 Task: Find and compare smartwatches and fitness bands on Ajio.
Action: Mouse moved to (224, 31)
Screenshot: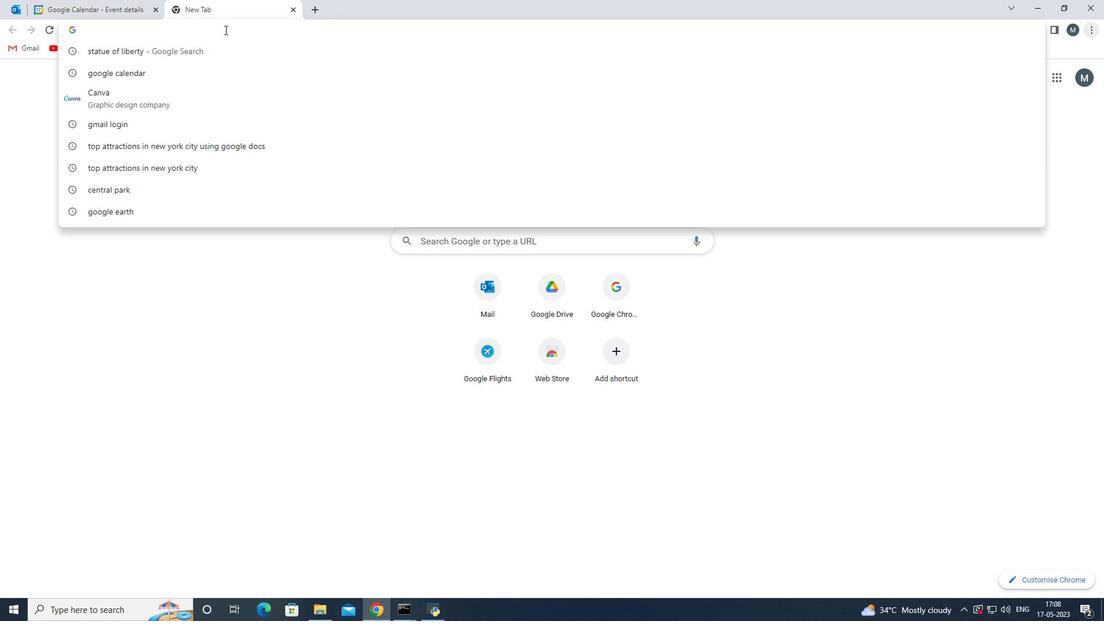 
Action: Key pressed a
Screenshot: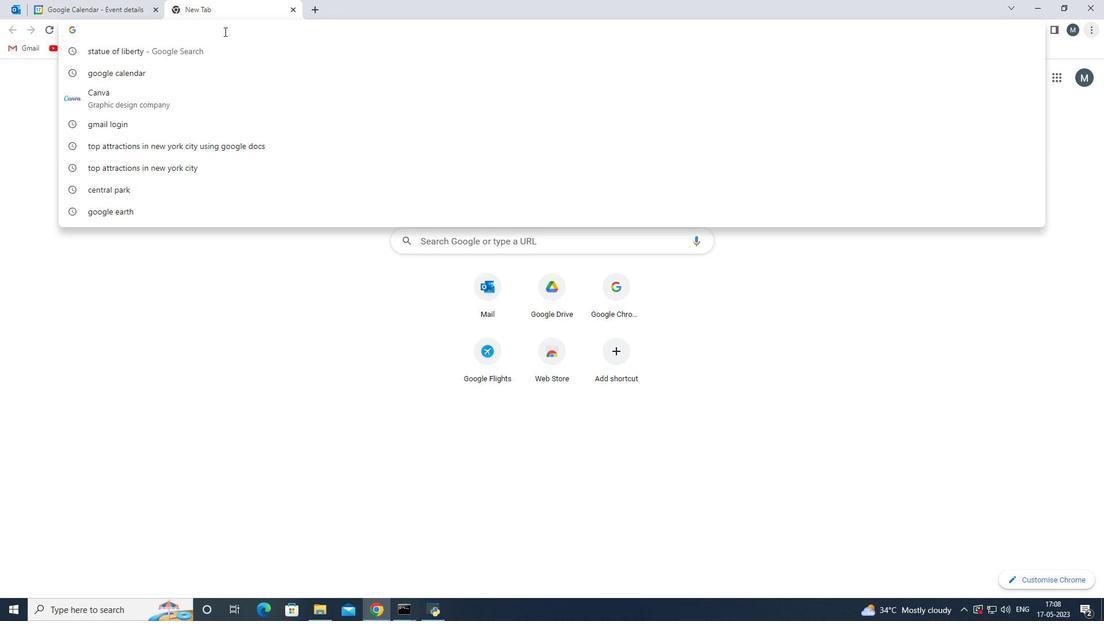 
Action: Mouse moved to (156, 134)
Screenshot: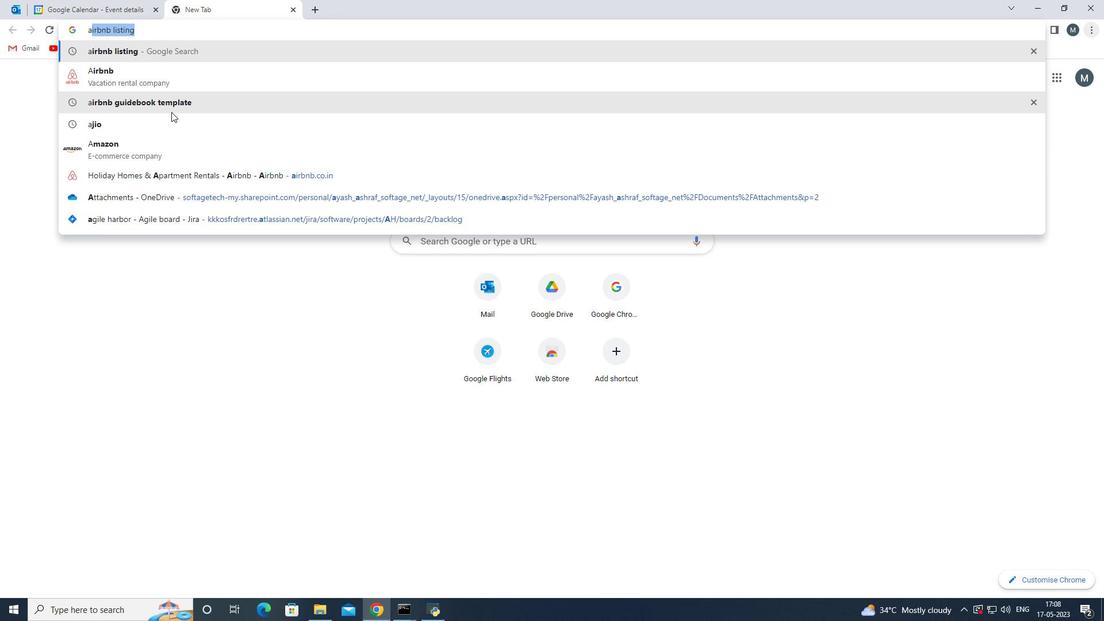 
Action: Mouse pressed left at (156, 134)
Screenshot: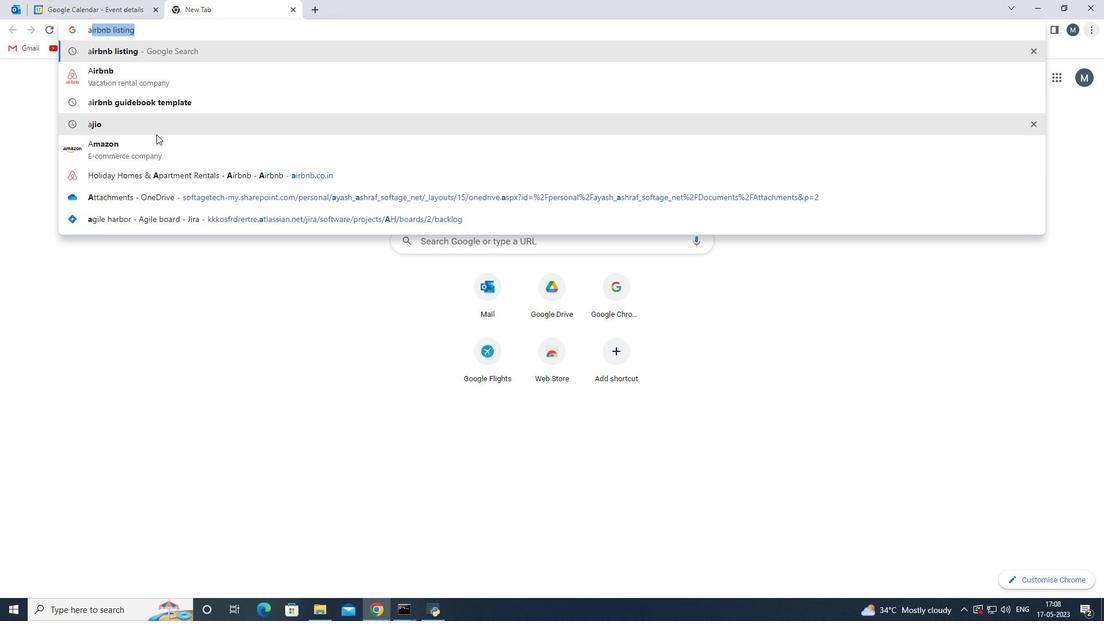 
Action: Mouse moved to (193, 217)
Screenshot: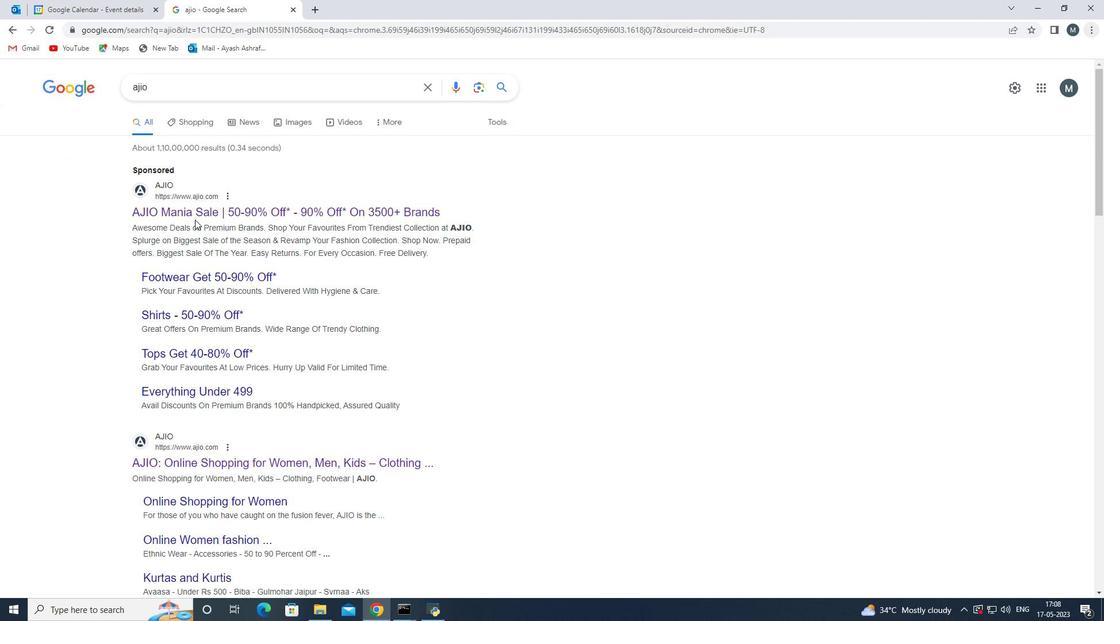 
Action: Mouse pressed left at (193, 217)
Screenshot: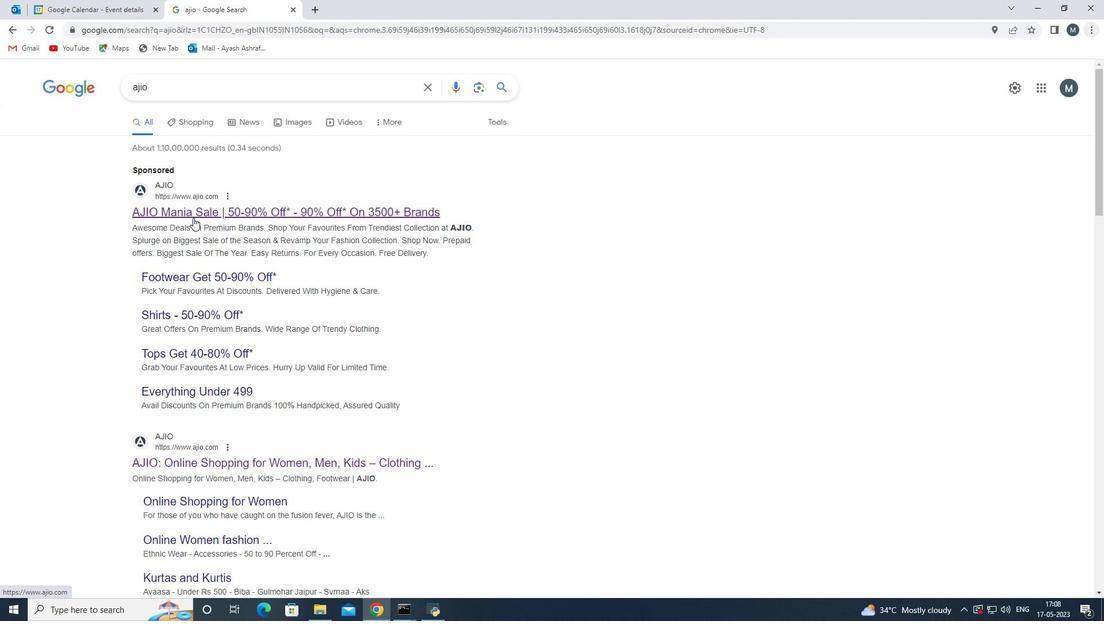 
Action: Mouse moved to (744, 97)
Screenshot: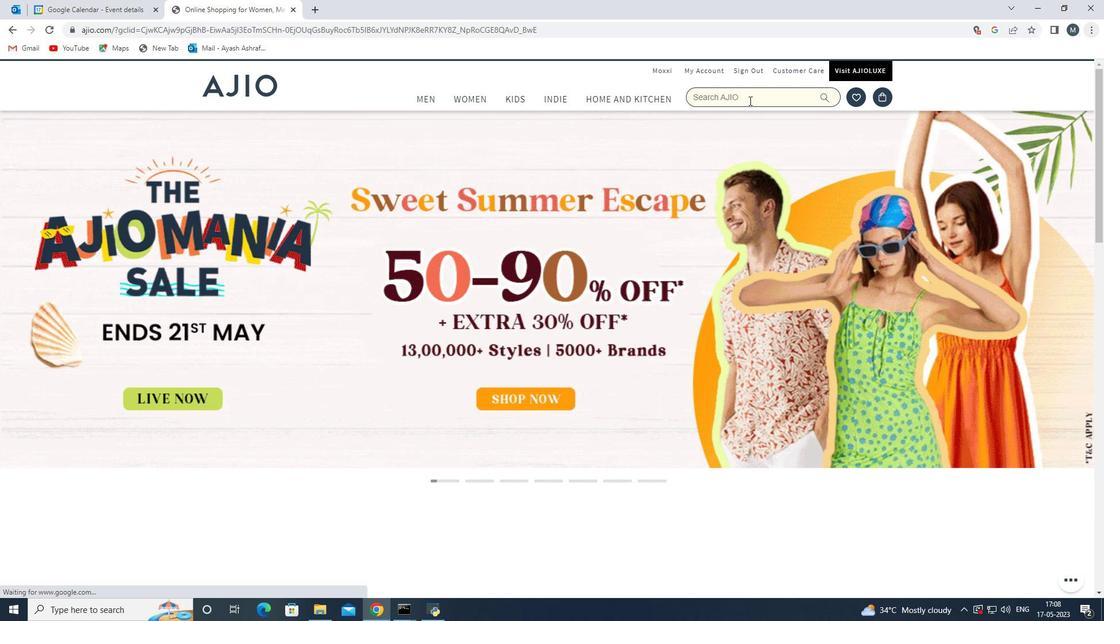 
Action: Mouse pressed left at (744, 97)
Screenshot: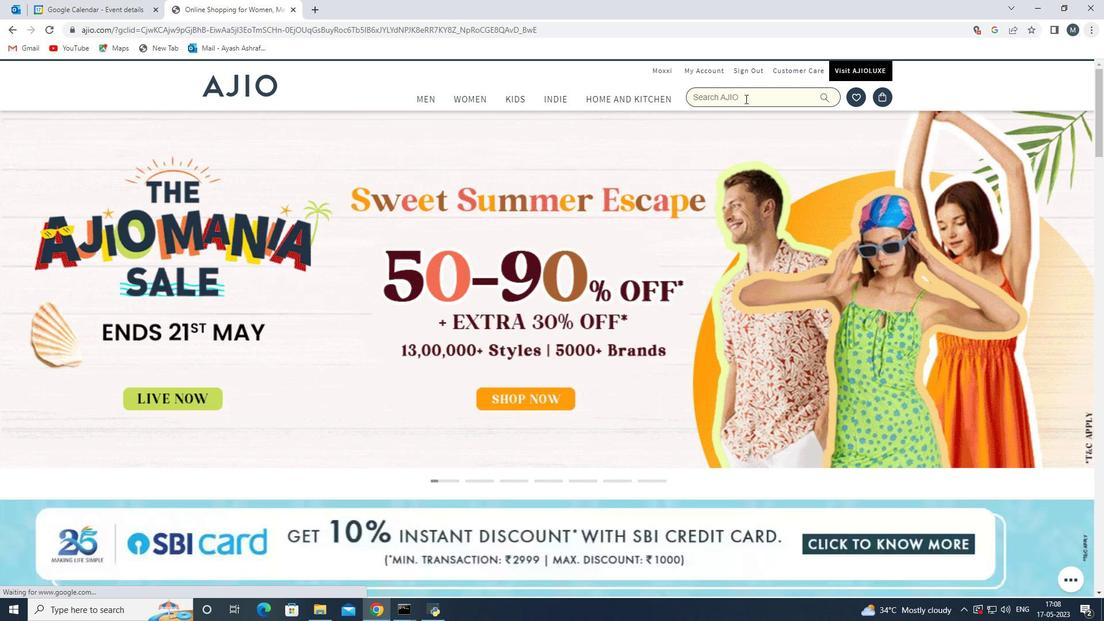 
Action: Mouse moved to (438, 188)
Screenshot: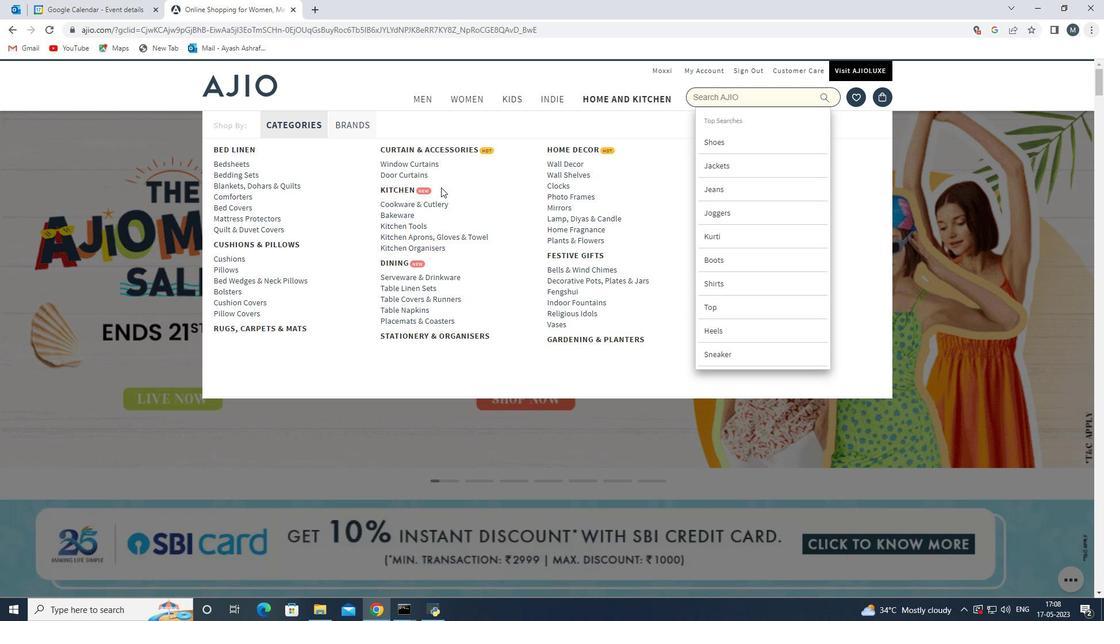 
Action: Key pressed elec
Screenshot: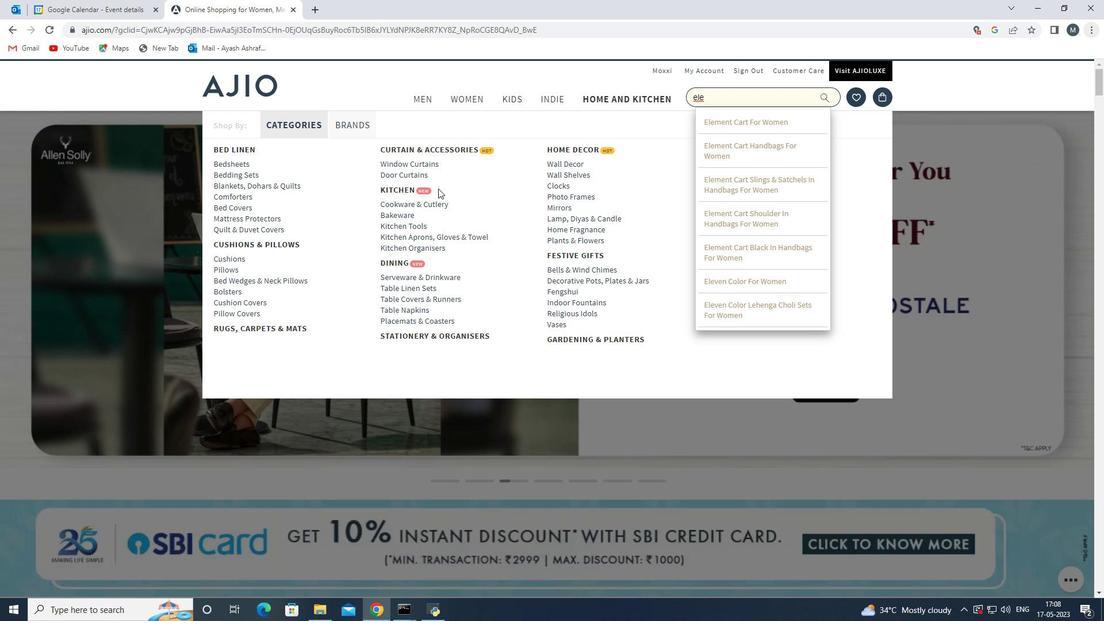 
Action: Mouse moved to (499, 187)
Screenshot: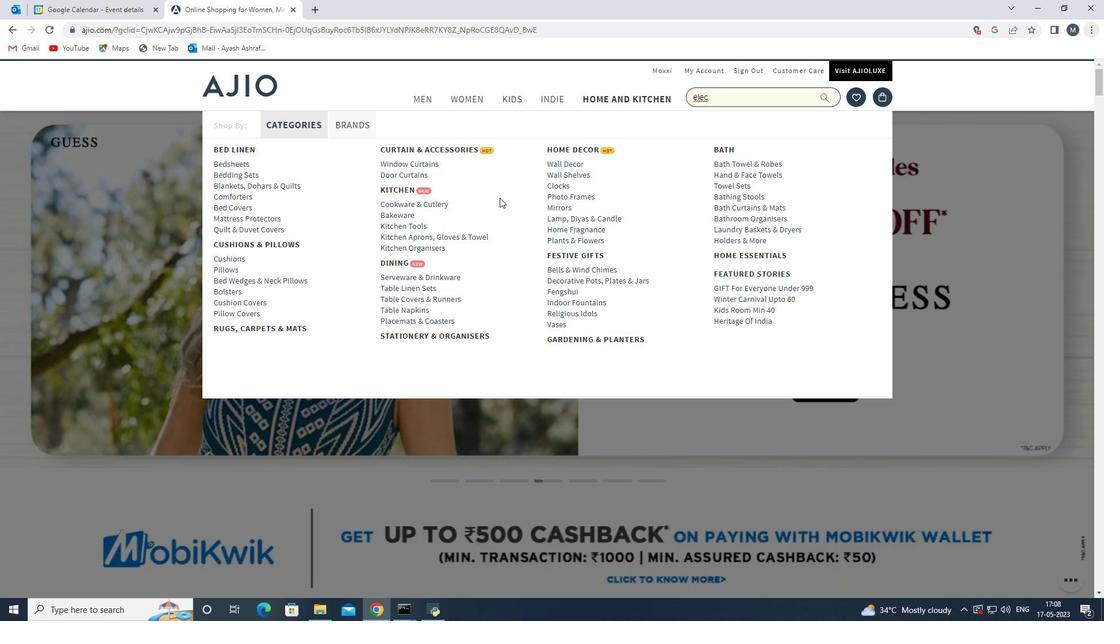 
Action: Key pressed t
Screenshot: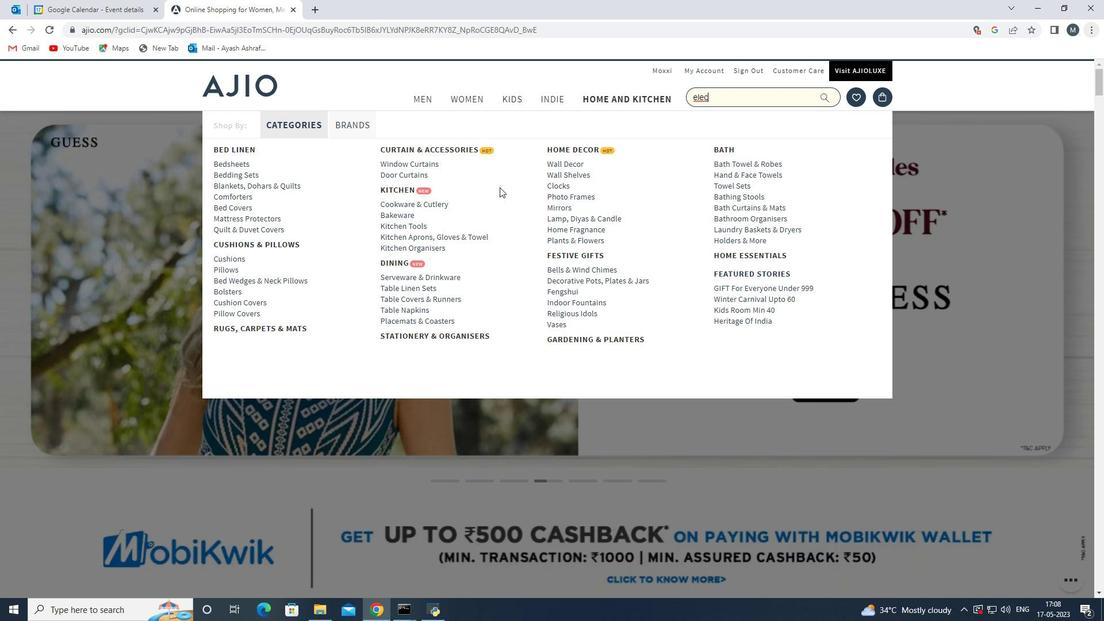 
Action: Mouse moved to (493, 189)
Screenshot: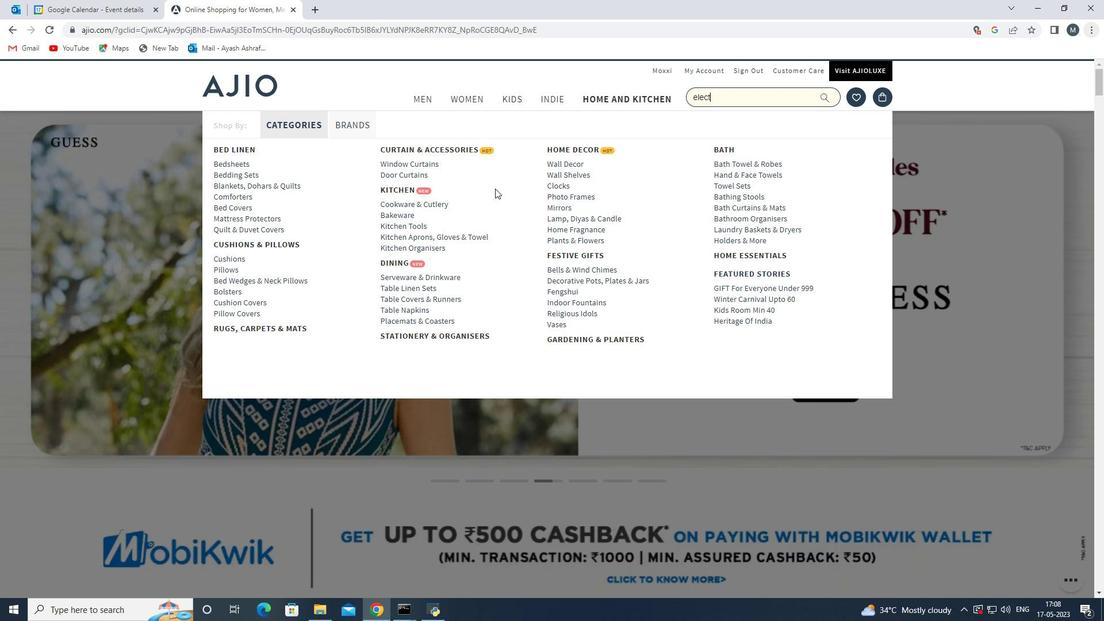 
Action: Key pressed r
Screenshot: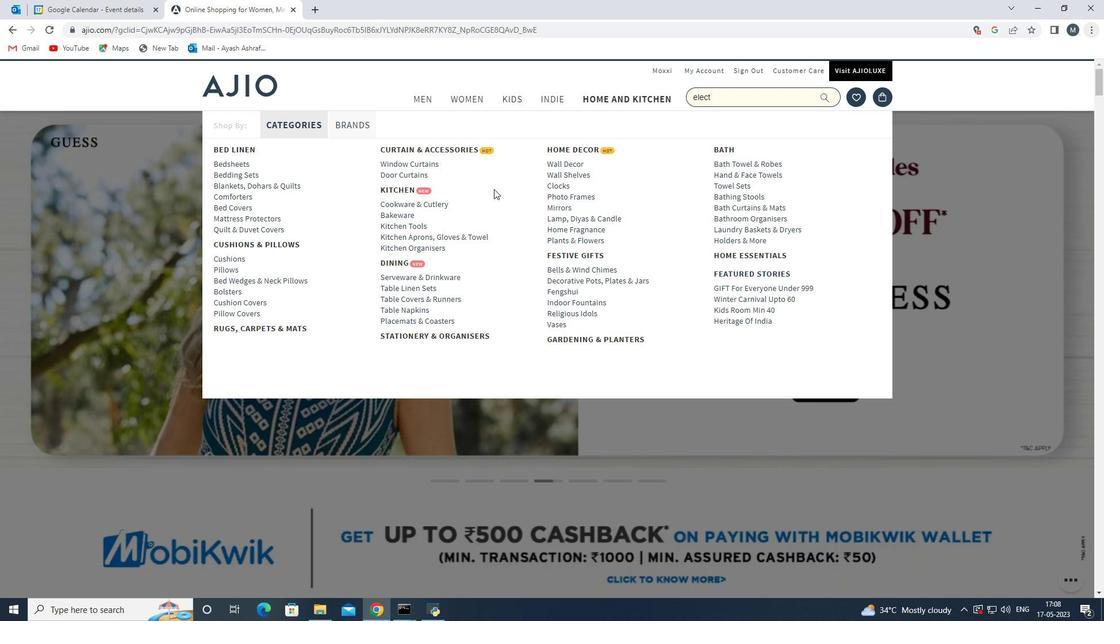 
Action: Mouse moved to (527, 205)
Screenshot: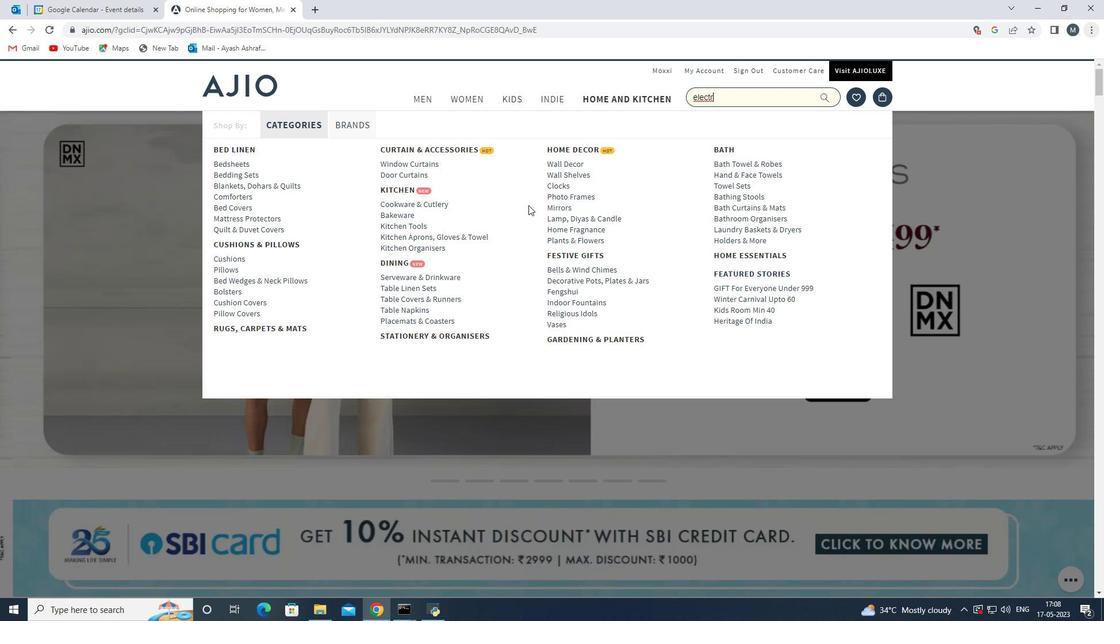 
Action: Key pressed oni
Screenshot: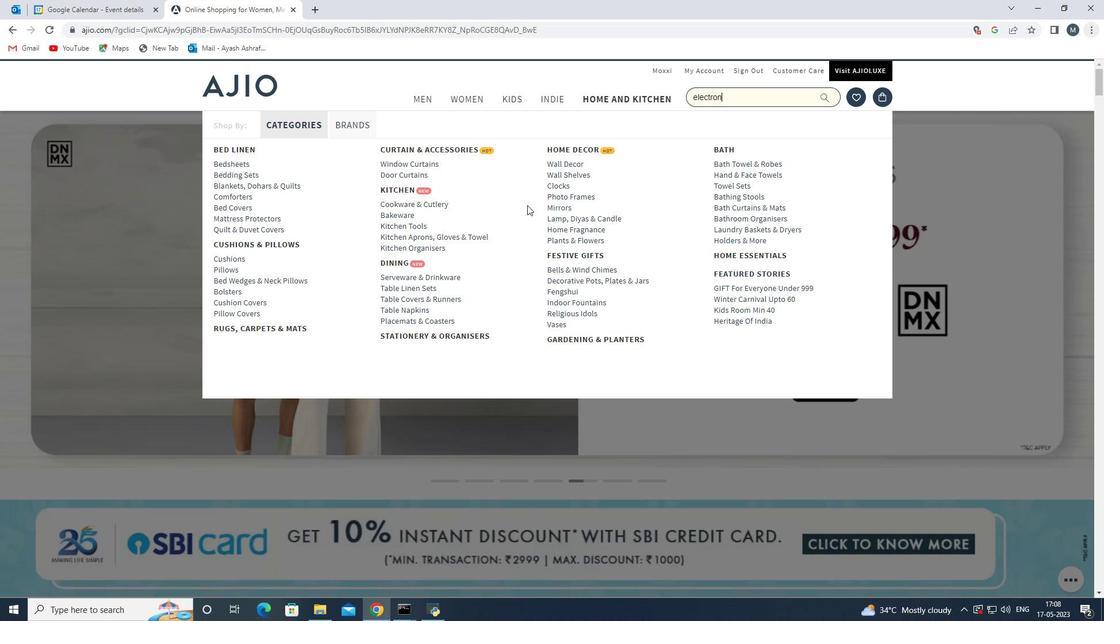 
Action: Mouse moved to (526, 205)
Screenshot: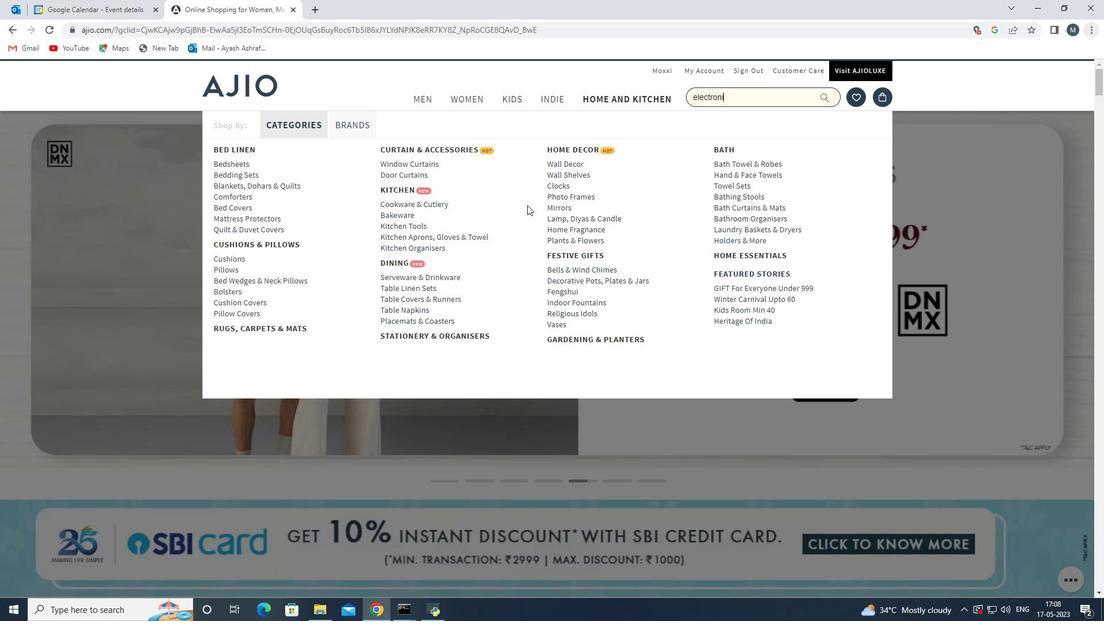 
Action: Key pressed cs<Key.enter>
Screenshot: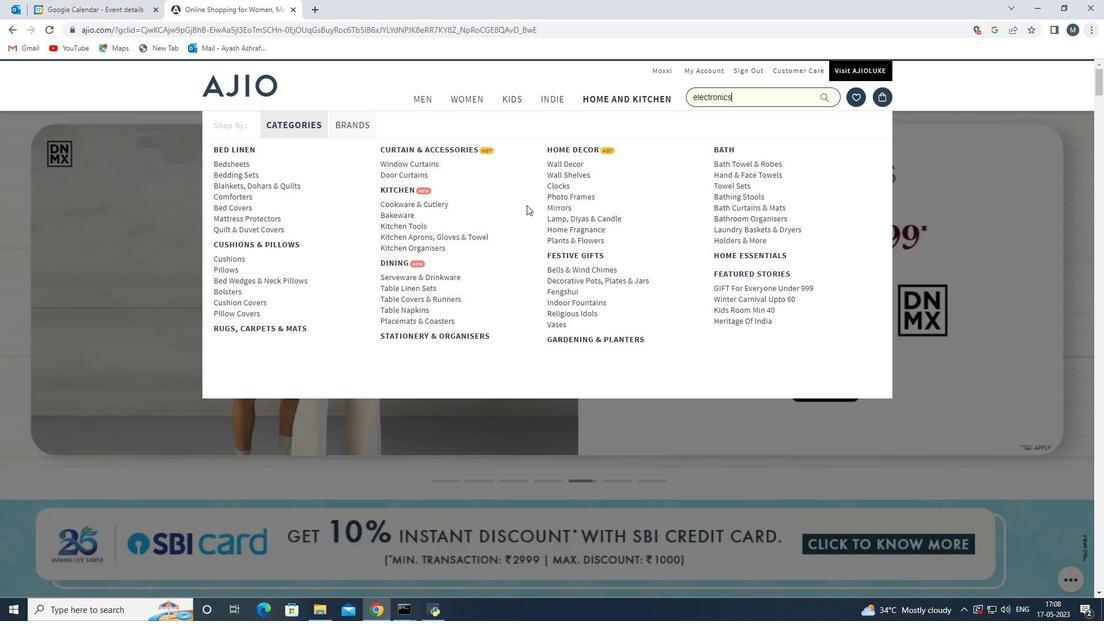 
Action: Mouse moved to (614, 352)
Screenshot: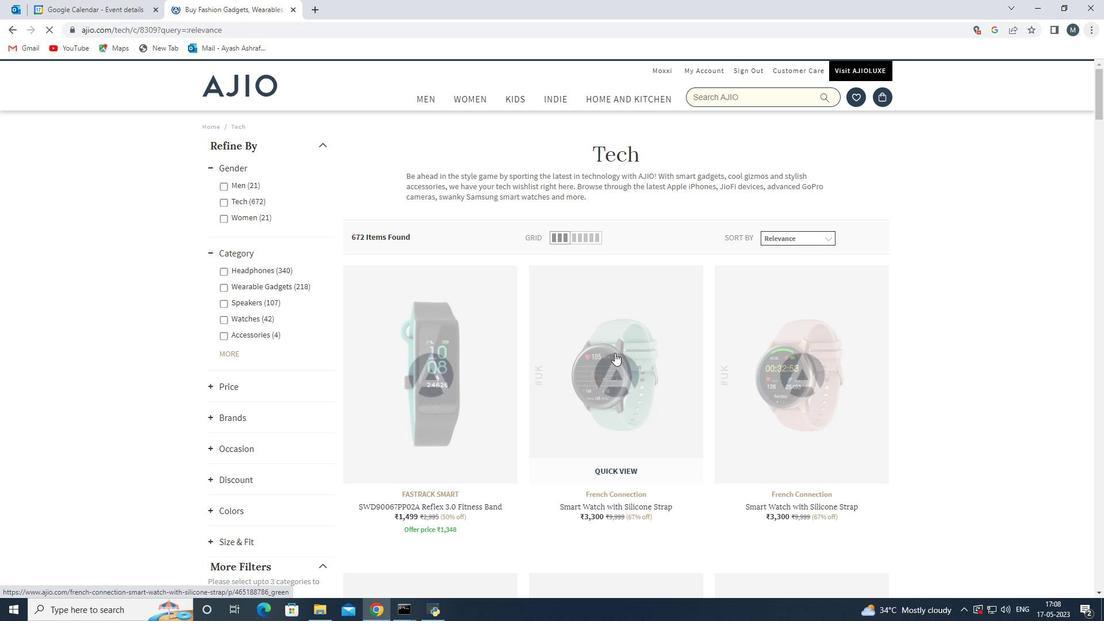 
Action: Mouse scrolled (614, 351) with delta (0, 0)
Screenshot: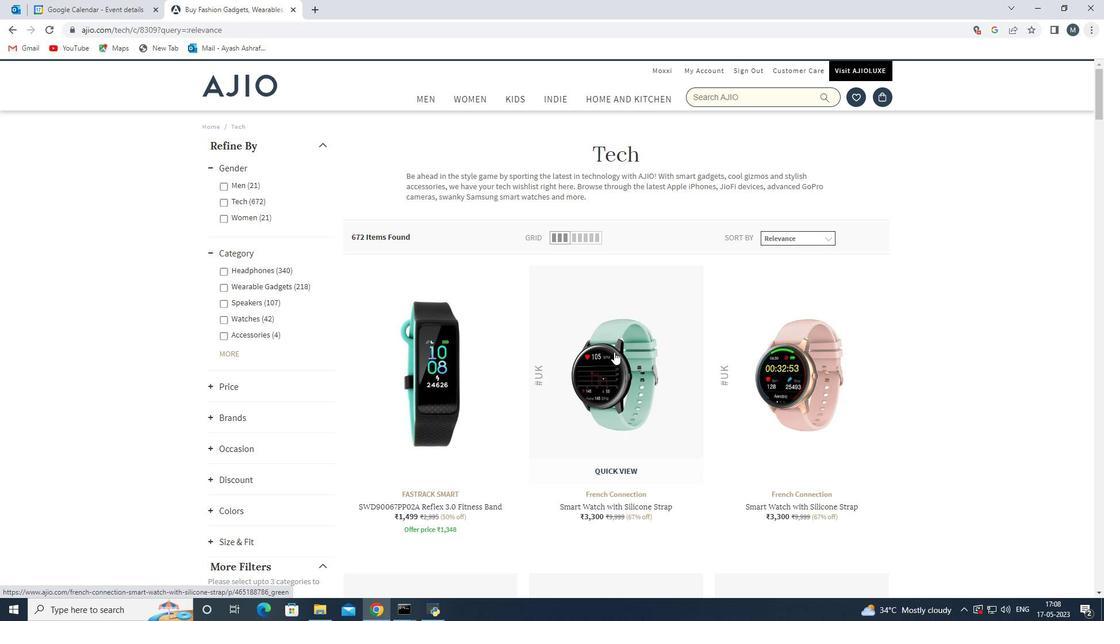 
Action: Mouse moved to (613, 352)
Screenshot: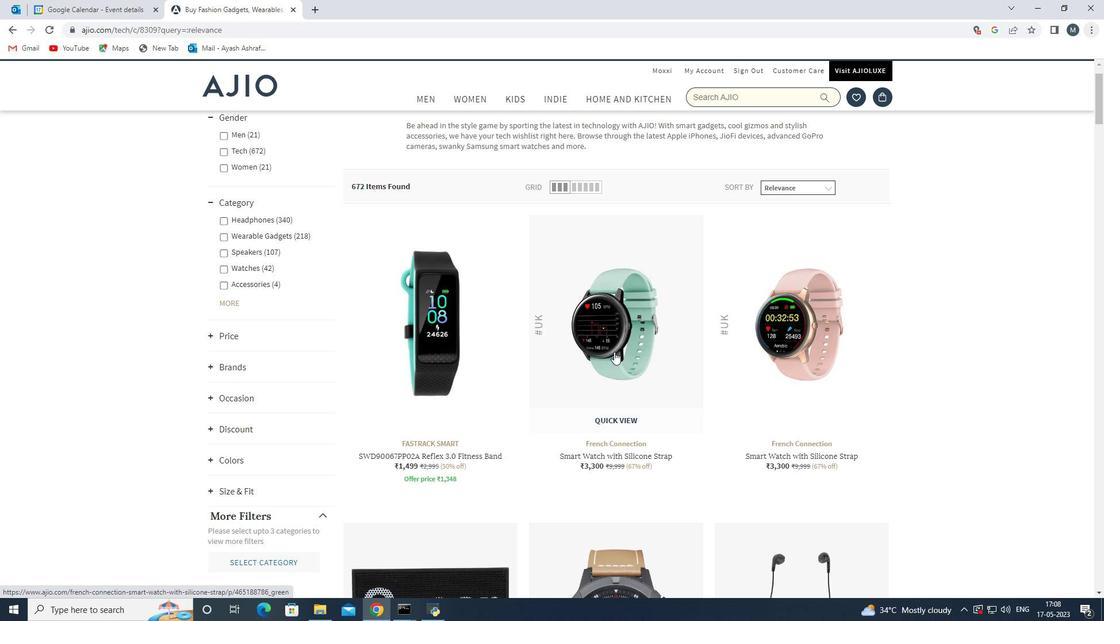 
Action: Mouse scrolled (613, 351) with delta (0, 0)
Screenshot: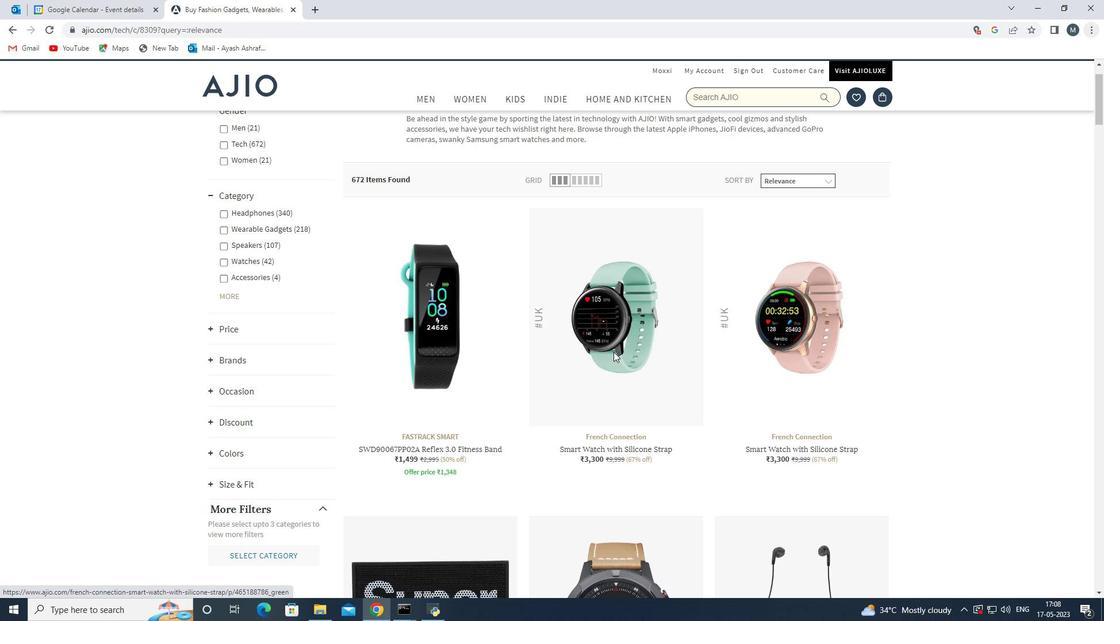
Action: Mouse moved to (613, 354)
Screenshot: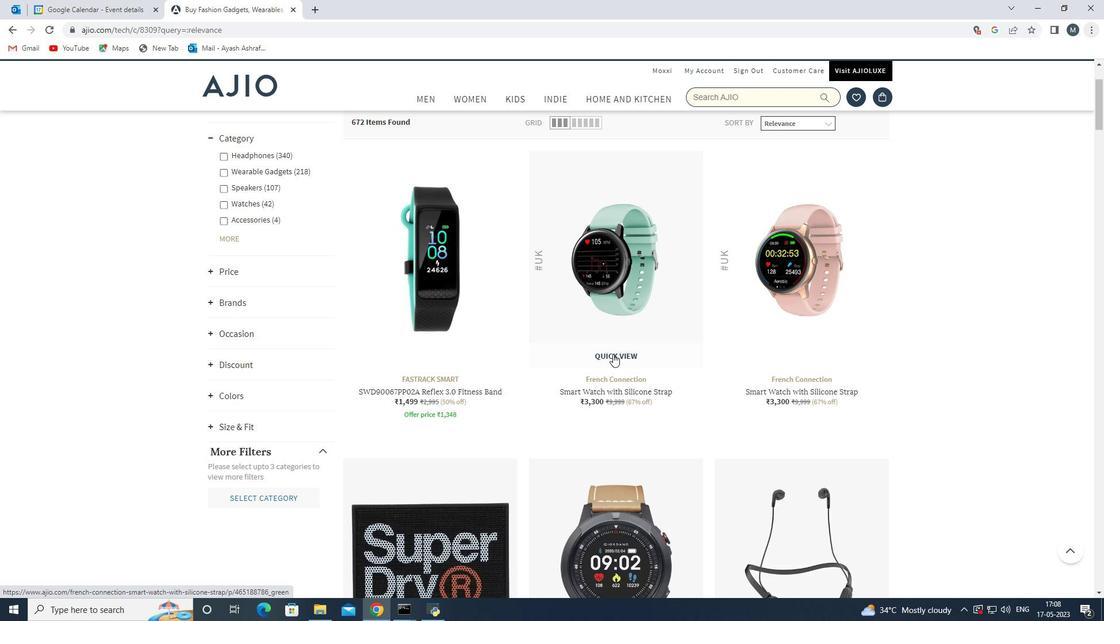 
Action: Mouse scrolled (613, 353) with delta (0, 0)
Screenshot: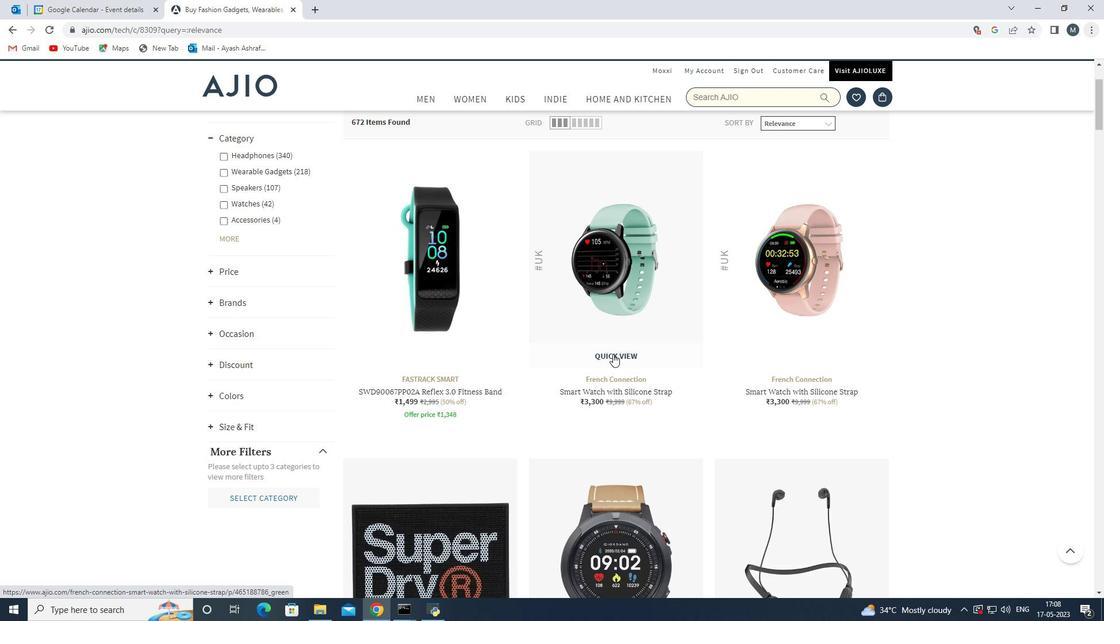 
Action: Mouse moved to (613, 357)
Screenshot: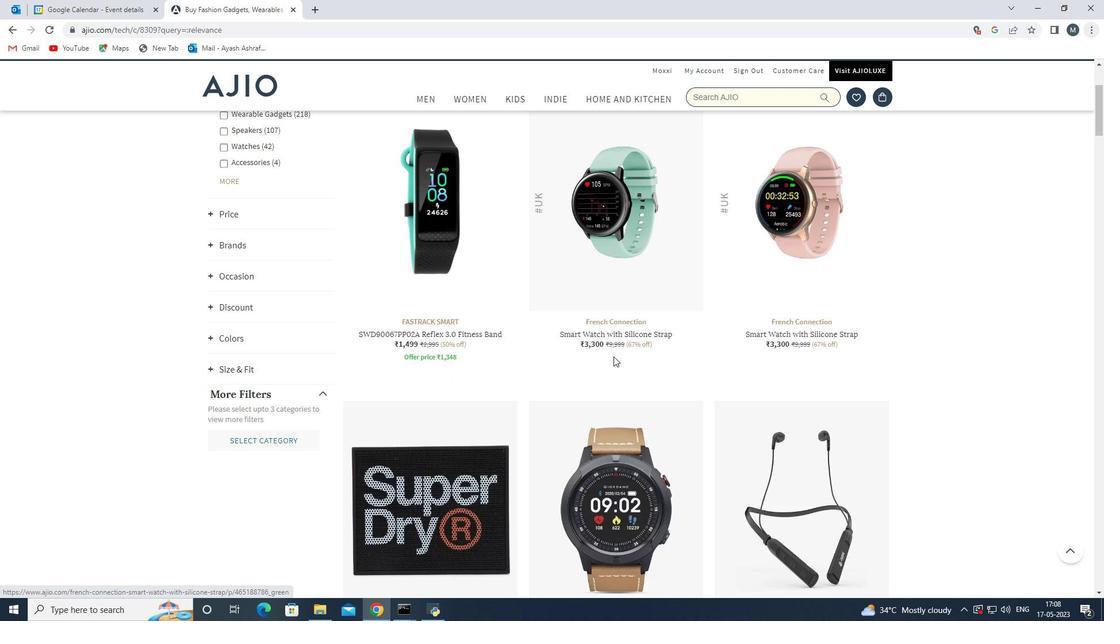 
Action: Mouse scrolled (613, 357) with delta (0, 0)
Screenshot: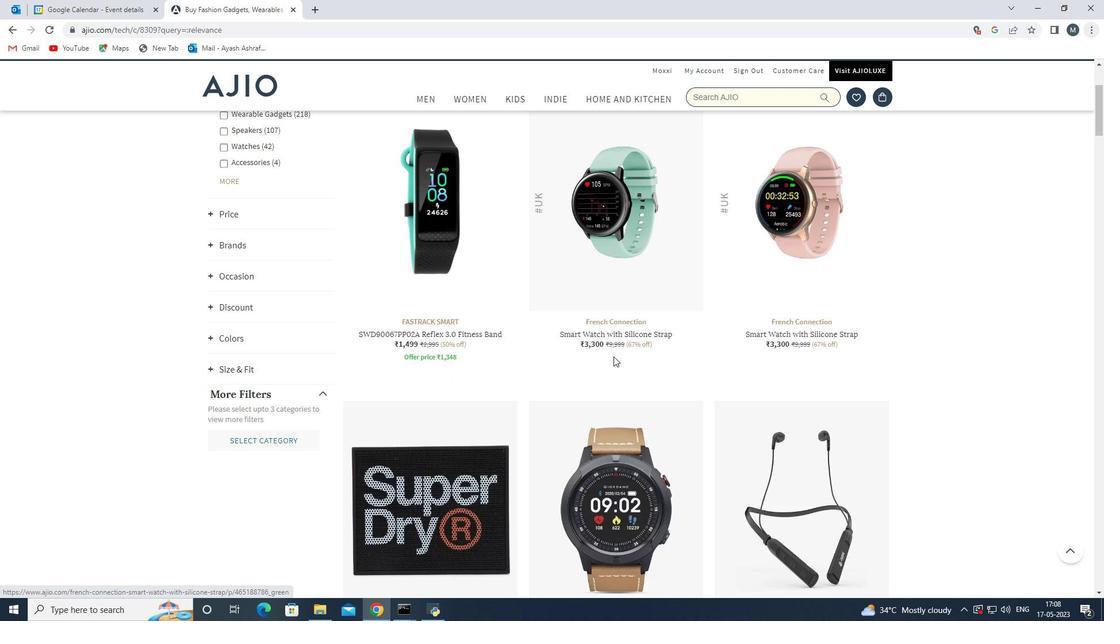 
Action: Mouse moved to (662, 354)
Screenshot: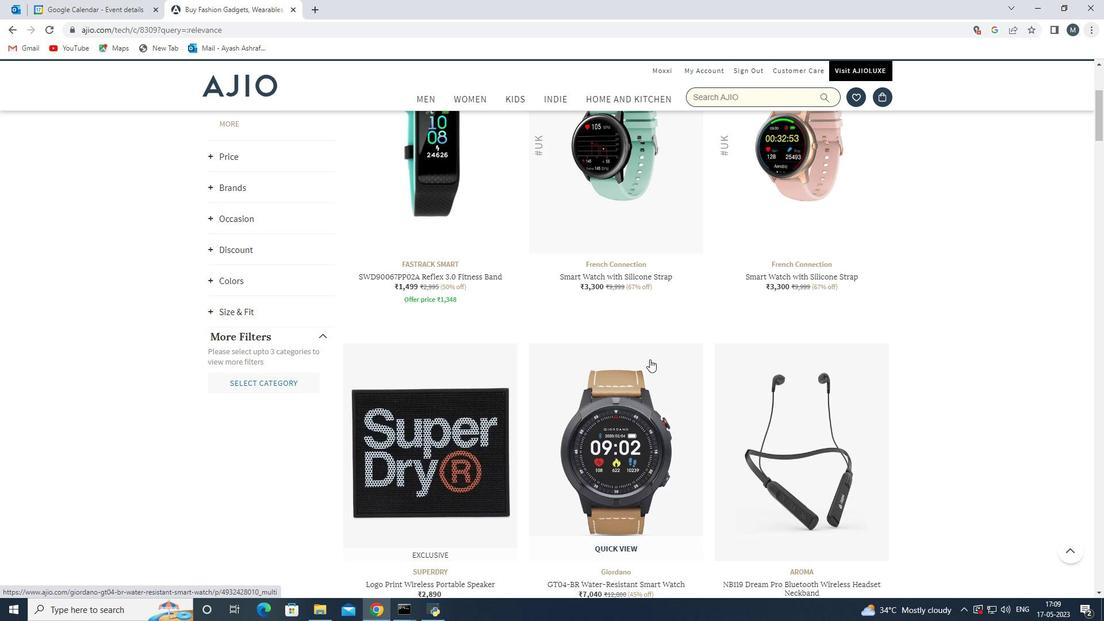 
Action: Mouse scrolled (662, 353) with delta (0, 0)
Screenshot: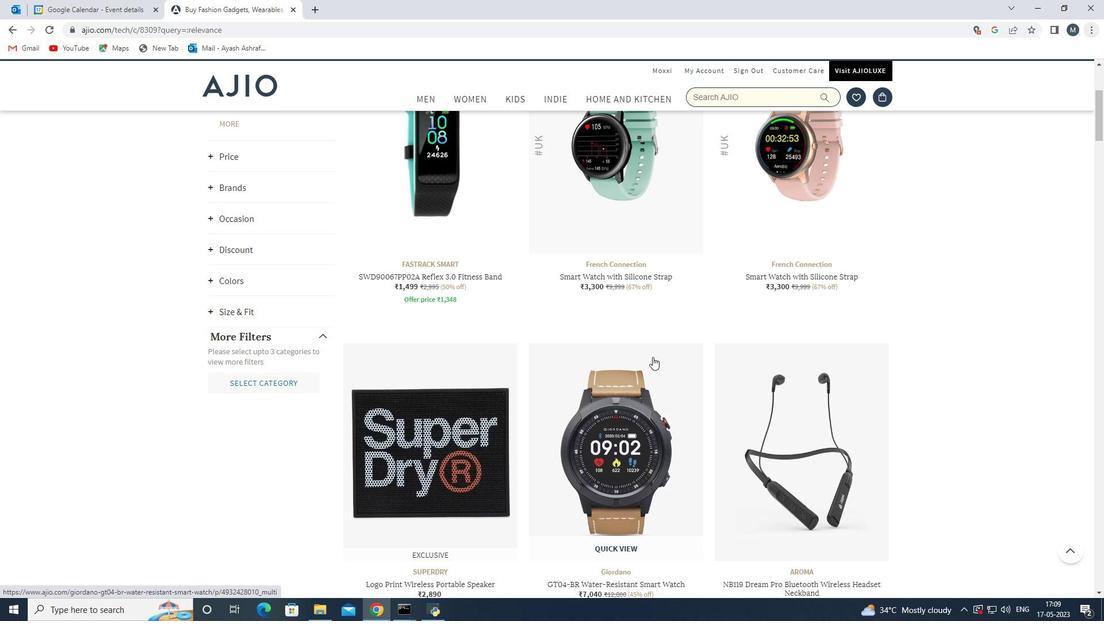 
Action: Mouse moved to (586, 403)
Screenshot: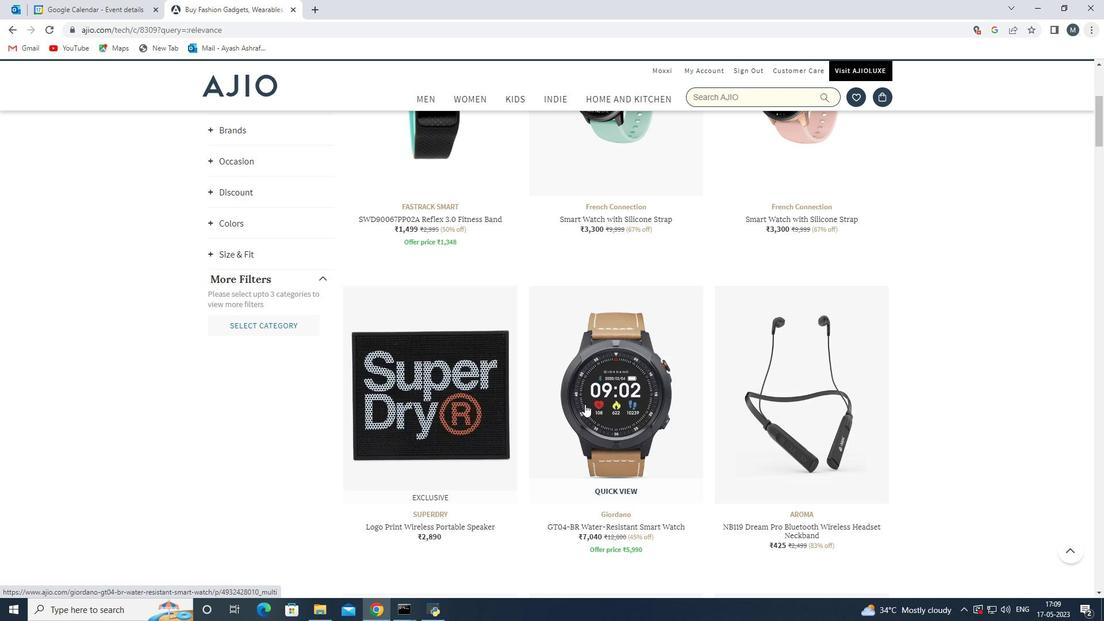 
Action: Mouse scrolled (586, 403) with delta (0, 0)
Screenshot: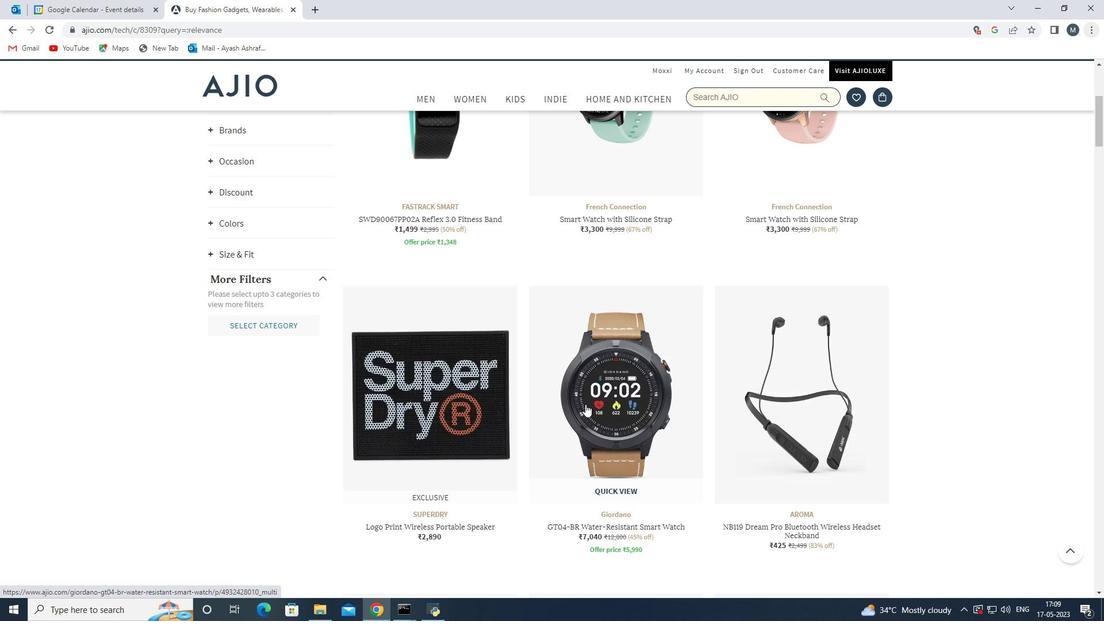 
Action: Mouse moved to (620, 407)
Screenshot: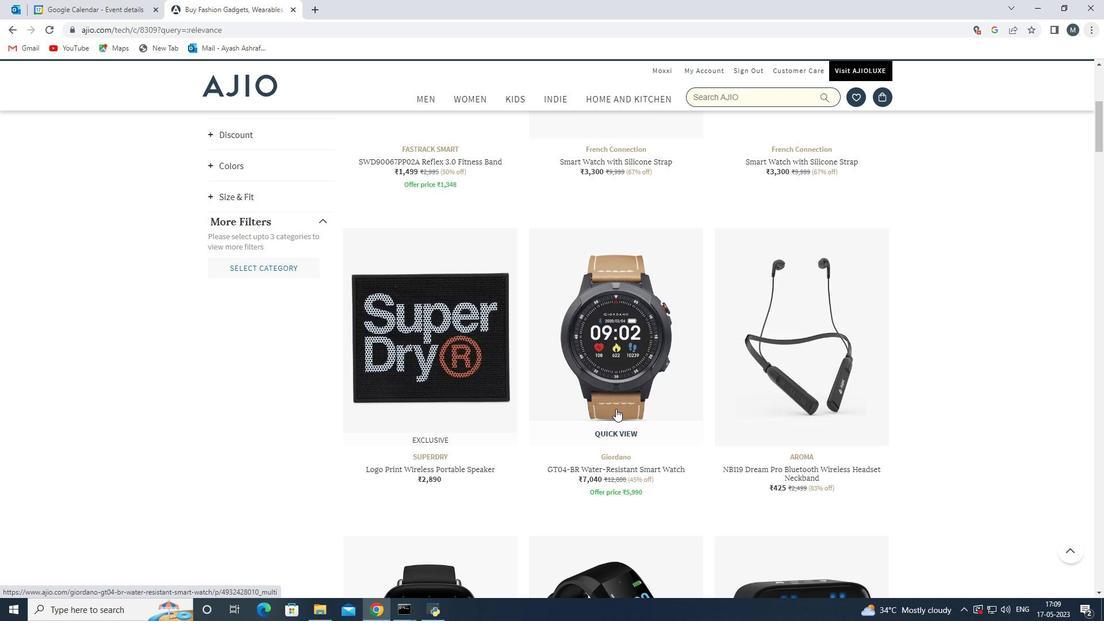 
Action: Mouse scrolled (620, 406) with delta (0, 0)
Screenshot: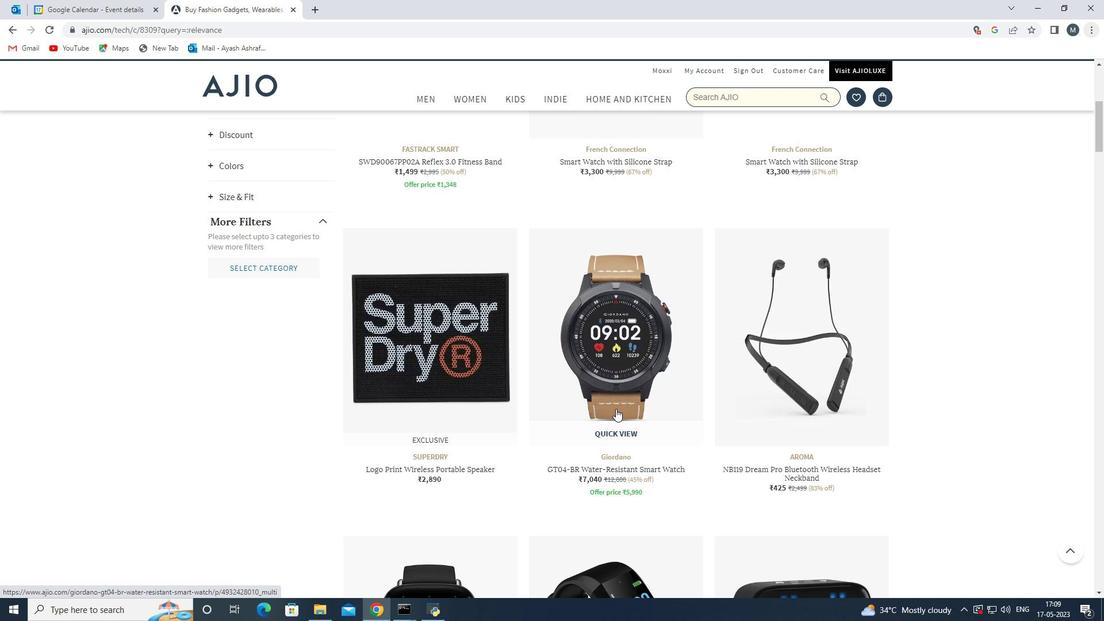 
Action: Mouse scrolled (620, 406) with delta (0, 0)
Screenshot: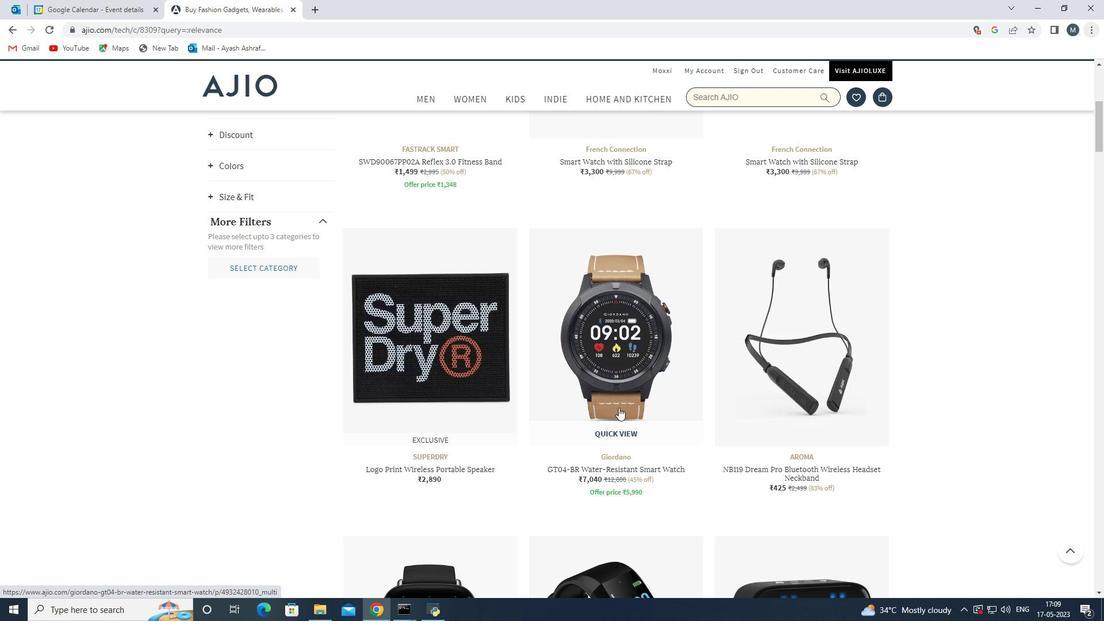 
Action: Mouse moved to (614, 257)
Screenshot: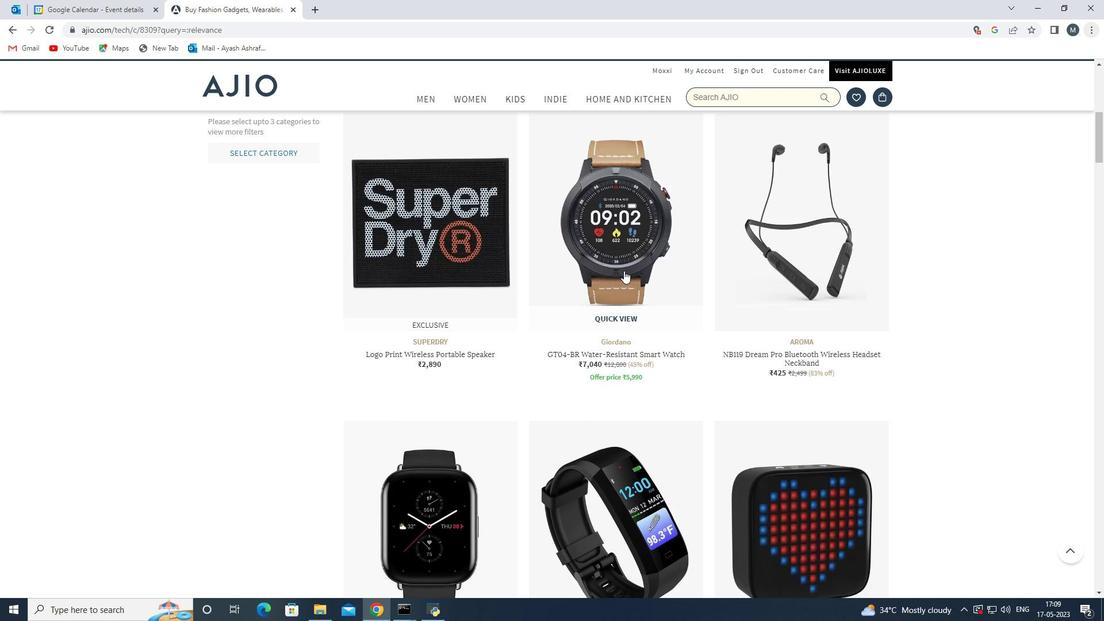 
Action: Mouse pressed left at (614, 257)
Screenshot: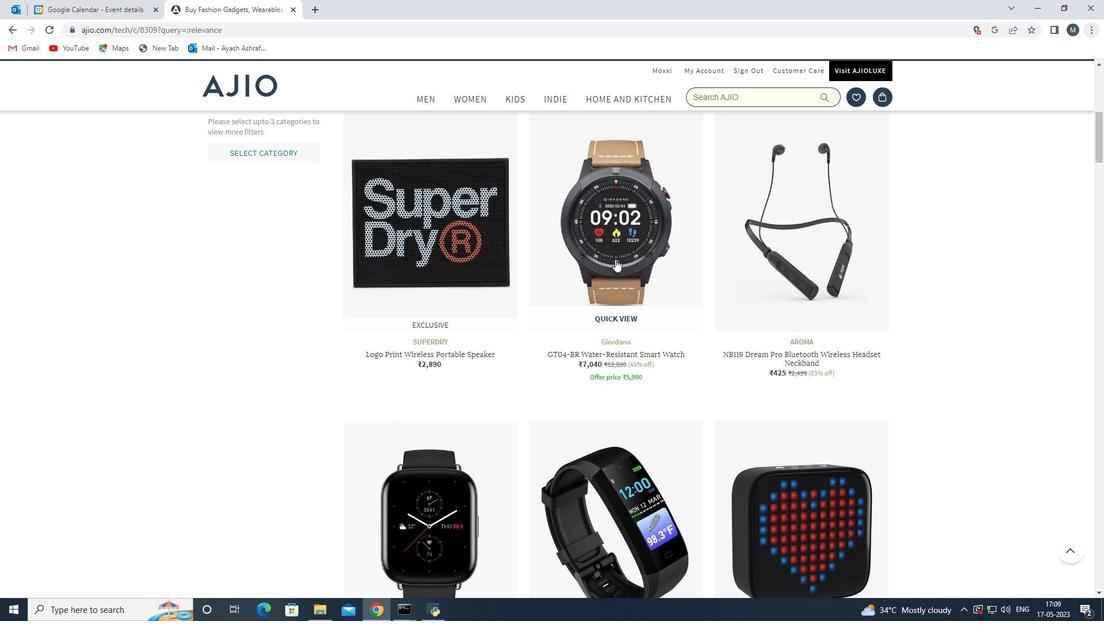 
Action: Mouse moved to (612, 300)
Screenshot: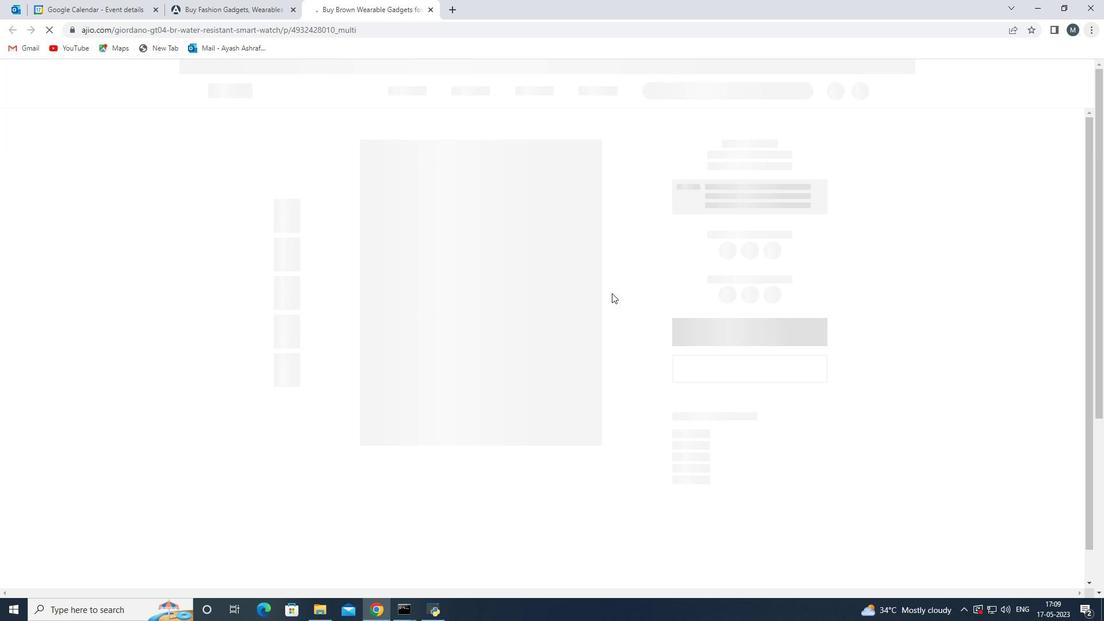 
Action: Mouse scrolled (612, 300) with delta (0, 0)
Screenshot: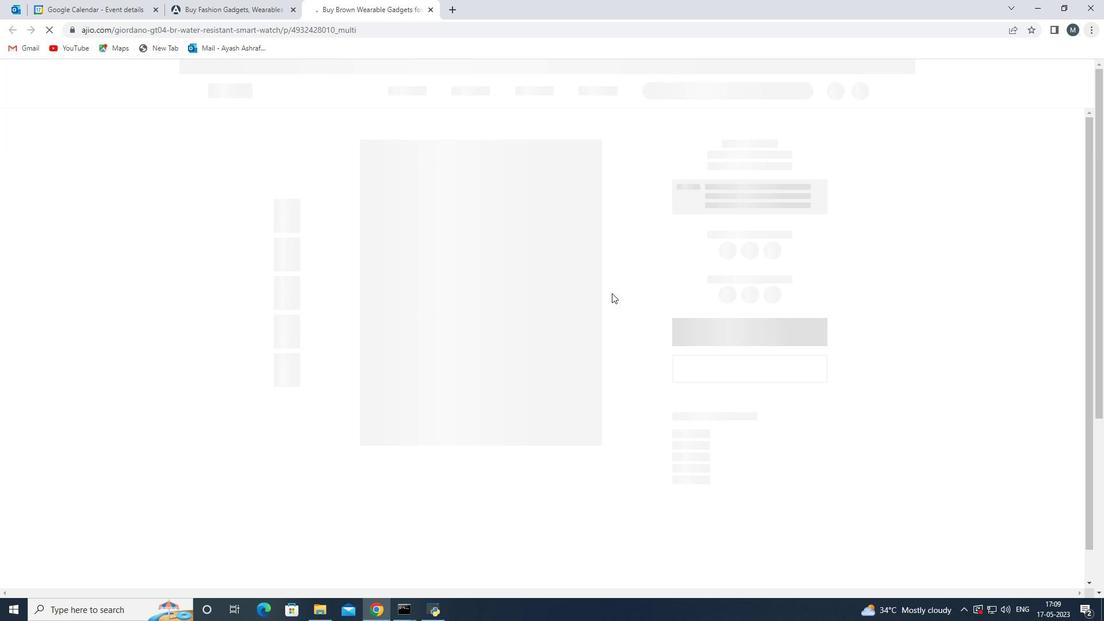 
Action: Mouse moved to (725, 319)
Screenshot: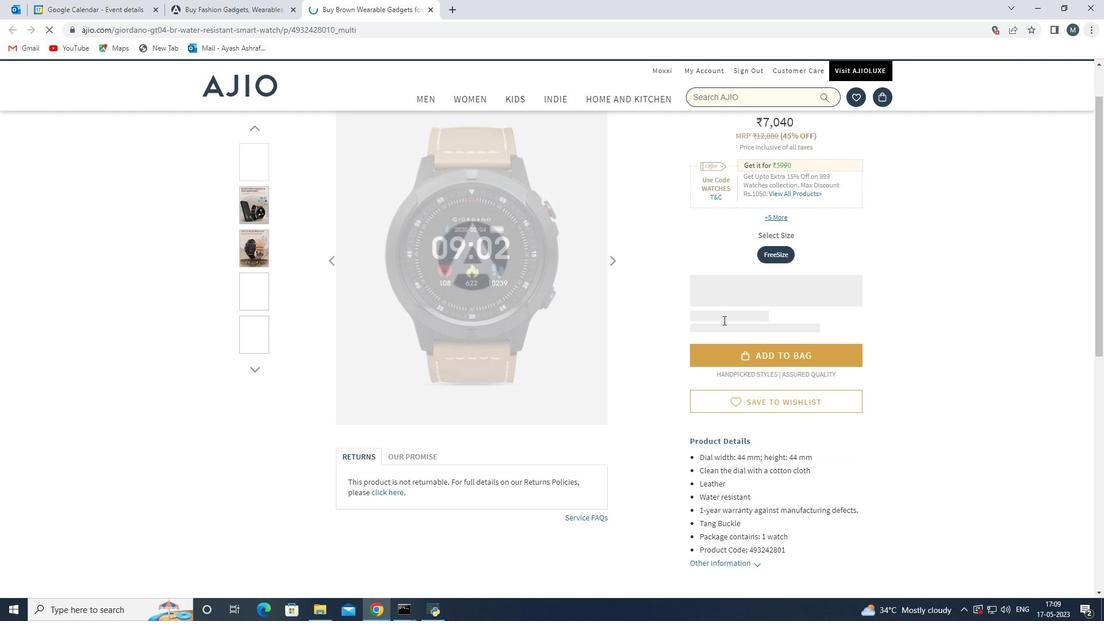 
Action: Mouse scrolled (725, 318) with delta (0, 0)
Screenshot: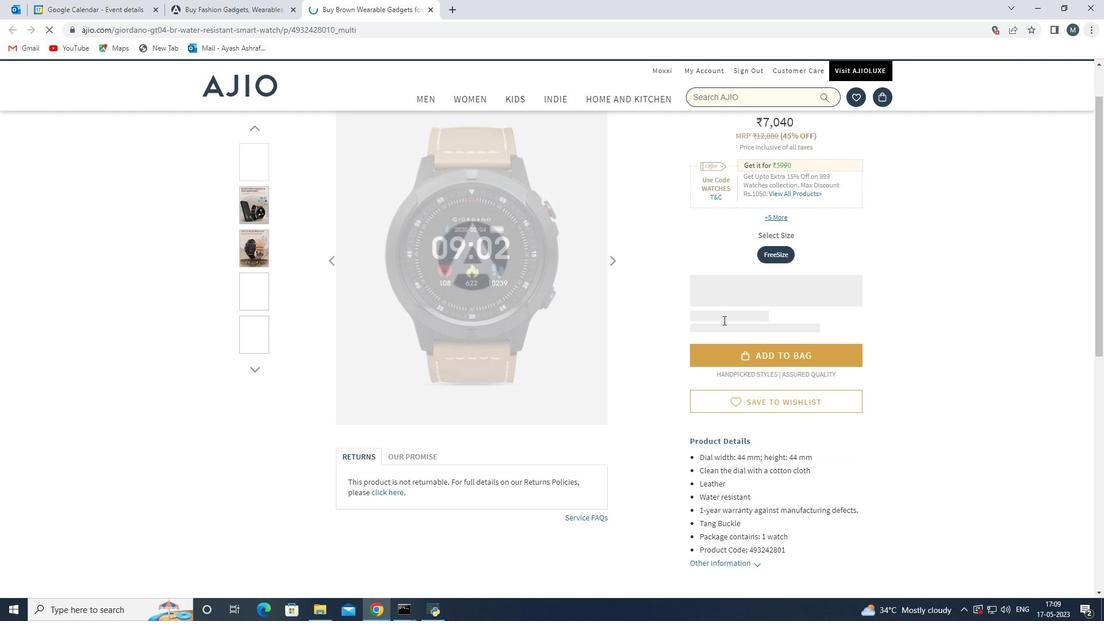 
Action: Mouse moved to (705, 407)
Screenshot: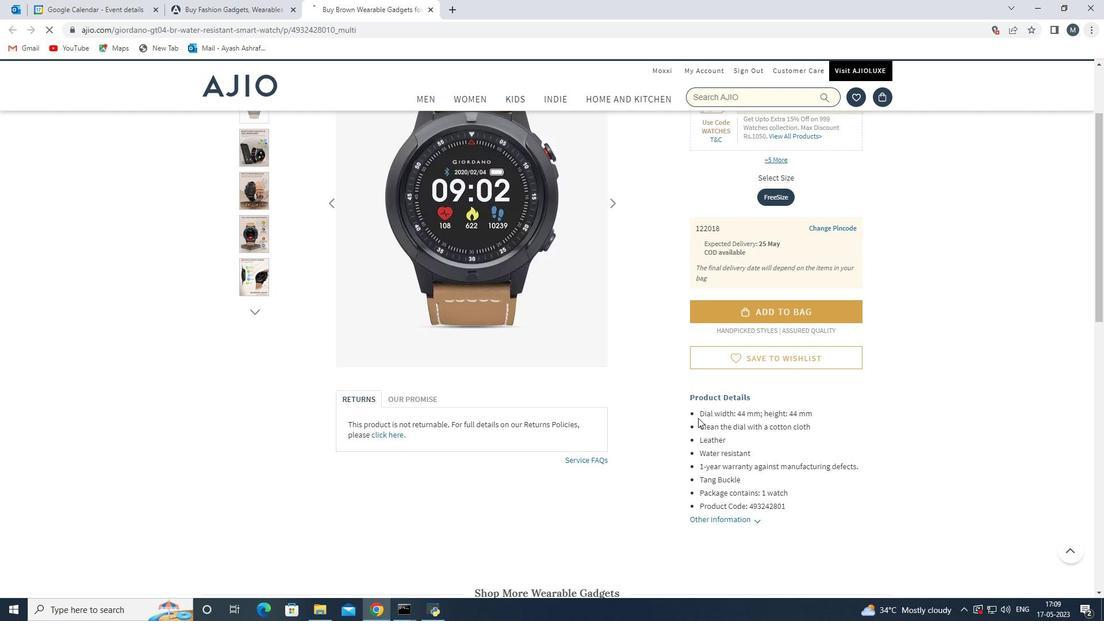 
Action: Mouse scrolled (705, 406) with delta (0, 0)
Screenshot: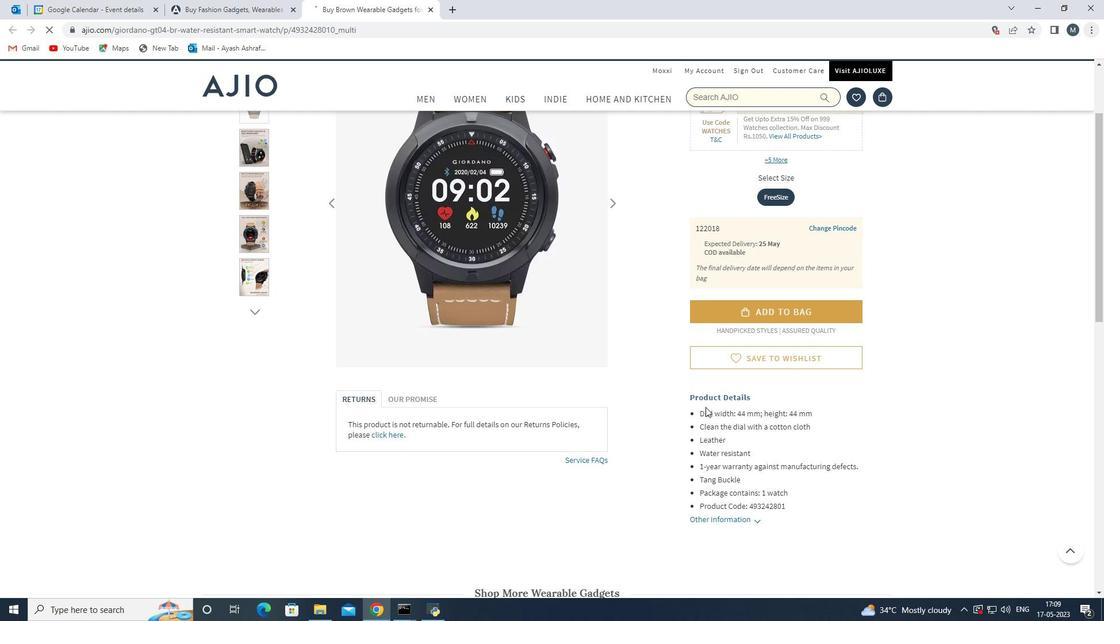 
Action: Mouse moved to (745, 410)
Screenshot: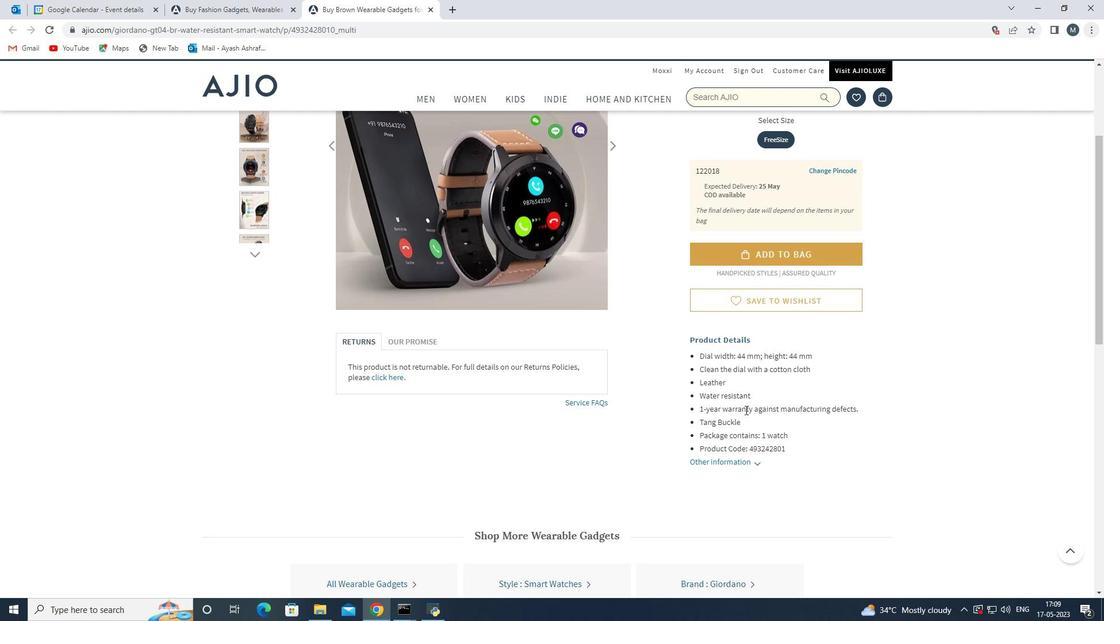 
Action: Mouse scrolled (745, 409) with delta (0, 0)
Screenshot: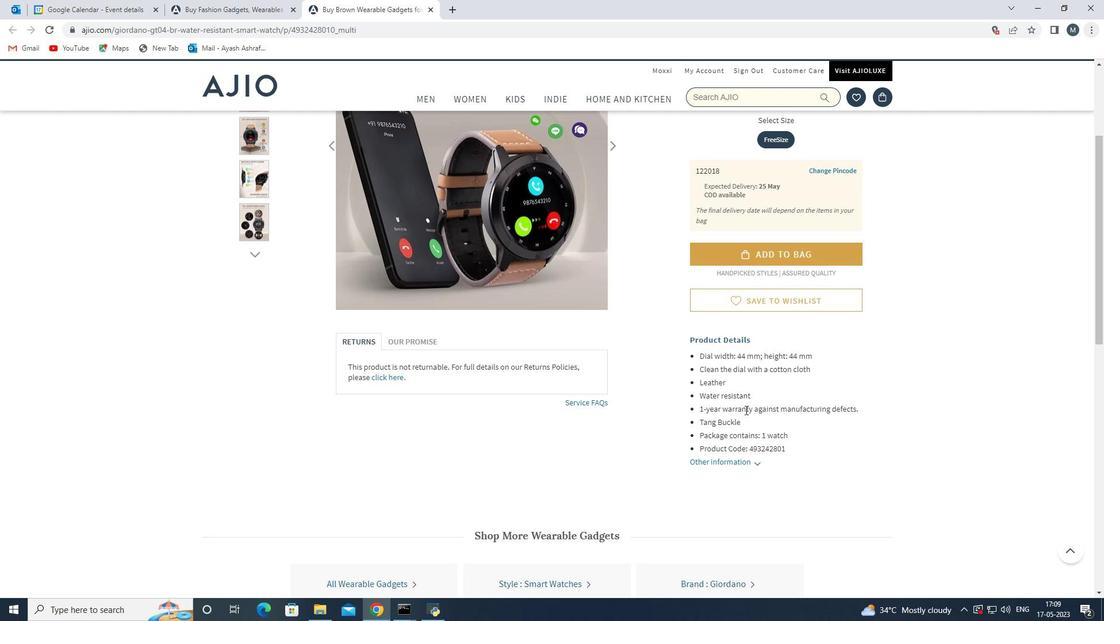 
Action: Mouse moved to (734, 407)
Screenshot: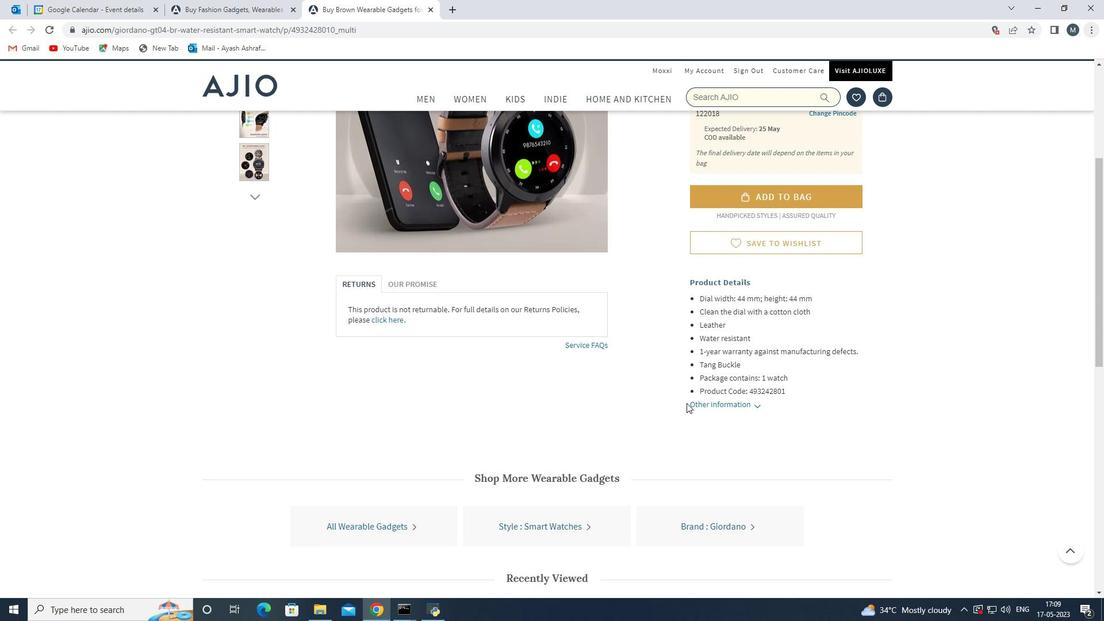 
Action: Mouse pressed left at (734, 407)
Screenshot: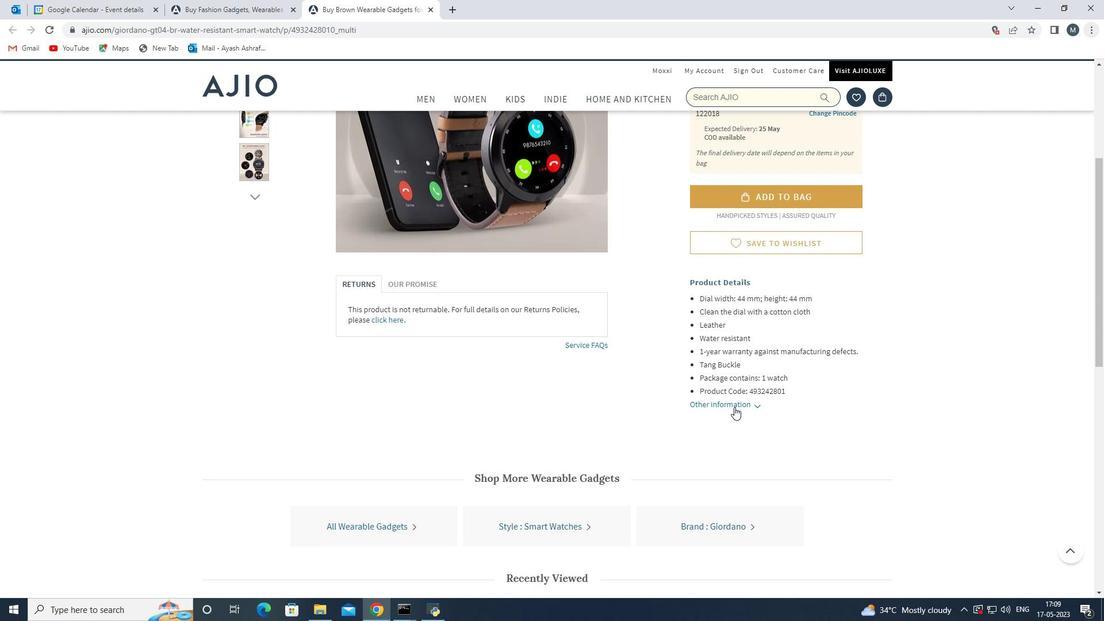 
Action: Mouse moved to (751, 399)
Screenshot: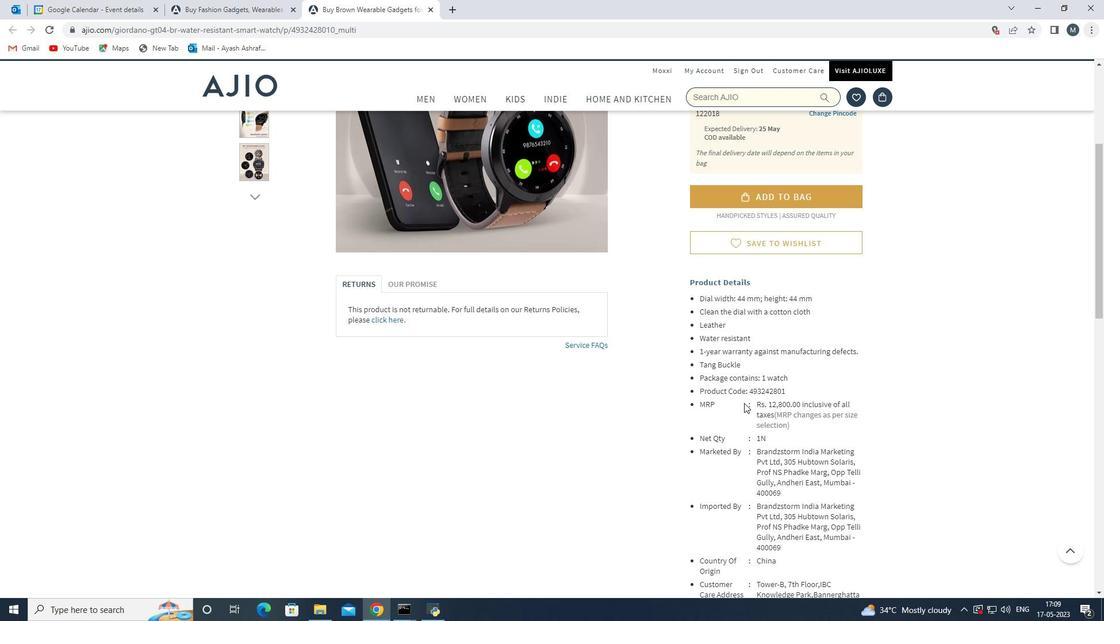 
Action: Mouse scrolled (751, 398) with delta (0, 0)
Screenshot: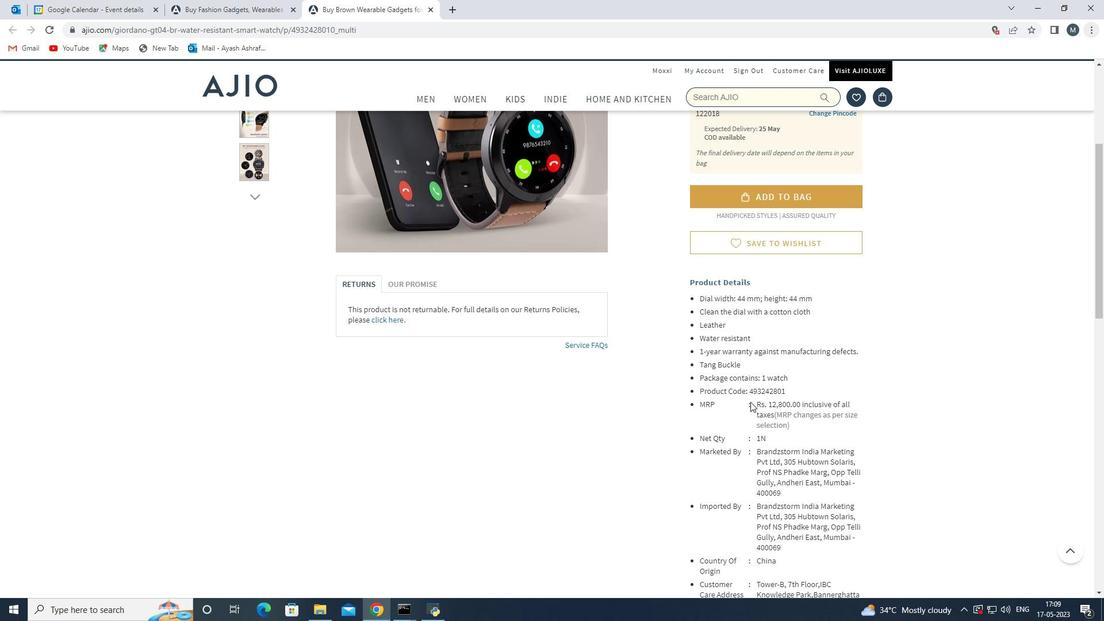 
Action: Mouse moved to (744, 385)
Screenshot: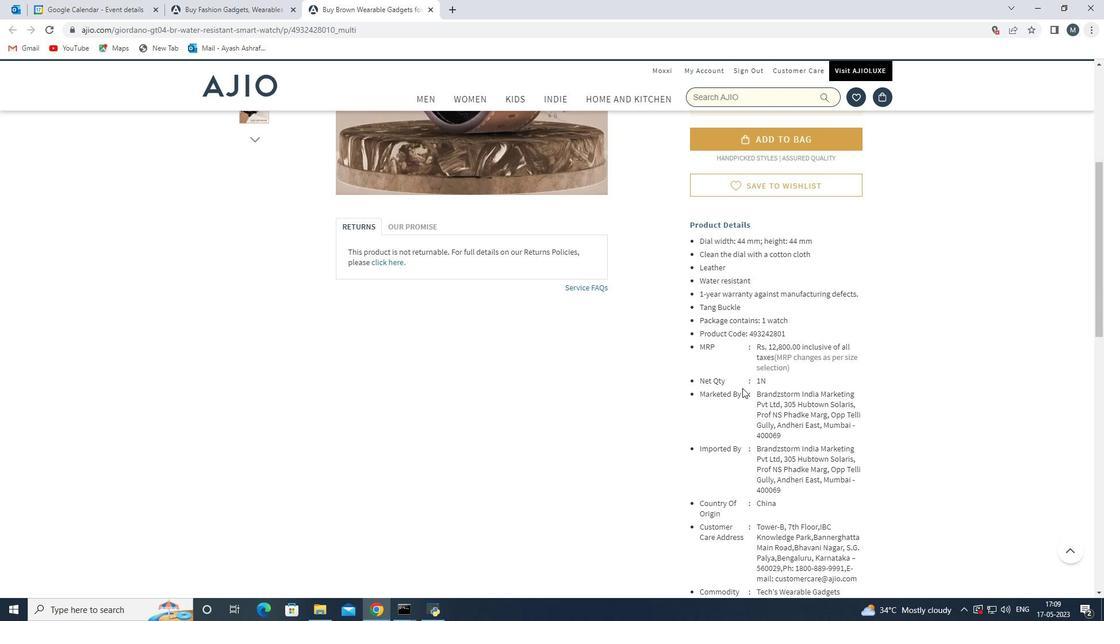 
Action: Mouse scrolled (744, 384) with delta (0, 0)
Screenshot: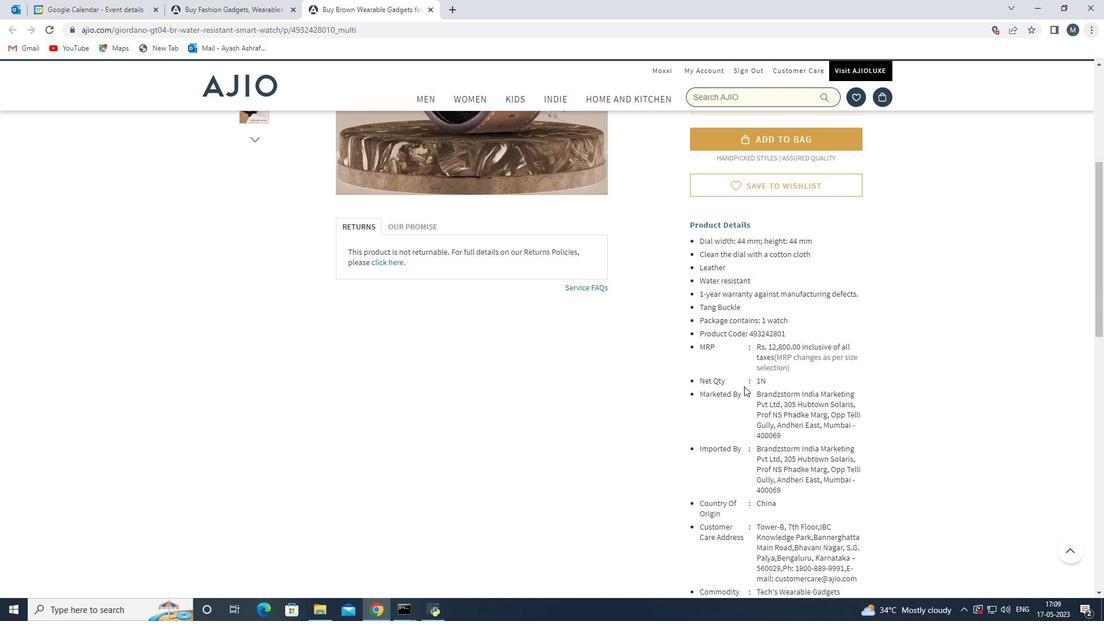 
Action: Mouse moved to (745, 383)
Screenshot: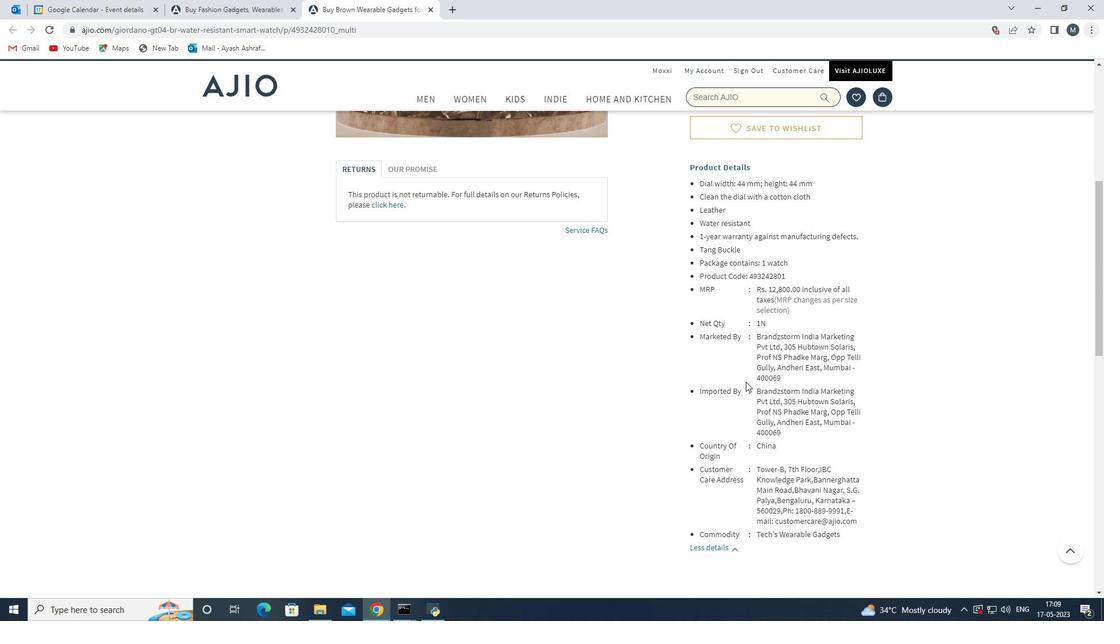 
Action: Mouse scrolled (745, 382) with delta (0, 0)
Screenshot: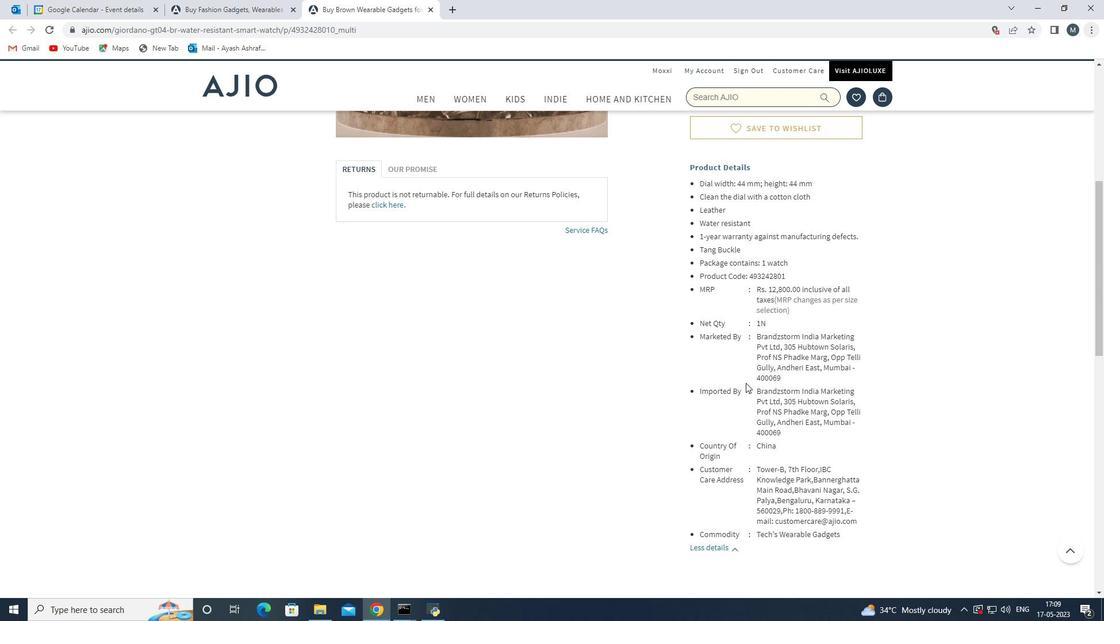 
Action: Mouse moved to (750, 398)
Screenshot: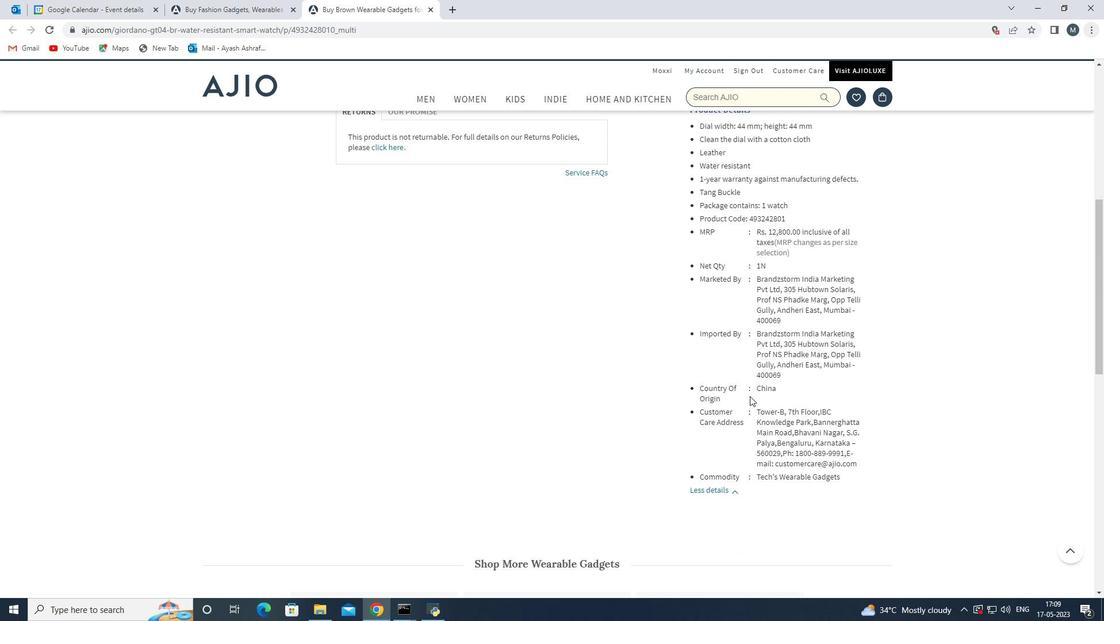 
Action: Mouse scrolled (750, 397) with delta (0, 0)
Screenshot: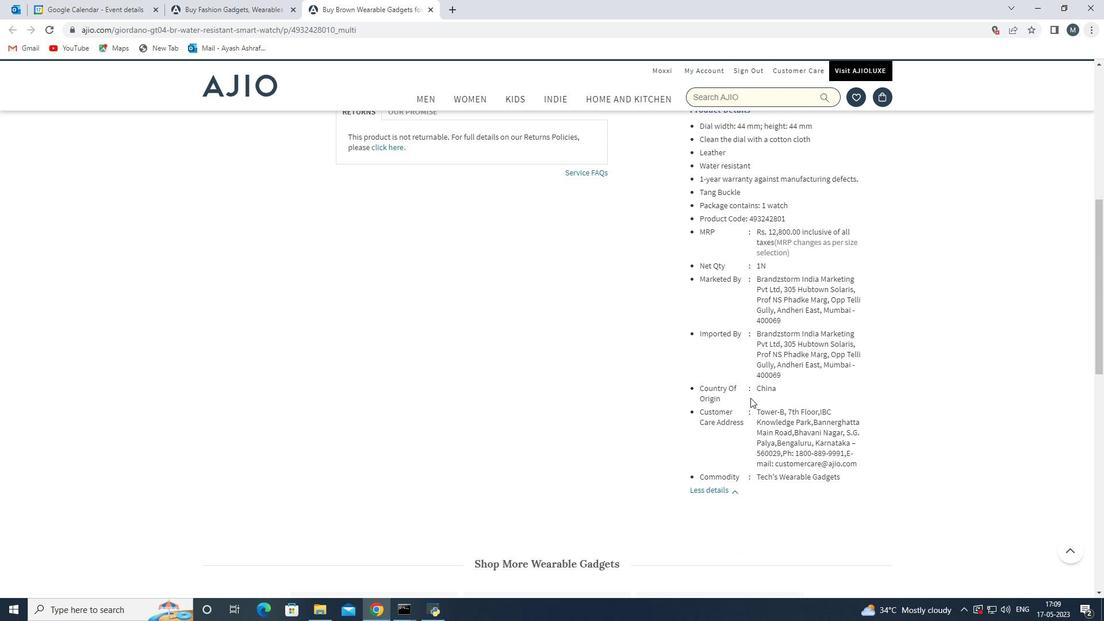 
Action: Mouse scrolled (750, 397) with delta (0, 0)
Screenshot: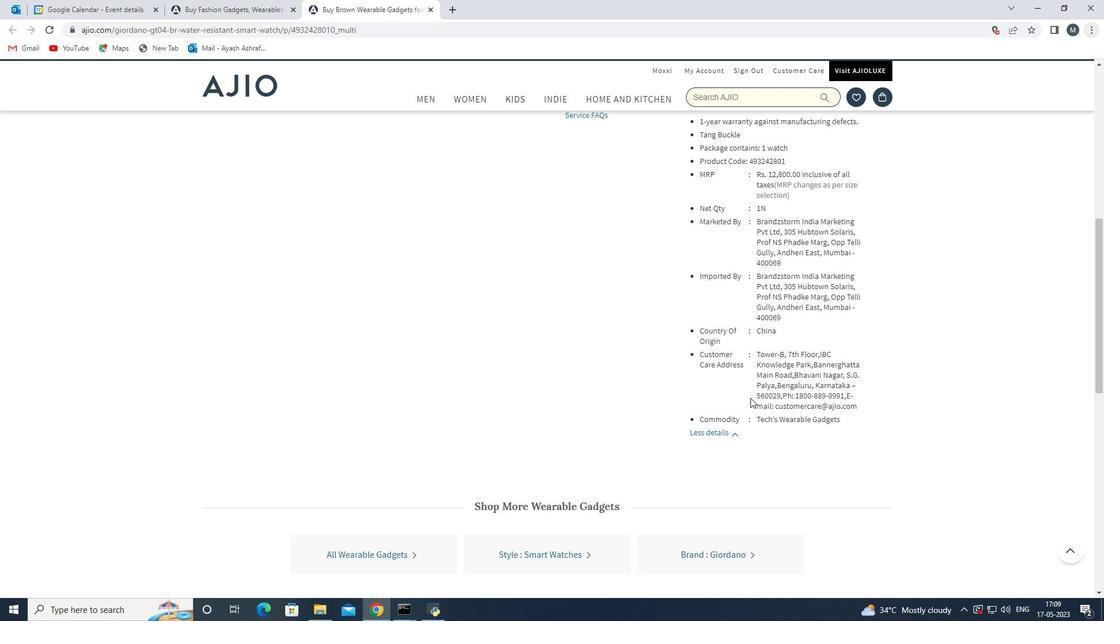 
Action: Mouse scrolled (750, 397) with delta (0, 0)
Screenshot: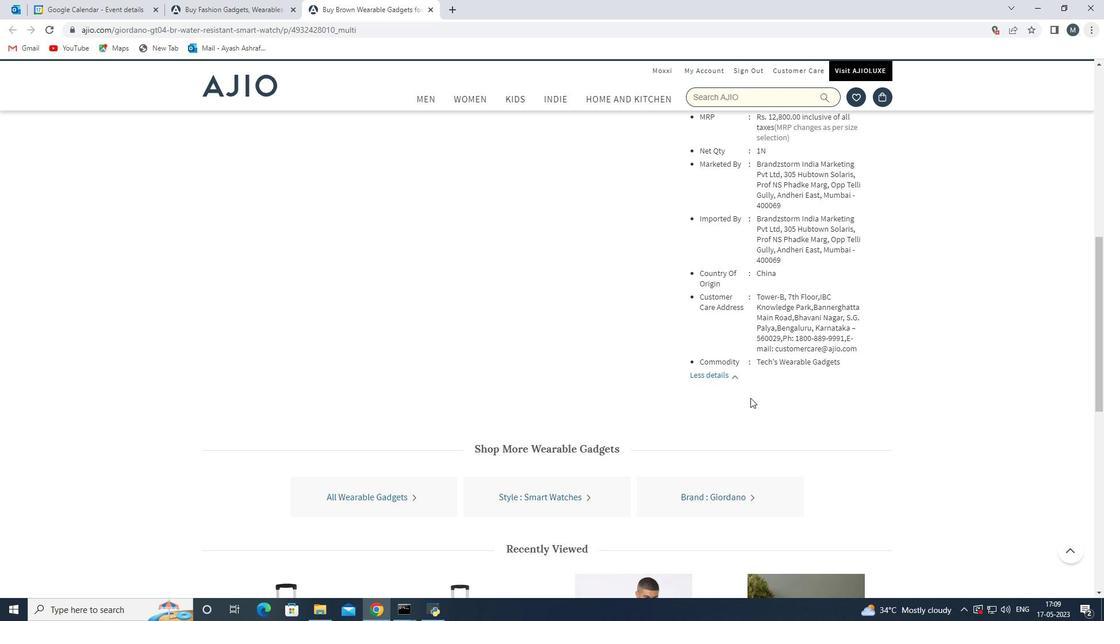 
Action: Mouse moved to (750, 398)
Screenshot: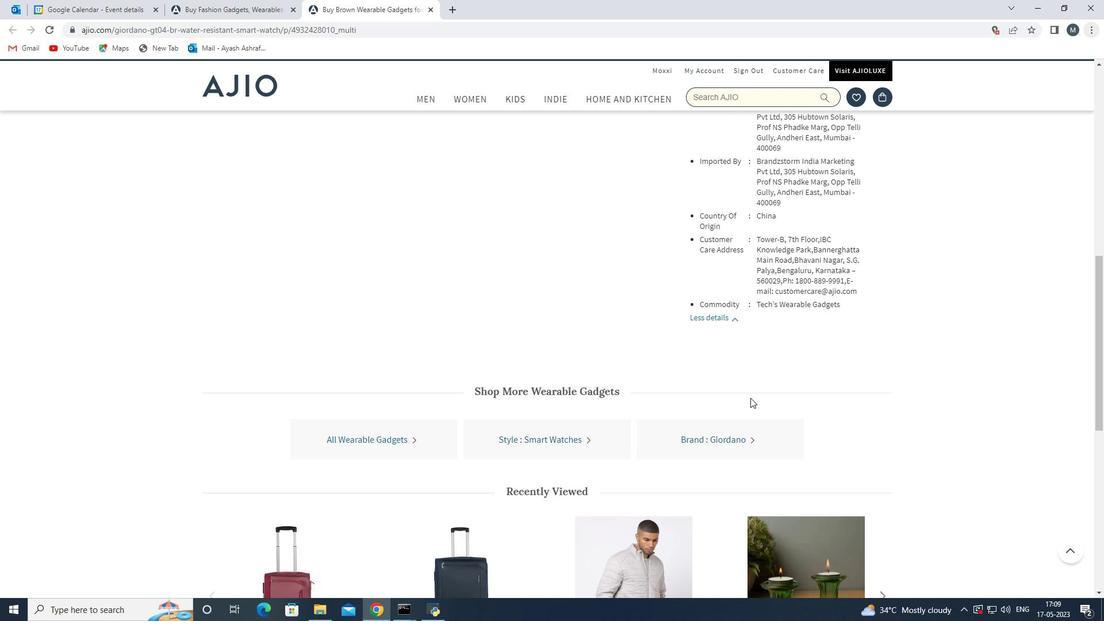
Action: Mouse scrolled (750, 398) with delta (0, 0)
Screenshot: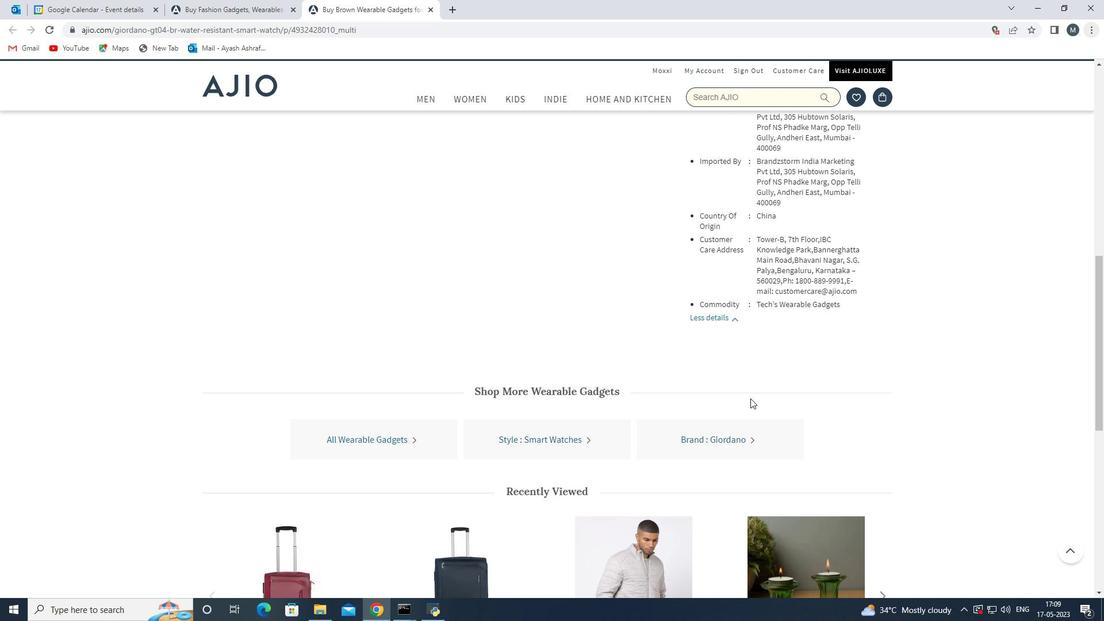 
Action: Mouse moved to (750, 399)
Screenshot: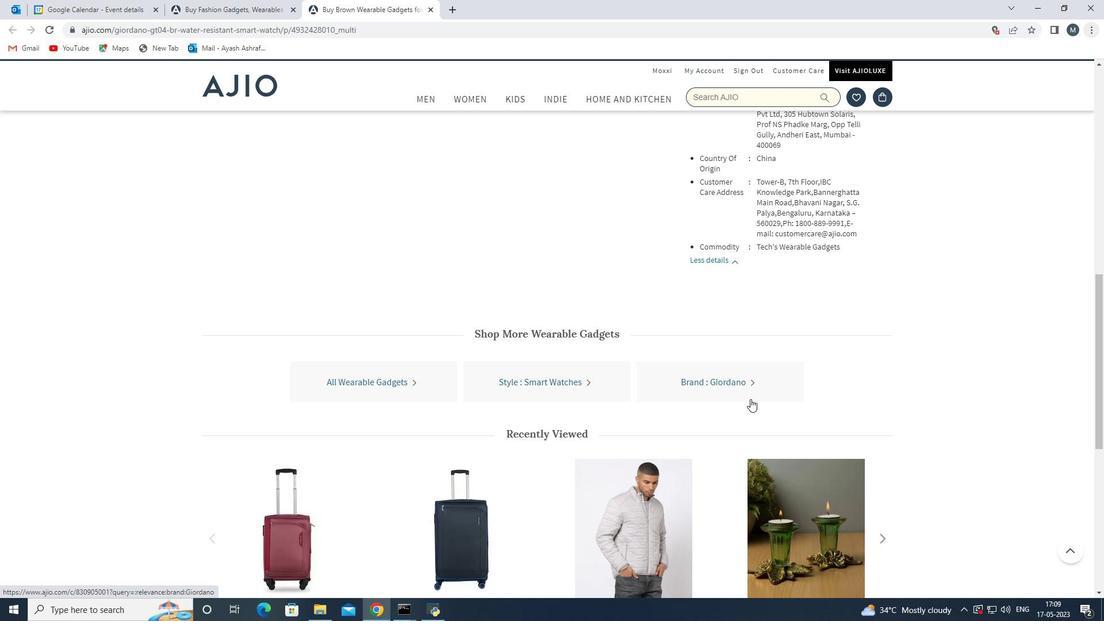 
Action: Mouse scrolled (750, 398) with delta (0, 0)
Screenshot: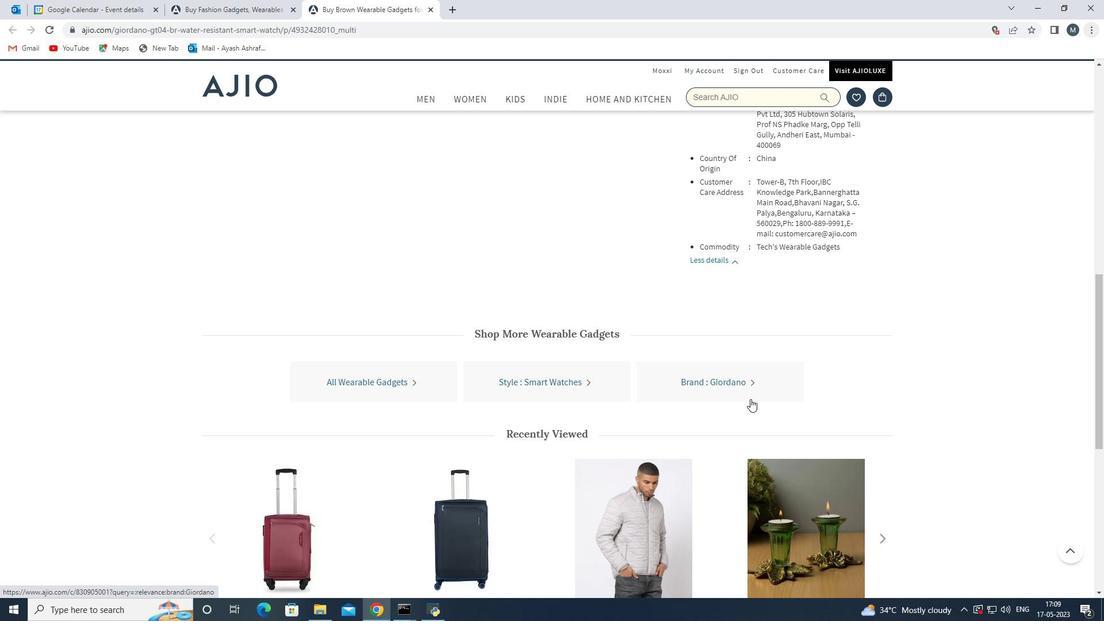 
Action: Mouse moved to (748, 389)
Screenshot: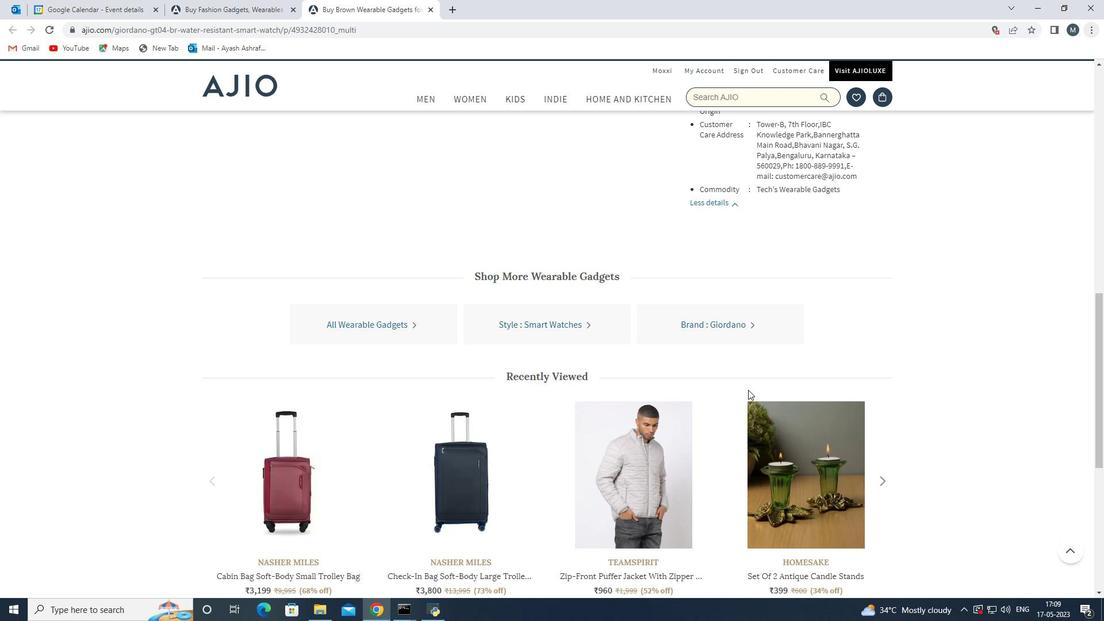 
Action: Mouse scrolled (748, 389) with delta (0, 0)
Screenshot: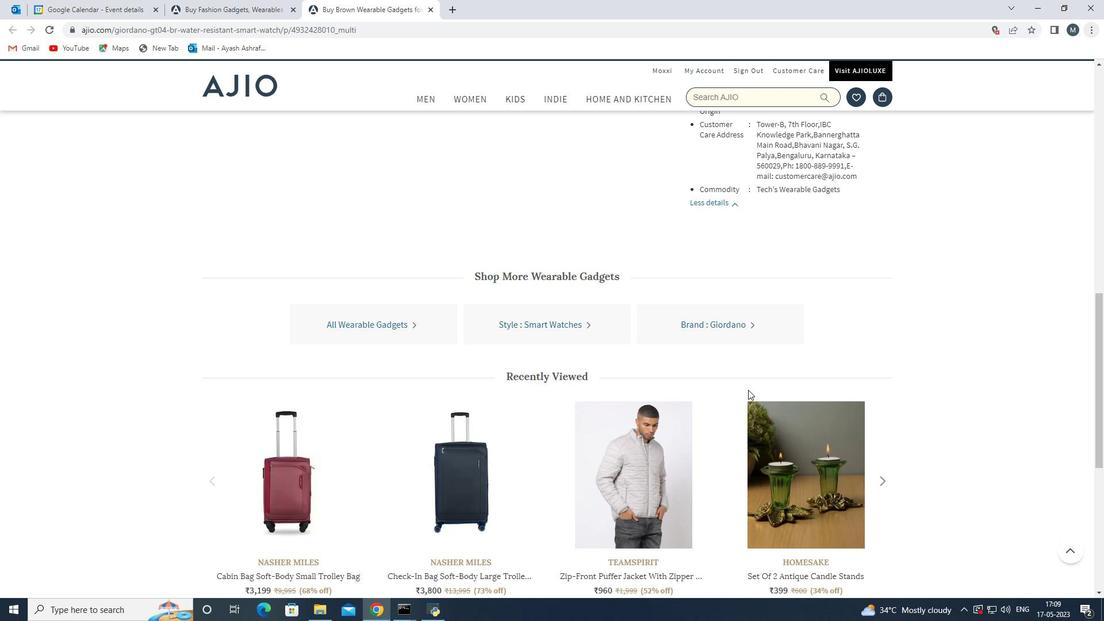 
Action: Mouse moved to (511, 330)
Screenshot: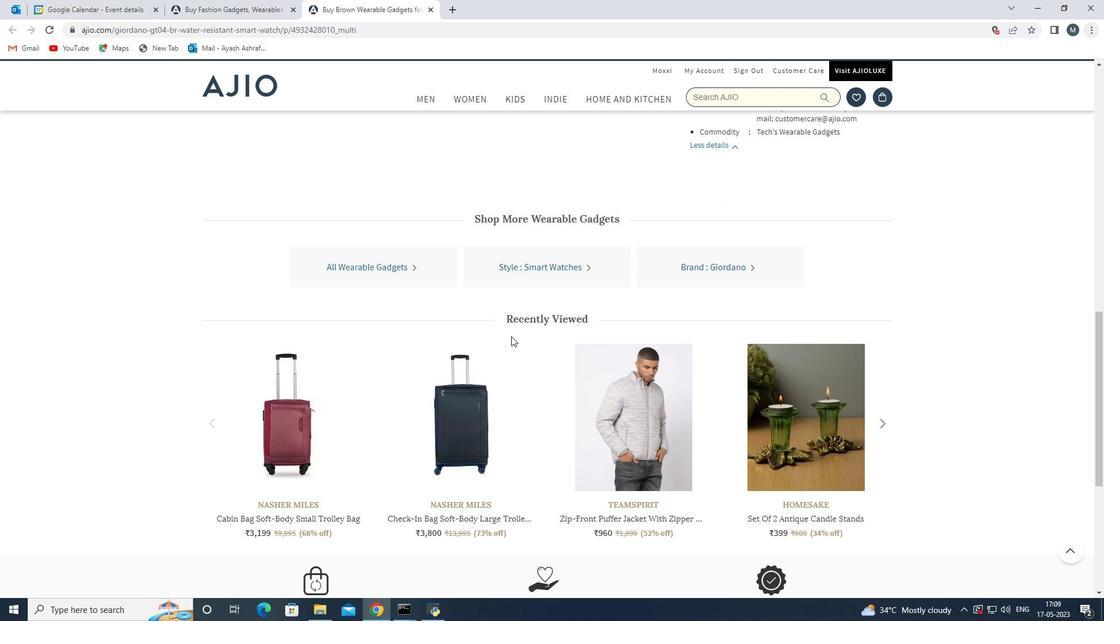 
Action: Mouse scrolled (511, 331) with delta (0, 0)
Screenshot: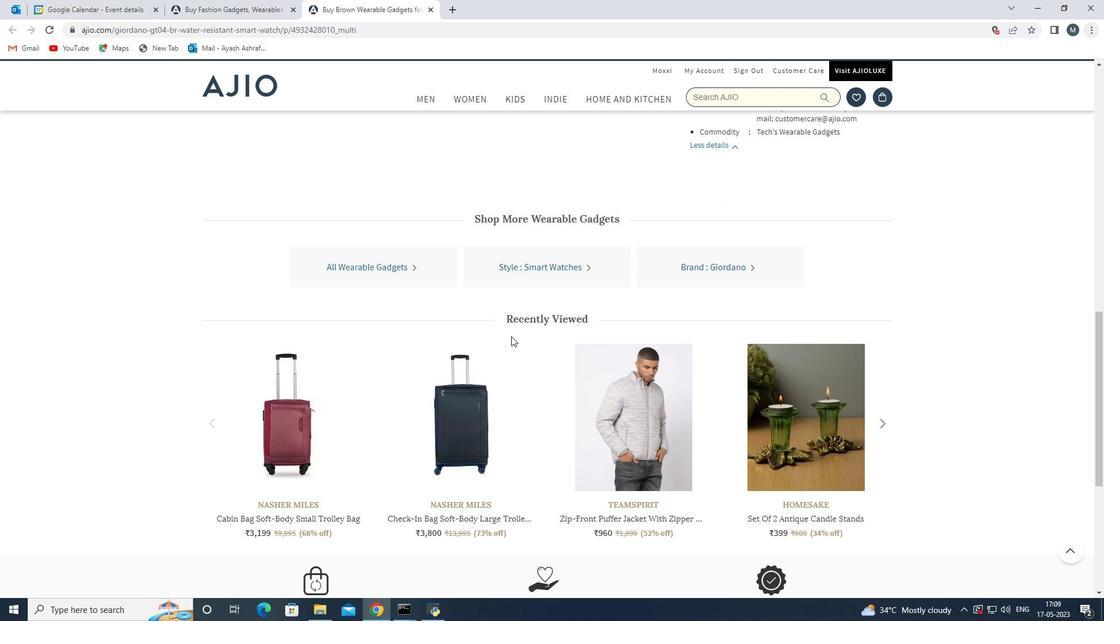 
Action: Mouse moved to (512, 328)
Screenshot: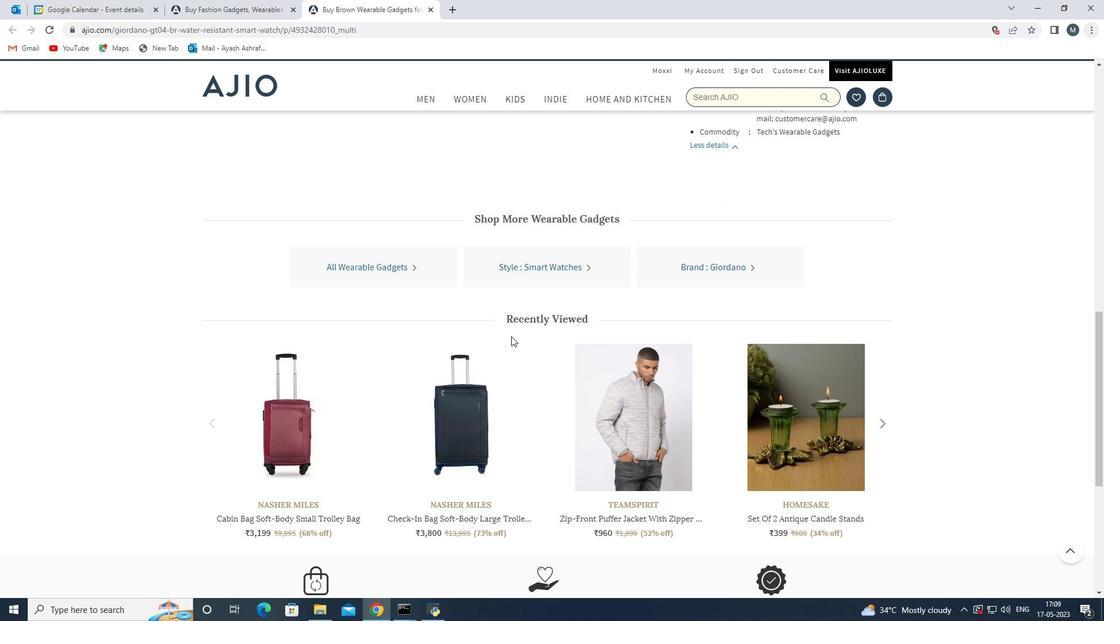 
Action: Mouse scrolled (512, 329) with delta (0, 0)
Screenshot: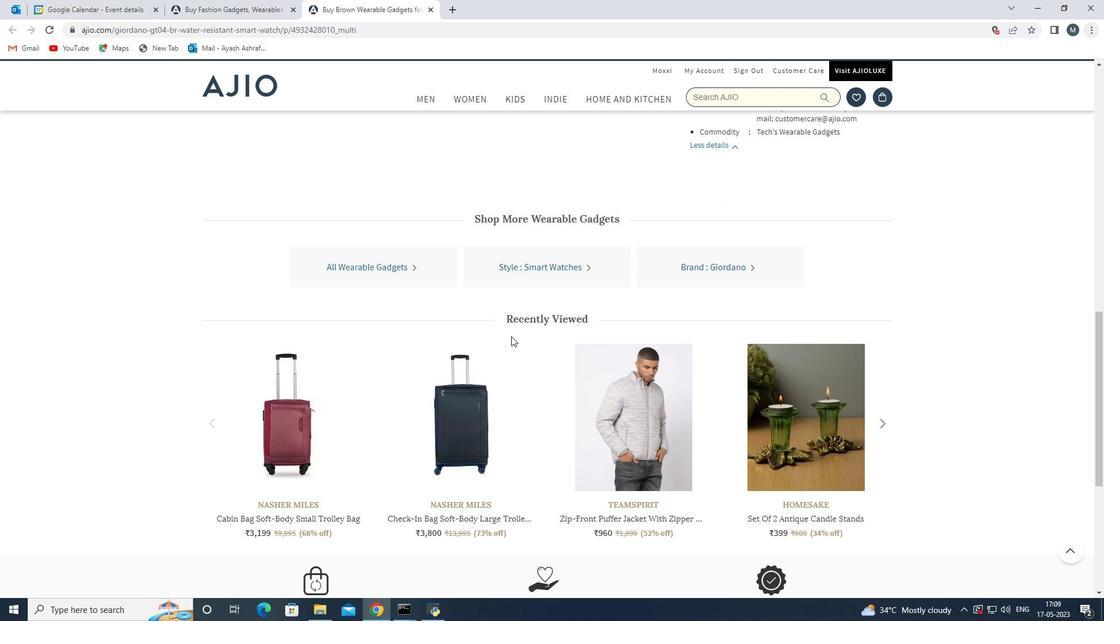 
Action: Mouse moved to (527, 330)
Screenshot: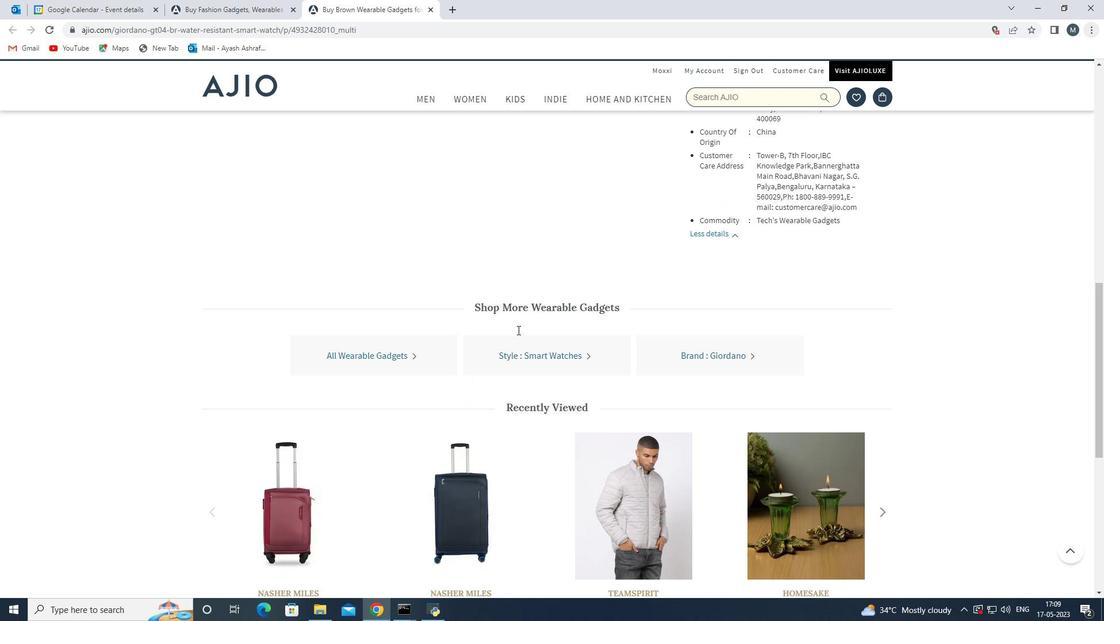 
Action: Mouse scrolled (527, 330) with delta (0, 0)
Screenshot: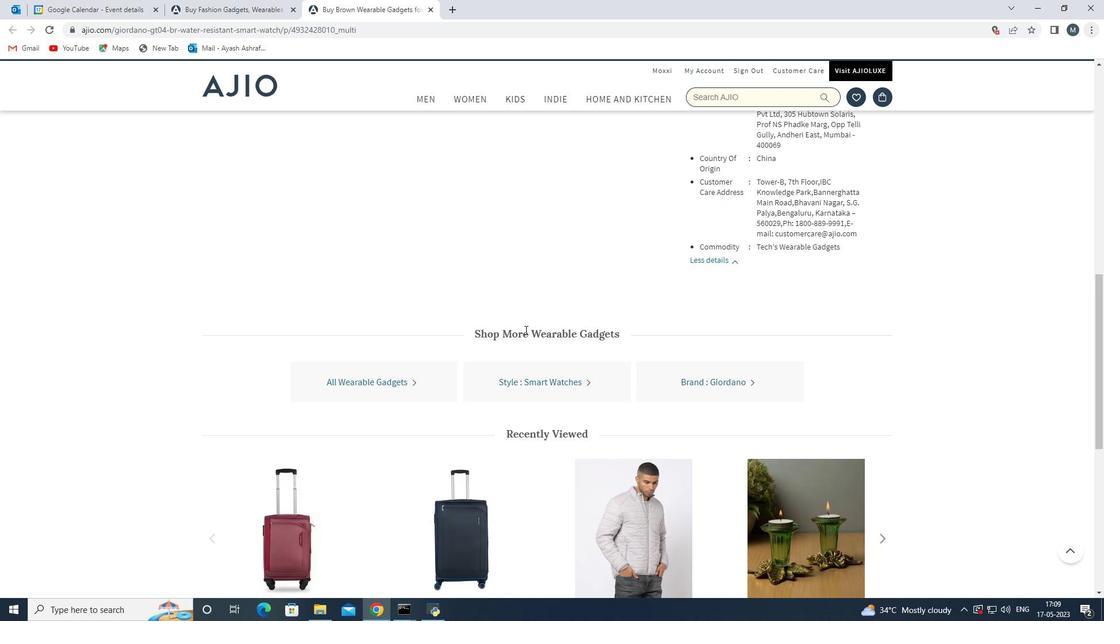 
Action: Mouse scrolled (527, 330) with delta (0, 0)
Screenshot: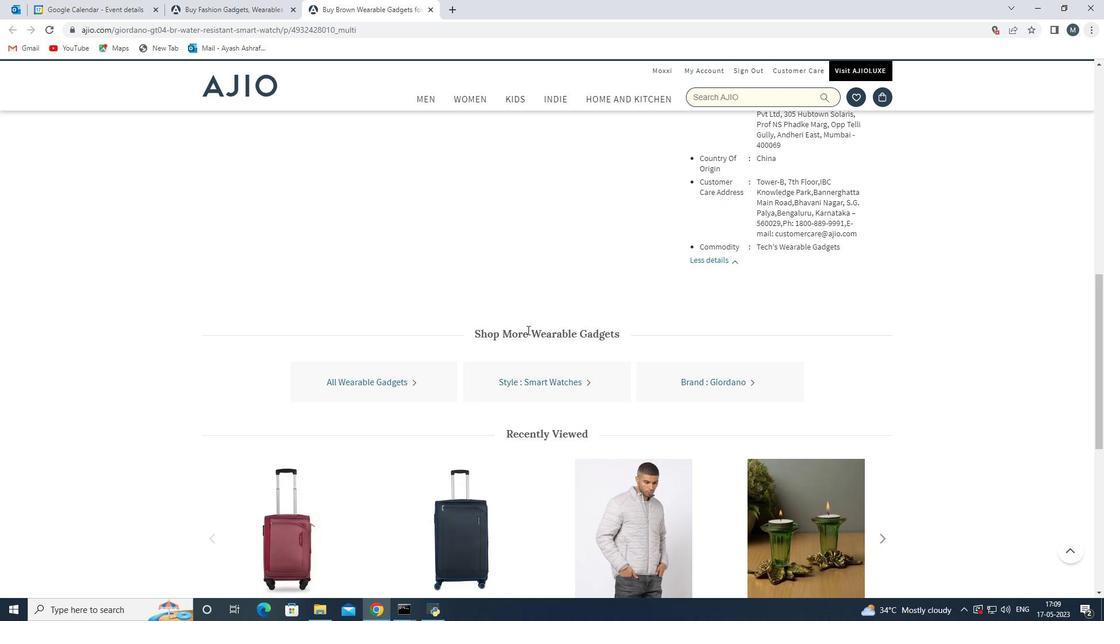 
Action: Mouse moved to (528, 330)
Screenshot: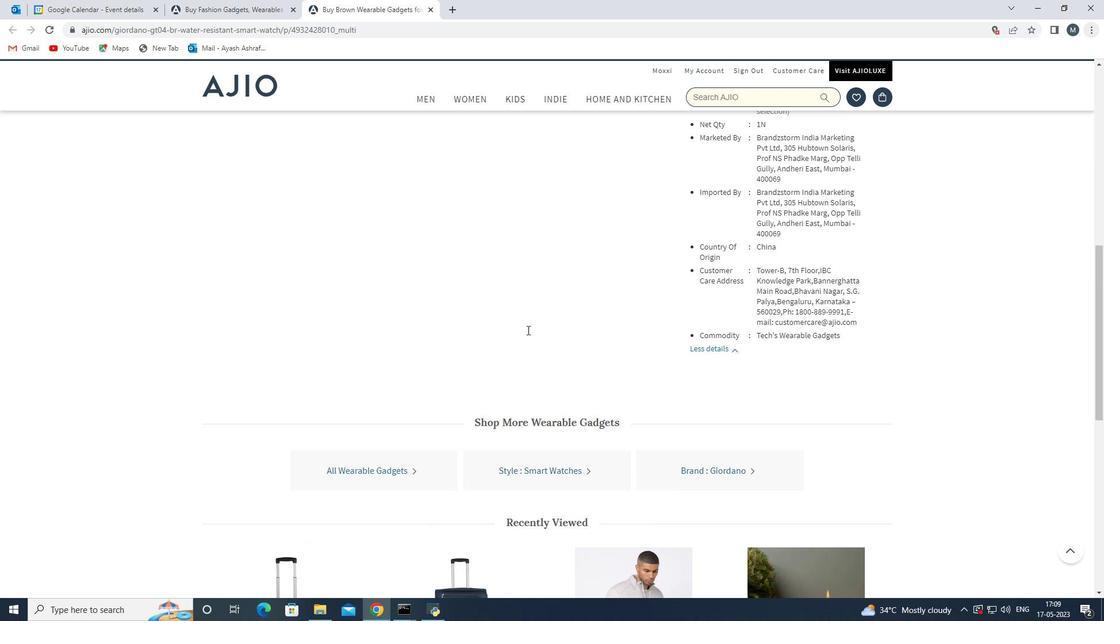 
Action: Mouse scrolled (528, 331) with delta (0, 0)
Screenshot: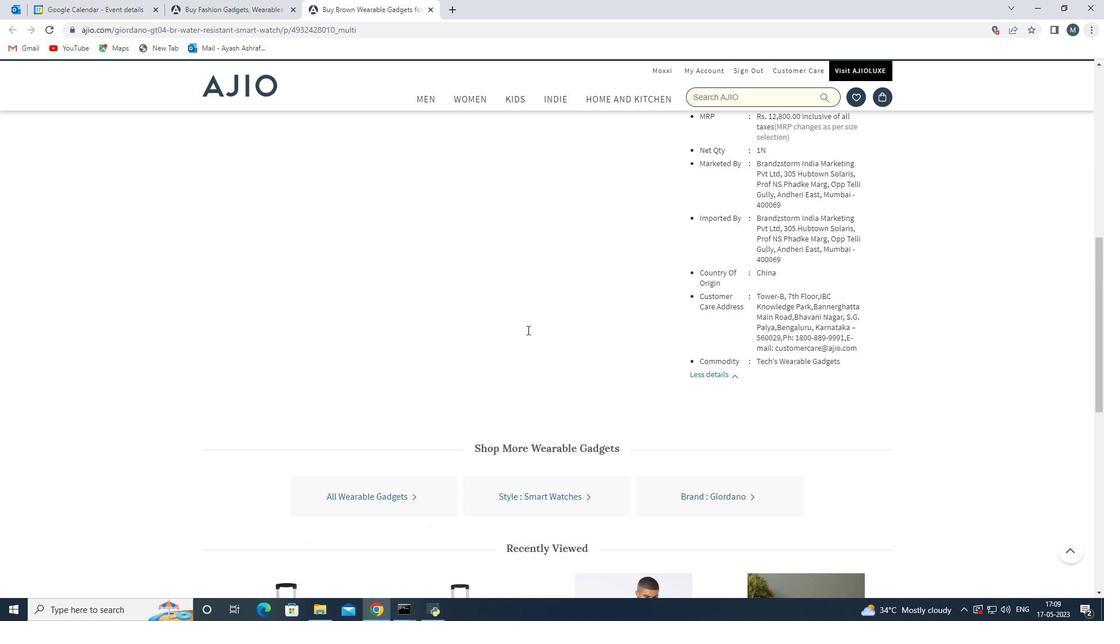 
Action: Mouse scrolled (528, 331) with delta (0, 0)
Screenshot: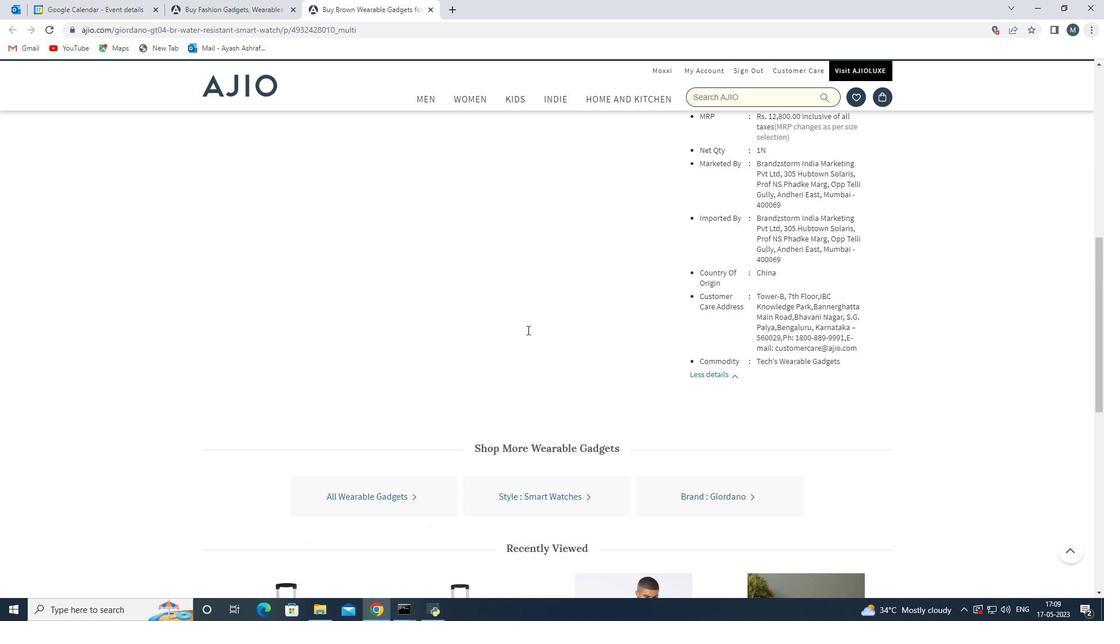 
Action: Mouse scrolled (528, 331) with delta (0, 0)
Screenshot: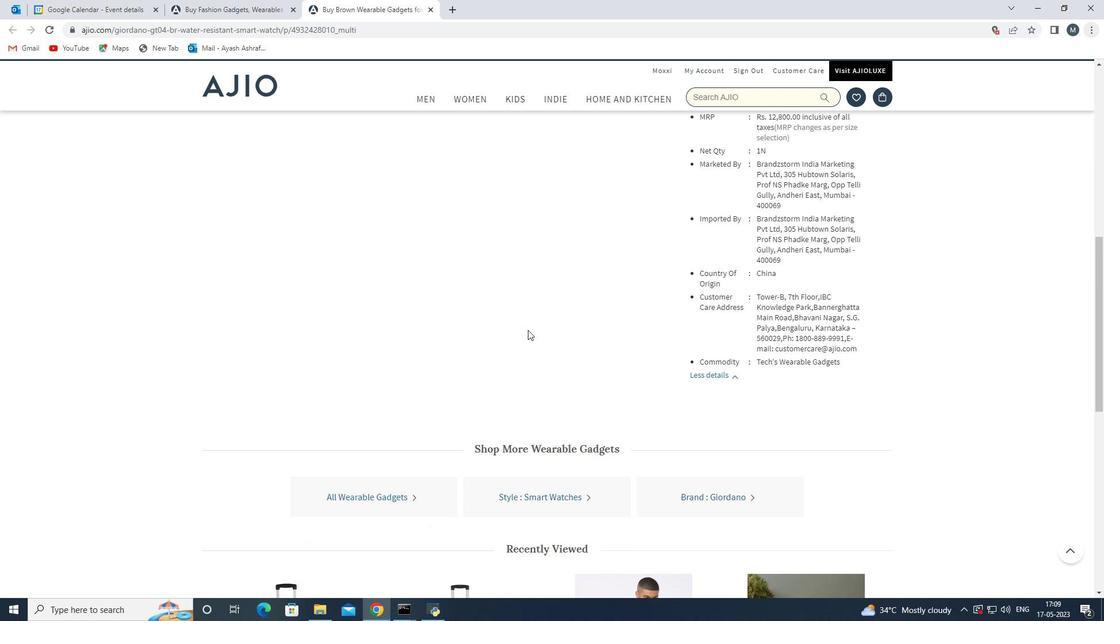 
Action: Mouse moved to (402, 345)
Screenshot: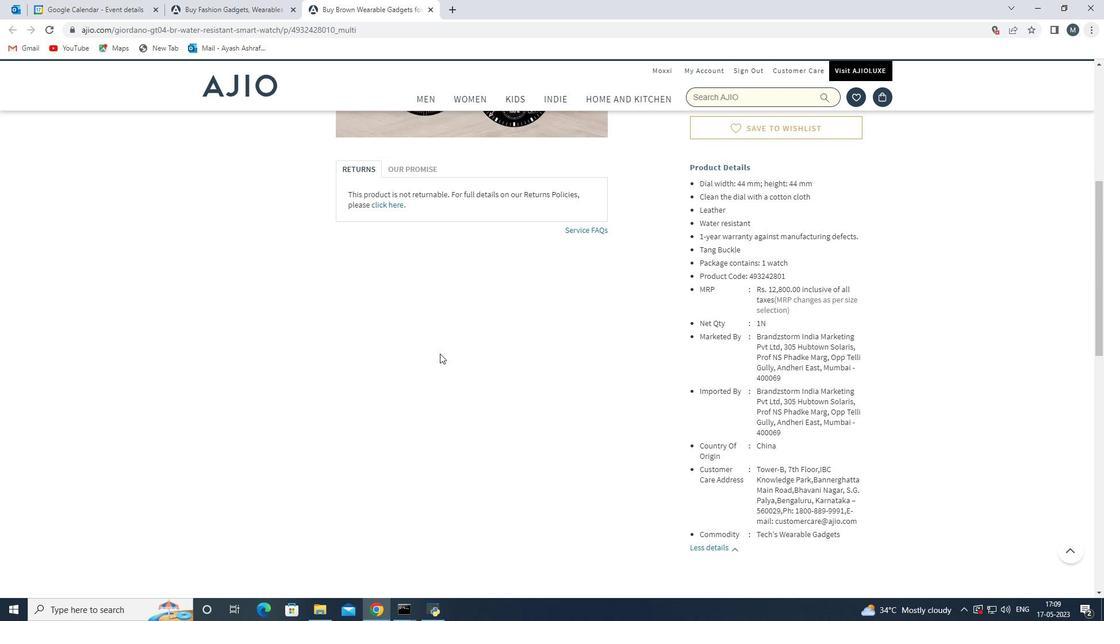 
Action: Mouse scrolled (402, 346) with delta (0, 0)
Screenshot: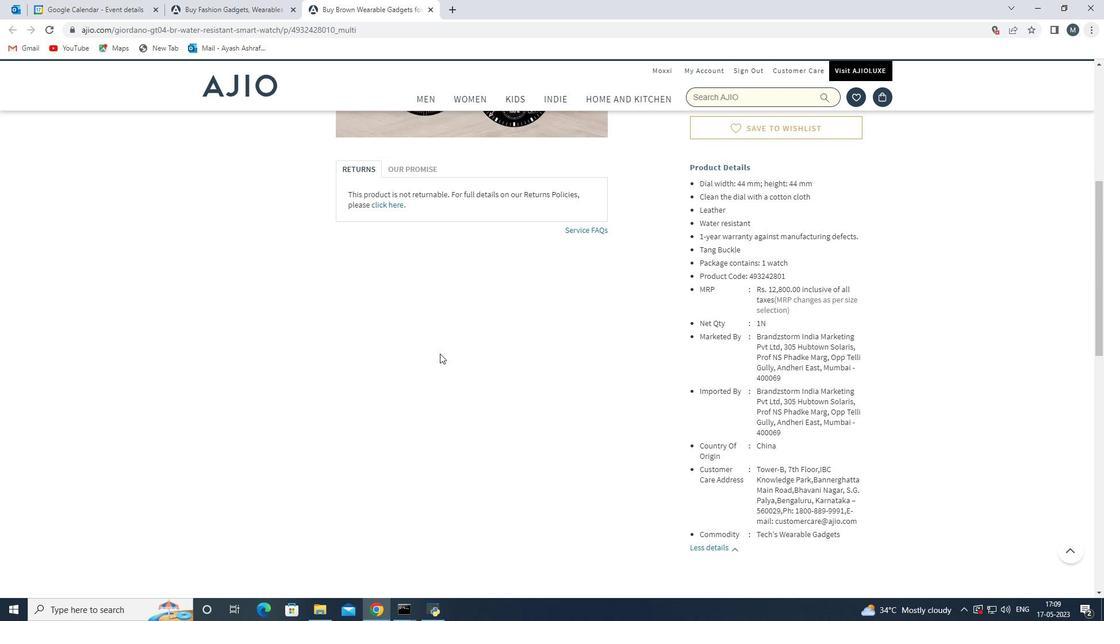
Action: Mouse scrolled (402, 346) with delta (0, 0)
Screenshot: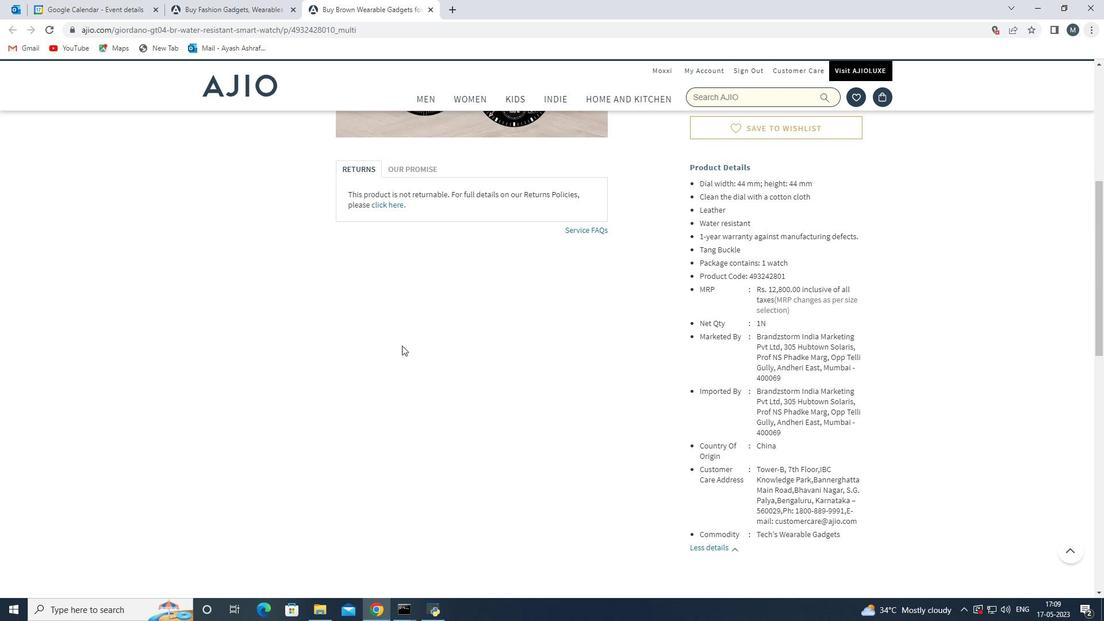 
Action: Mouse moved to (405, 352)
Screenshot: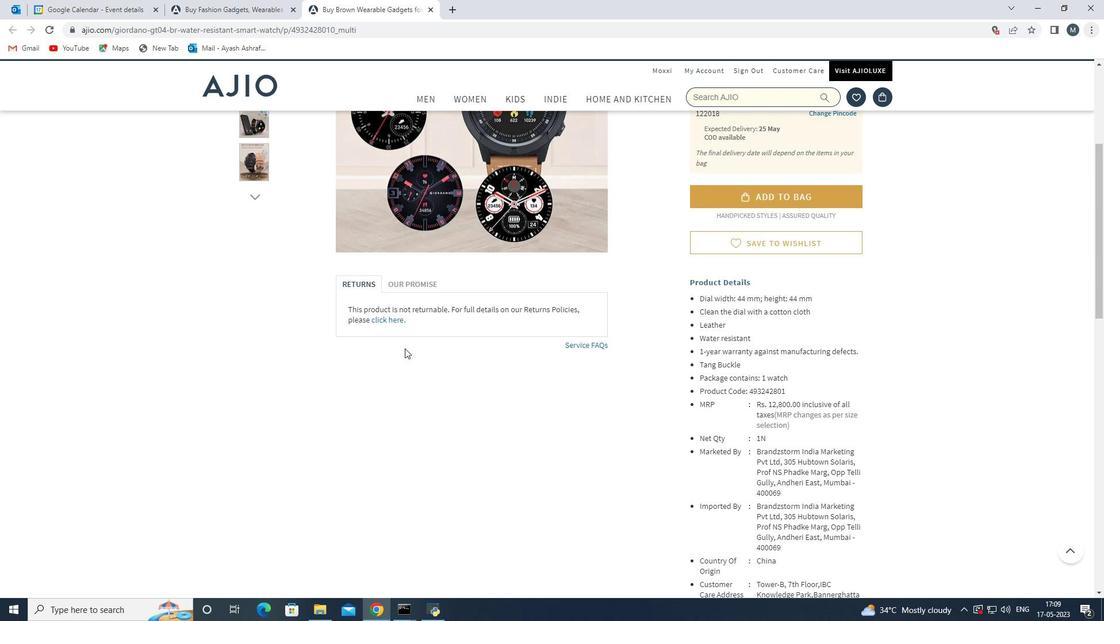 
Action: Mouse scrolled (405, 352) with delta (0, 0)
Screenshot: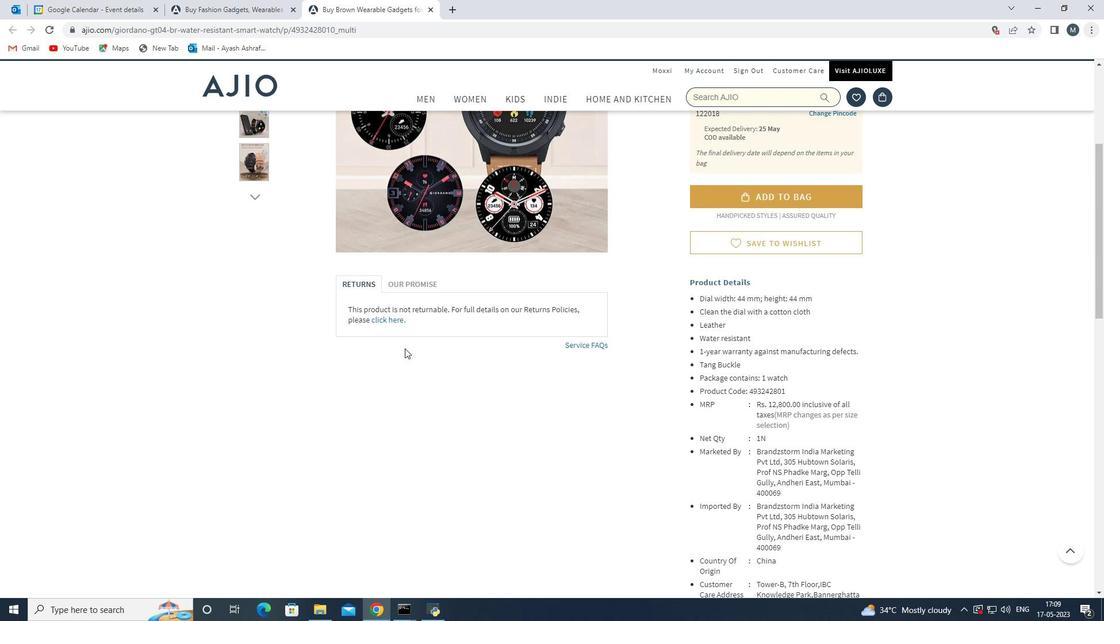 
Action: Mouse moved to (411, 354)
Screenshot: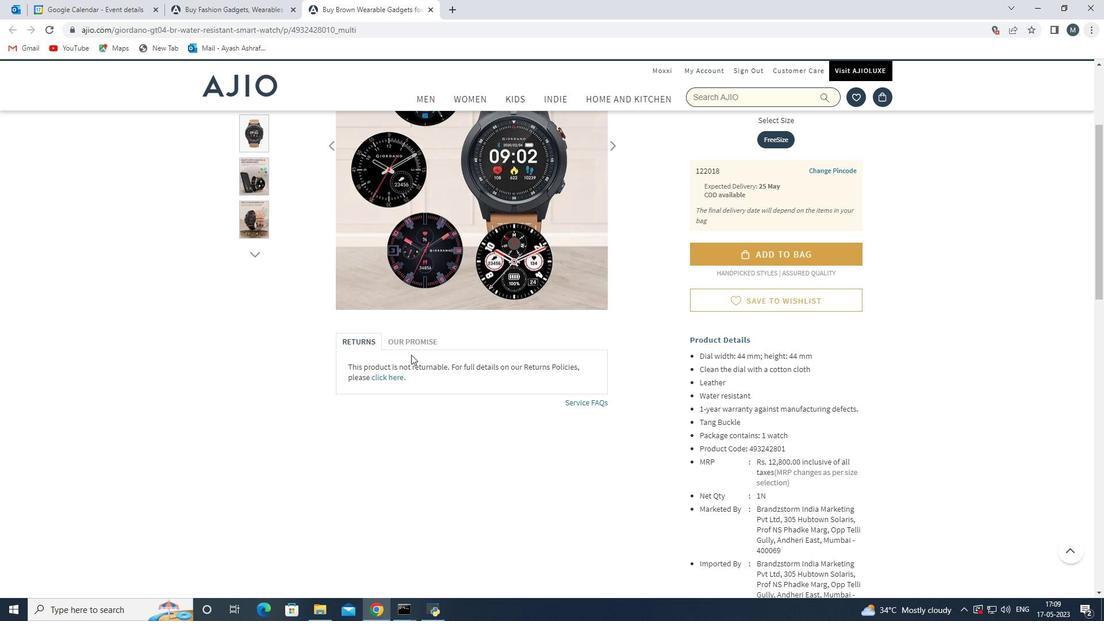 
Action: Mouse scrolled (411, 355) with delta (0, 0)
Screenshot: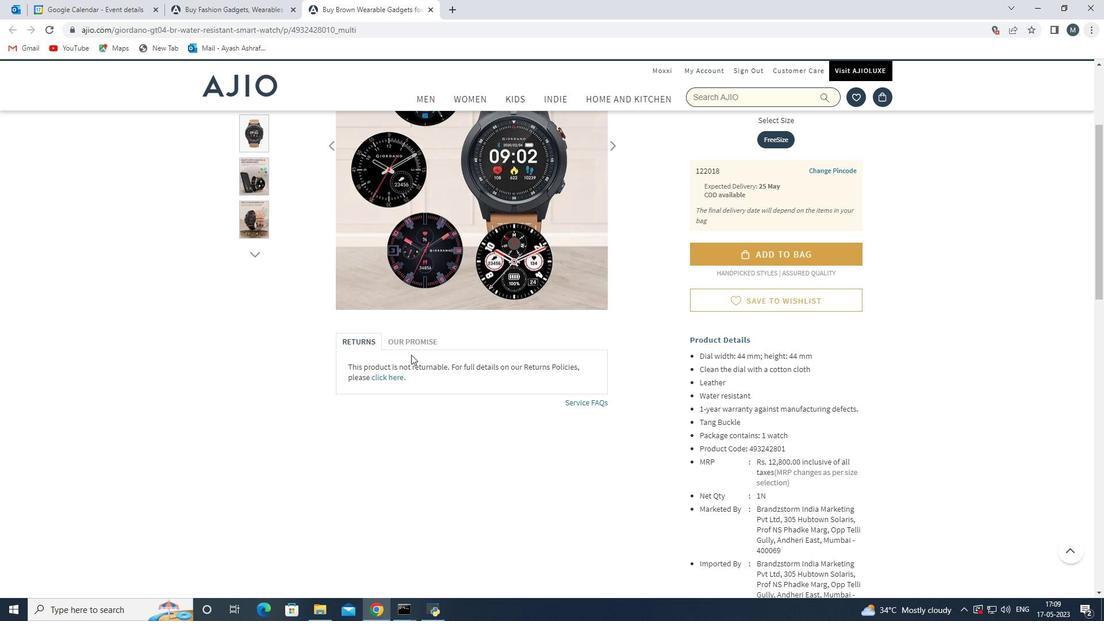 
Action: Mouse moved to (411, 354)
Screenshot: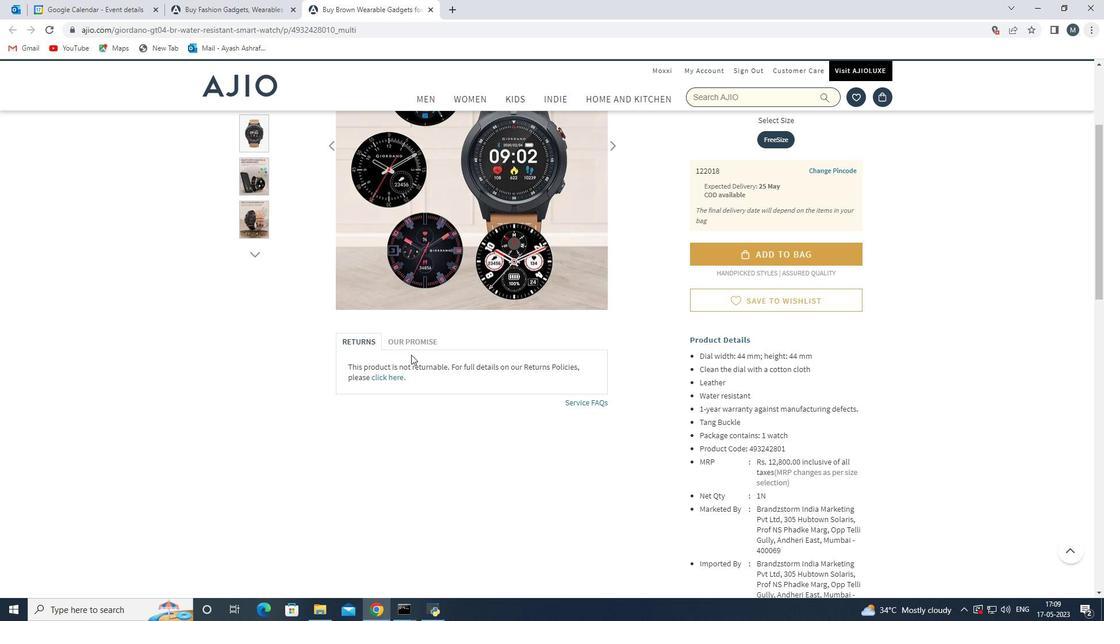
Action: Mouse scrolled (411, 355) with delta (0, 0)
Screenshot: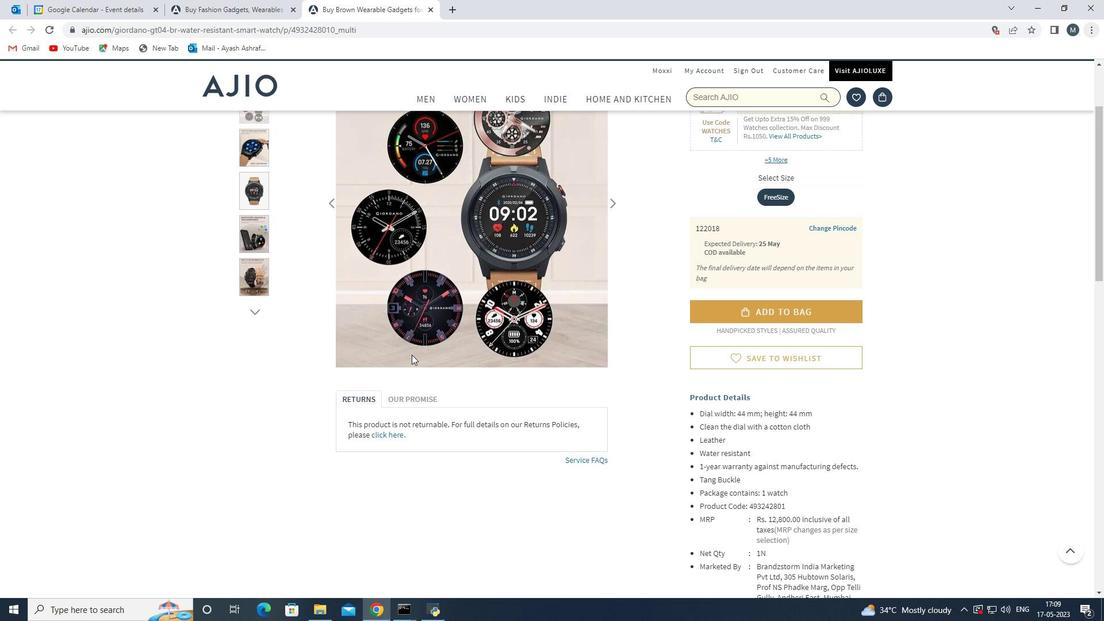 
Action: Mouse scrolled (411, 355) with delta (0, 0)
Screenshot: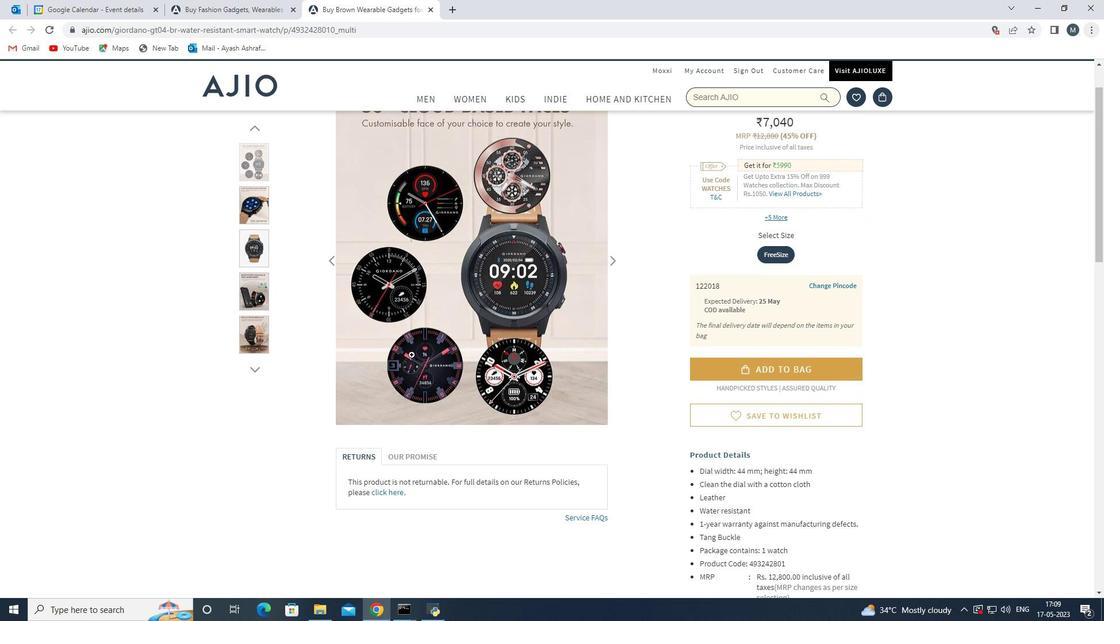 
Action: Mouse moved to (358, 341)
Screenshot: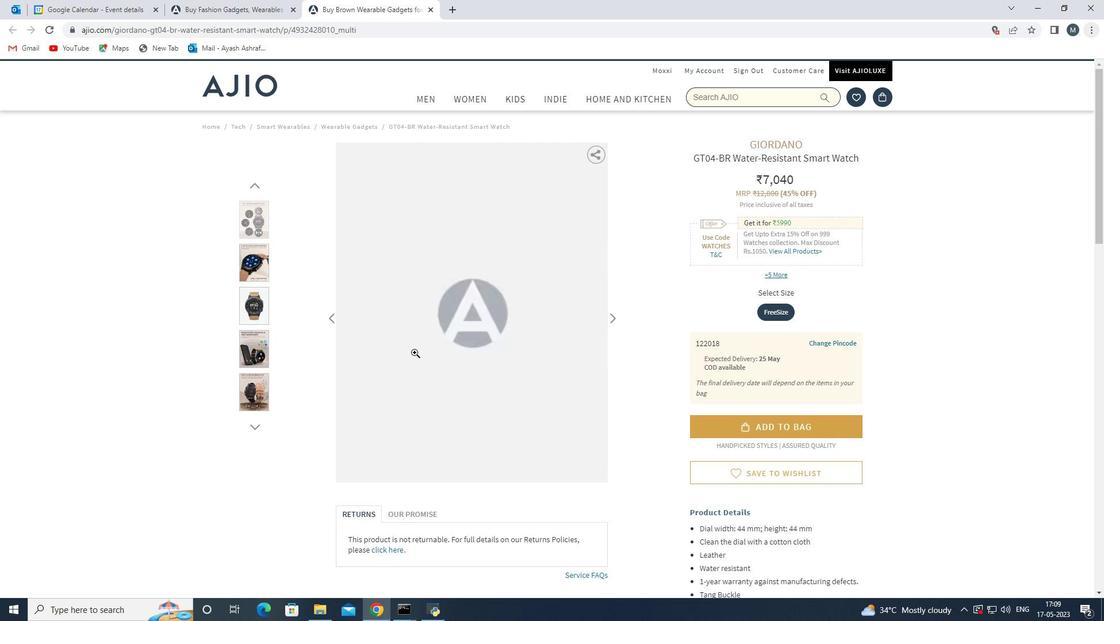 
Action: Mouse scrolled (358, 341) with delta (0, 0)
Screenshot: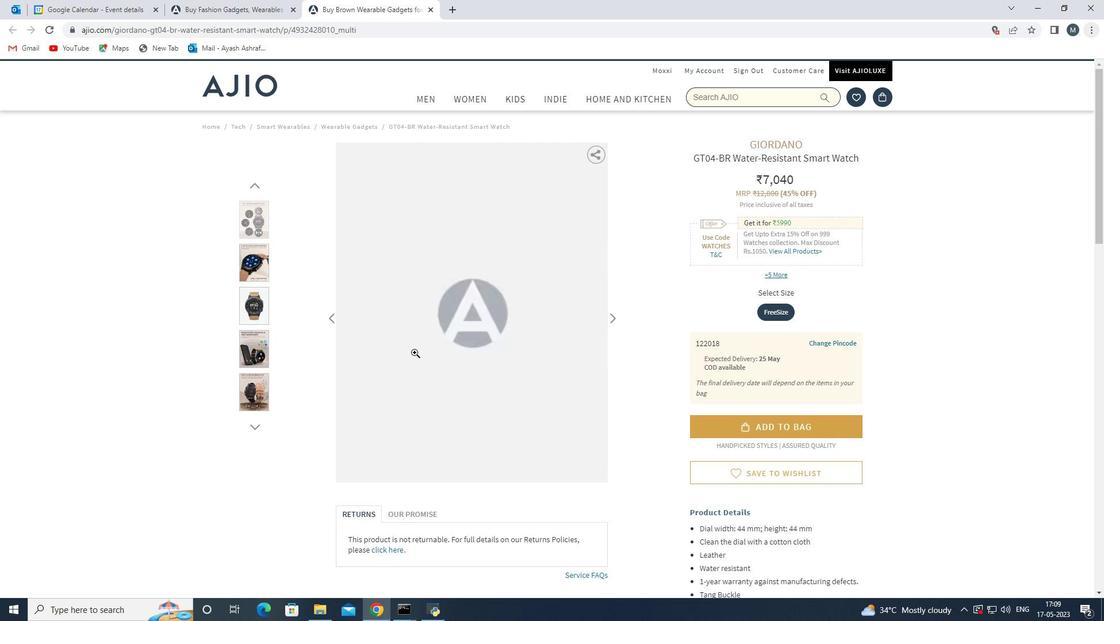
Action: Mouse scrolled (358, 341) with delta (0, 0)
Screenshot: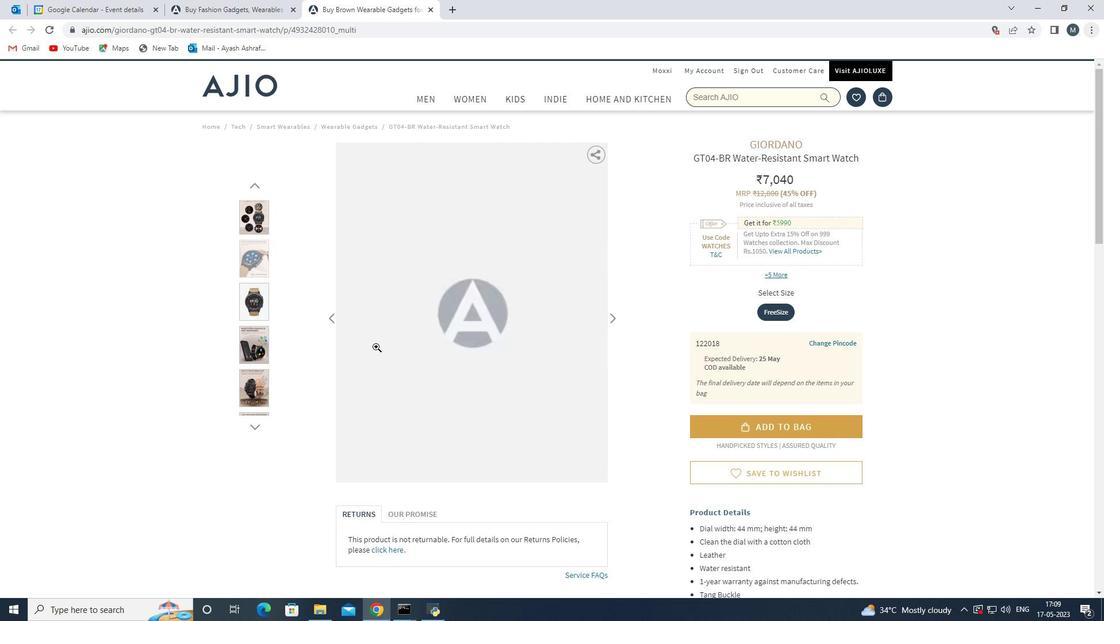 
Action: Mouse scrolled (358, 341) with delta (0, 0)
Screenshot: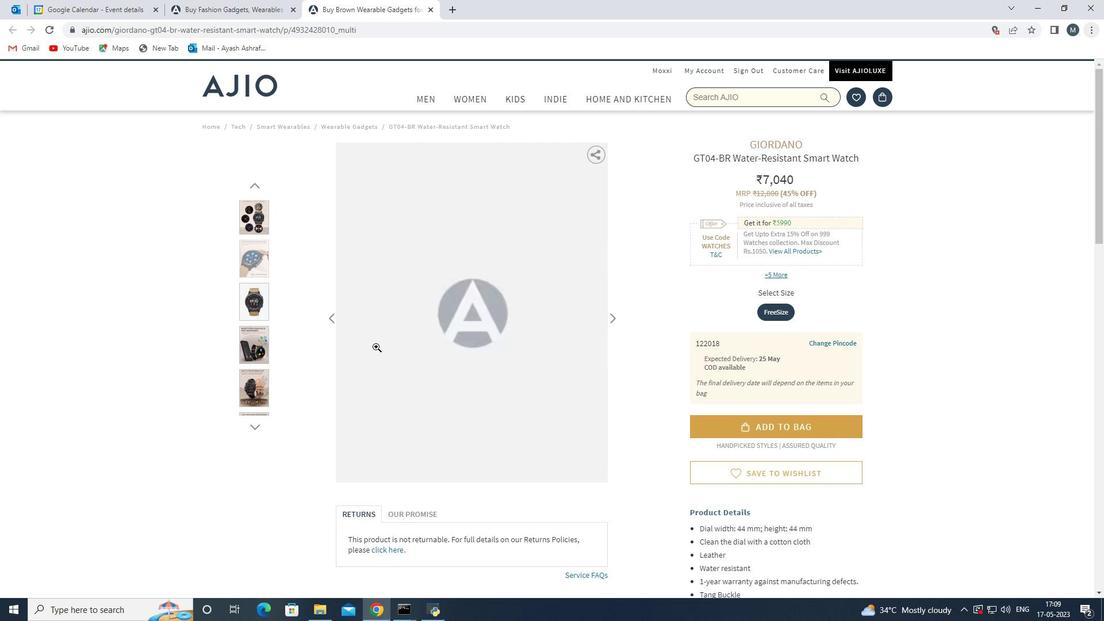 
Action: Mouse scrolled (358, 341) with delta (0, 0)
Screenshot: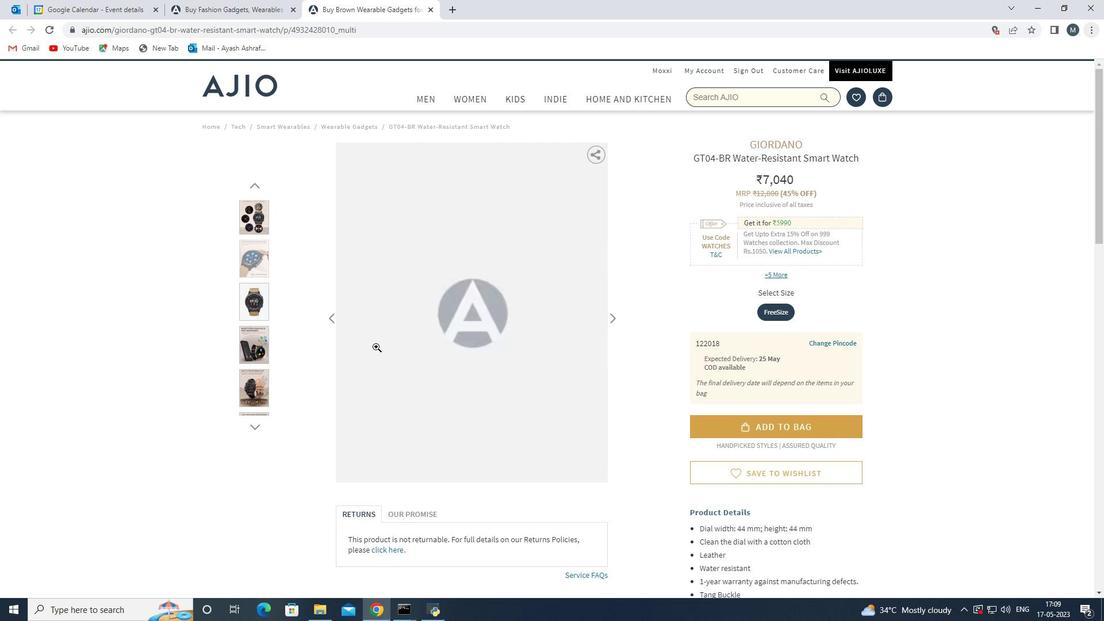 
Action: Mouse moved to (352, 332)
Screenshot: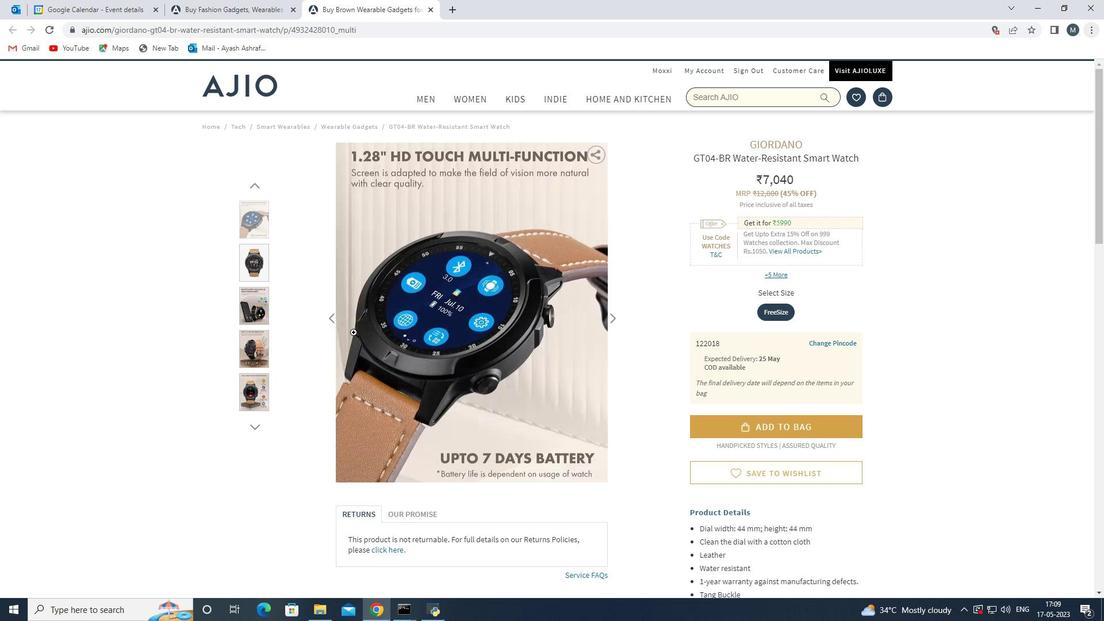 
Action: Mouse scrolled (352, 333) with delta (0, 0)
Screenshot: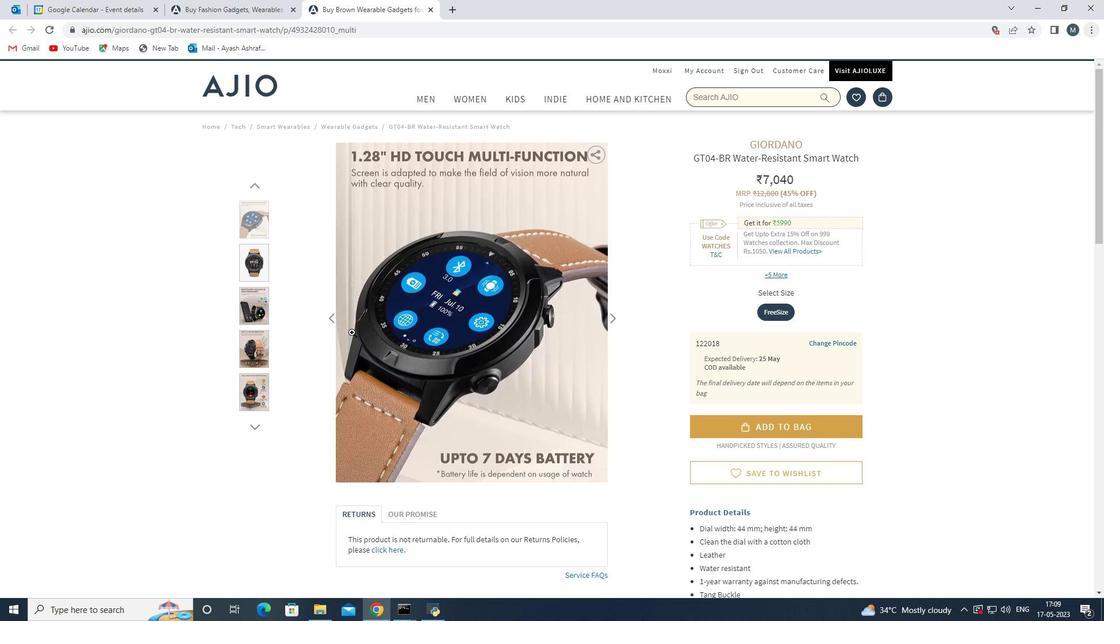 
Action: Mouse moved to (4, 142)
Screenshot: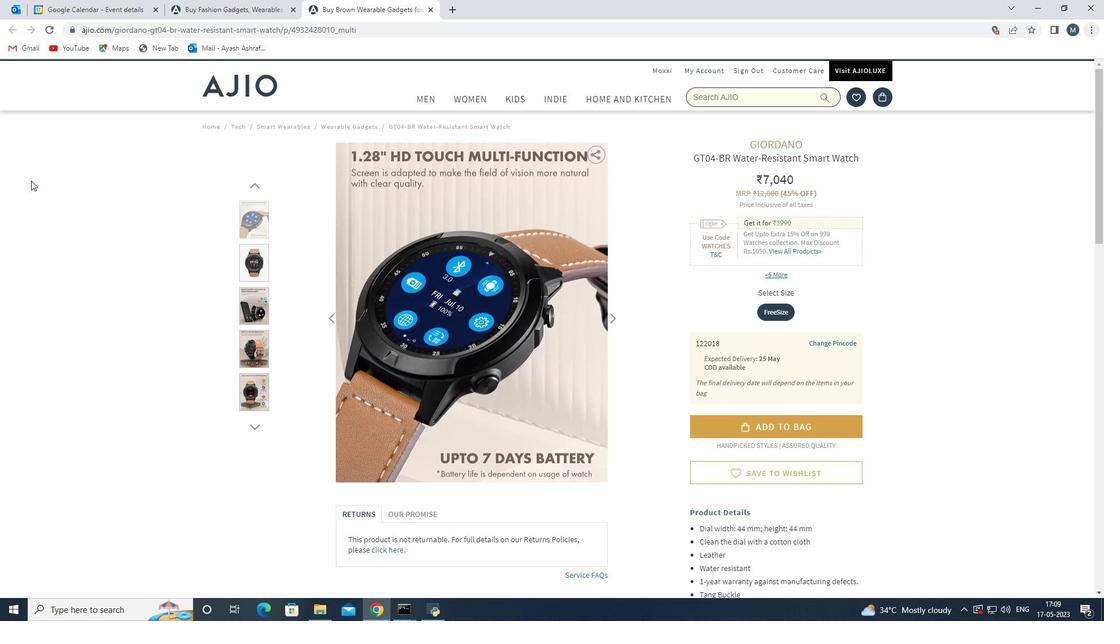 
Action: Mouse scrolled (5, 144) with delta (0, 0)
Screenshot: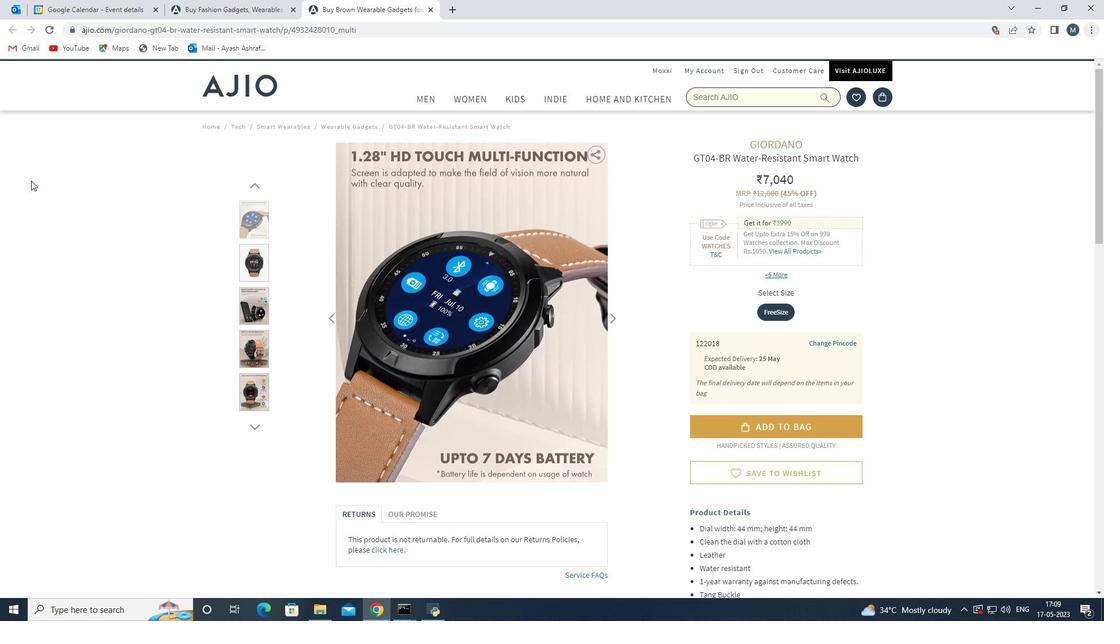 
Action: Mouse moved to (4, 141)
Screenshot: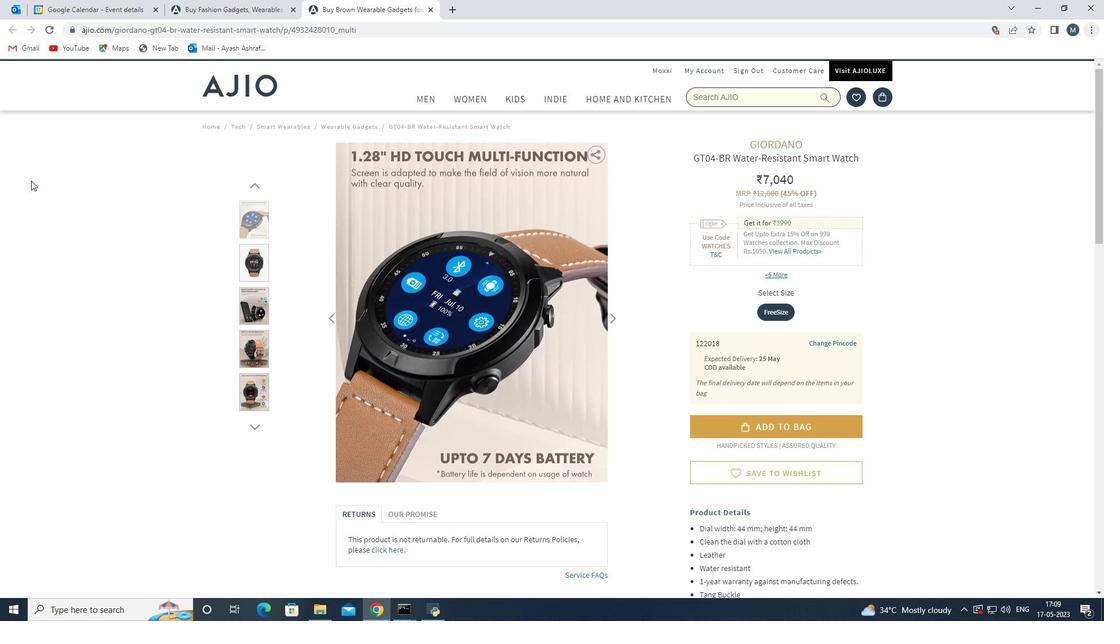 
Action: Mouse scrolled (4, 142) with delta (0, 0)
Screenshot: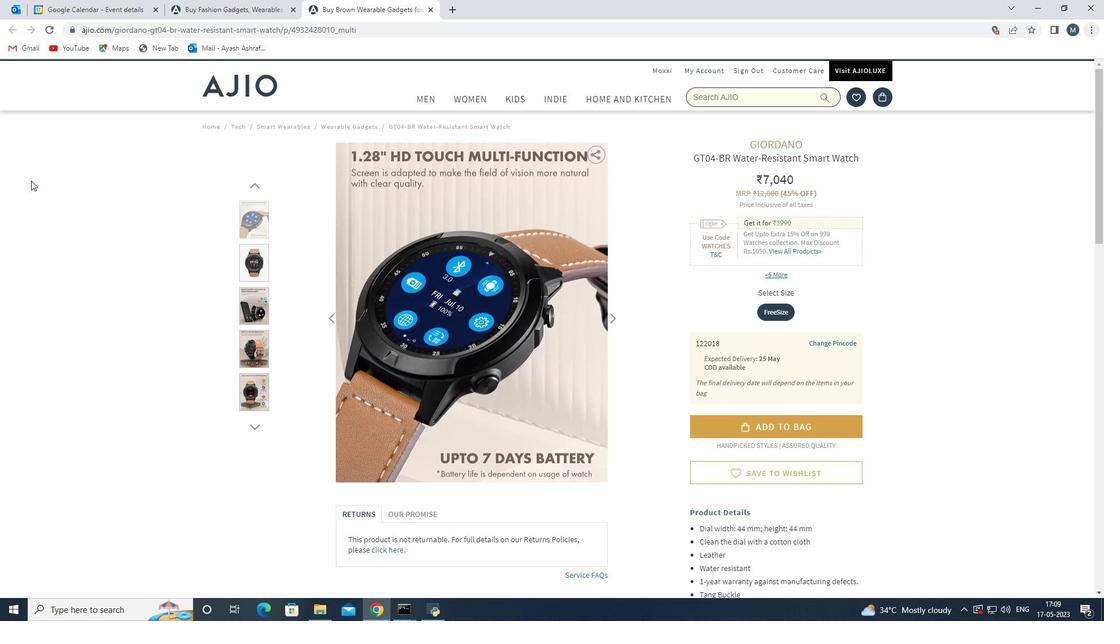 
Action: Mouse moved to (483, 297)
Screenshot: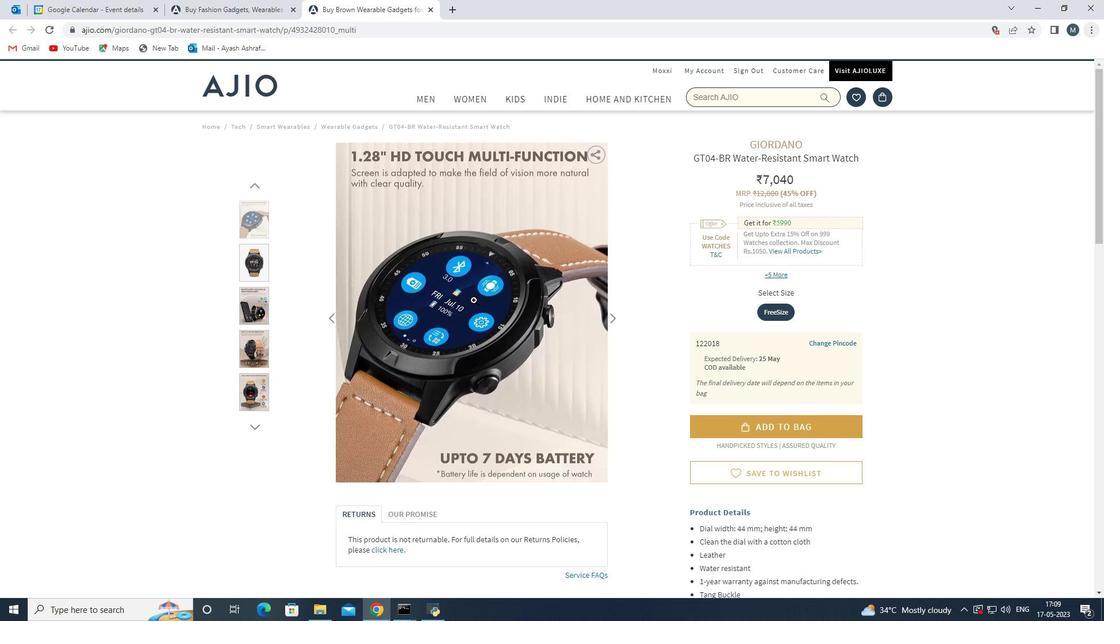 
Action: Mouse scrolled (483, 297) with delta (0, 0)
Screenshot: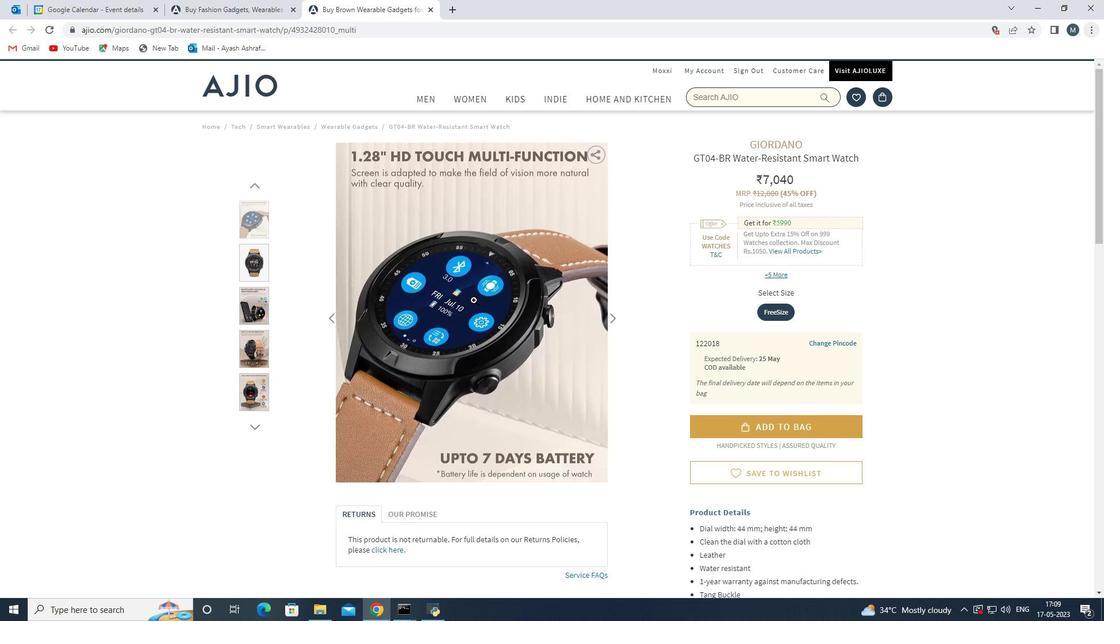 
Action: Mouse moved to (483, 297)
Screenshot: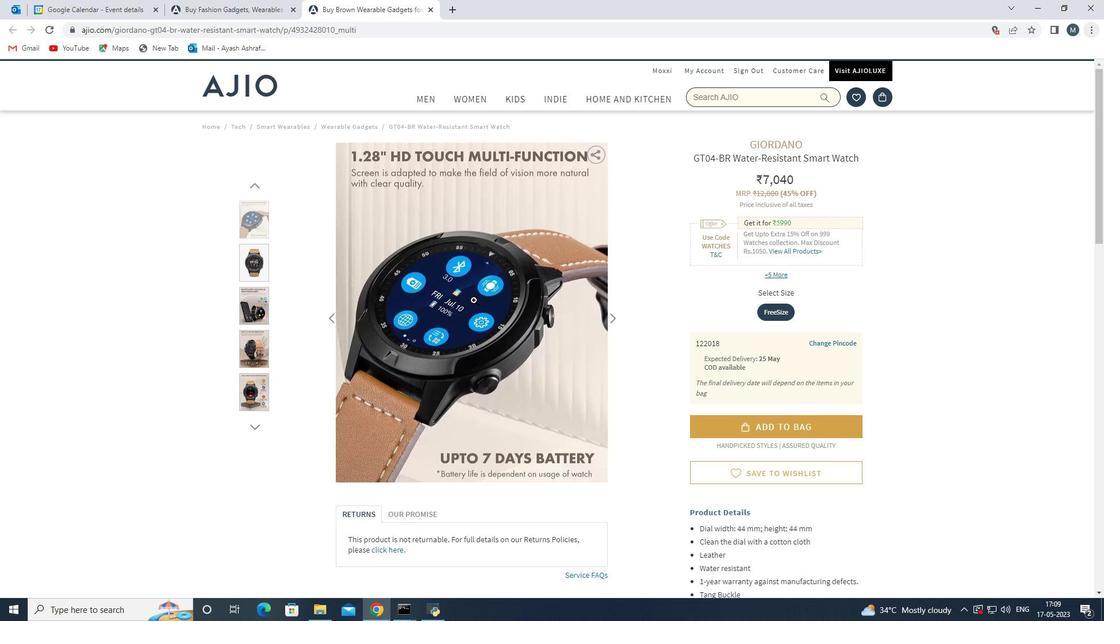 
Action: Mouse scrolled (483, 297) with delta (0, 0)
Screenshot: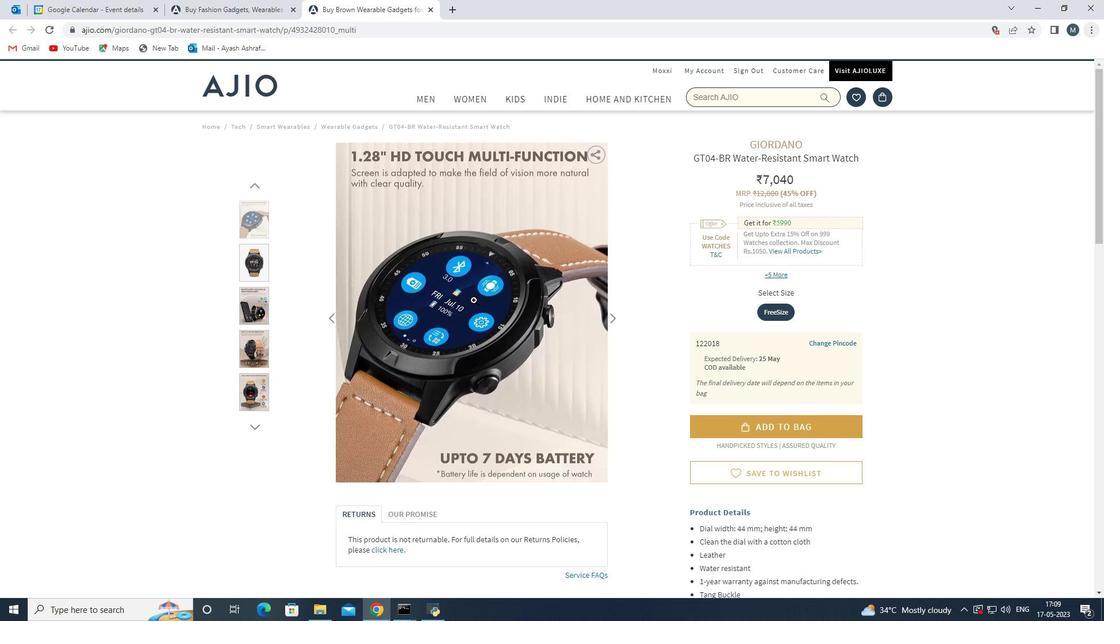 
Action: Mouse moved to (484, 296)
Screenshot: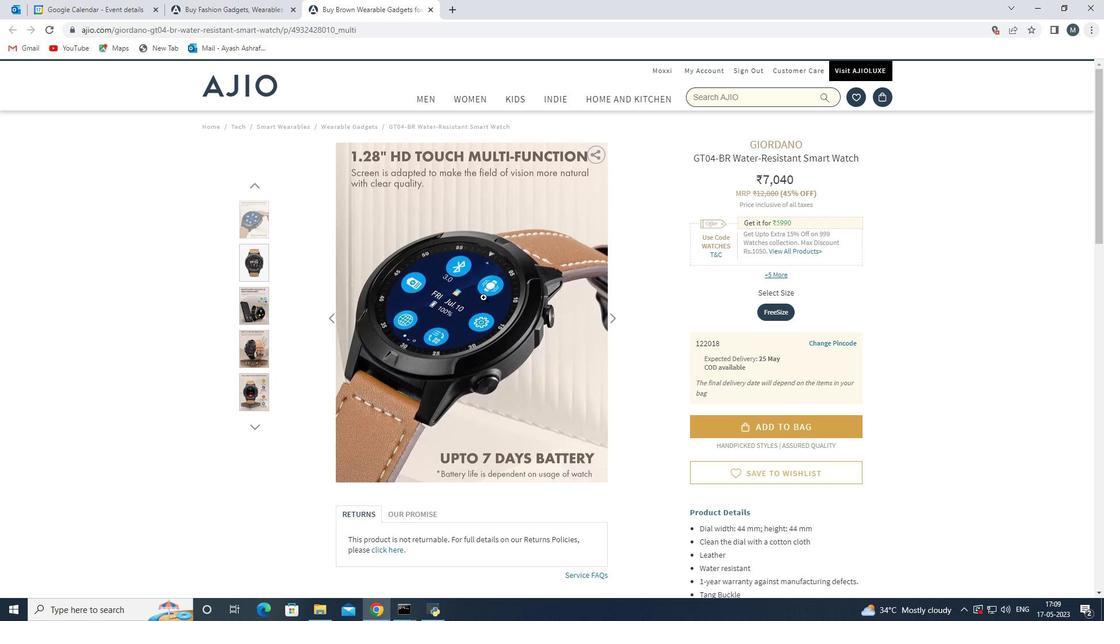 
Action: Mouse scrolled (484, 296) with delta (0, 0)
Screenshot: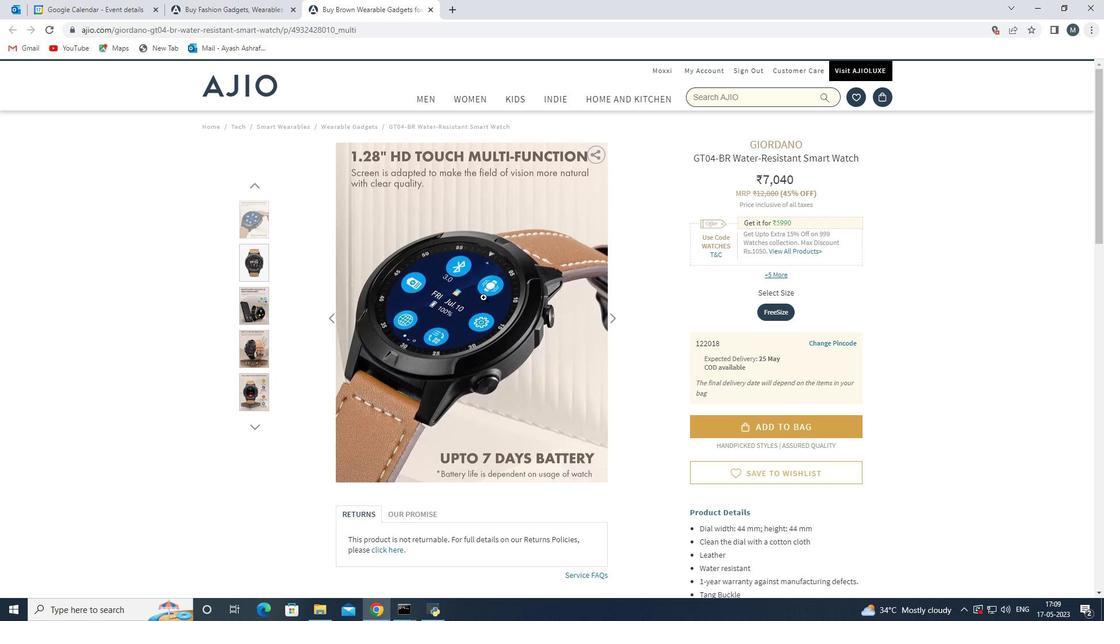 
Action: Mouse moved to (513, 169)
Screenshot: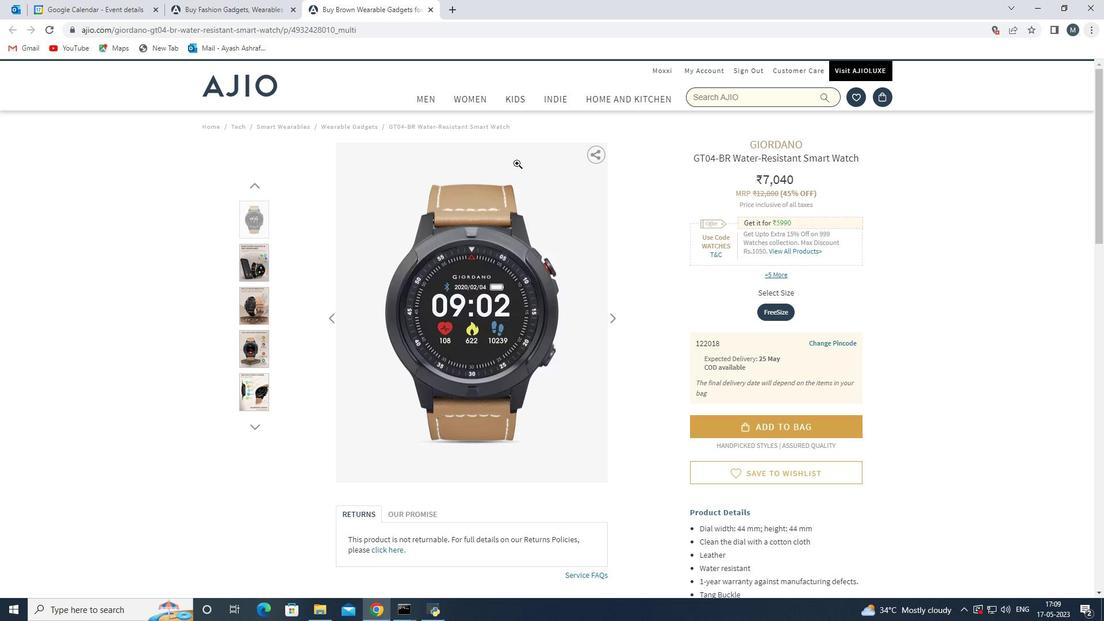 
Action: Mouse scrolled (513, 169) with delta (0, 0)
Screenshot: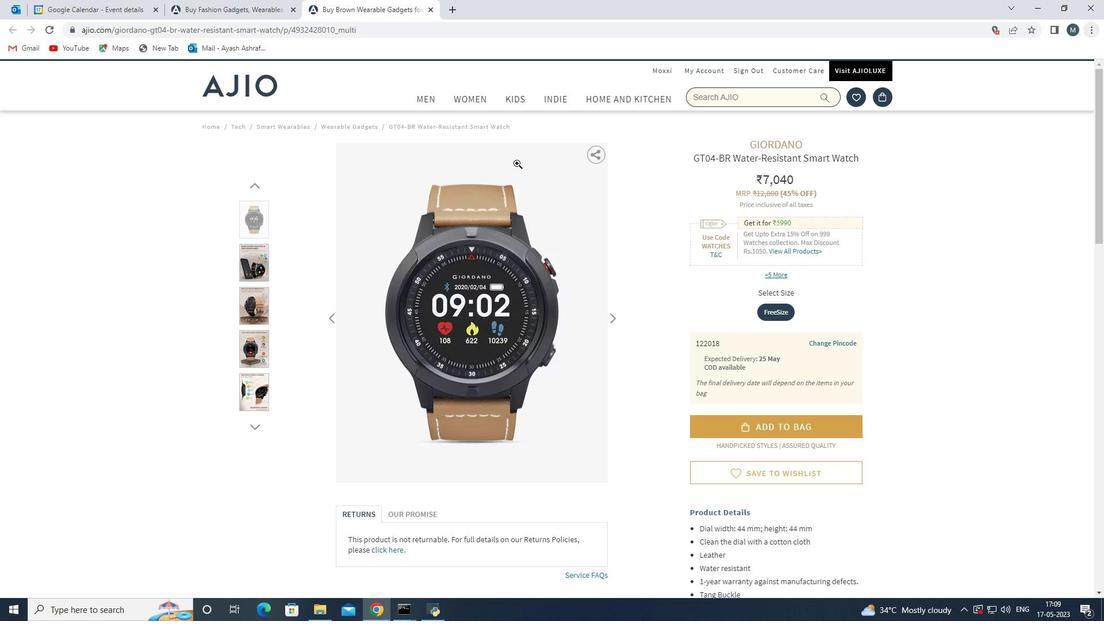 
Action: Mouse moved to (513, 169)
Screenshot: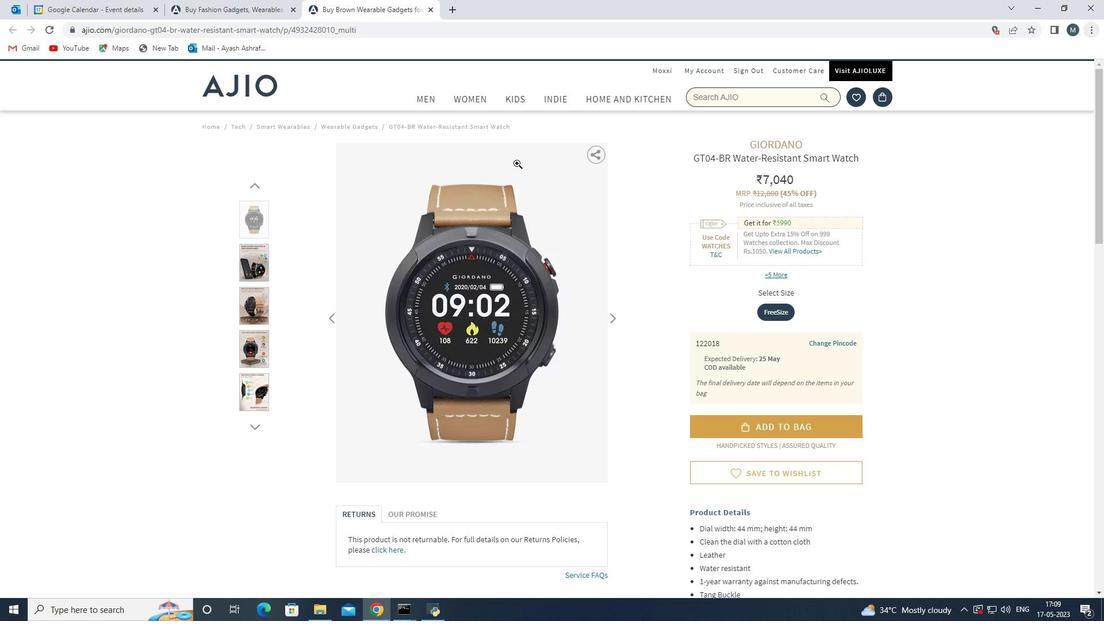 
Action: Mouse scrolled (513, 169) with delta (0, 0)
Screenshot: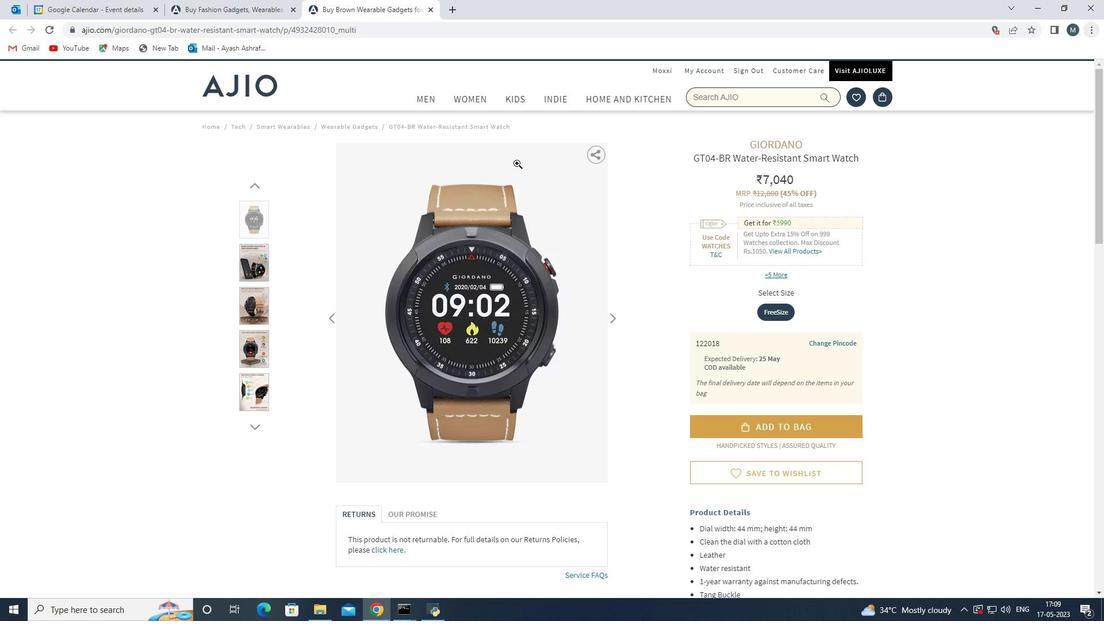 
Action: Mouse scrolled (513, 169) with delta (0, 0)
Screenshot: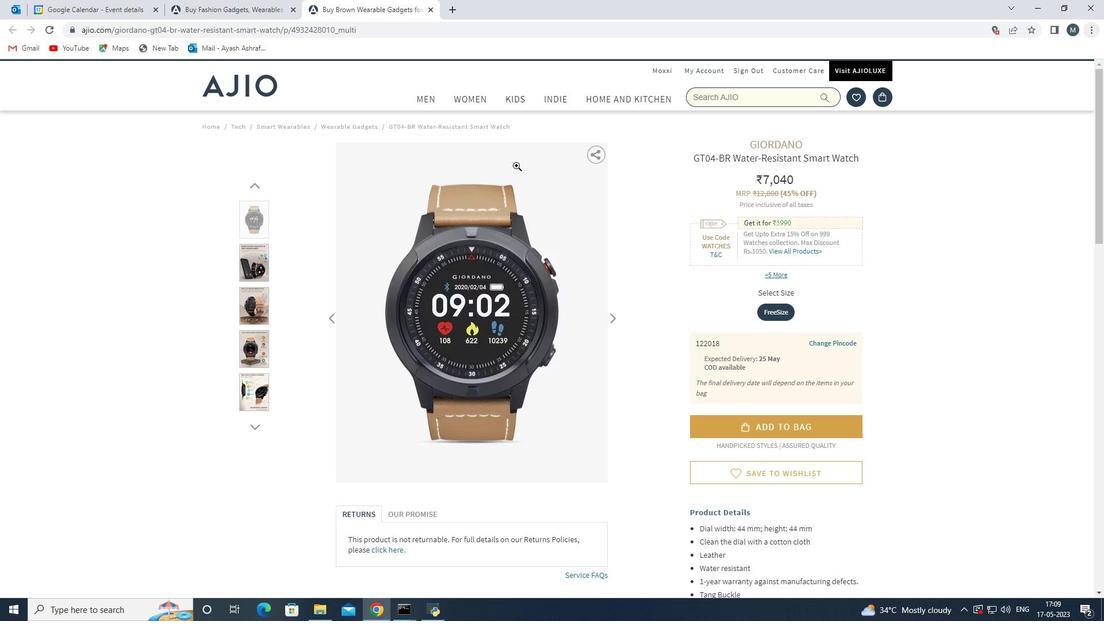 
Action: Mouse scrolled (513, 169) with delta (0, 0)
Screenshot: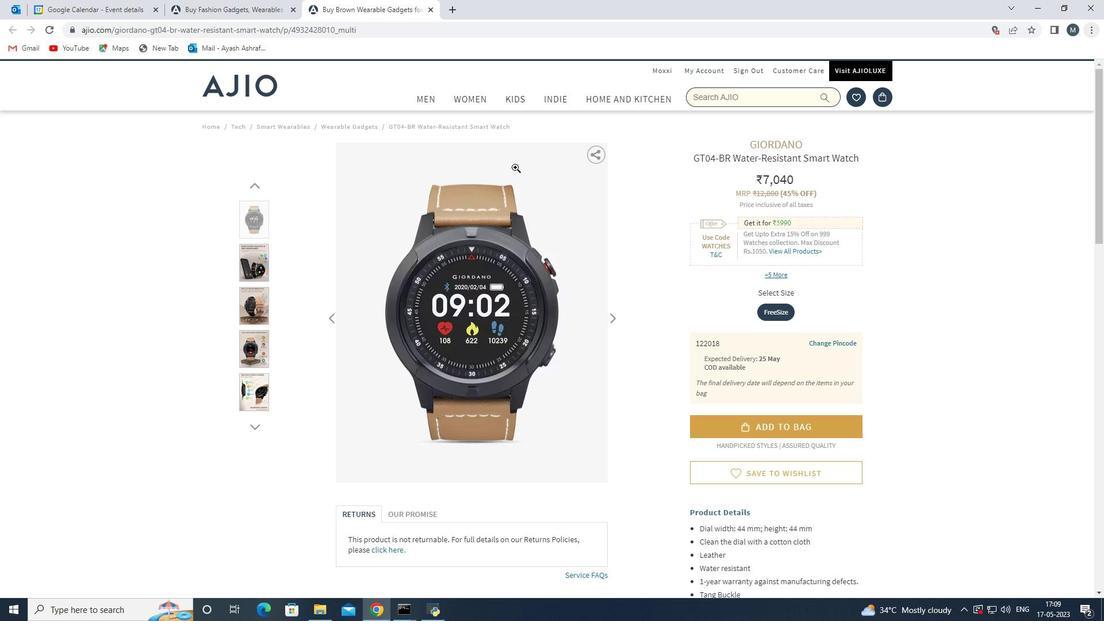 
Action: Mouse moved to (501, 201)
Screenshot: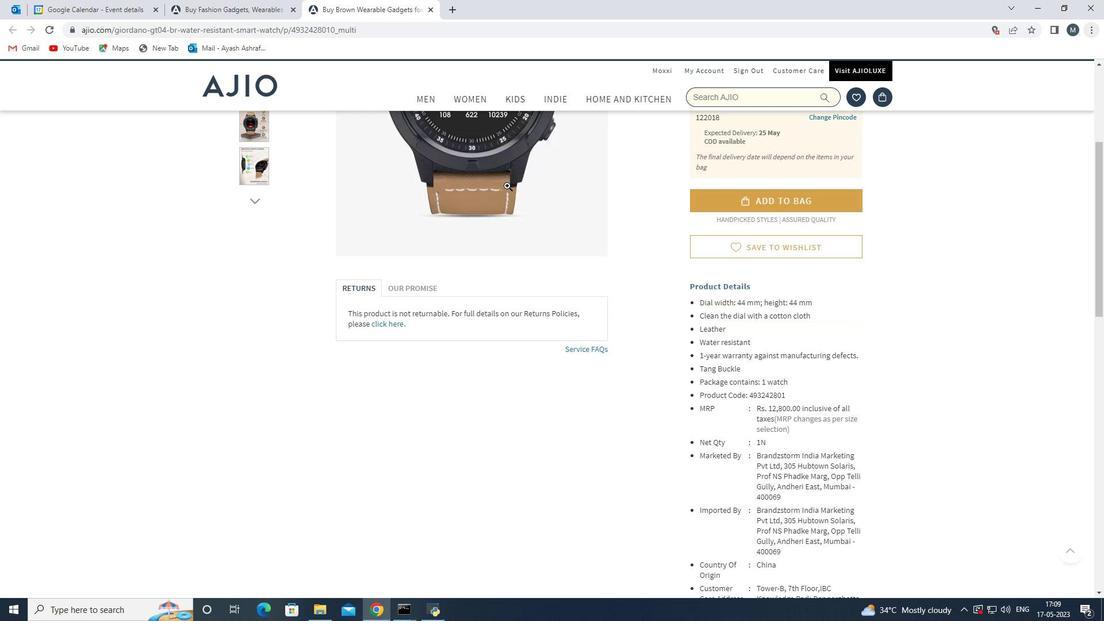 
Action: Mouse scrolled (501, 201) with delta (0, 0)
Screenshot: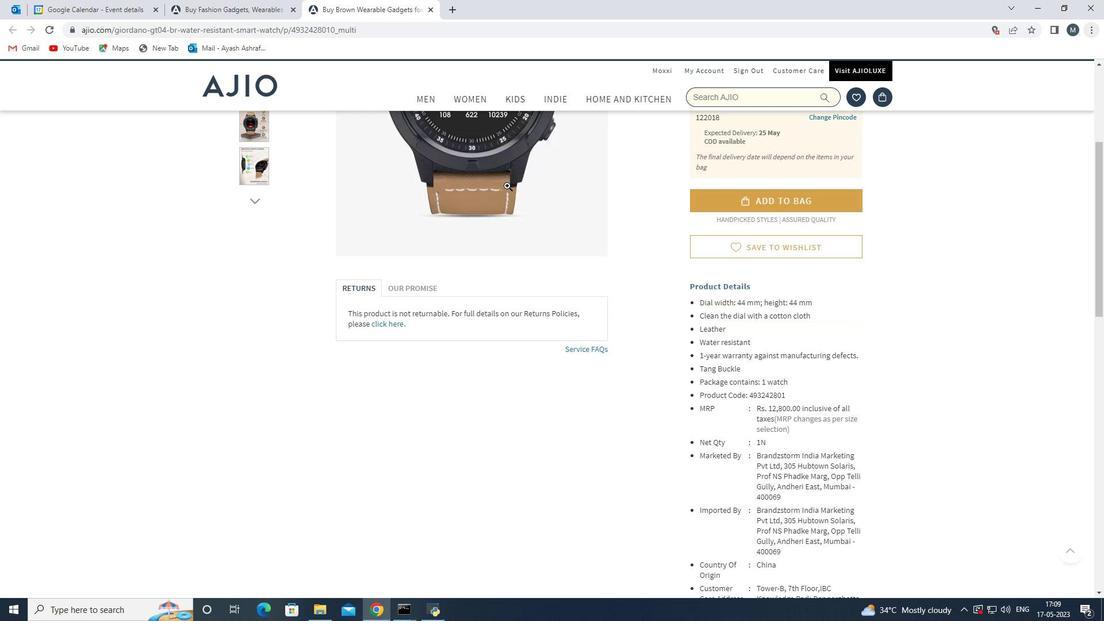
Action: Mouse moved to (499, 205)
Screenshot: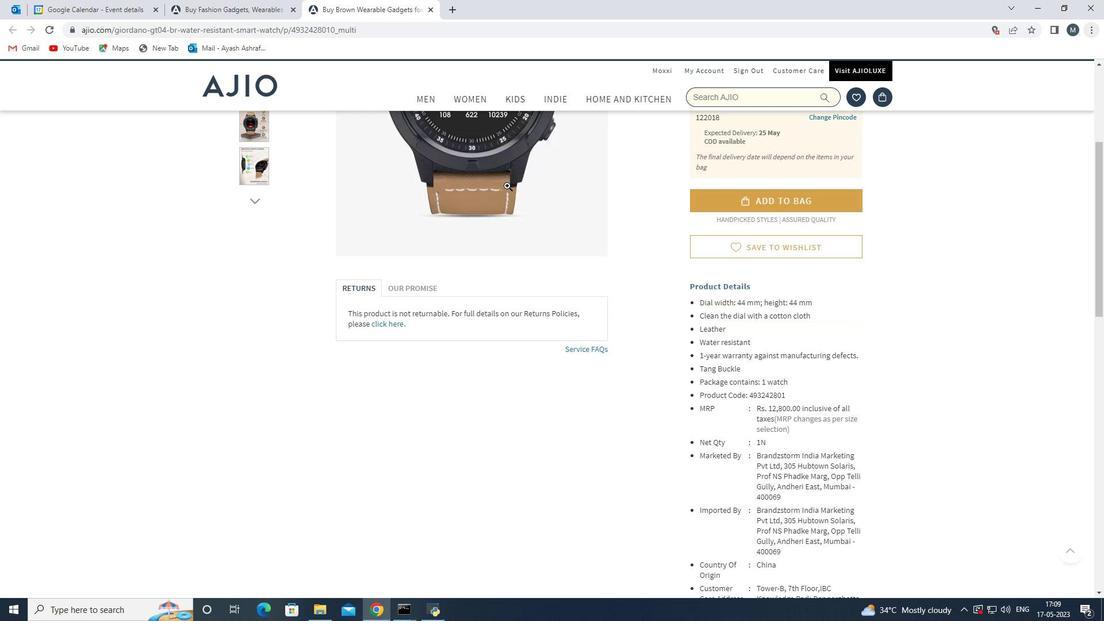 
Action: Mouse scrolled (499, 205) with delta (0, 0)
Screenshot: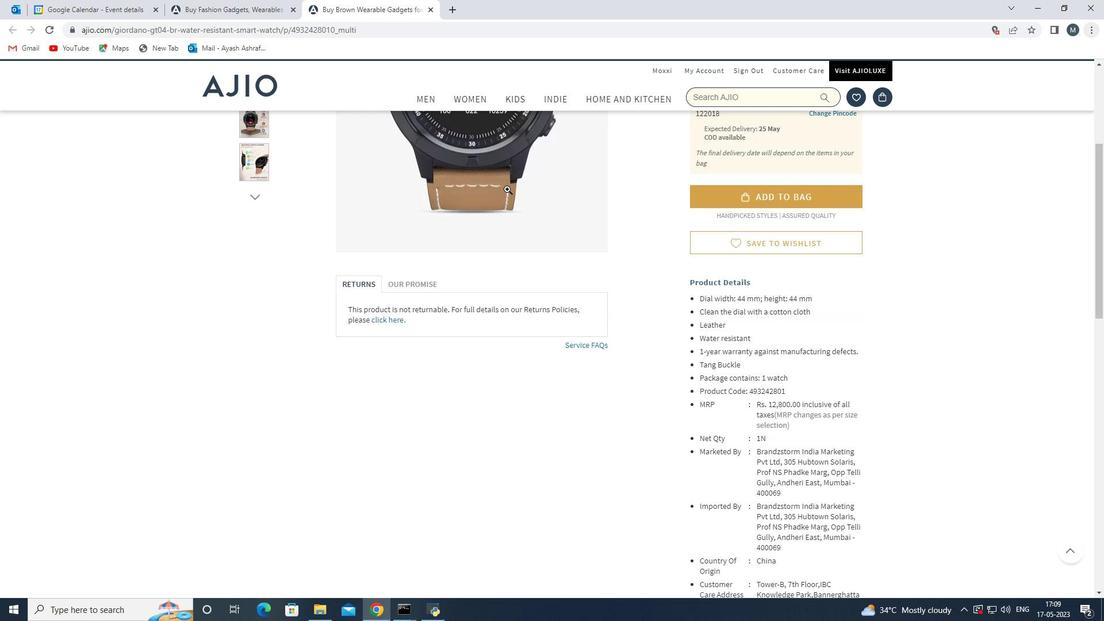 
Action: Mouse moved to (499, 210)
Screenshot: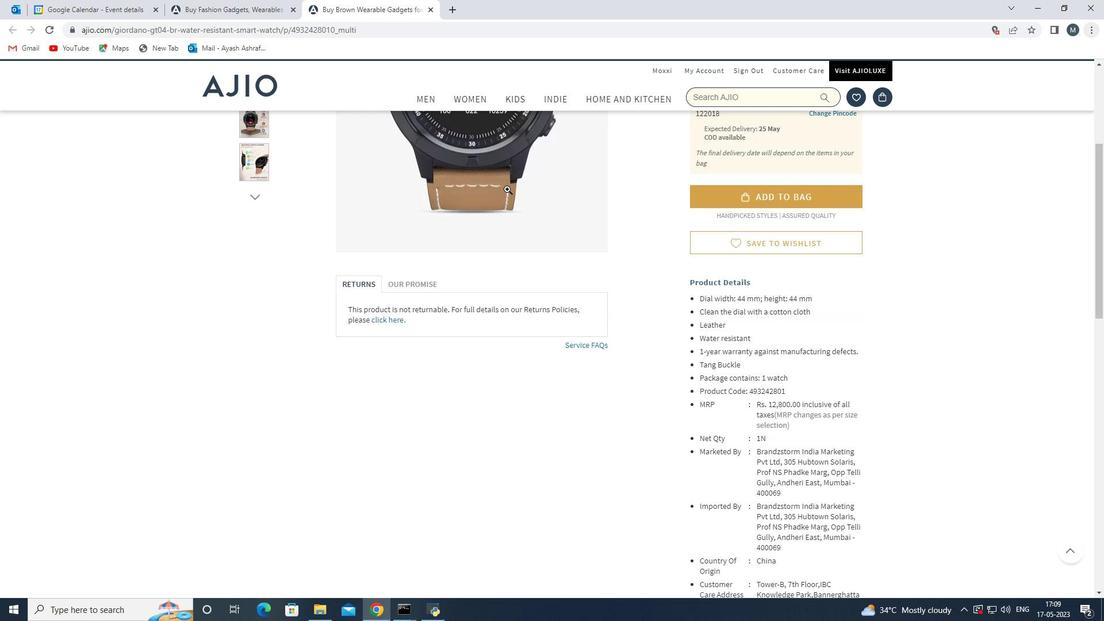
Action: Mouse scrolled (499, 209) with delta (0, 0)
Screenshot: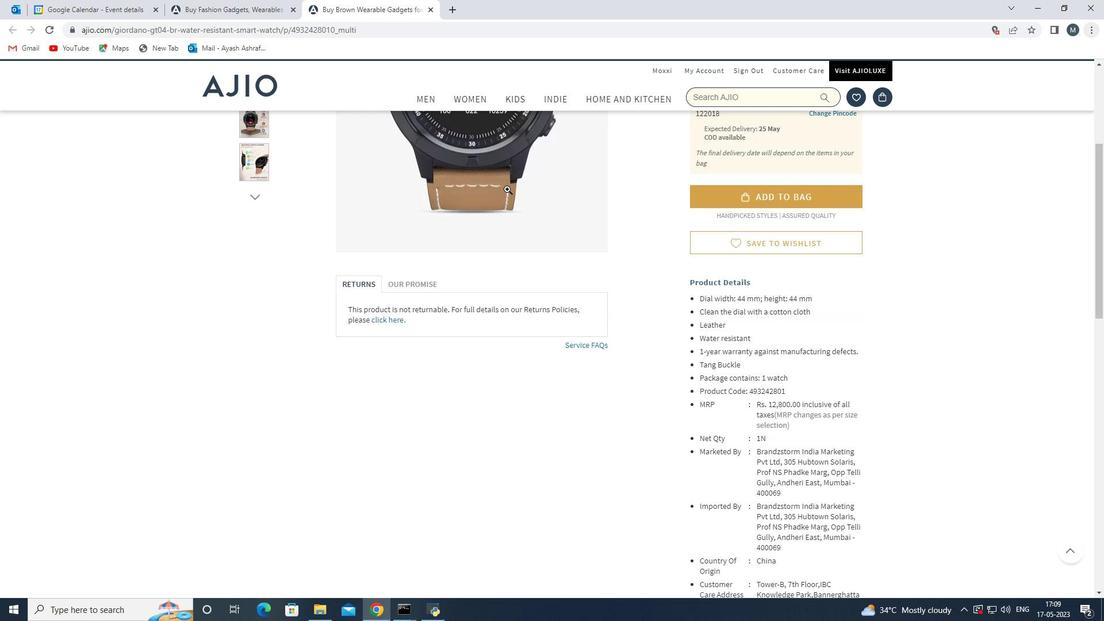 
Action: Mouse moved to (499, 216)
Screenshot: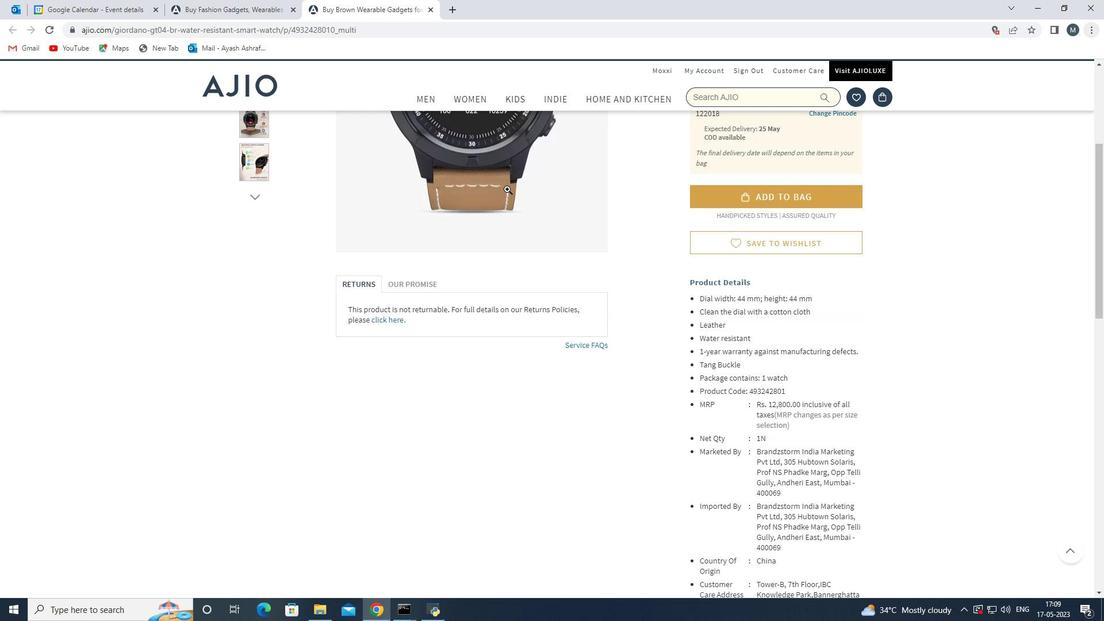 
Action: Mouse scrolled (499, 215) with delta (0, 0)
Screenshot: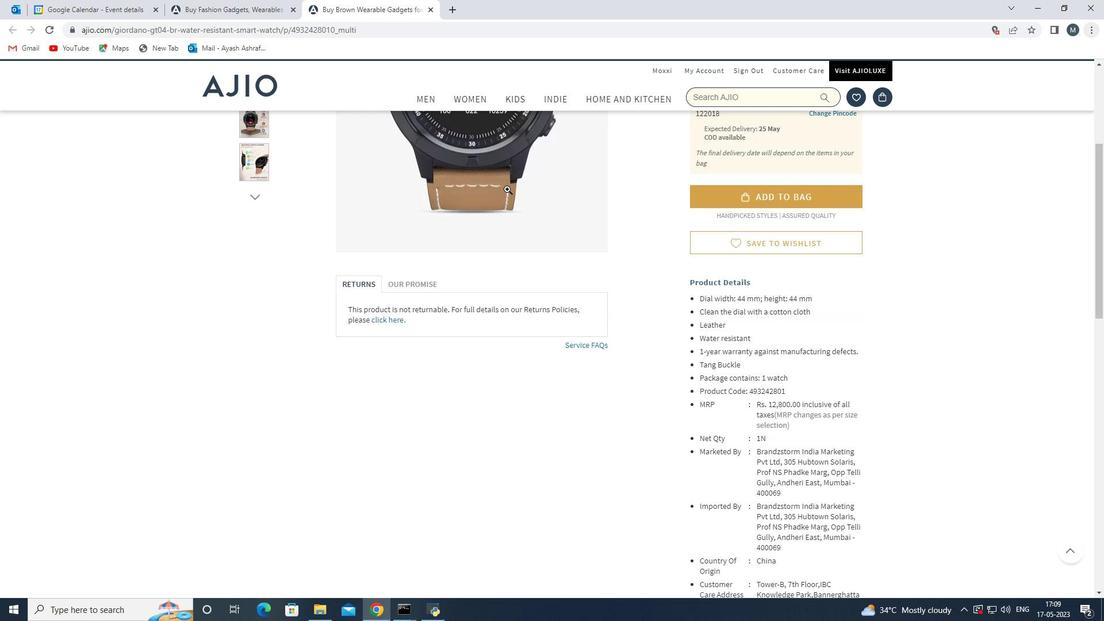 
Action: Mouse moved to (482, 248)
Screenshot: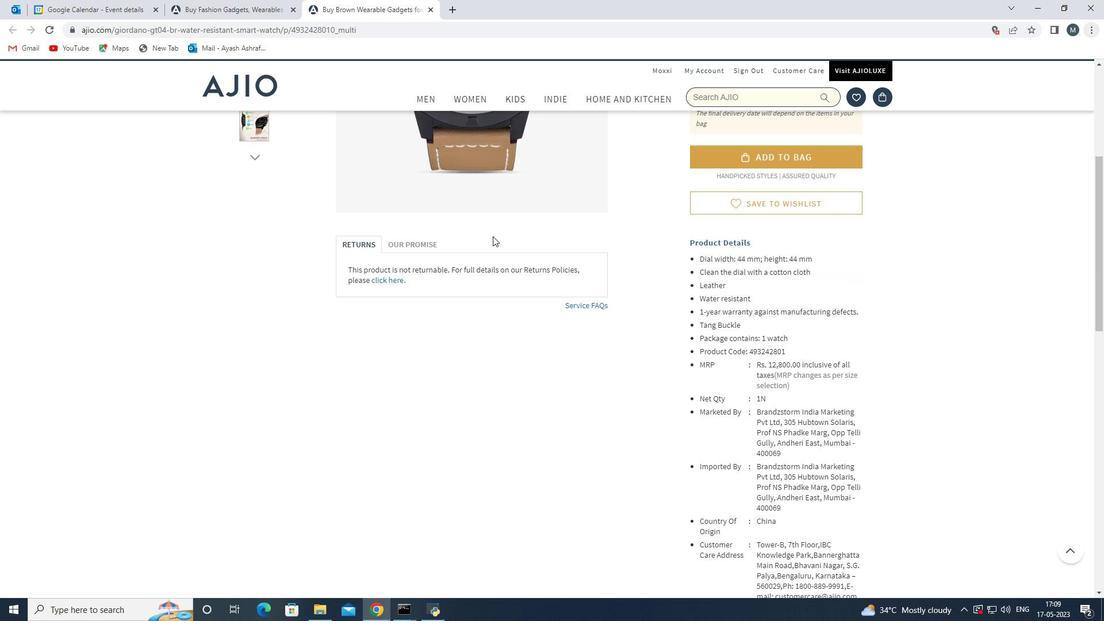 
Action: Mouse scrolled (482, 247) with delta (0, 0)
Screenshot: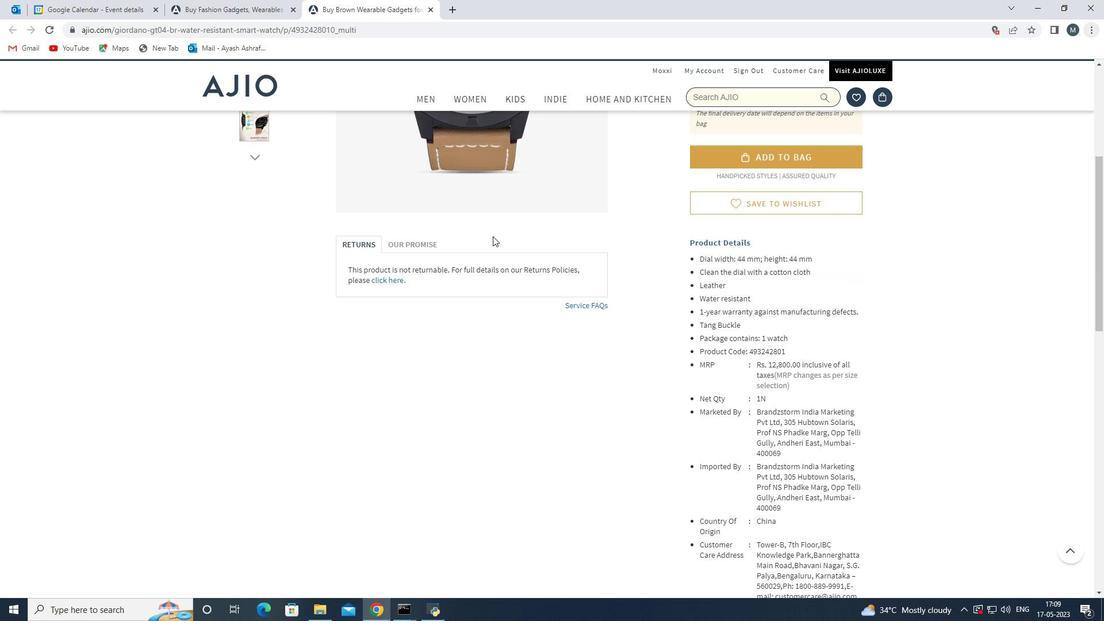 
Action: Mouse moved to (482, 249)
Screenshot: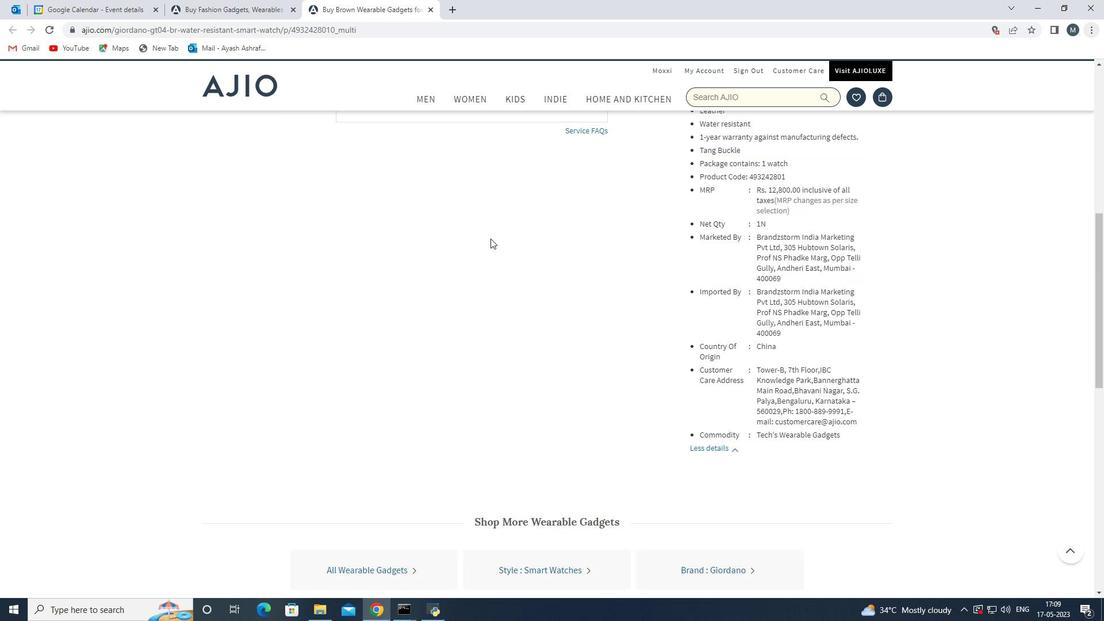 
Action: Mouse scrolled (482, 248) with delta (0, 0)
Screenshot: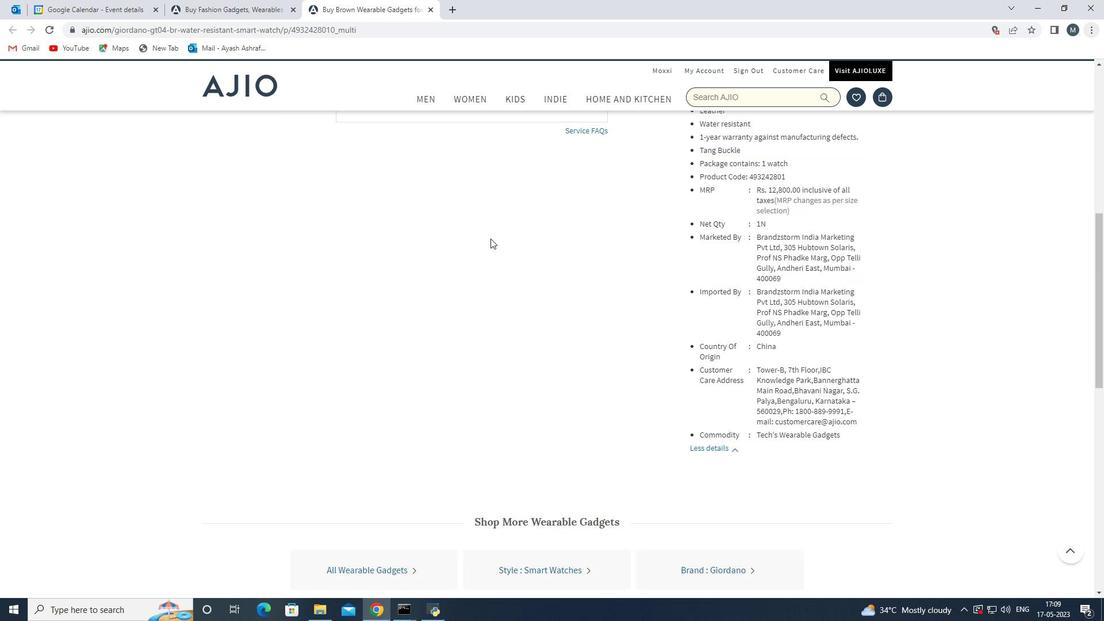 
Action: Mouse moved to (482, 250)
Screenshot: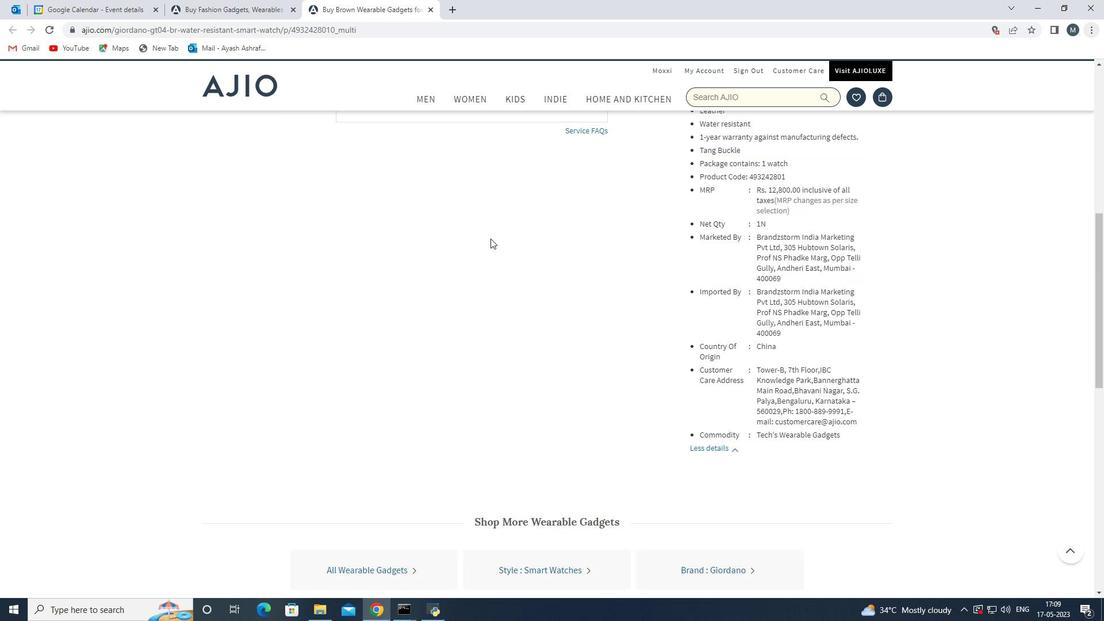 
Action: Mouse scrolled (482, 250) with delta (0, 0)
Screenshot: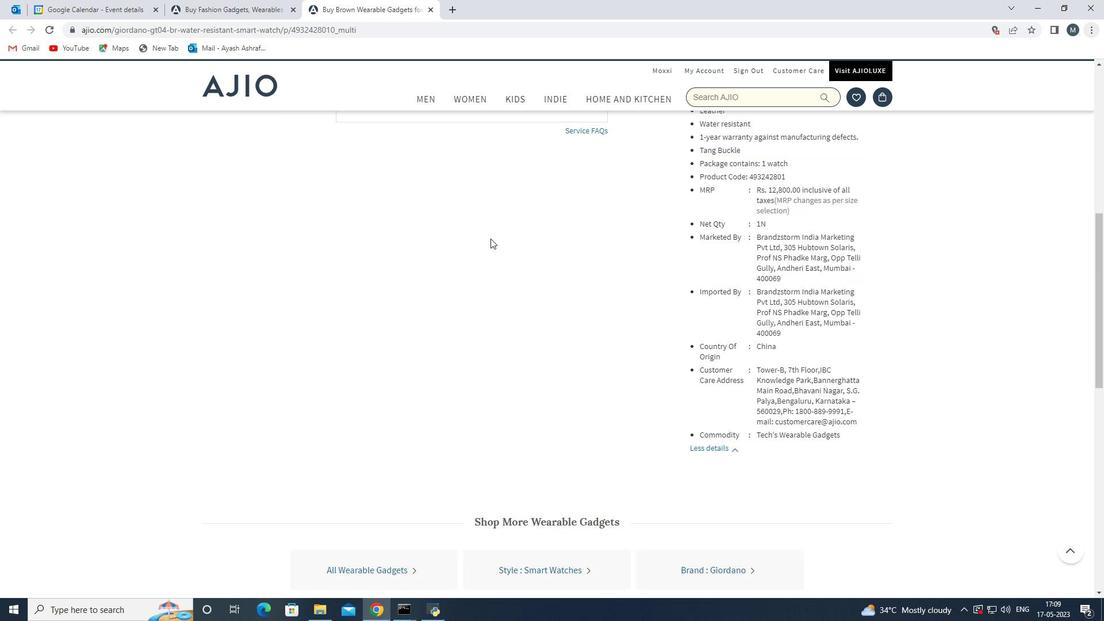 
Action: Mouse moved to (482, 252)
Screenshot: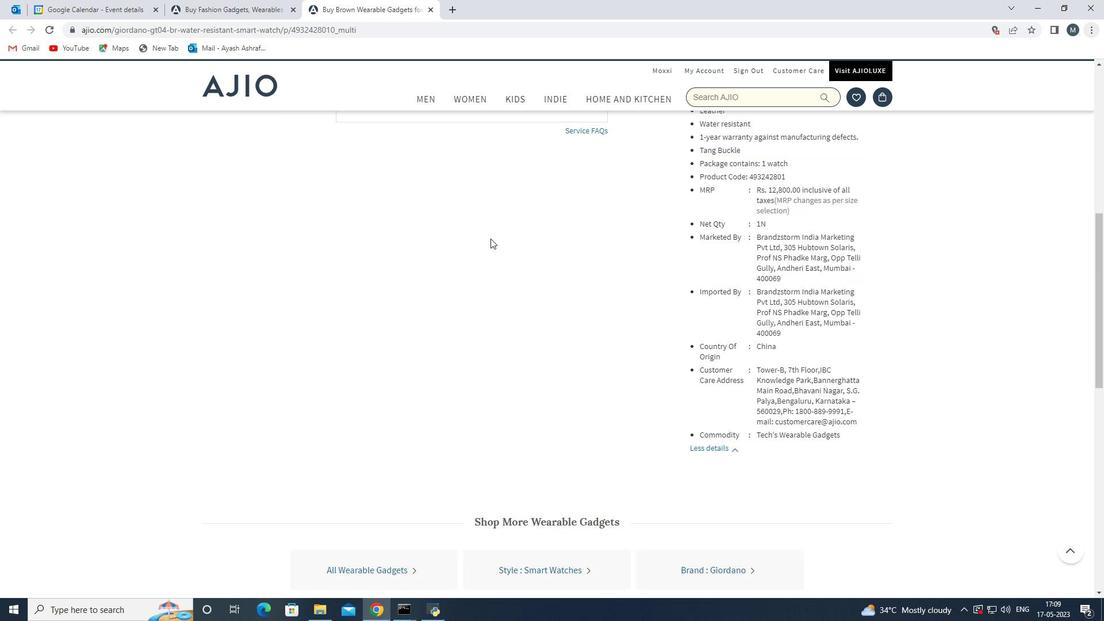 
Action: Mouse scrolled (482, 251) with delta (0, 0)
Screenshot: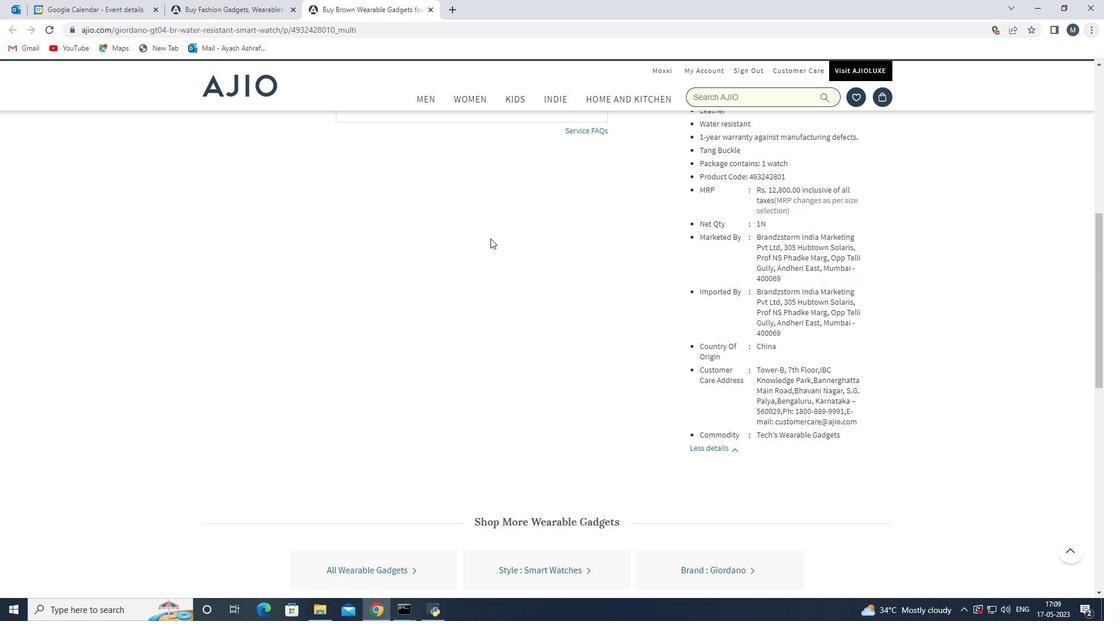 
Action: Mouse moved to (472, 259)
Screenshot: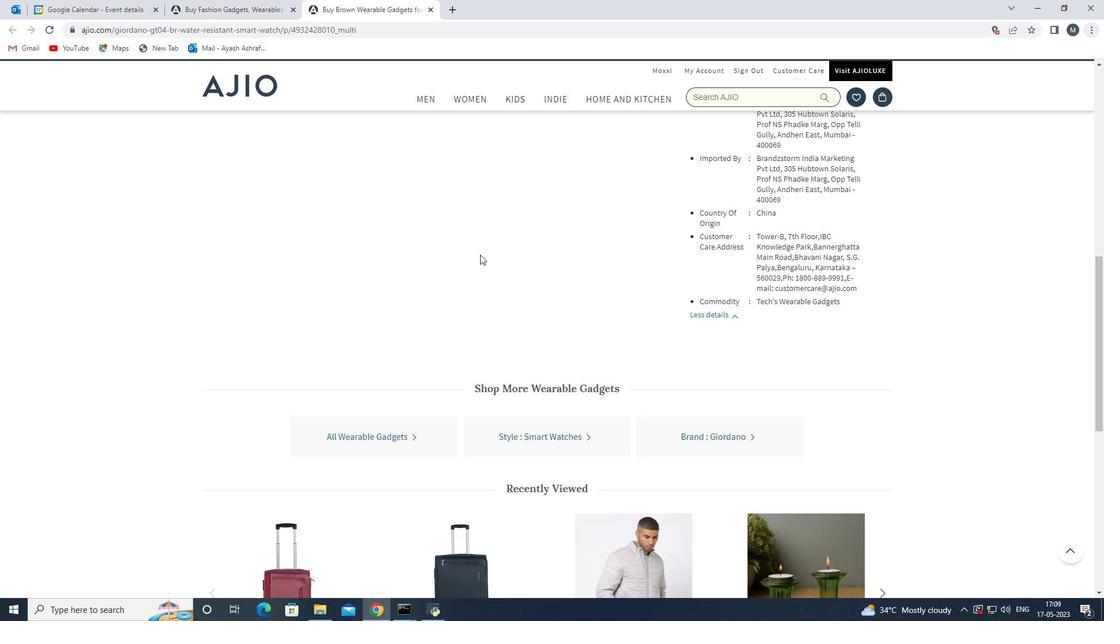 
Action: Mouse scrolled (472, 259) with delta (0, 0)
Screenshot: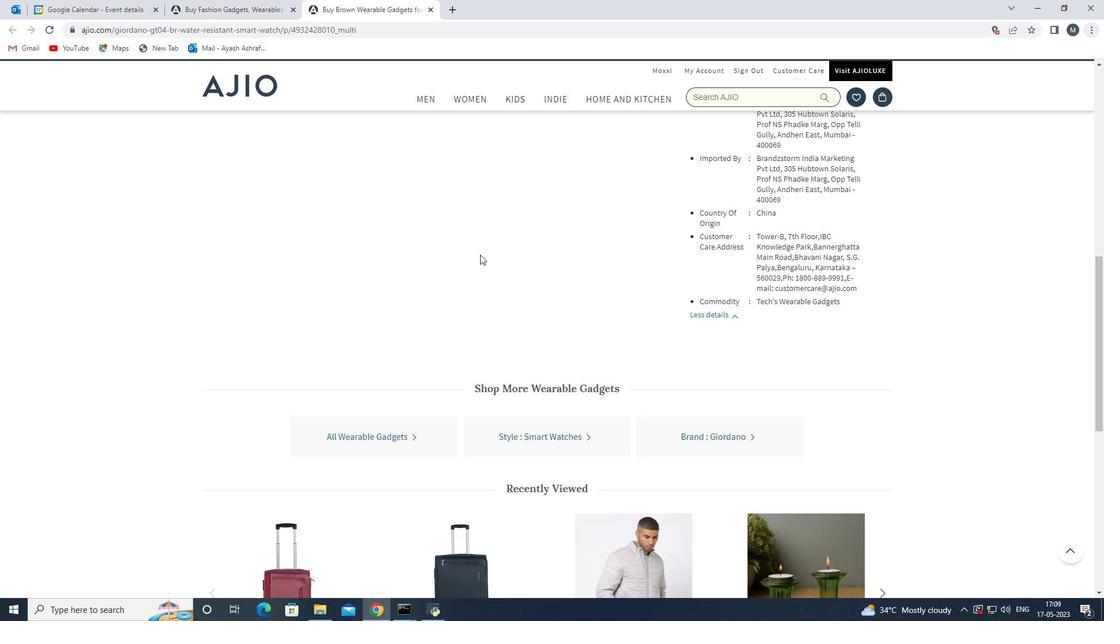 
Action: Mouse moved to (469, 264)
Screenshot: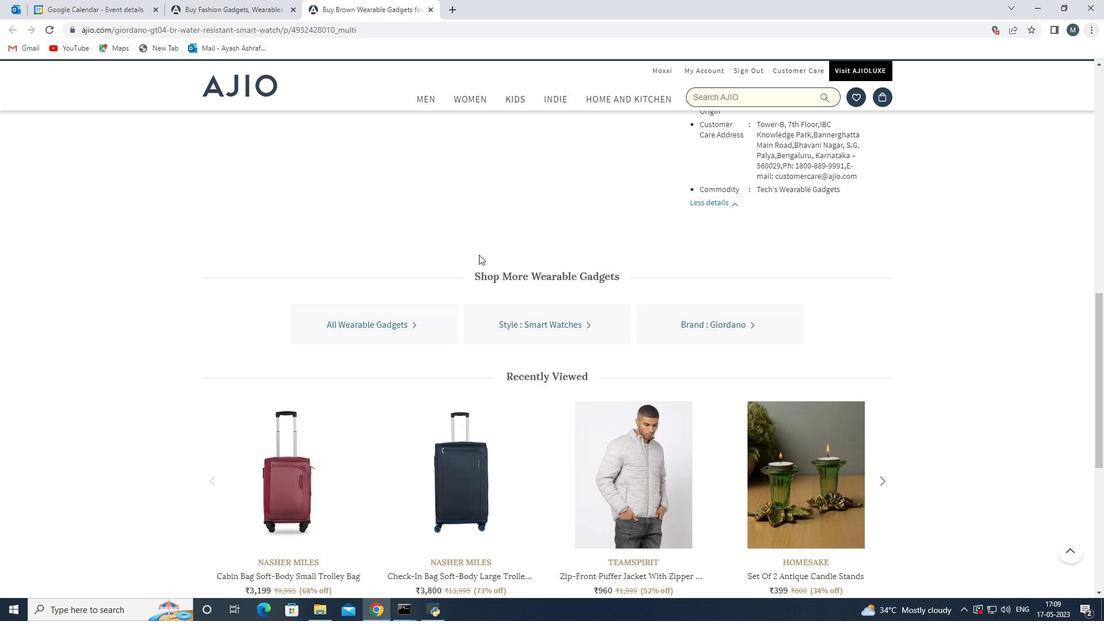 
Action: Mouse scrolled (469, 264) with delta (0, 0)
Screenshot: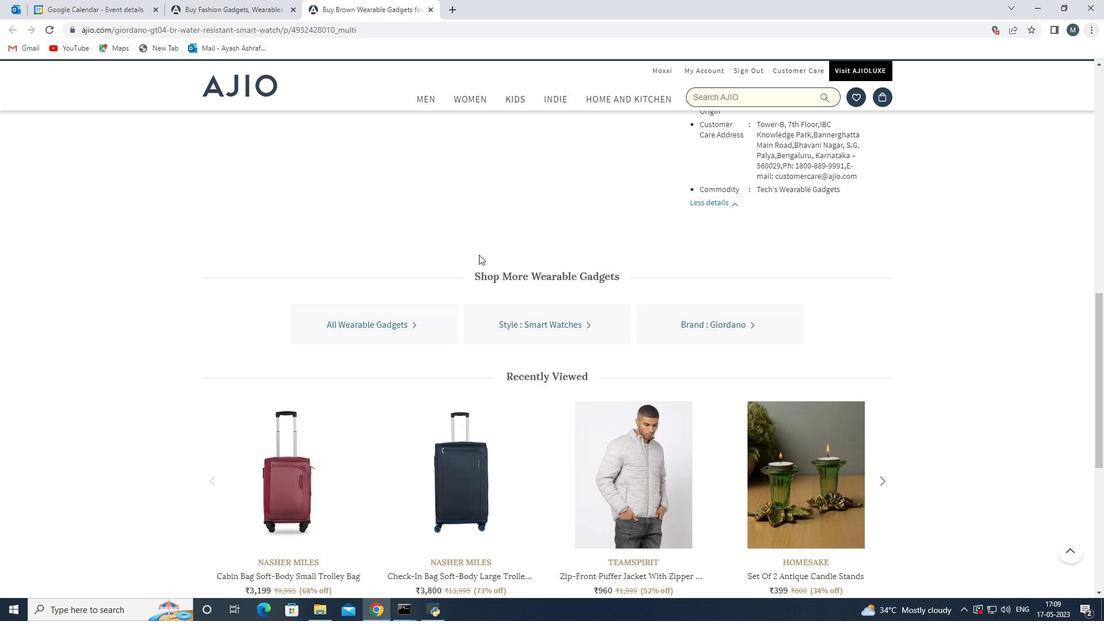 
Action: Mouse scrolled (469, 264) with delta (0, 0)
Screenshot: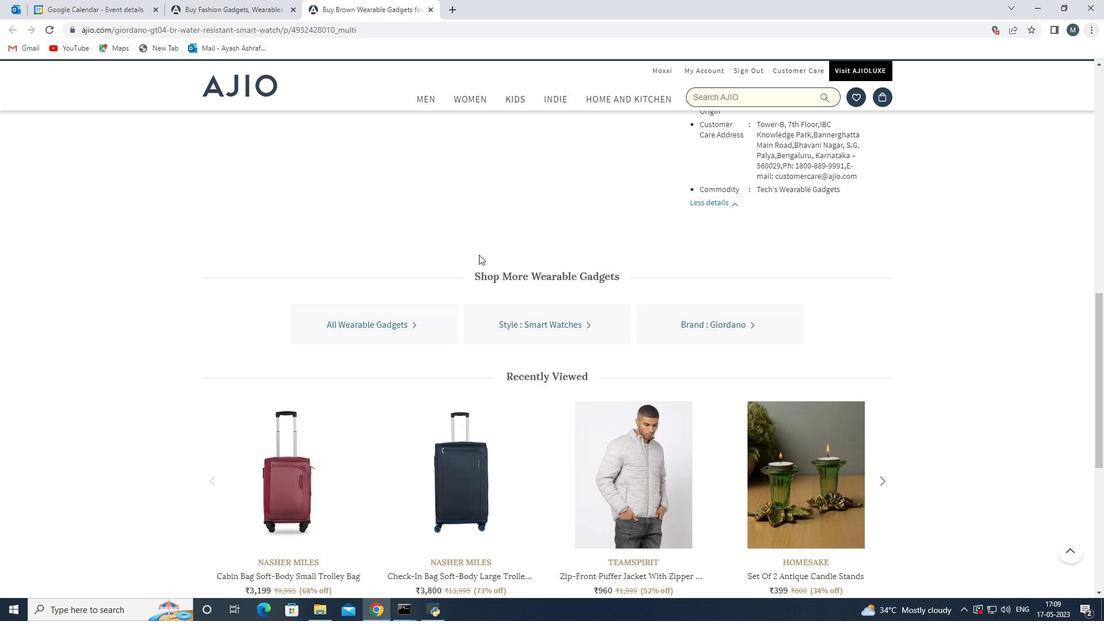 
Action: Mouse moved to (469, 265)
Screenshot: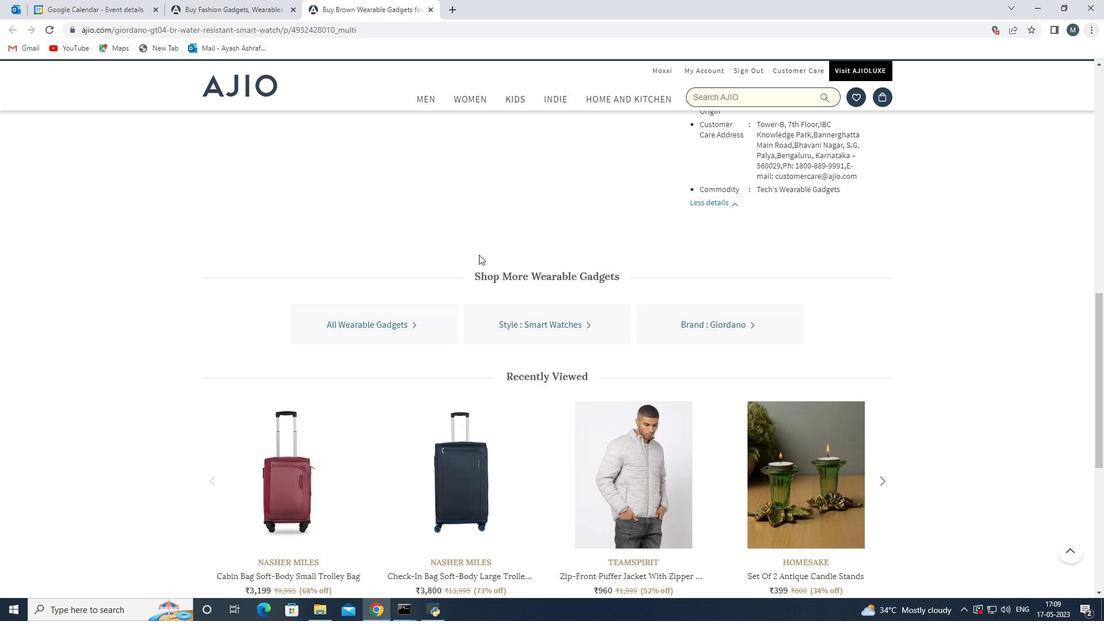 
Action: Mouse scrolled (469, 264) with delta (0, 0)
Screenshot: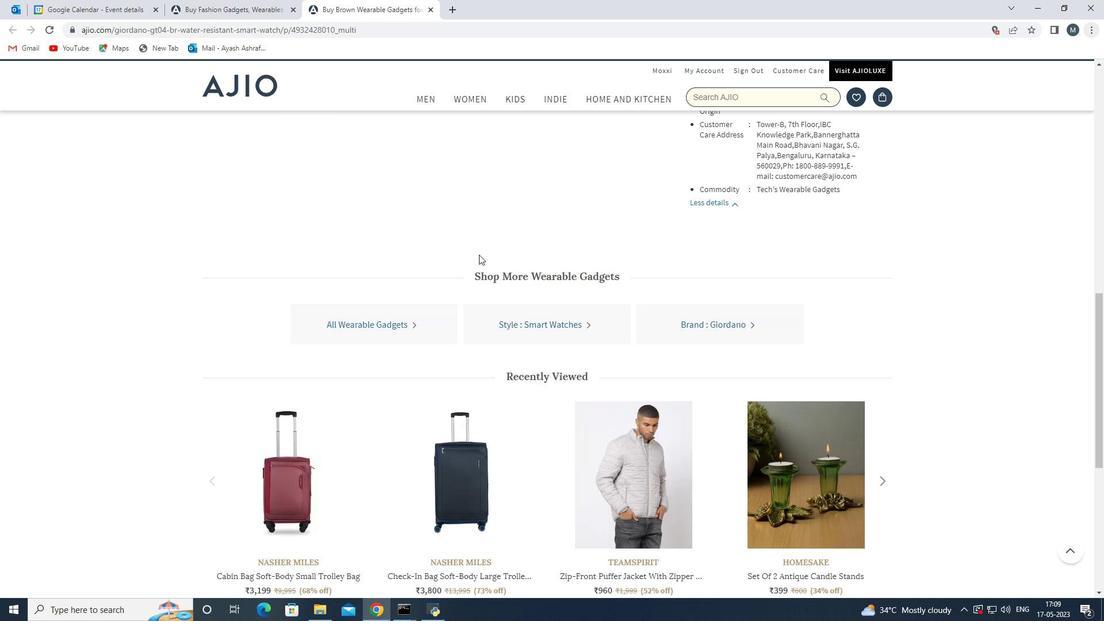 
Action: Mouse moved to (602, 298)
Screenshot: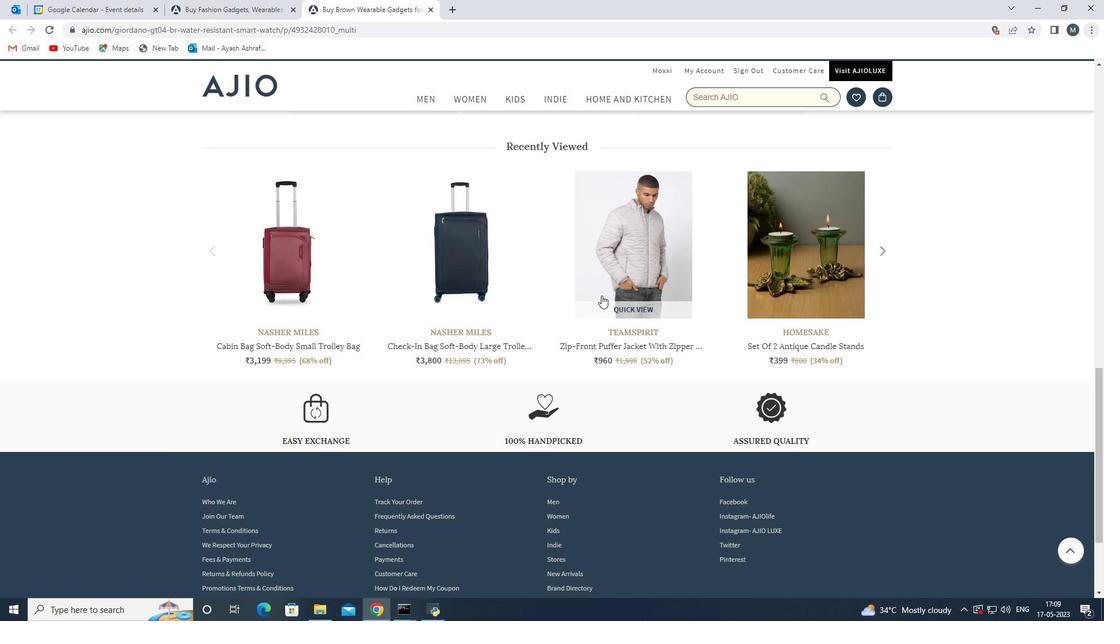 
Action: Mouse scrolled (602, 299) with delta (0, 0)
Screenshot: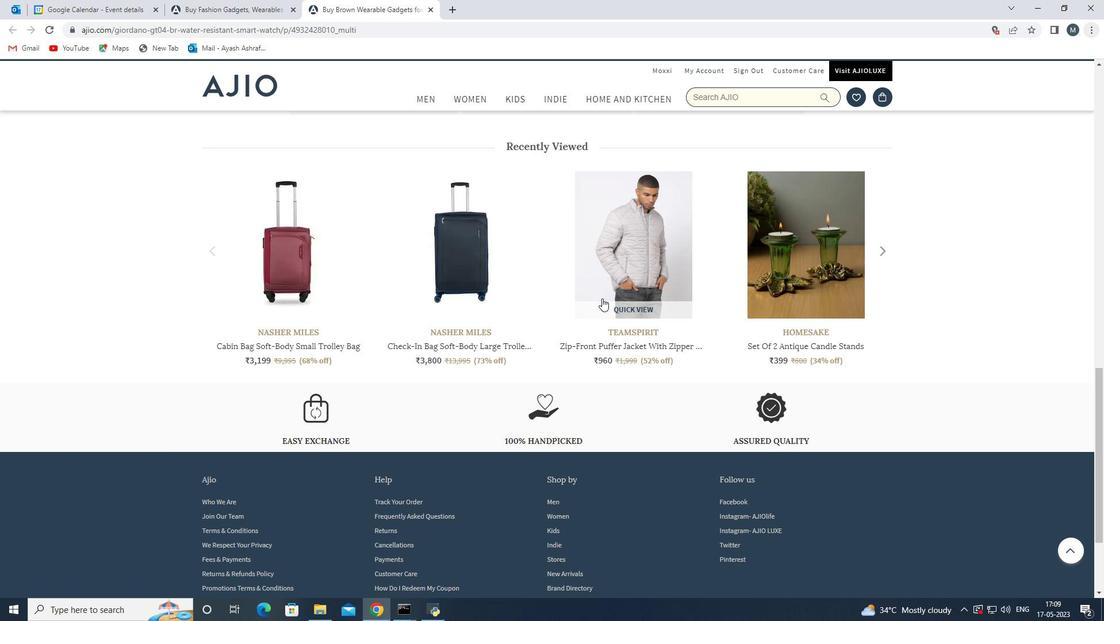 
Action: Mouse scrolled (602, 299) with delta (0, 0)
Screenshot: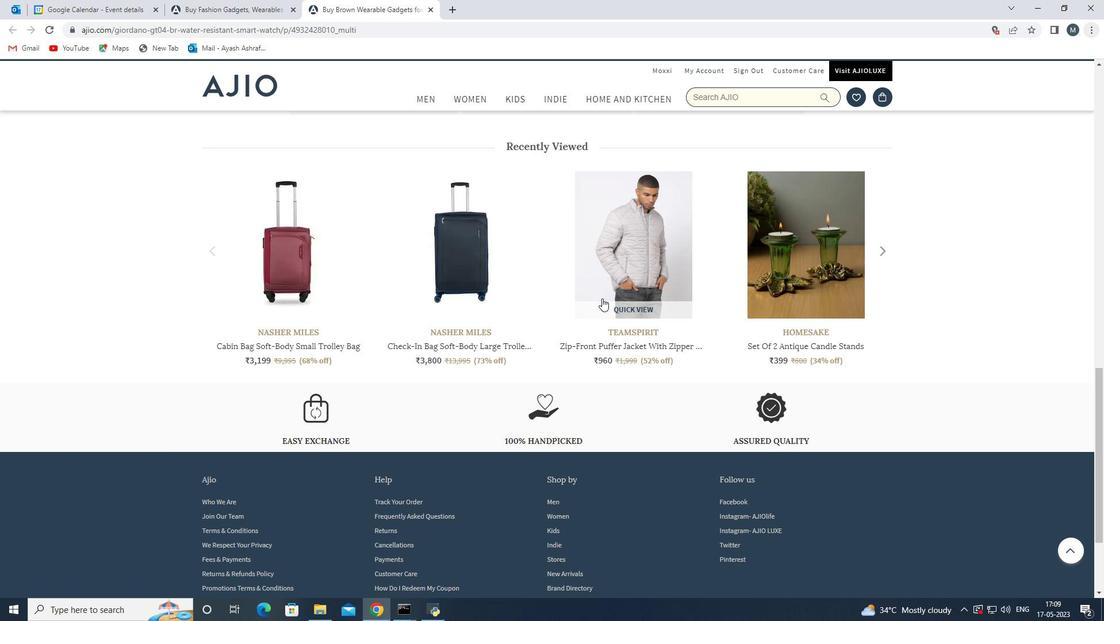 
Action: Mouse scrolled (602, 299) with delta (0, 0)
Screenshot: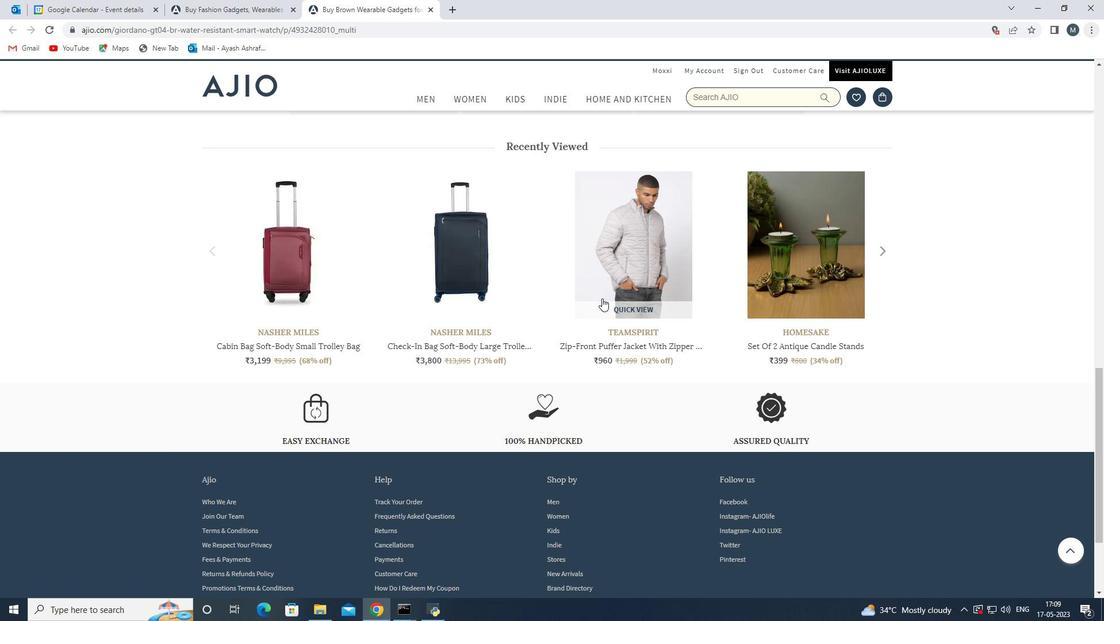 
Action: Mouse moved to (602, 296)
Screenshot: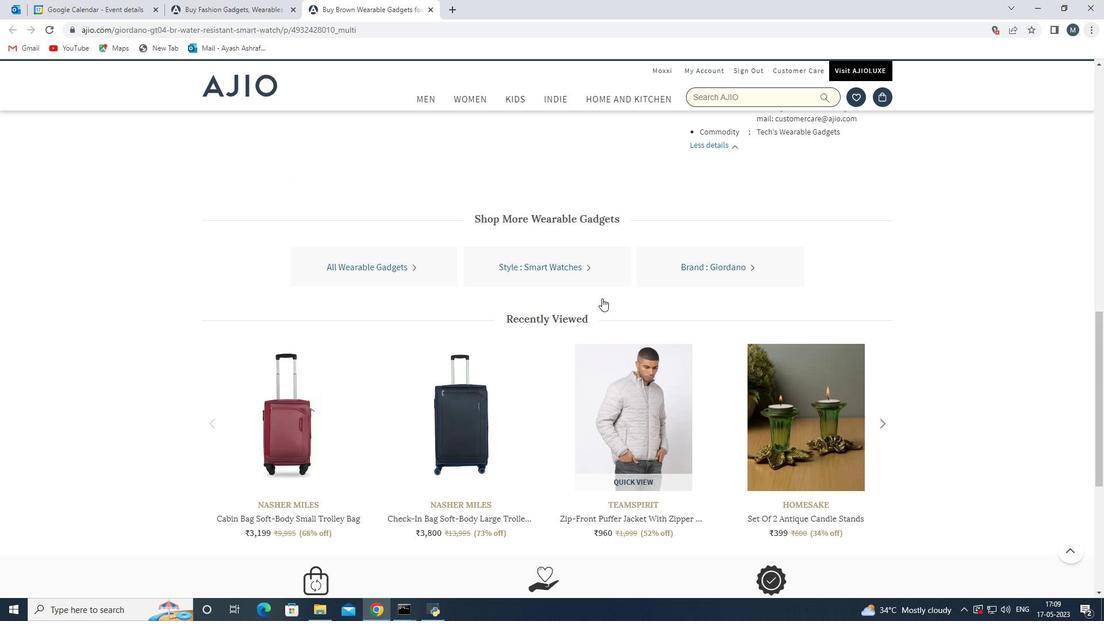 
Action: Mouse scrolled (602, 297) with delta (0, 0)
Screenshot: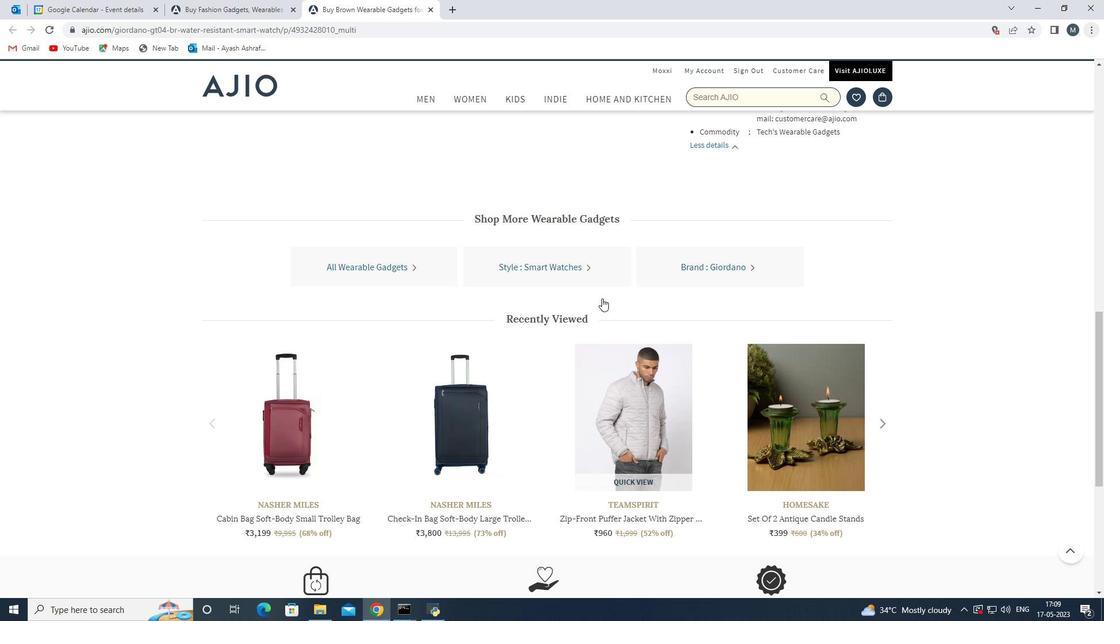 
Action: Mouse moved to (602, 296)
Screenshot: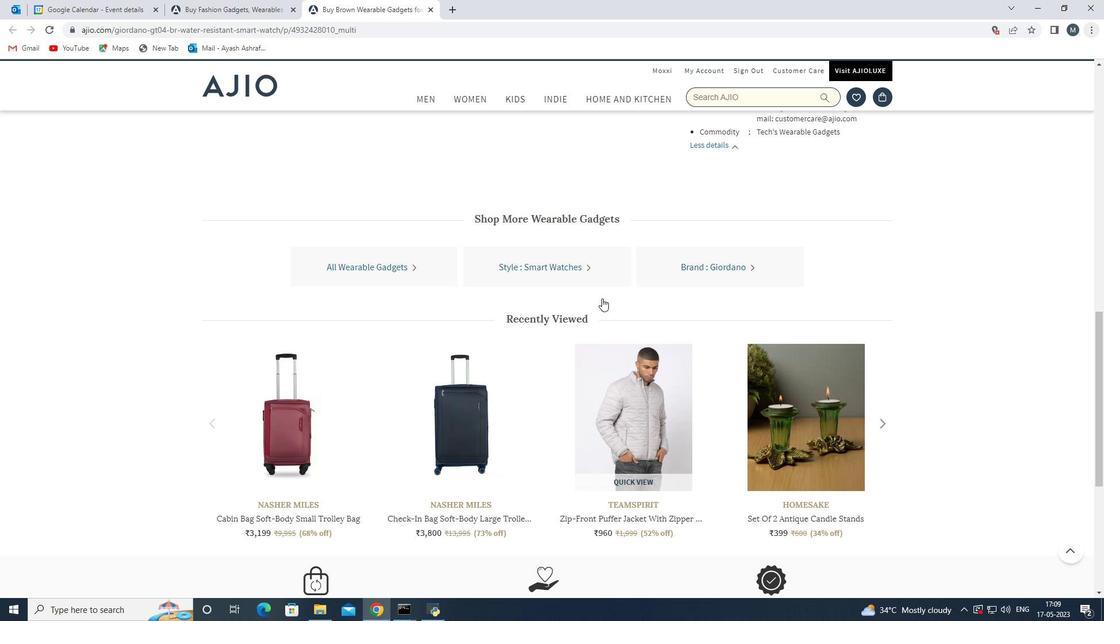 
Action: Mouse scrolled (602, 296) with delta (0, 0)
Screenshot: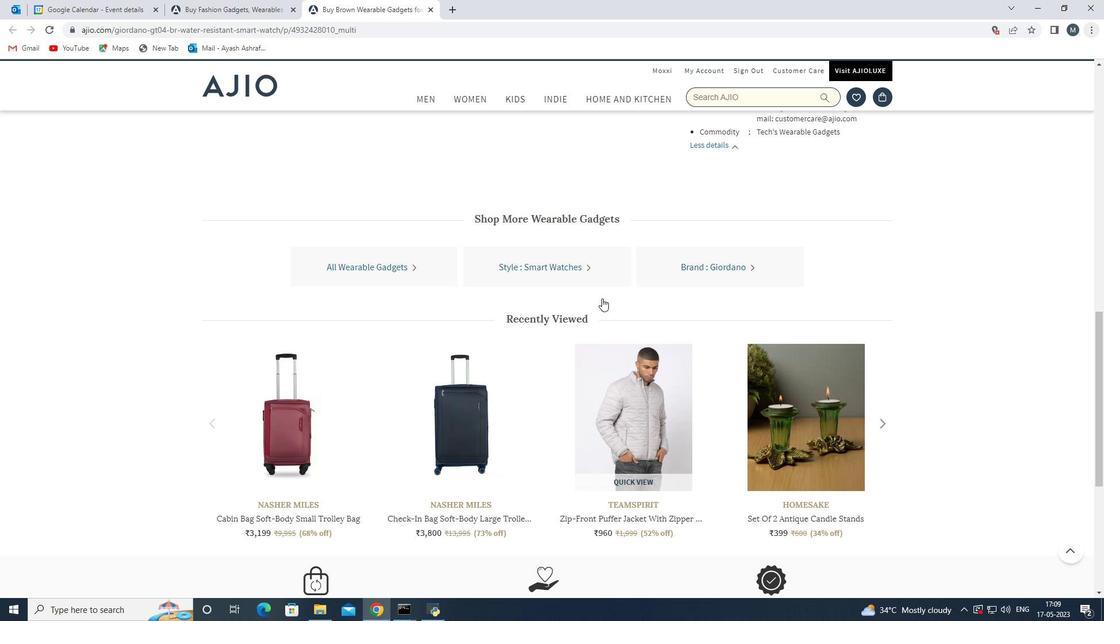 
Action: Mouse scrolled (602, 296) with delta (0, 0)
Screenshot: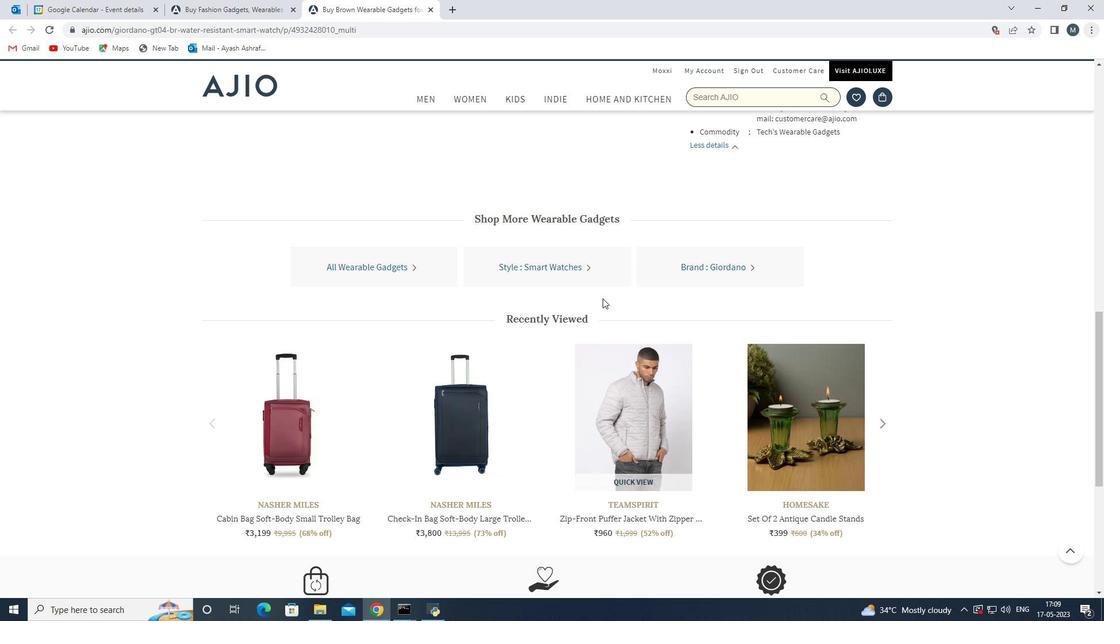 
Action: Mouse moved to (602, 296)
Screenshot: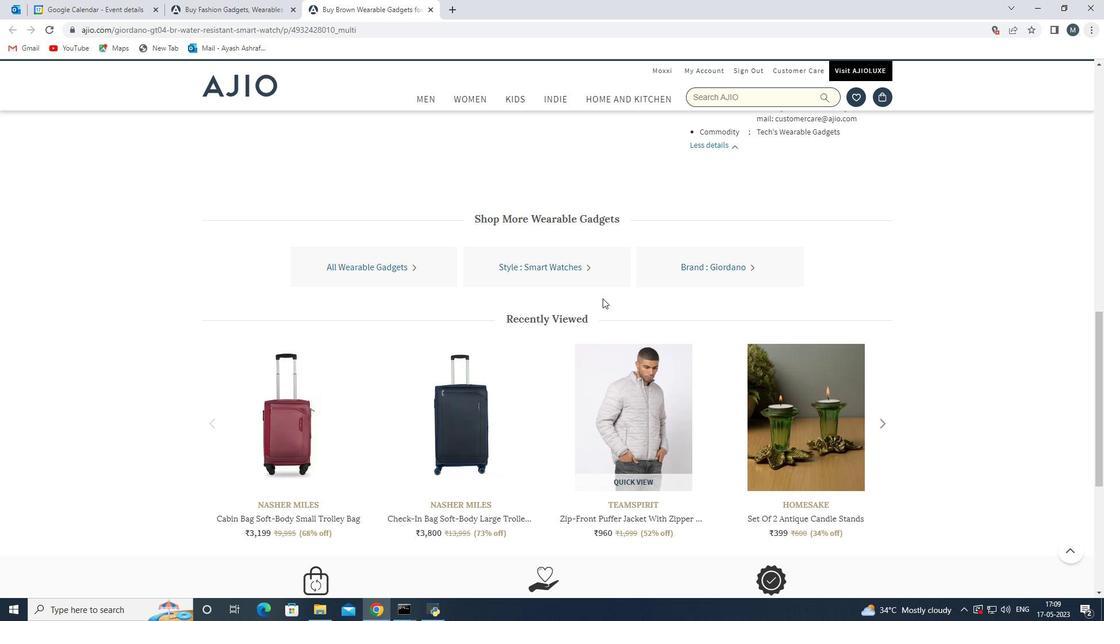 
Action: Mouse scrolled (602, 296) with delta (0, 0)
Screenshot: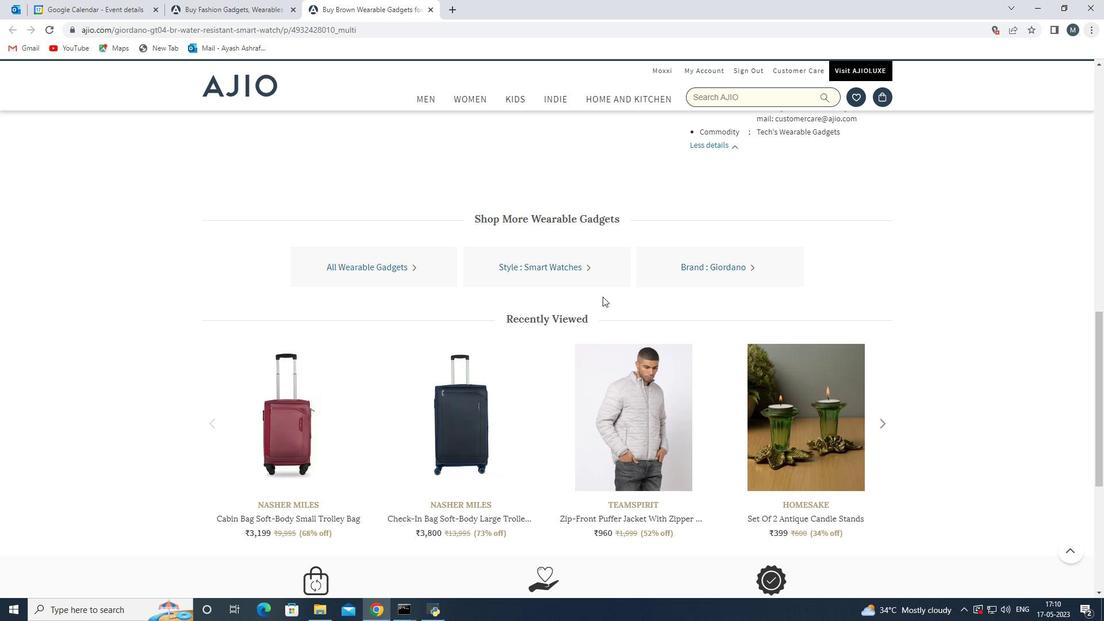 
Action: Mouse moved to (720, 96)
Screenshot: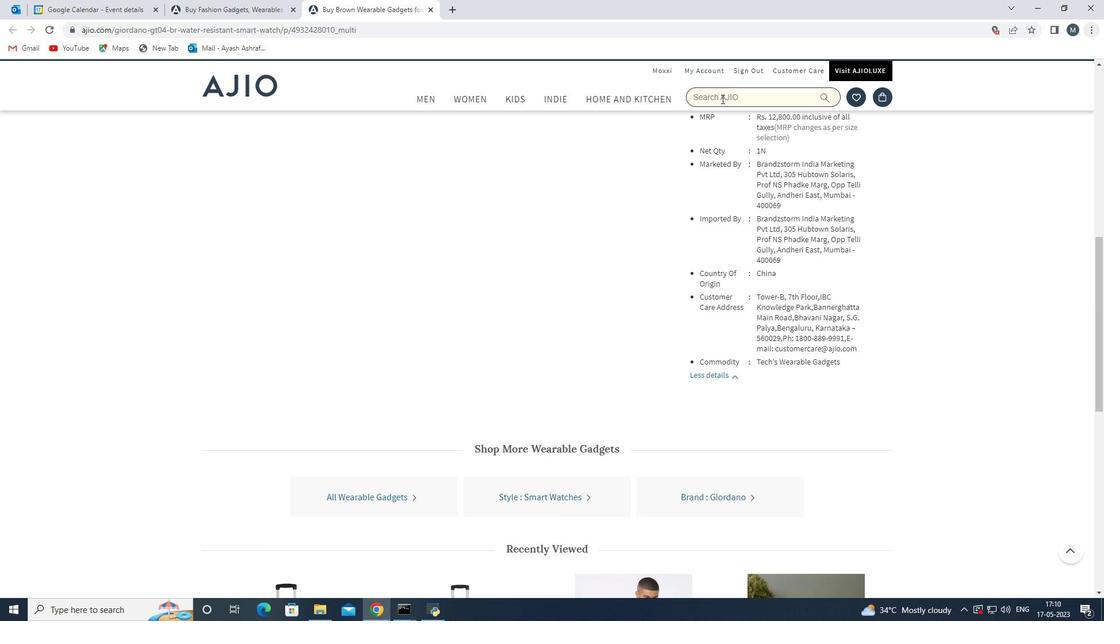 
Action: Mouse pressed left at (720, 96)
Screenshot: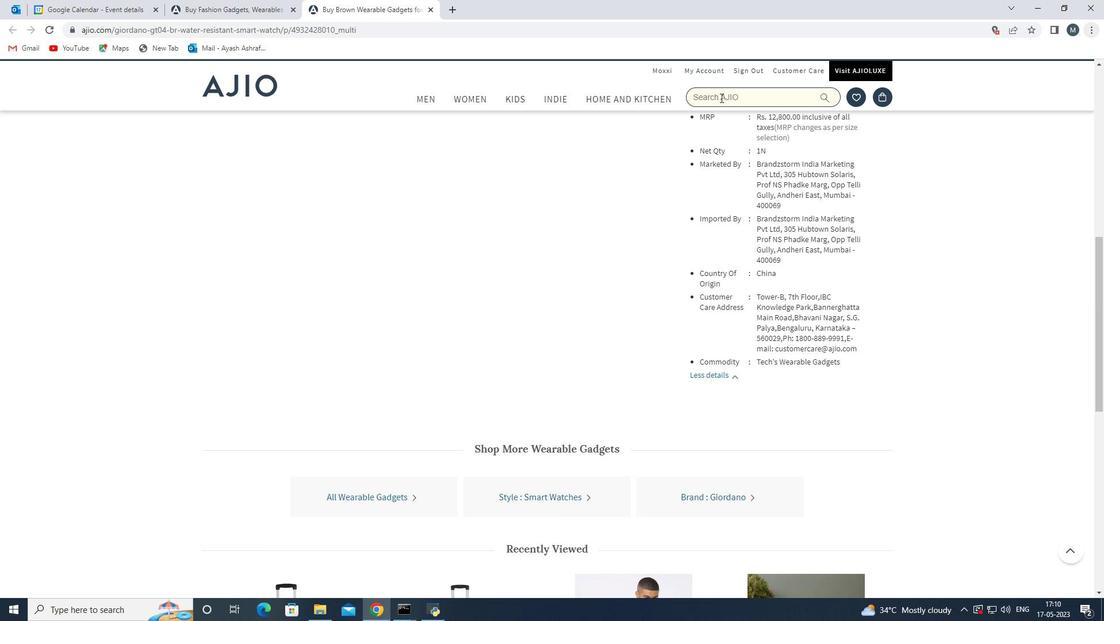 
Action: Mouse moved to (713, 103)
Screenshot: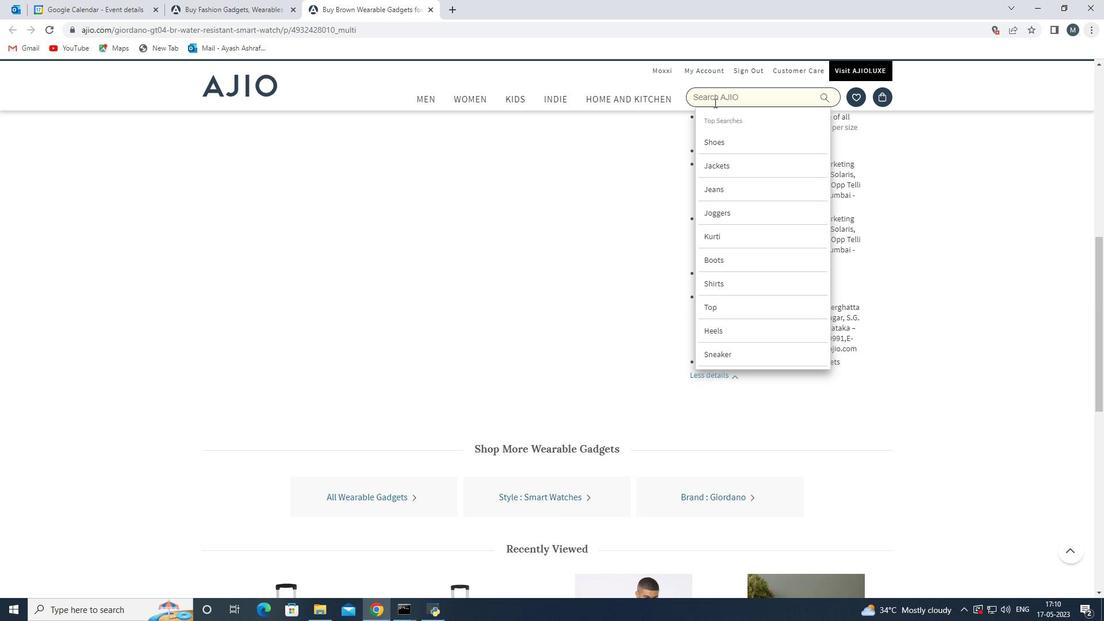
Action: Key pressed e
Screenshot: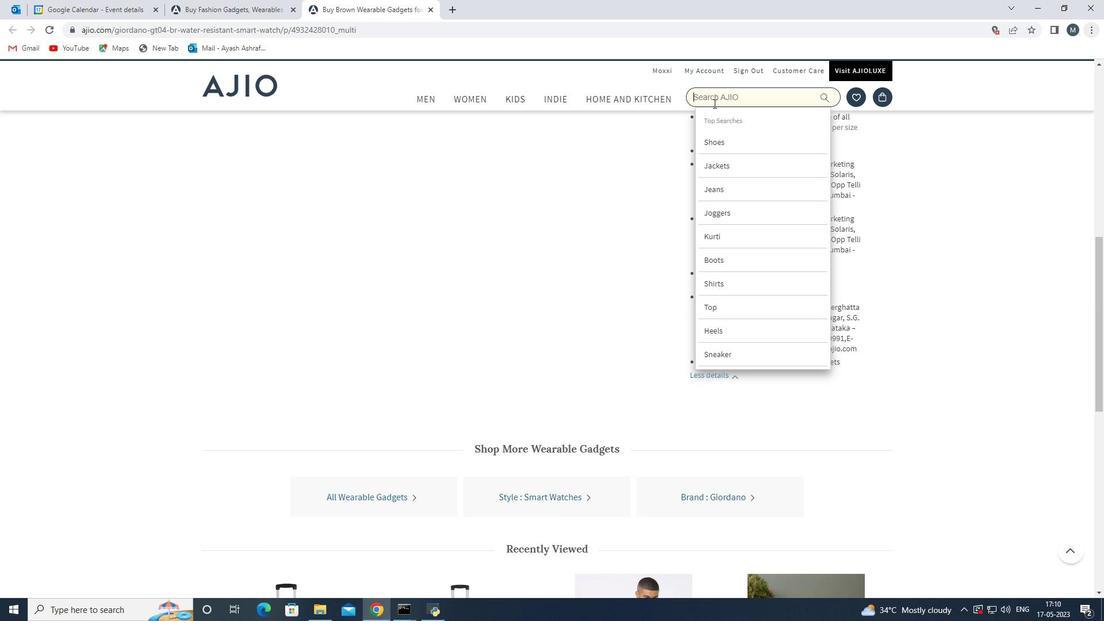 
Action: Mouse moved to (712, 104)
Screenshot: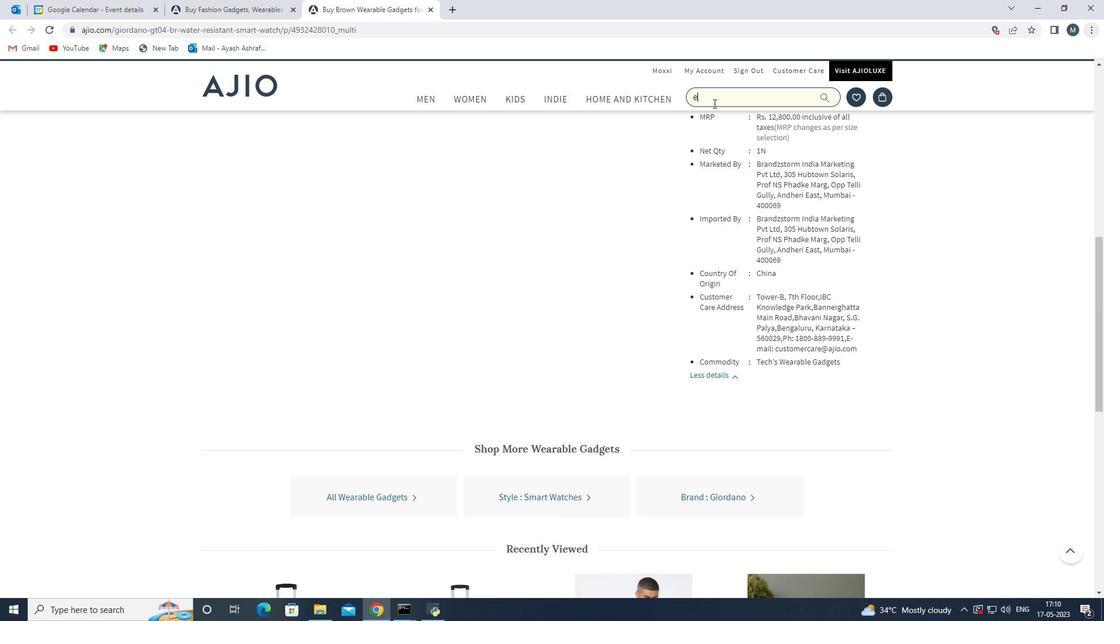 
Action: Key pressed l
Screenshot: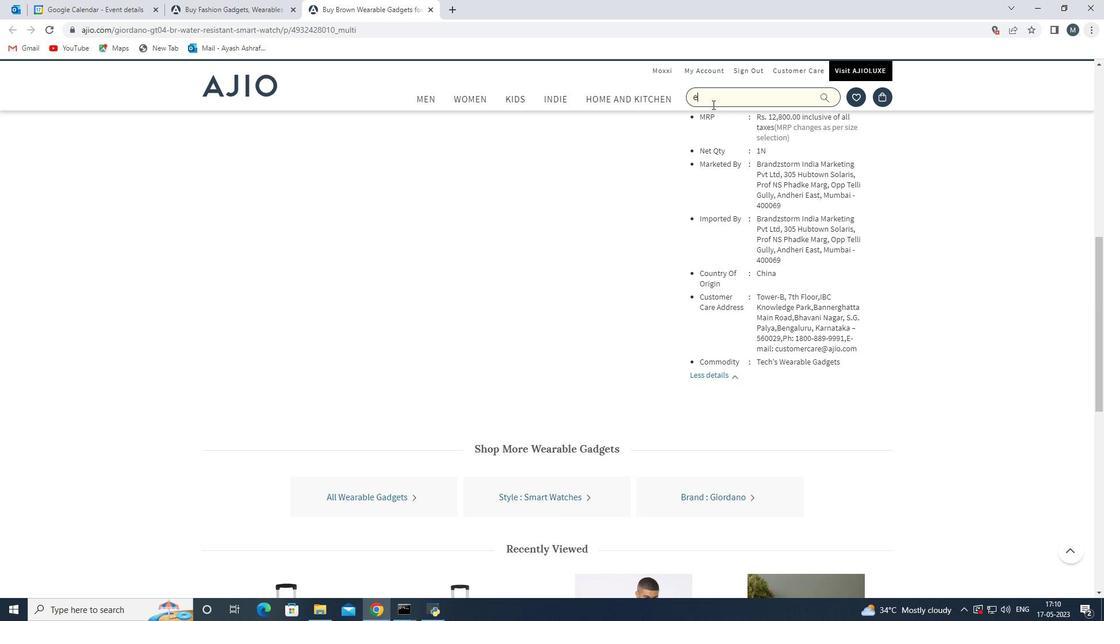 
Action: Mouse moved to (707, 106)
Screenshot: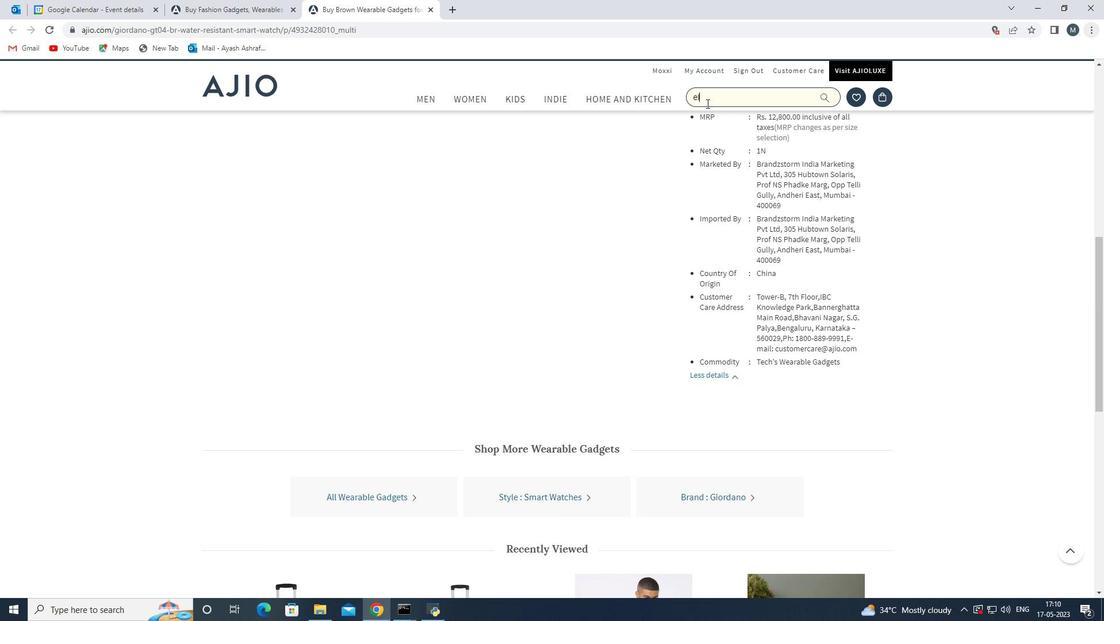 
Action: Key pressed e
Screenshot: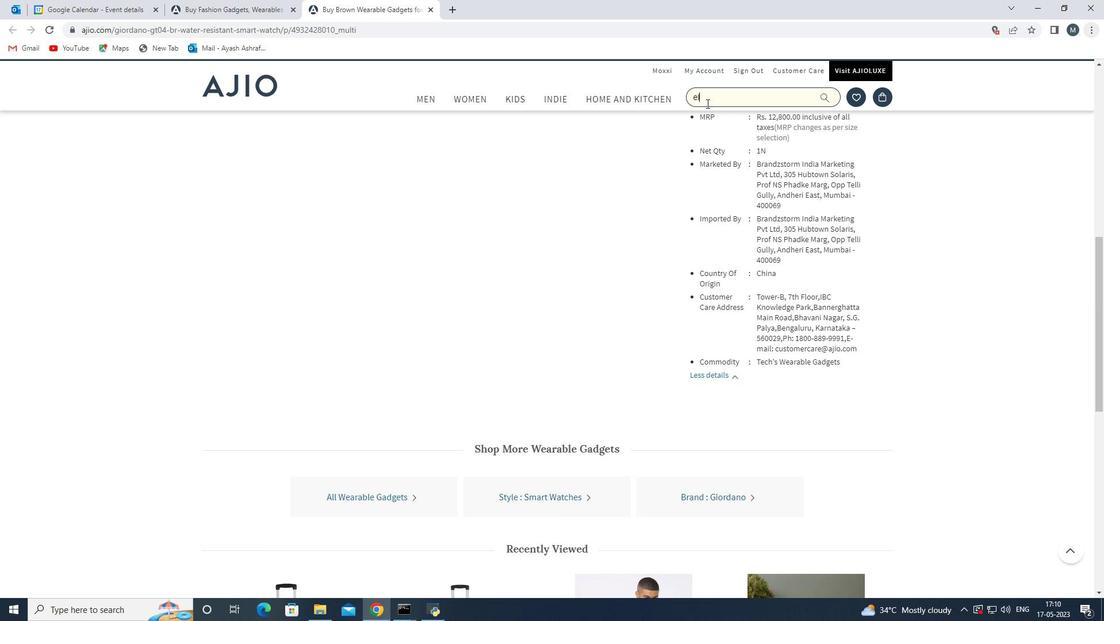 
Action: Mouse moved to (702, 126)
Screenshot: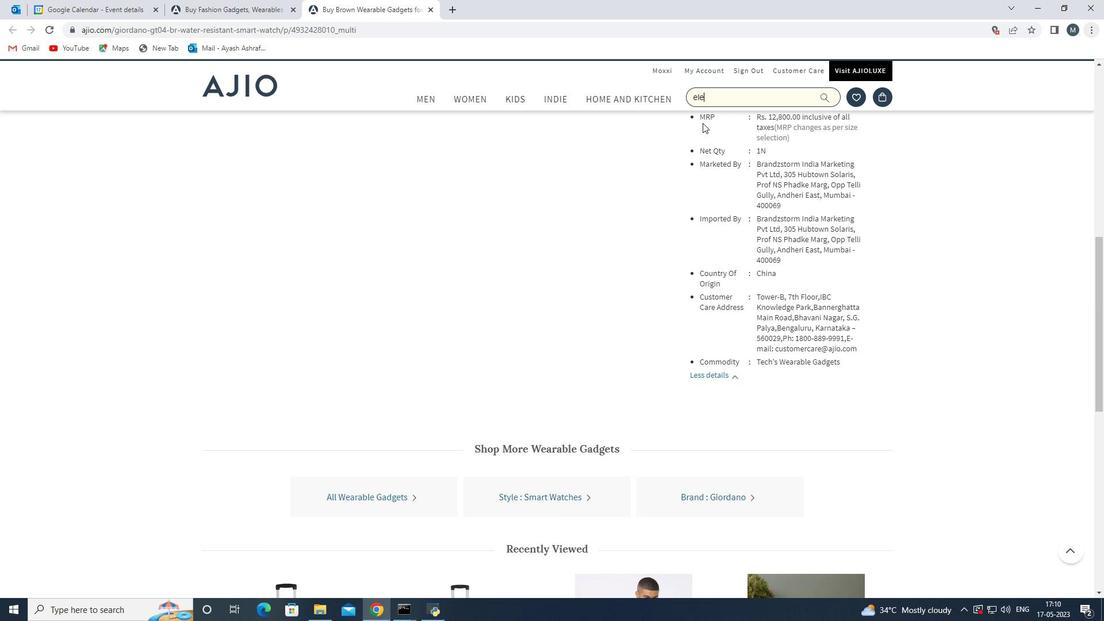 
Action: Key pressed c
Screenshot: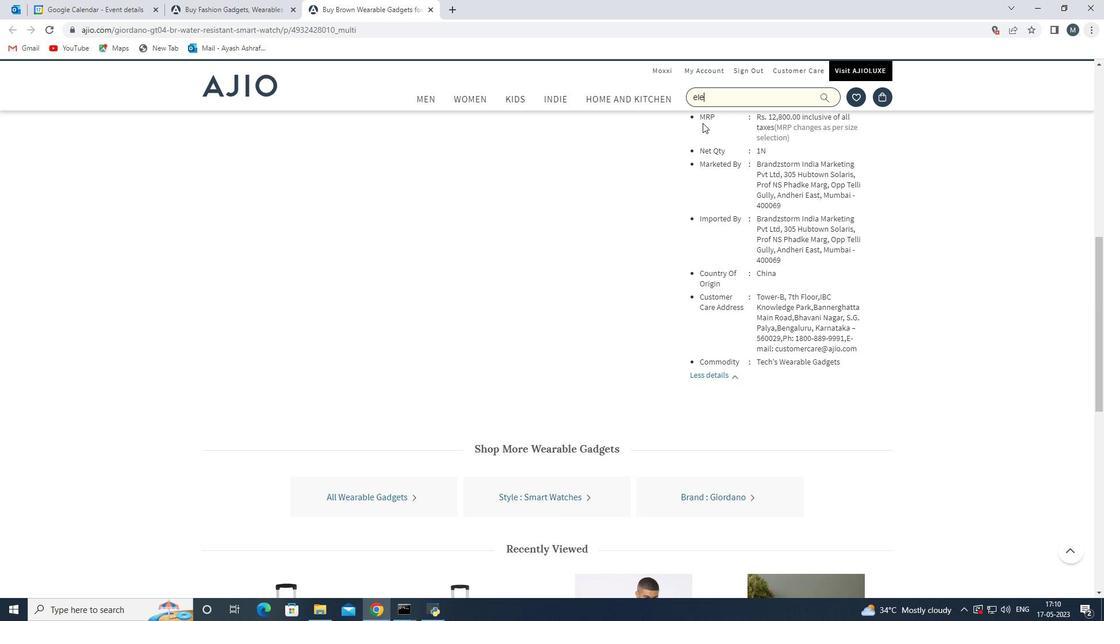 
Action: Mouse moved to (700, 128)
Screenshot: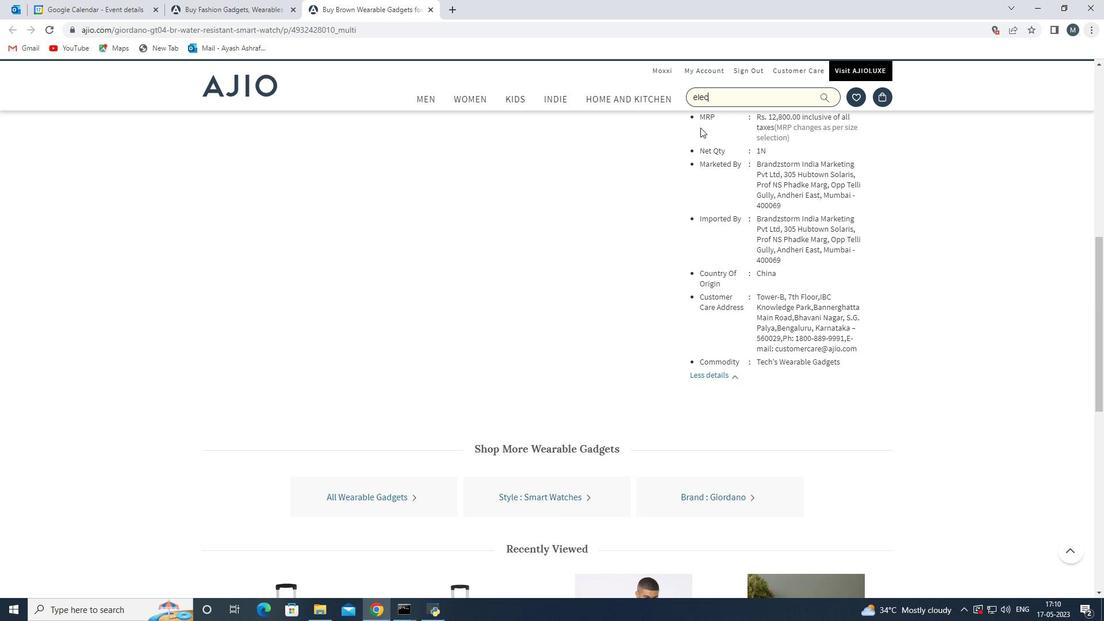 
Action: Key pressed tr
Screenshot: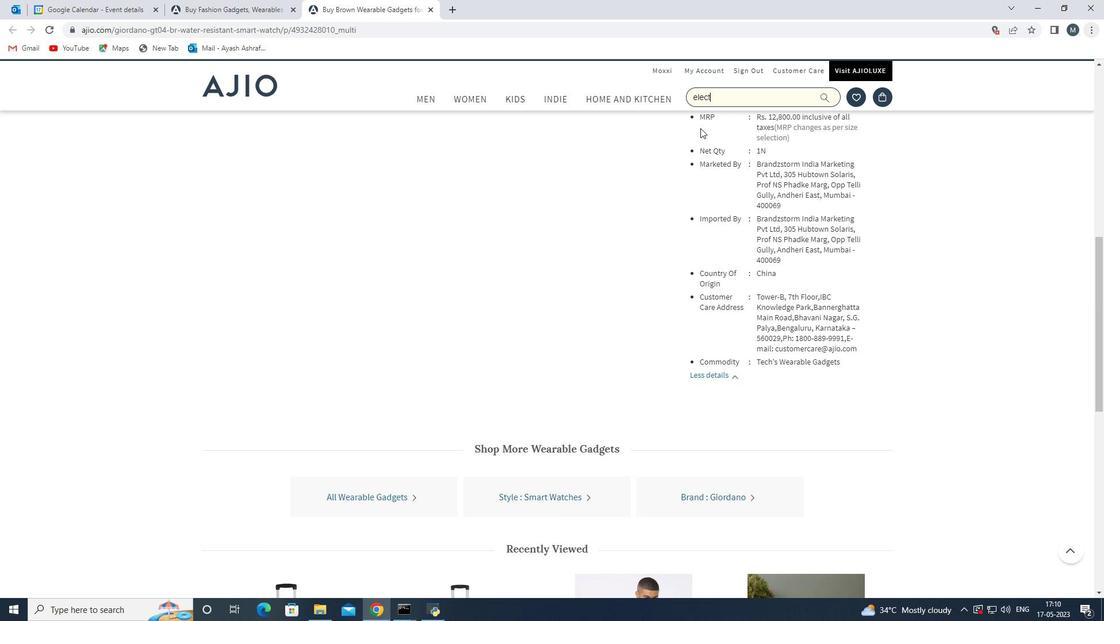 
Action: Mouse moved to (704, 135)
Screenshot: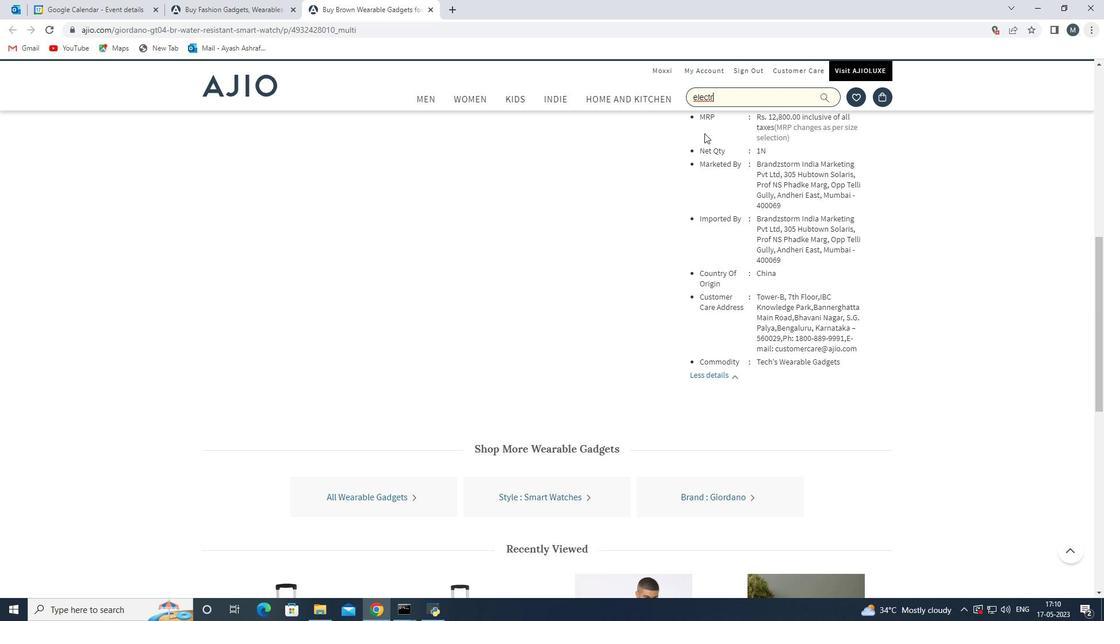 
Action: Key pressed on
Screenshot: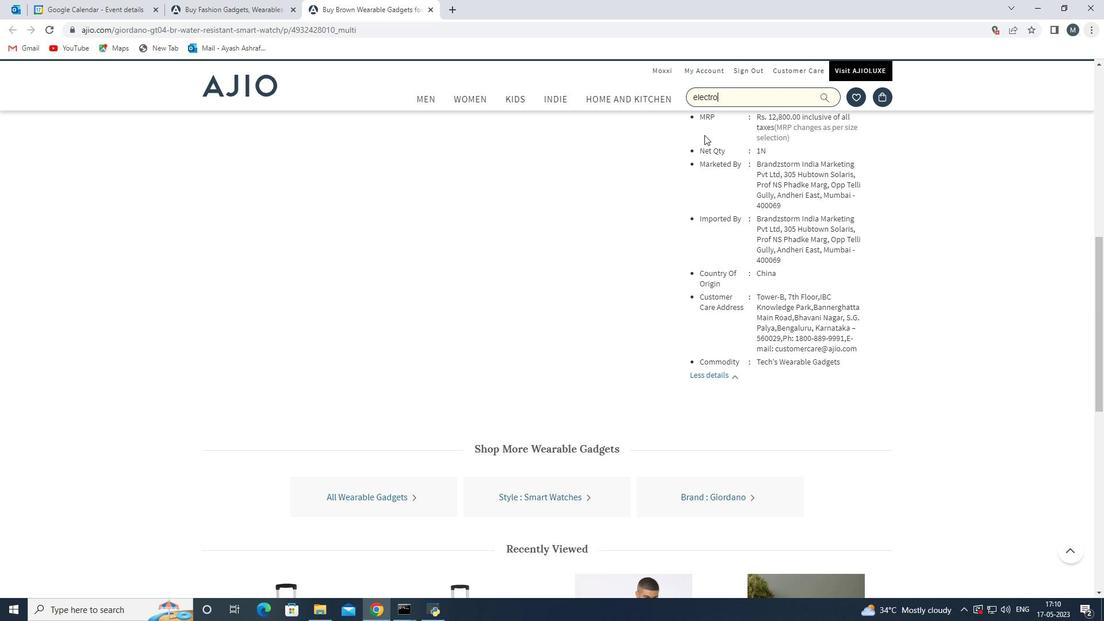 
Action: Mouse moved to (705, 135)
Screenshot: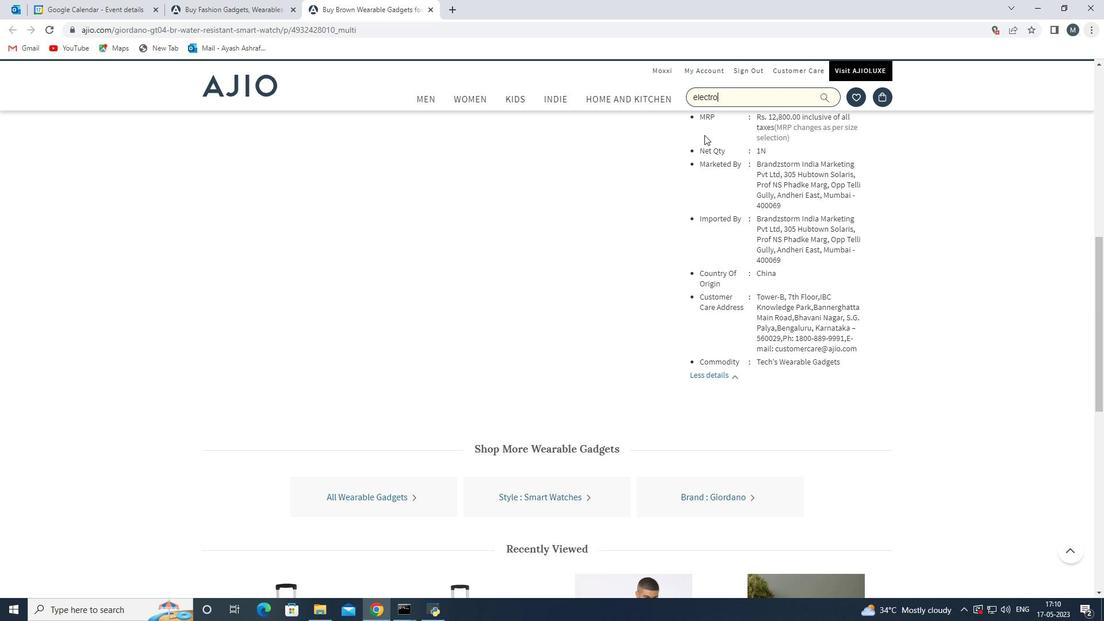 
Action: Key pressed i
Screenshot: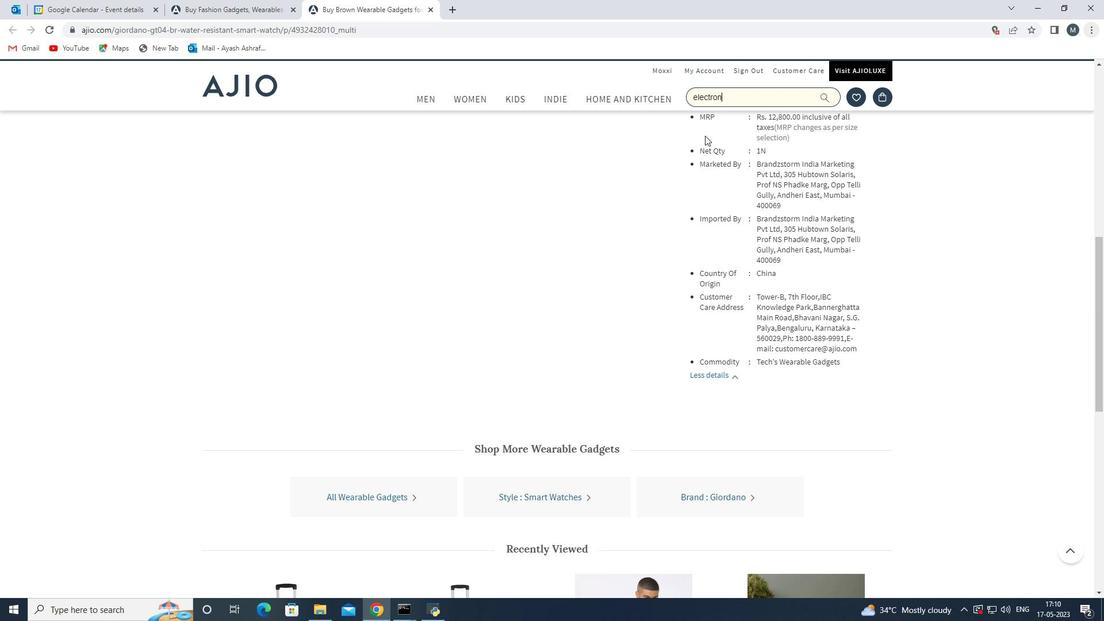 
Action: Mouse moved to (704, 137)
Screenshot: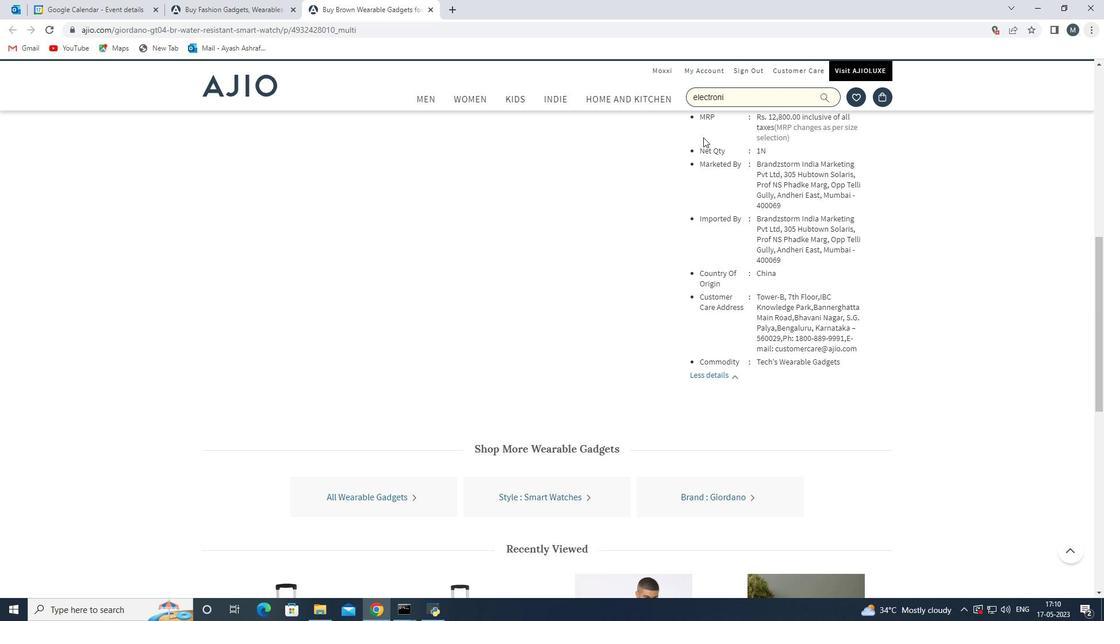 
Action: Key pressed c
Screenshot: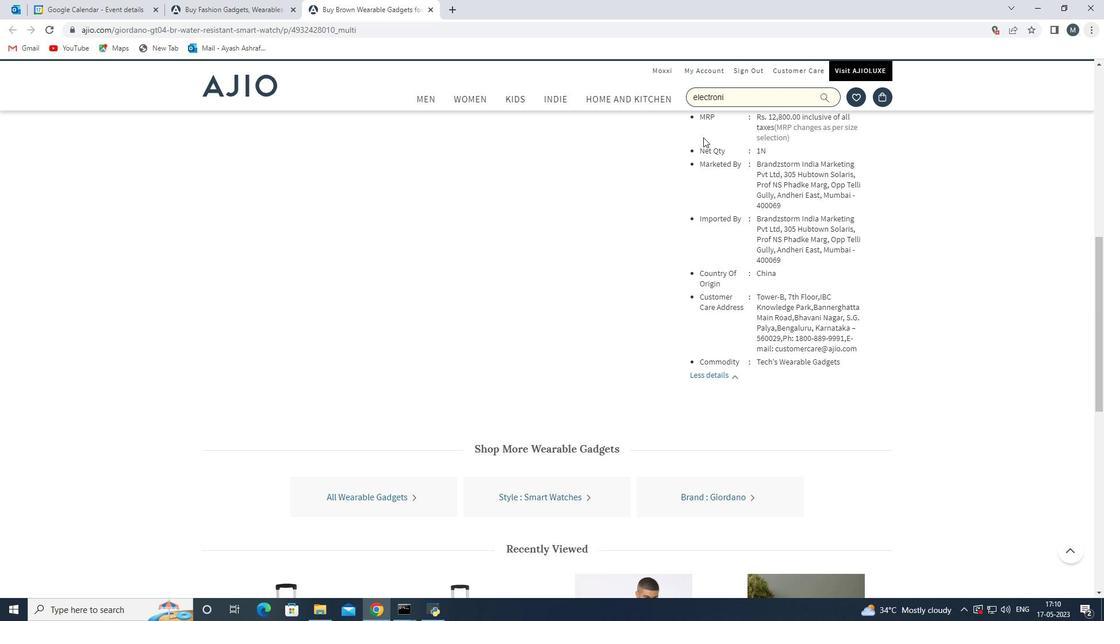 
Action: Mouse moved to (696, 134)
Screenshot: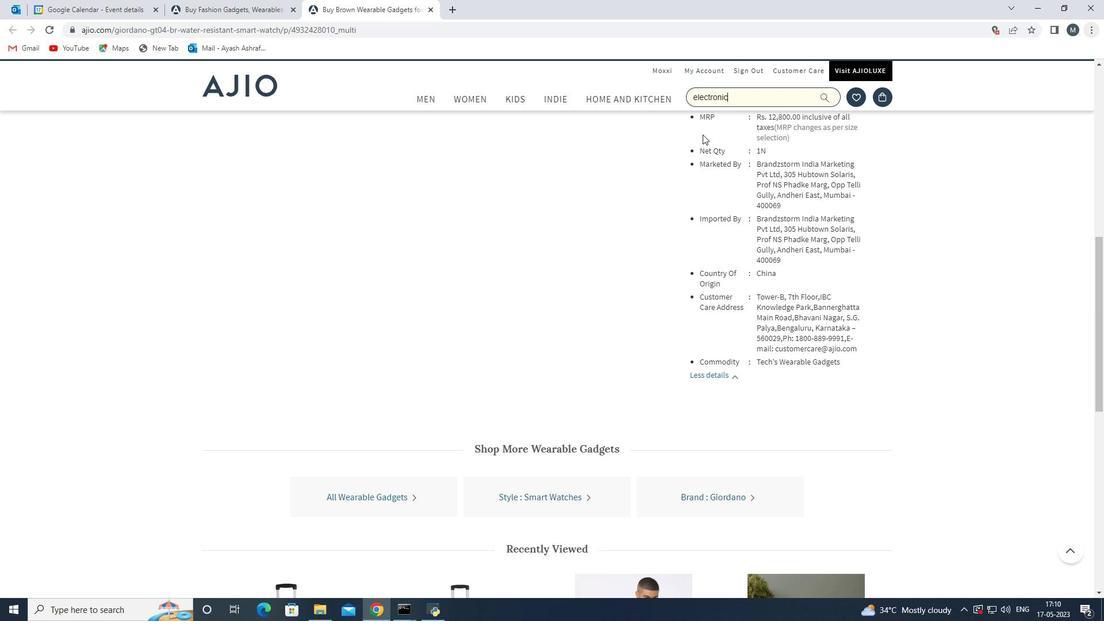 
Action: Key pressed s
Screenshot: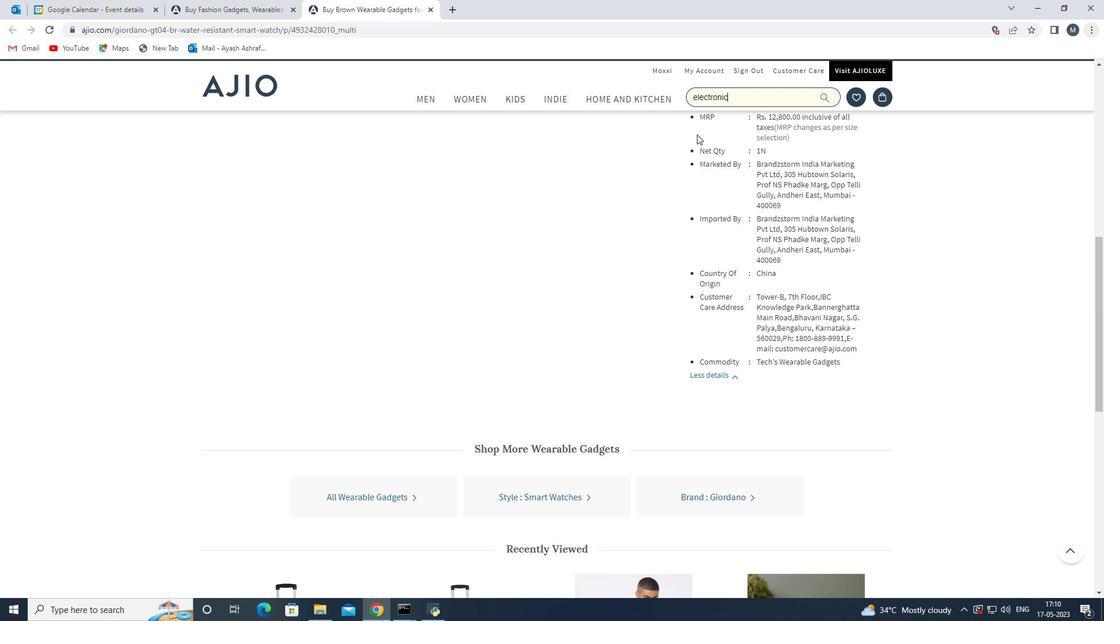 
Action: Mouse moved to (706, 143)
Screenshot: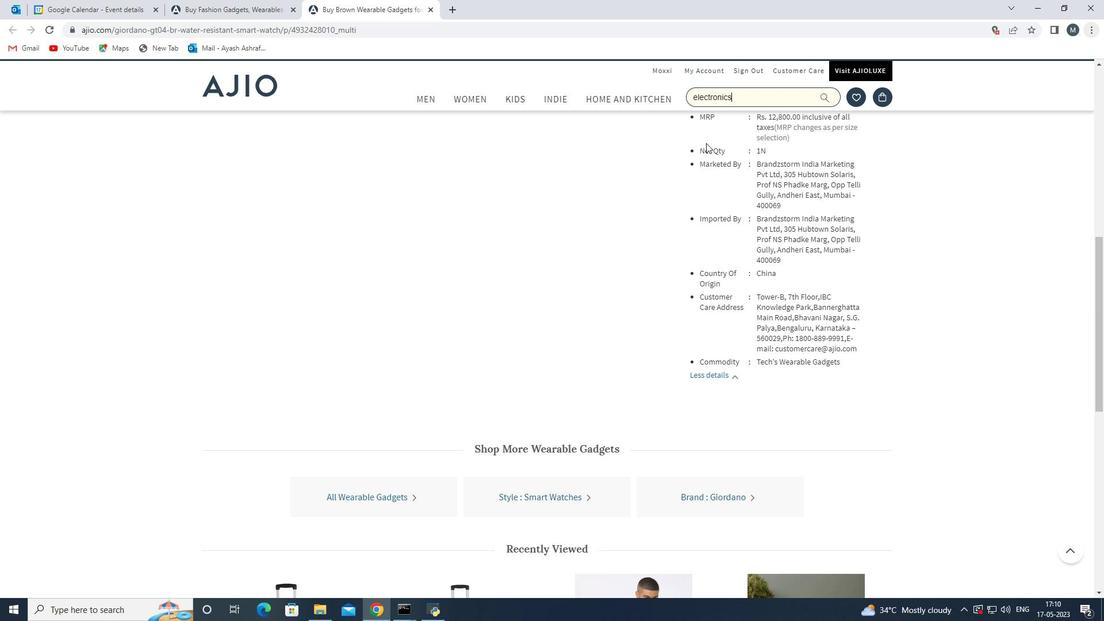 
Action: Key pressed <Key.enter>
Screenshot: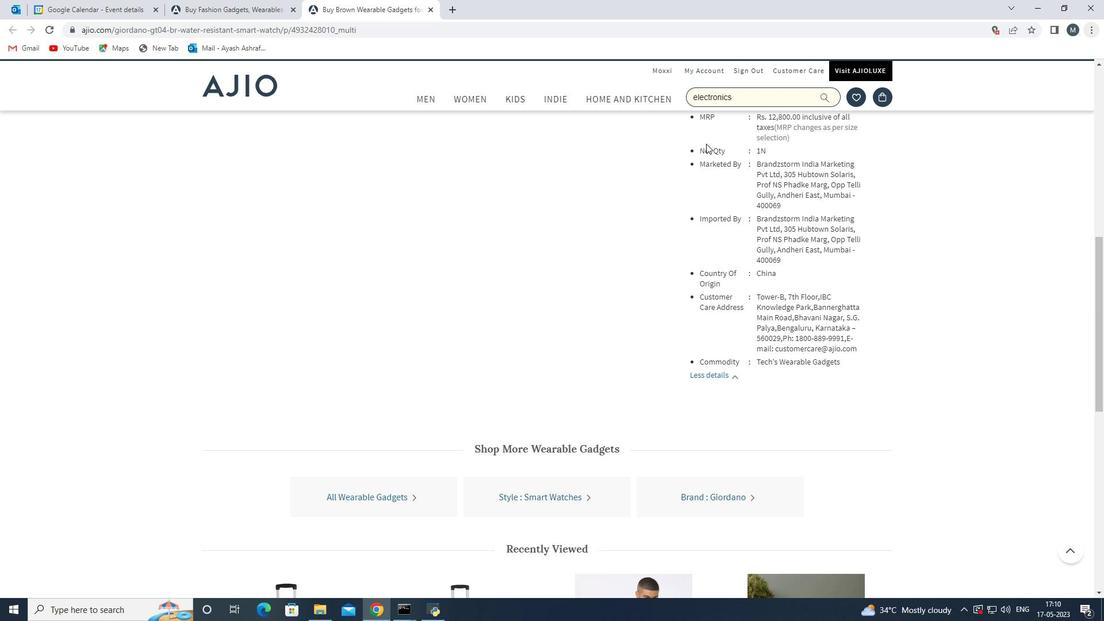 
Action: Mouse moved to (552, 344)
Screenshot: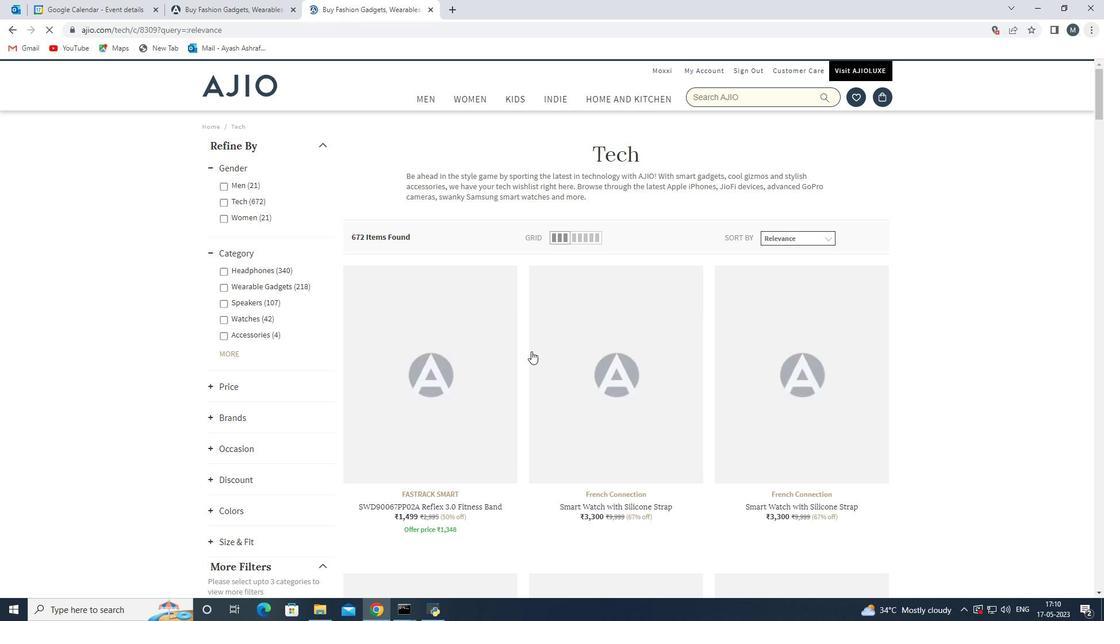 
Action: Mouse scrolled (552, 343) with delta (0, 0)
Screenshot: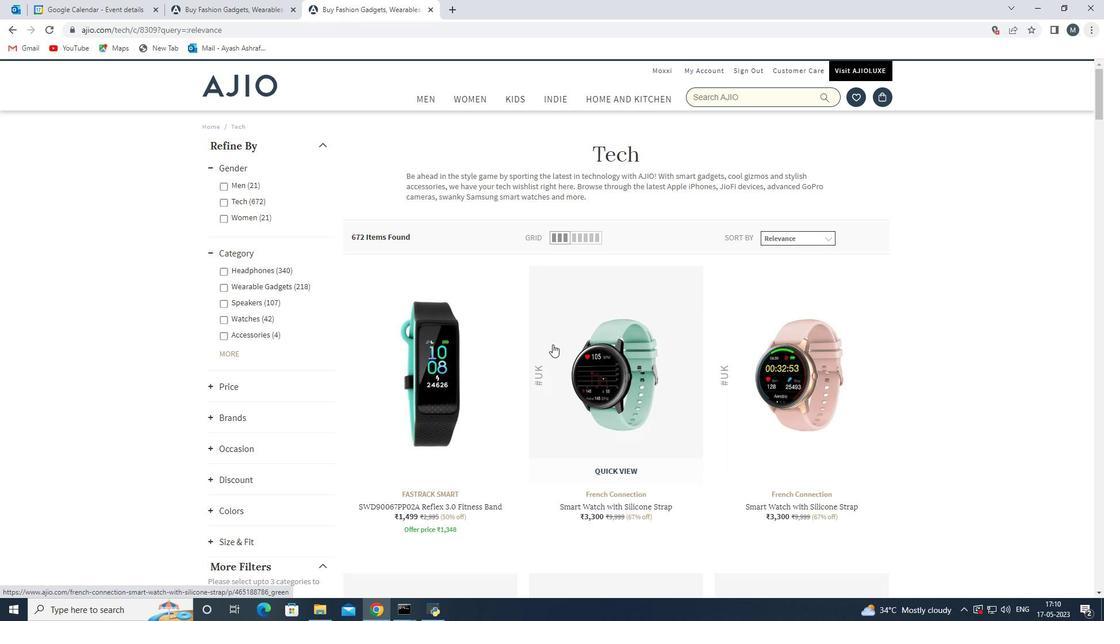 
Action: Mouse moved to (431, 345)
Screenshot: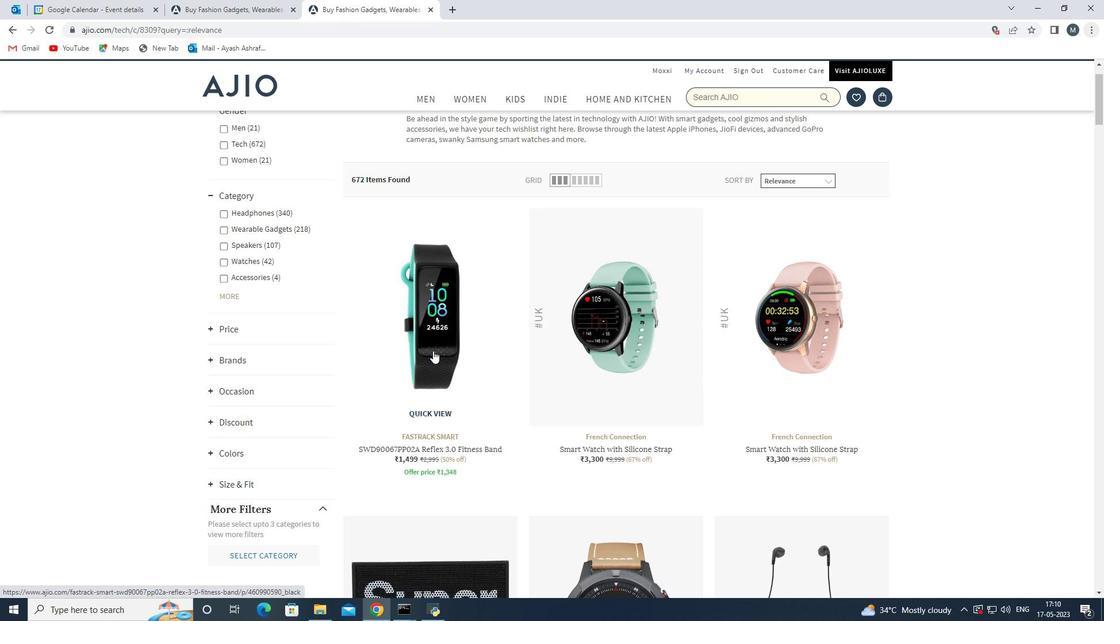 
Action: Mouse pressed left at (431, 345)
Screenshot: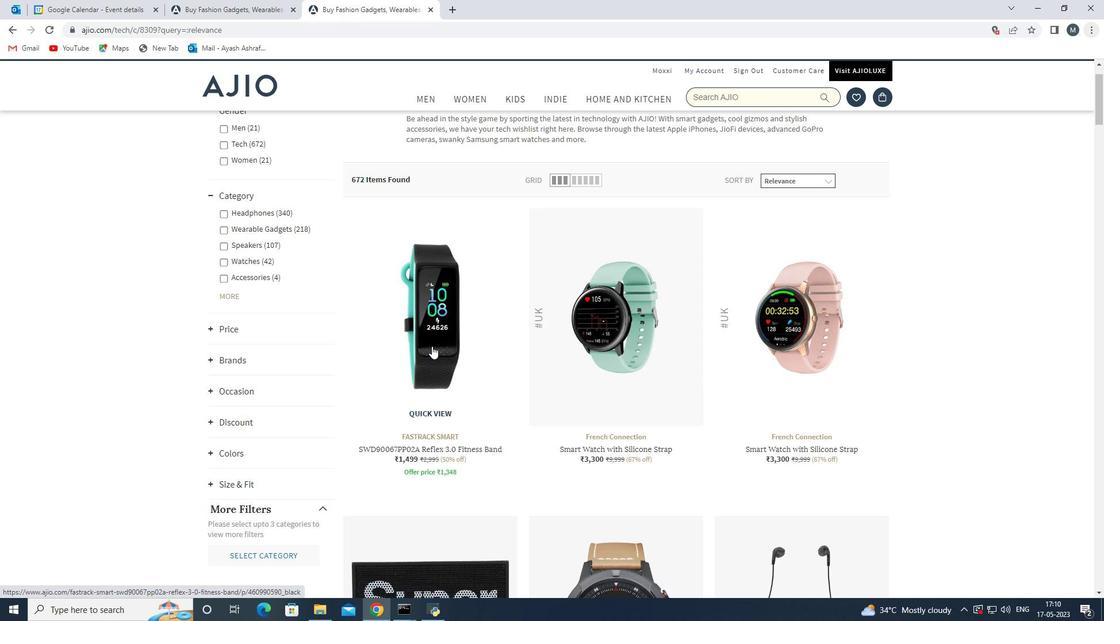 
Action: Mouse moved to (614, 326)
Screenshot: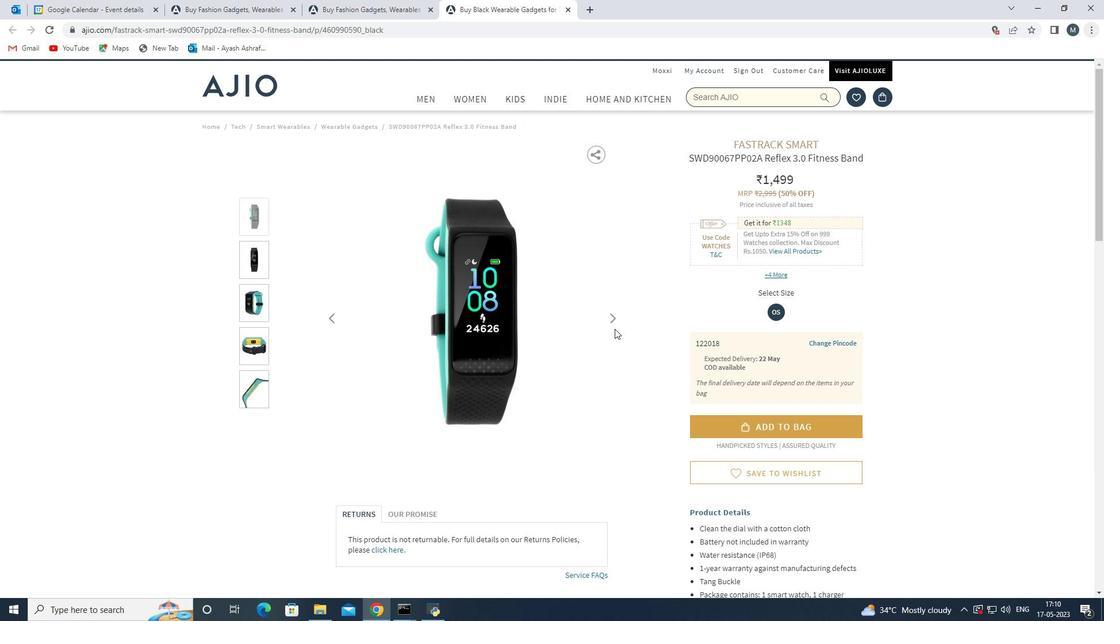 
Action: Mouse pressed left at (614, 326)
Screenshot: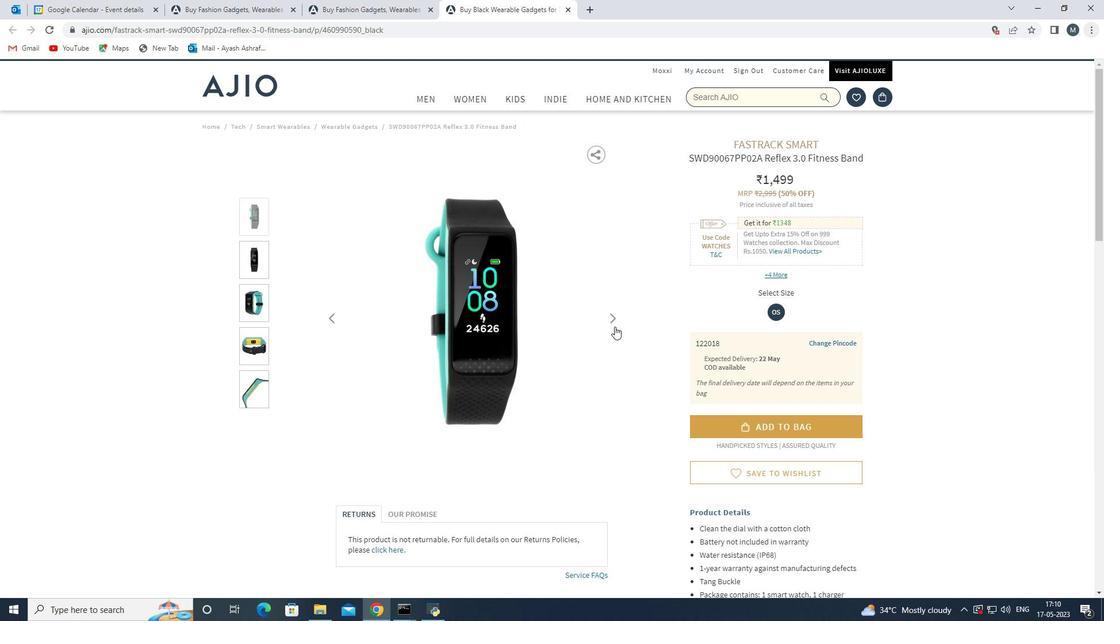 
Action: Mouse pressed left at (614, 326)
Screenshot: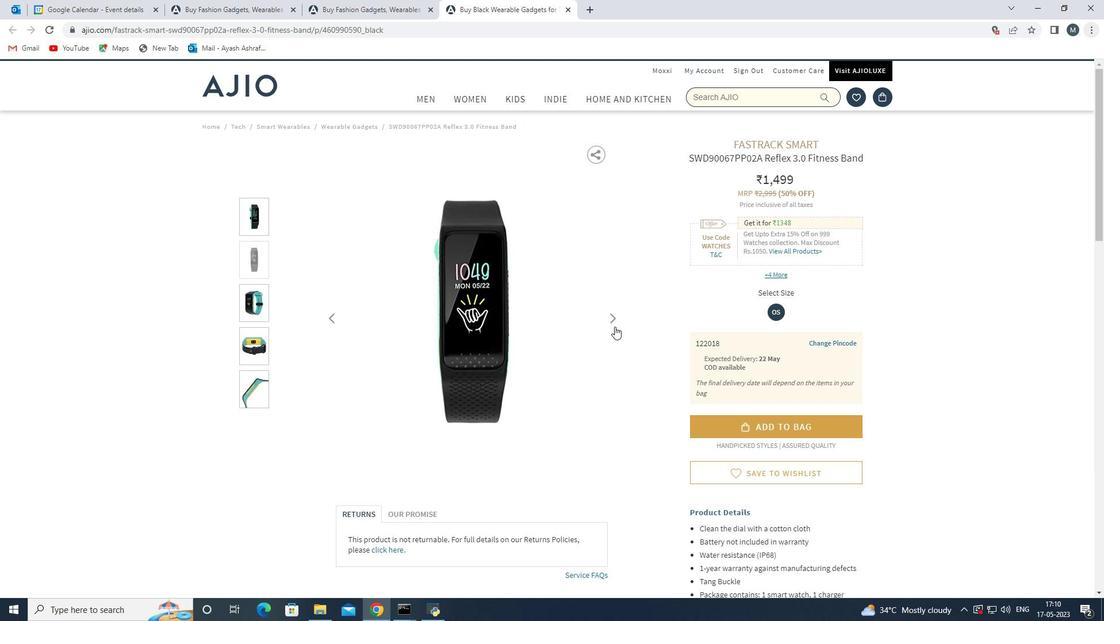 
Action: Mouse moved to (615, 327)
Screenshot: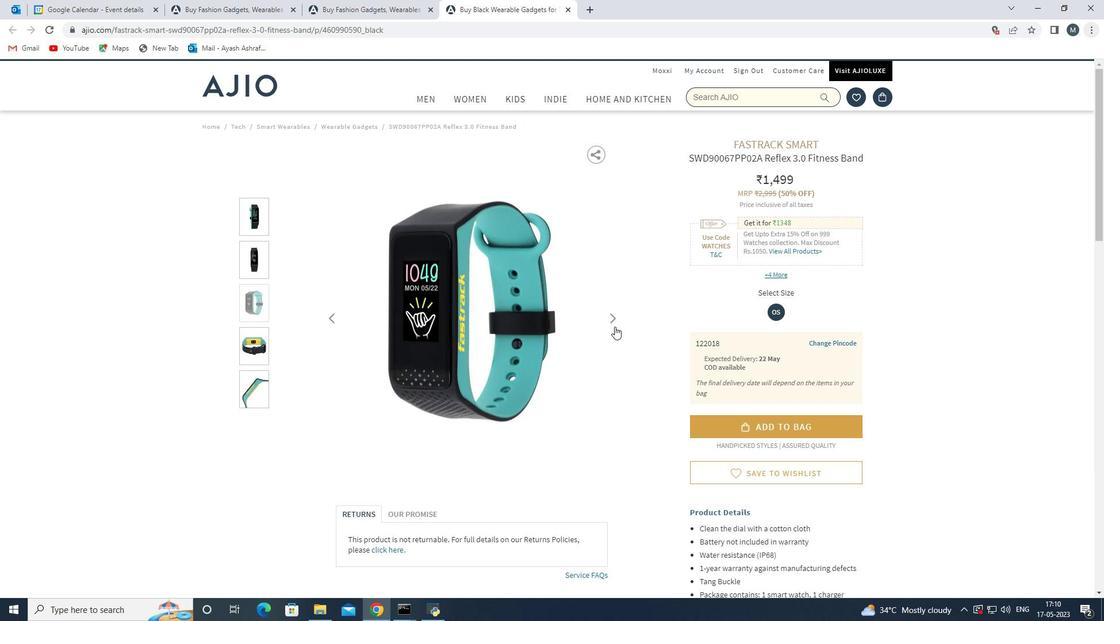 
Action: Mouse scrolled (615, 326) with delta (0, 0)
Screenshot: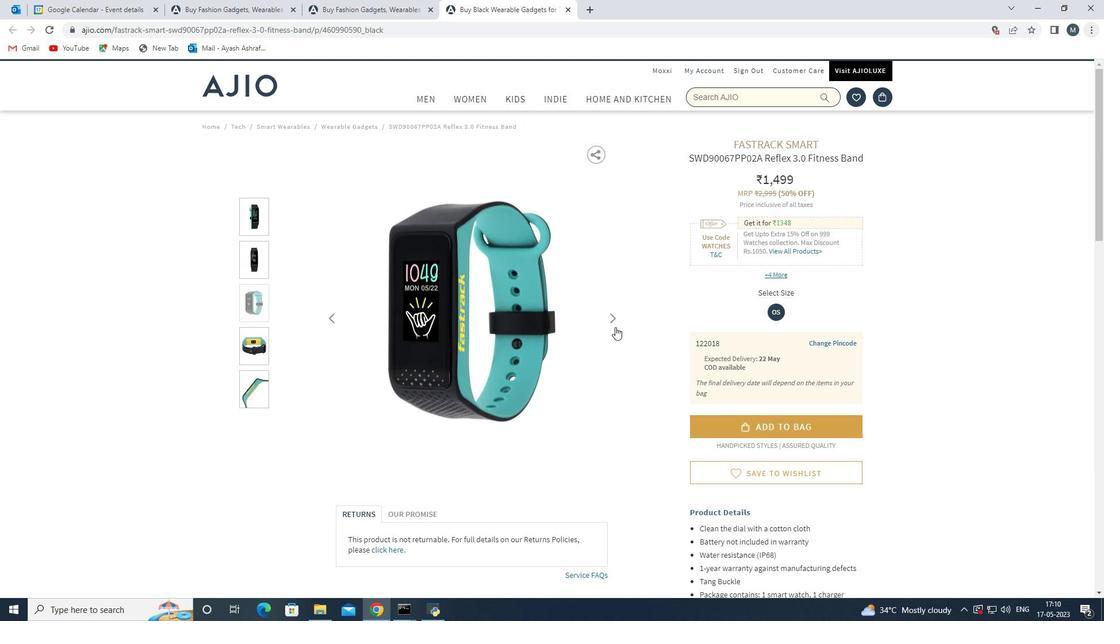 
Action: Mouse moved to (710, 457)
Screenshot: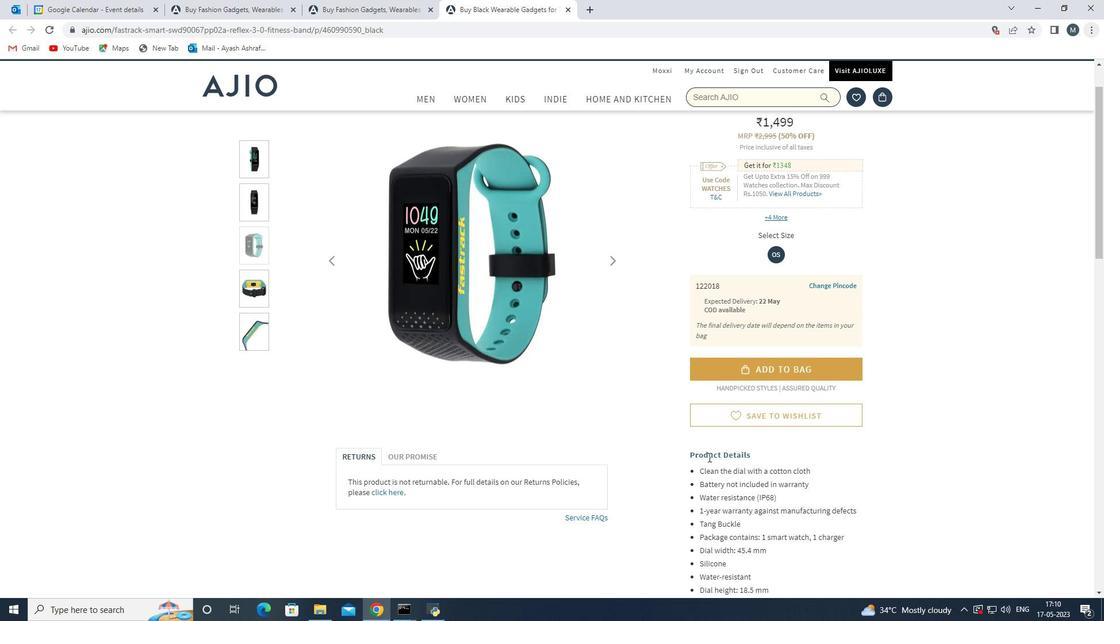 
Action: Mouse scrolled (710, 456) with delta (0, 0)
Screenshot: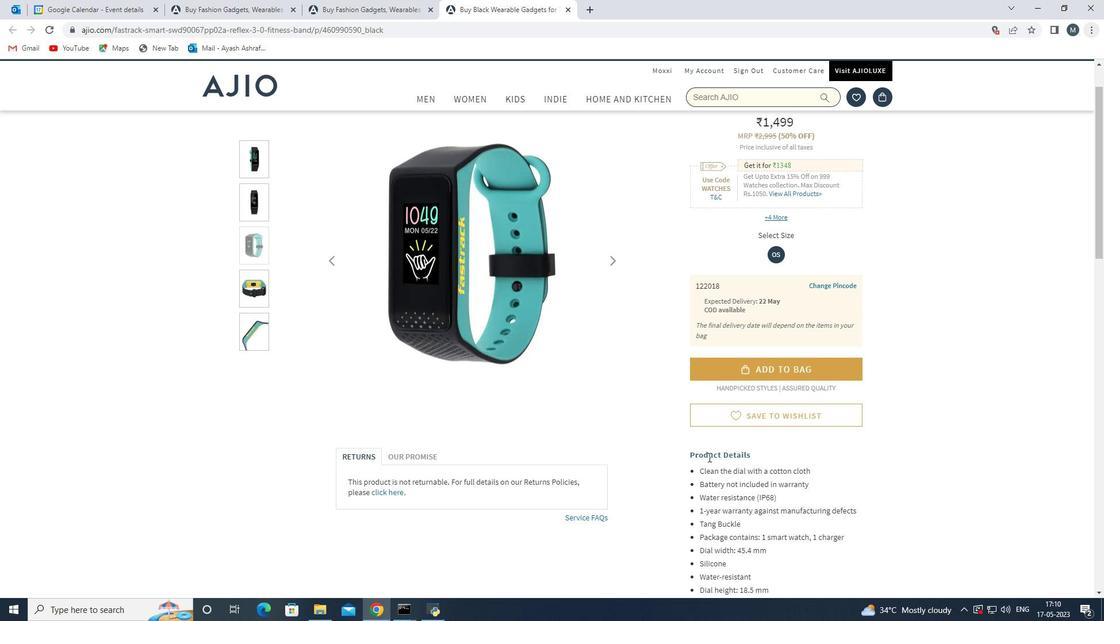 
Action: Mouse moved to (693, 435)
Screenshot: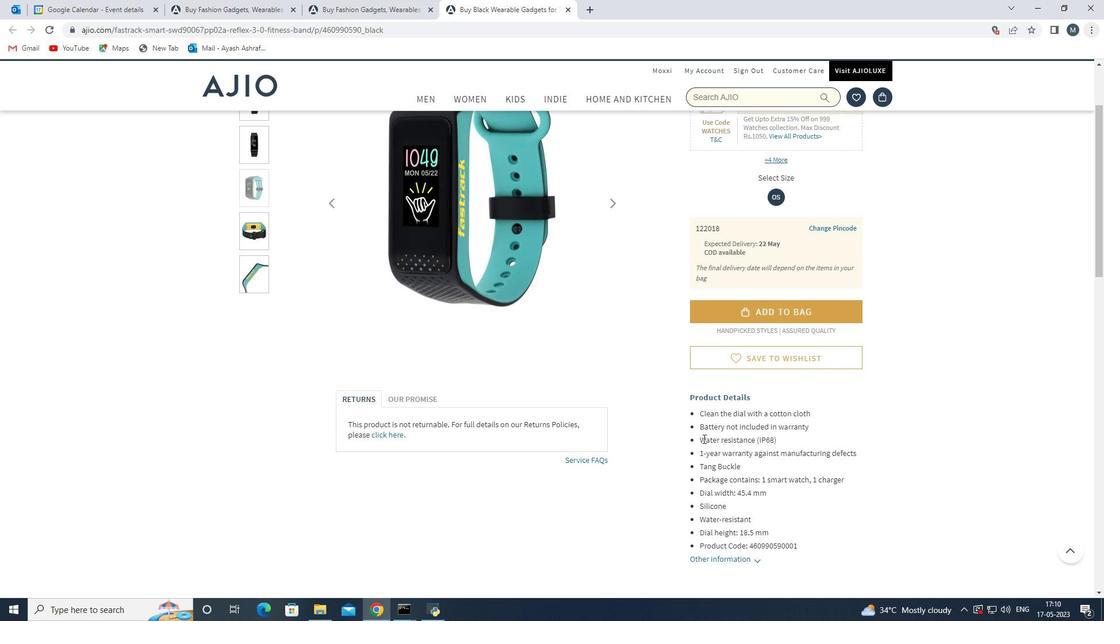 
Action: Mouse scrolled (693, 434) with delta (0, 0)
Screenshot: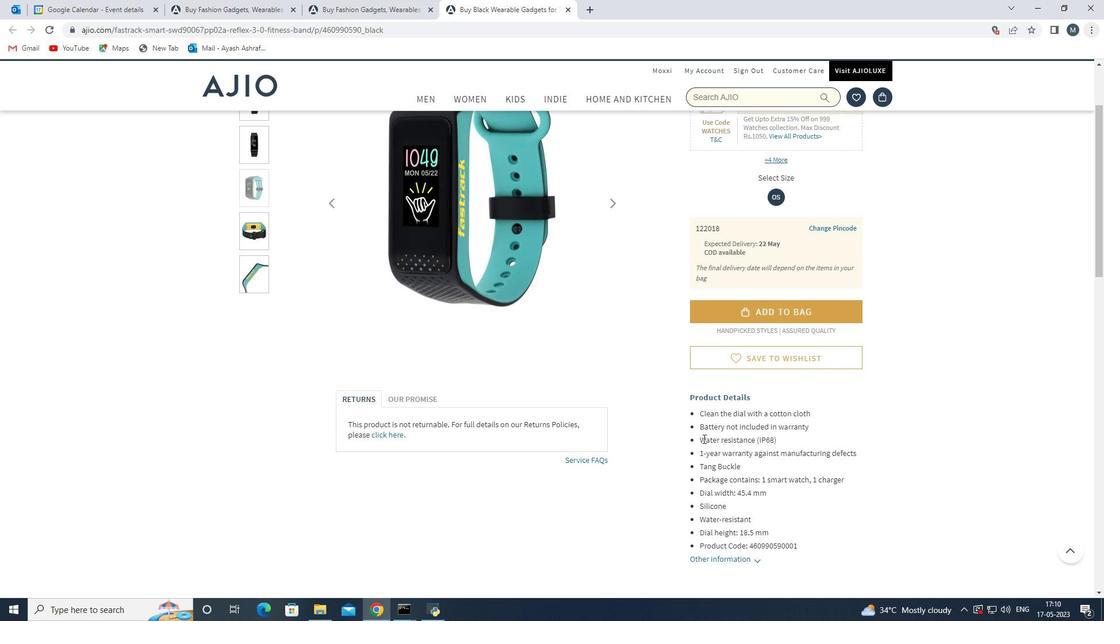 
Action: Mouse moved to (692, 435)
Screenshot: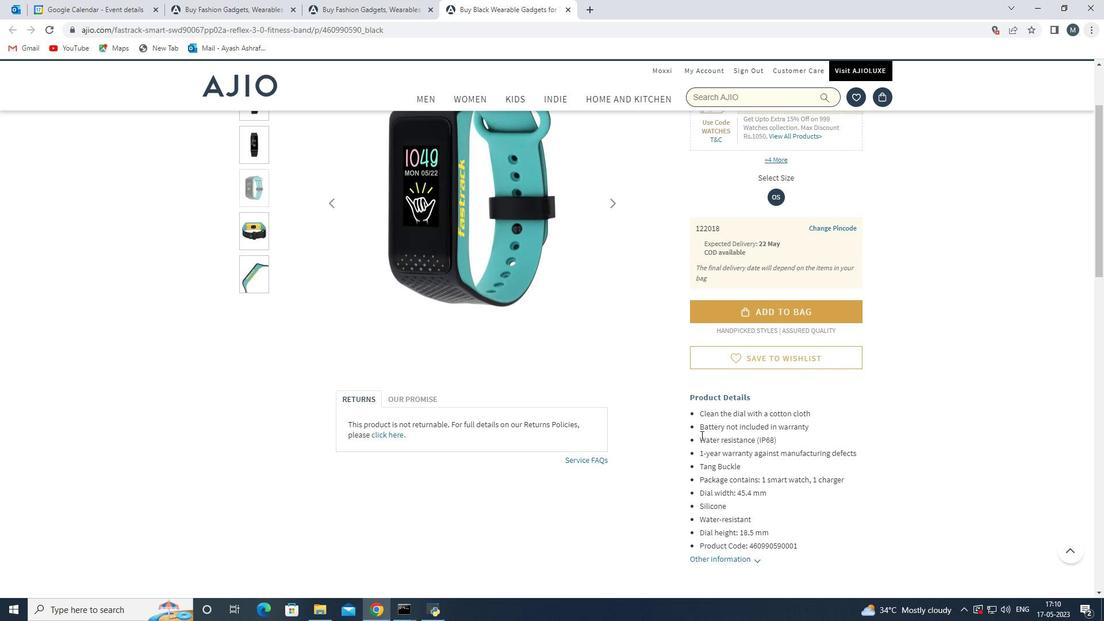 
Action: Mouse scrolled (692, 434) with delta (0, 0)
Screenshot: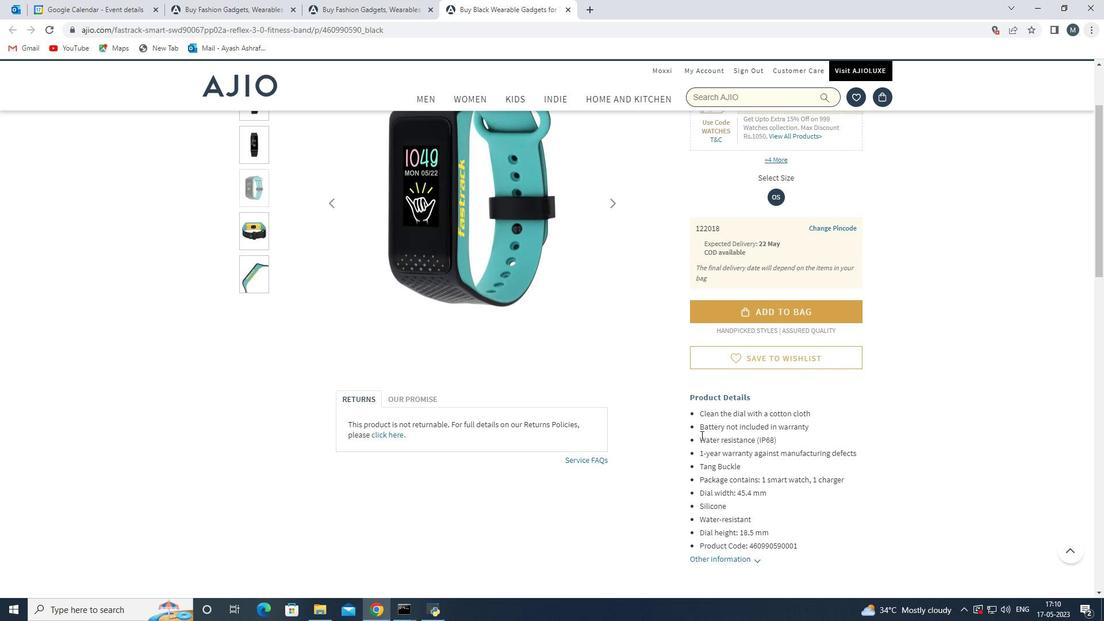 
Action: Mouse moved to (739, 445)
Screenshot: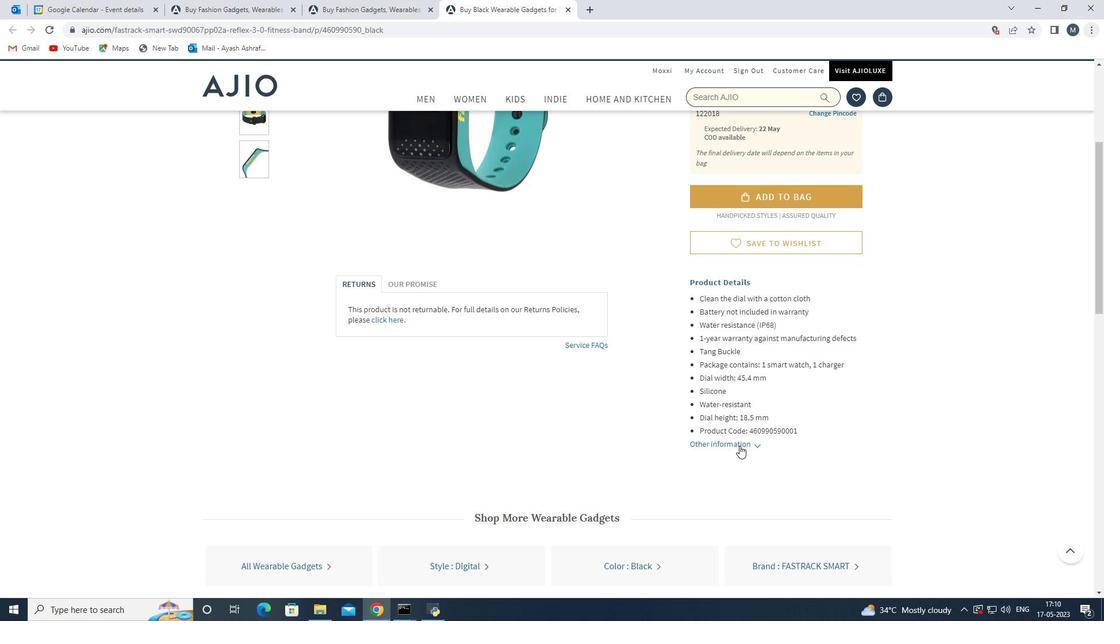 
Action: Mouse pressed left at (739, 445)
Screenshot: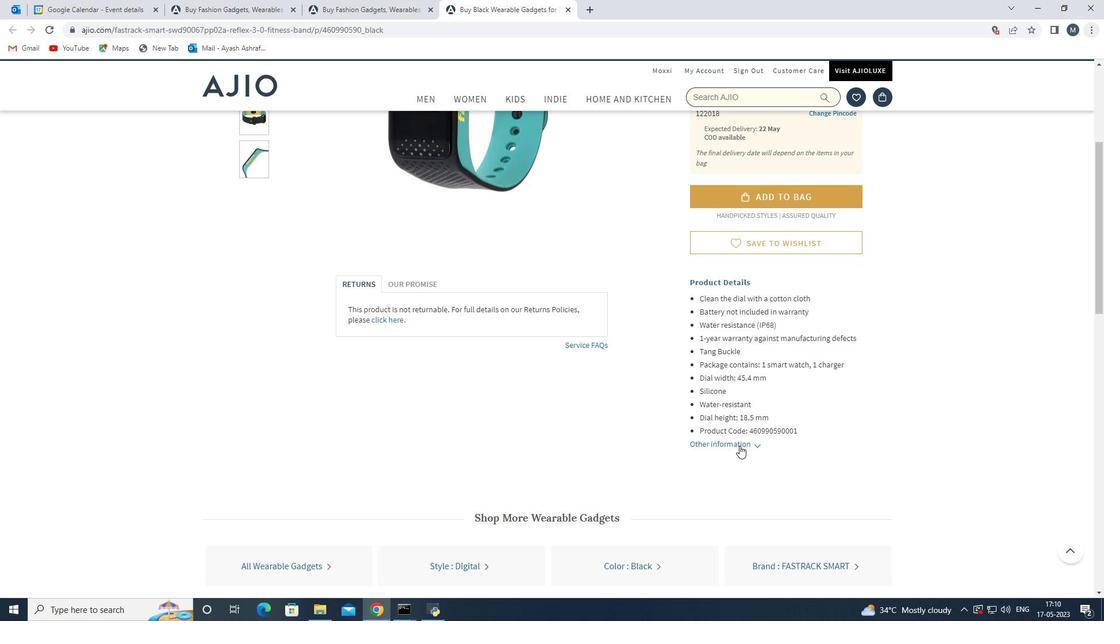 
Action: Mouse moved to (709, 448)
Screenshot: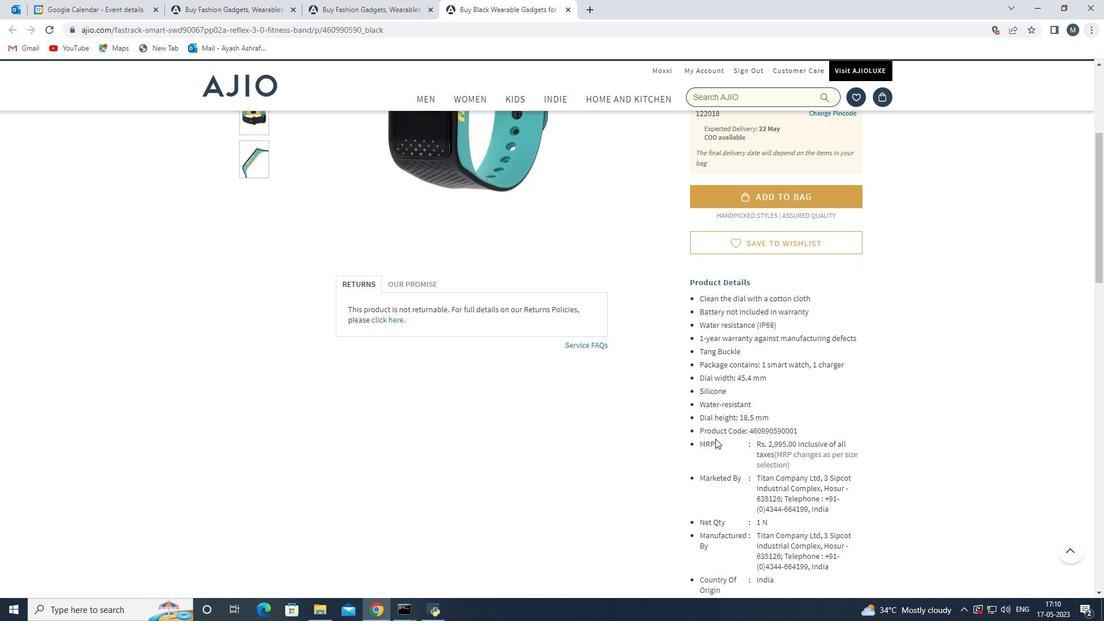 
Action: Mouse scrolled (709, 447) with delta (0, 0)
Screenshot: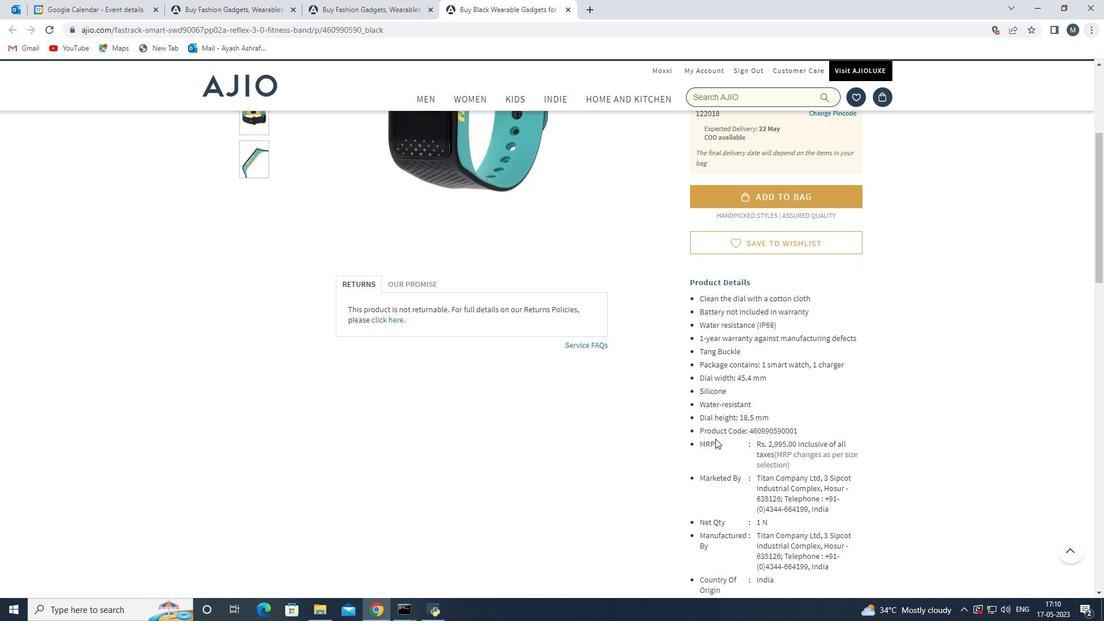 
Action: Mouse moved to (672, 331)
Screenshot: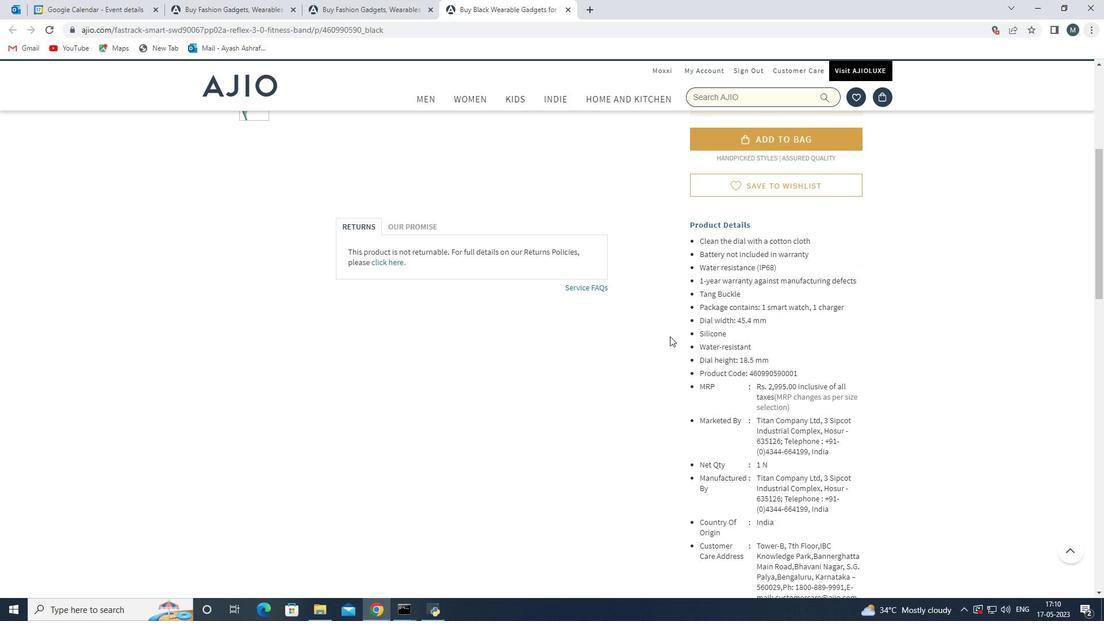 
Action: Mouse scrolled (672, 331) with delta (0, 0)
Screenshot: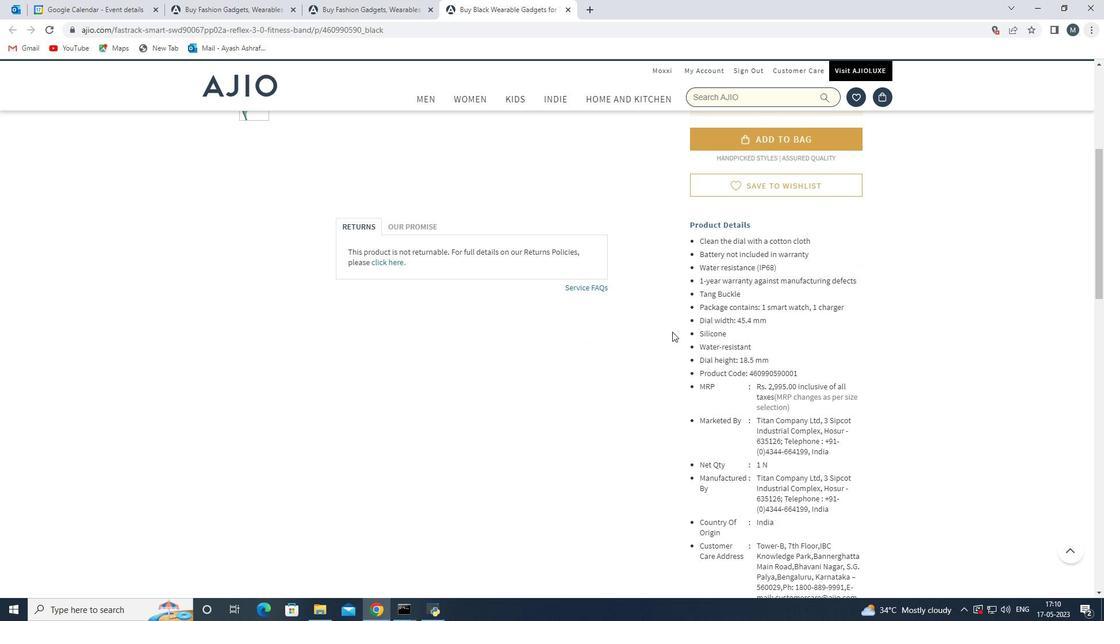 
Action: Mouse moved to (713, 376)
Screenshot: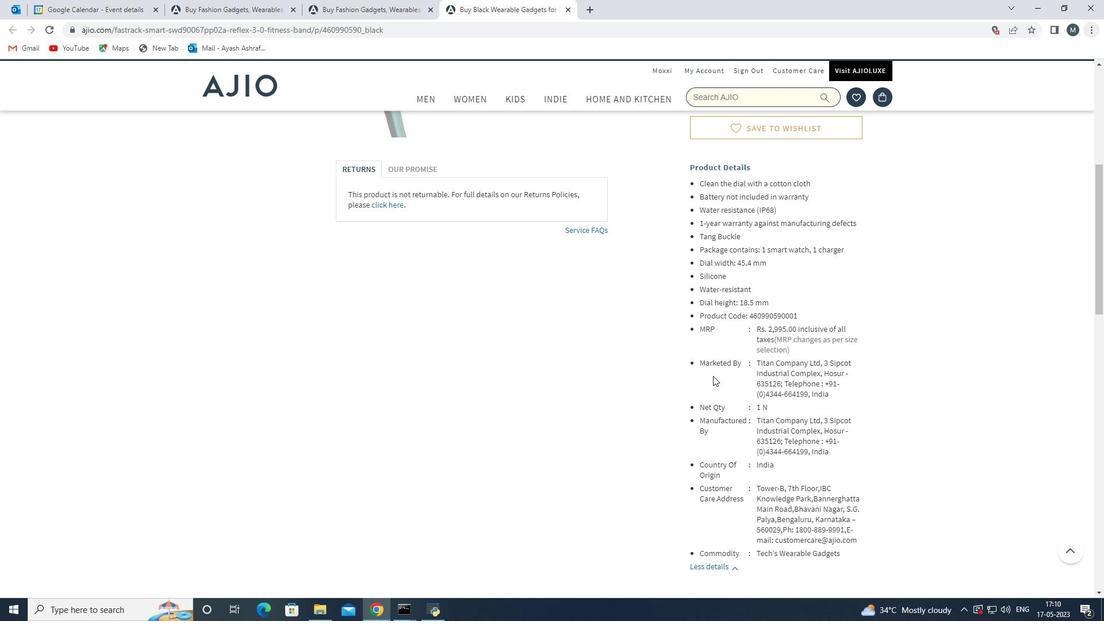 
Action: Mouse scrolled (713, 376) with delta (0, 0)
Screenshot: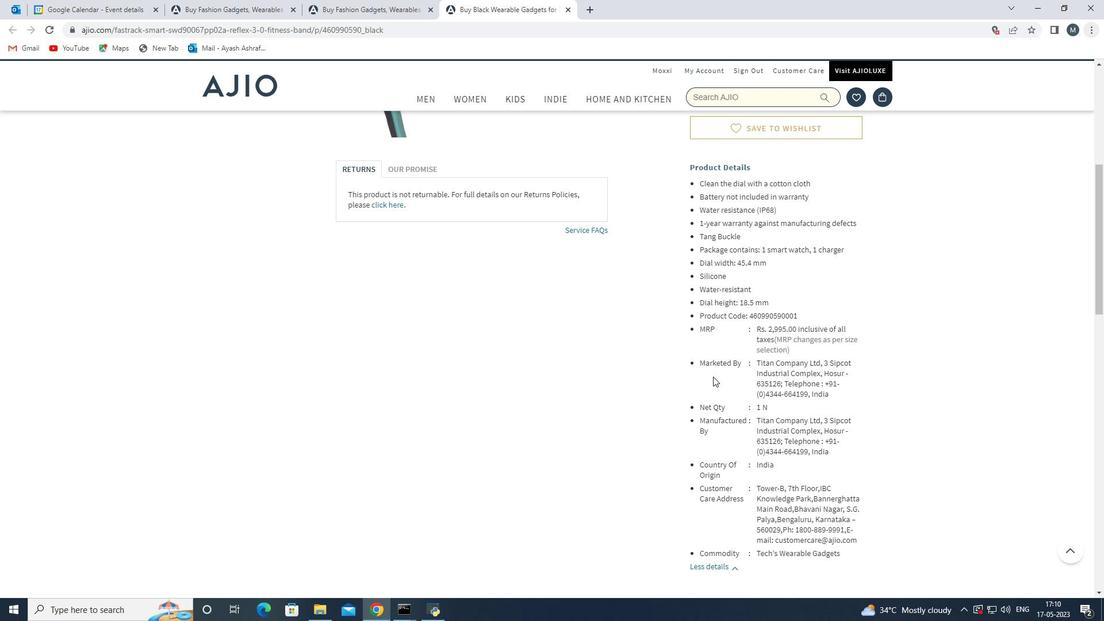 
Action: Mouse moved to (716, 360)
Screenshot: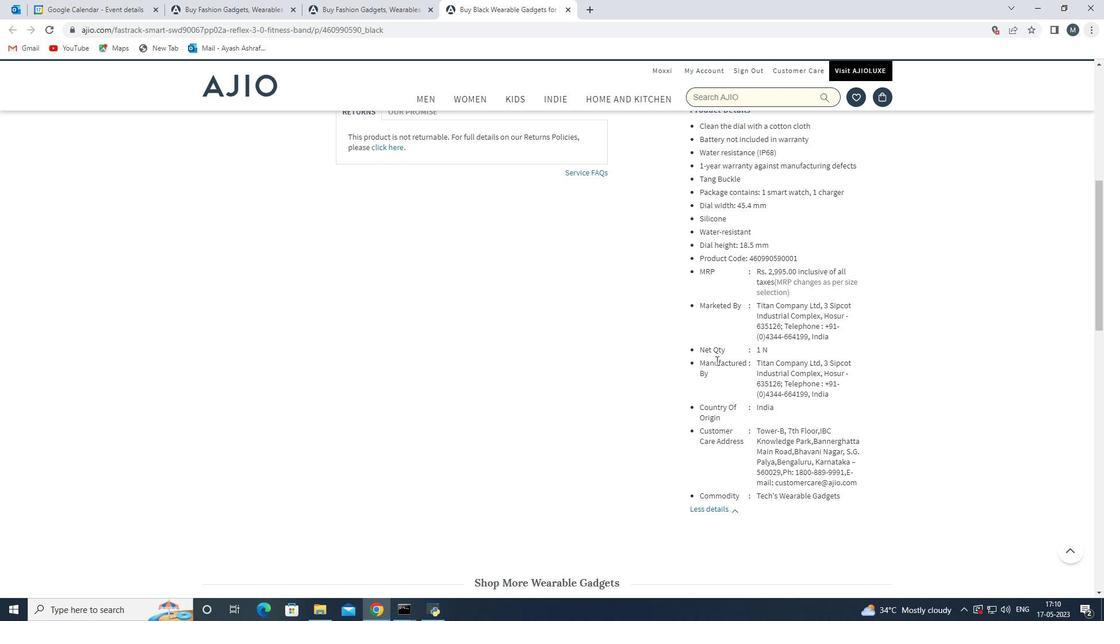 
Action: Mouse scrolled (716, 360) with delta (0, 0)
Screenshot: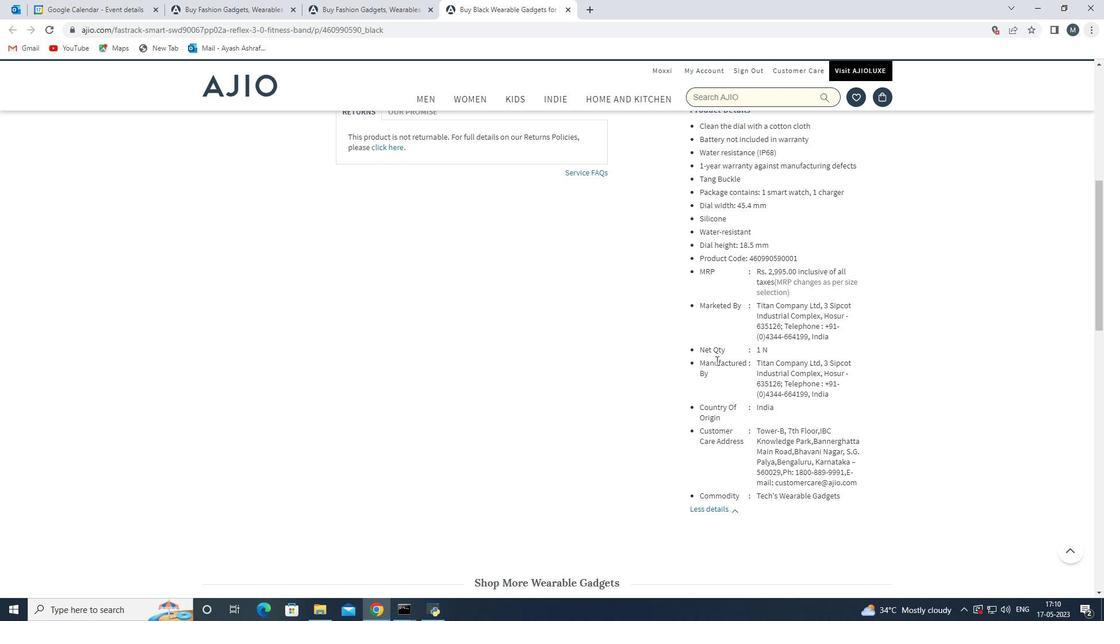 
Action: Mouse moved to (695, 387)
Screenshot: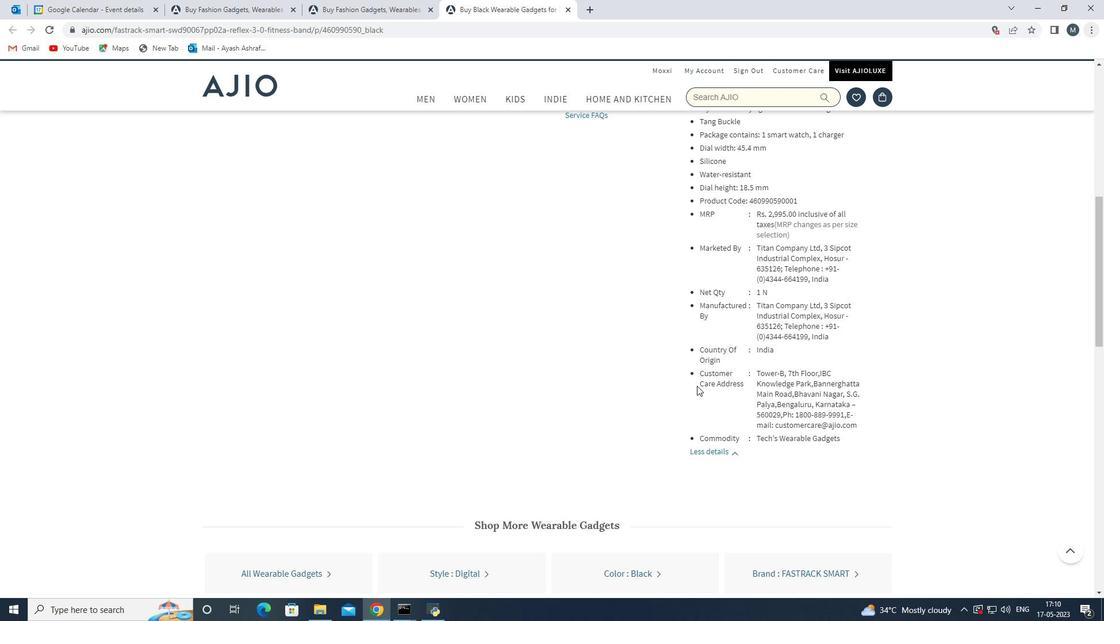 
Action: Mouse scrolled (695, 386) with delta (0, 0)
Screenshot: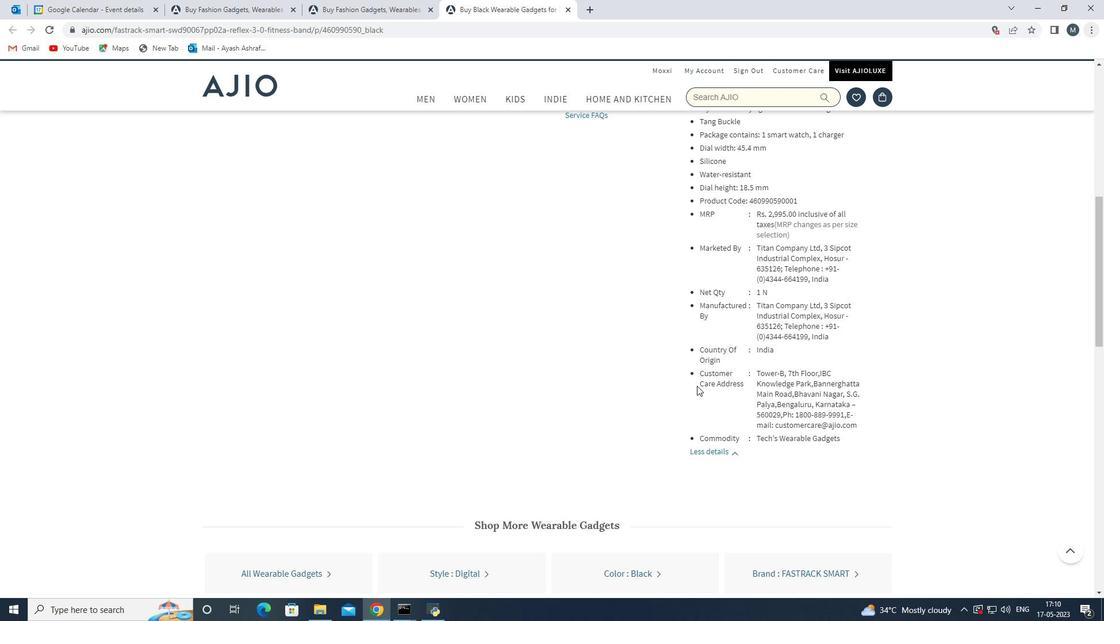 
Action: Mouse moved to (659, 400)
Screenshot: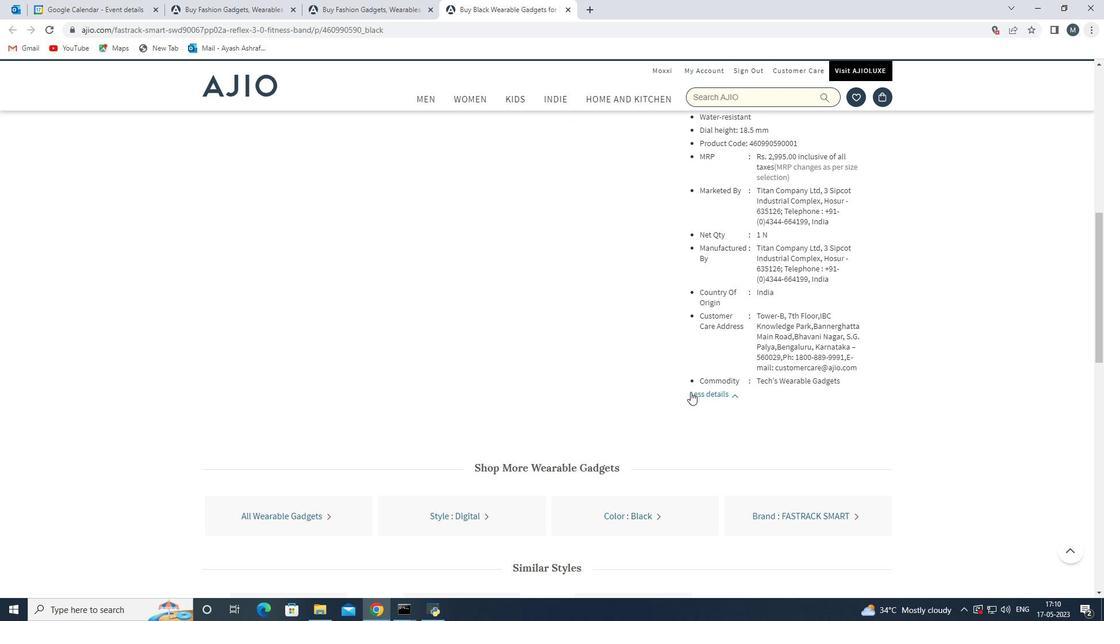 
Action: Mouse scrolled (659, 400) with delta (0, 0)
Screenshot: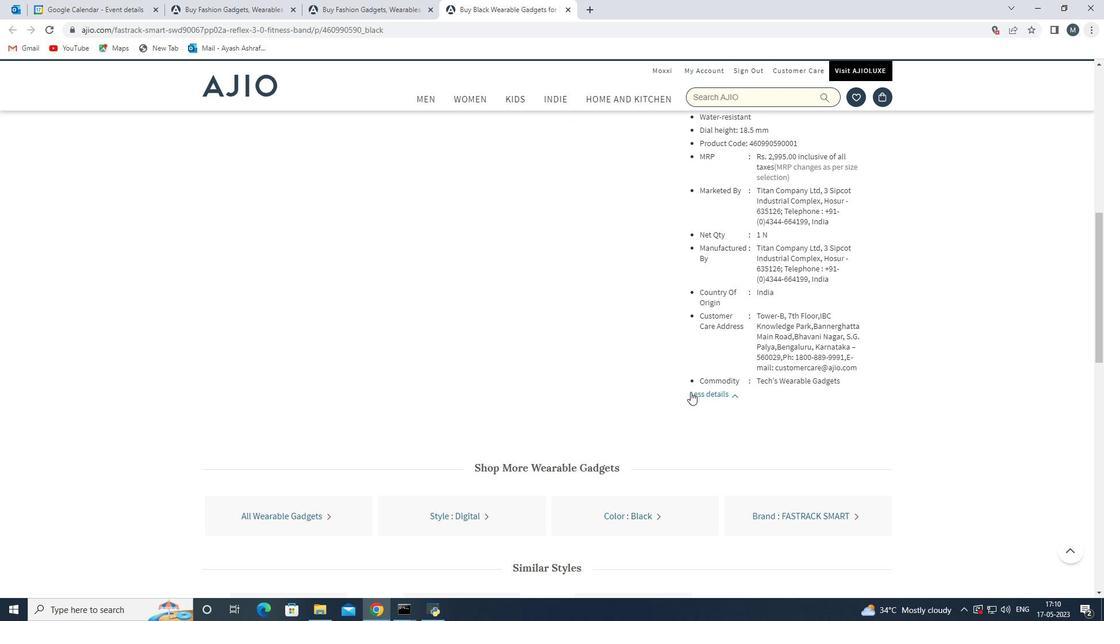 
Action: Mouse scrolled (659, 400) with delta (0, 0)
Screenshot: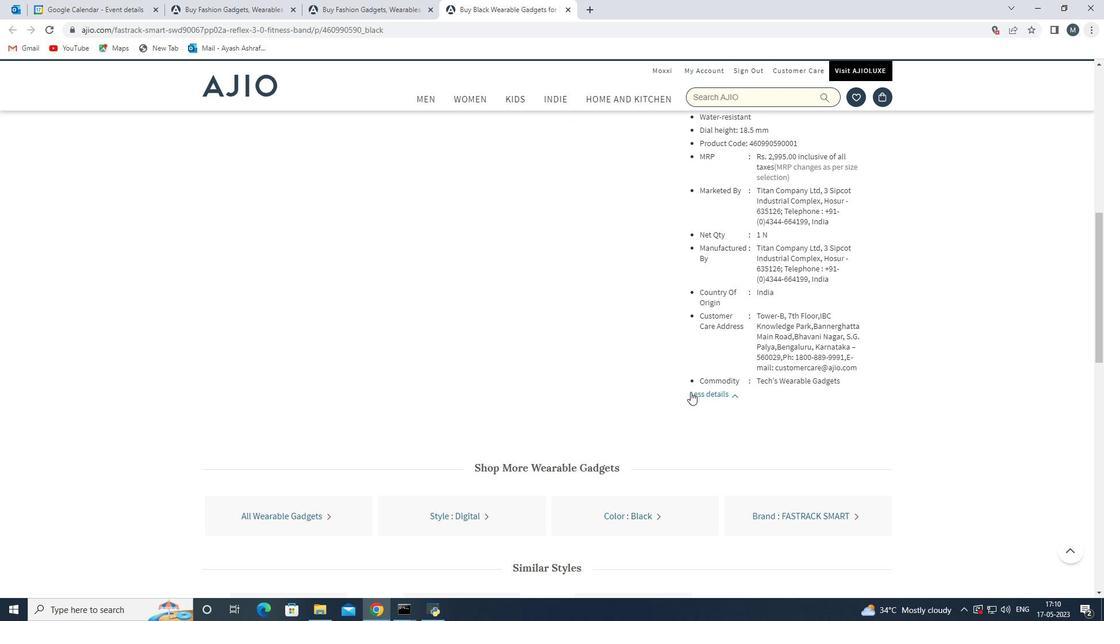 
Action: Mouse moved to (660, 398)
Screenshot: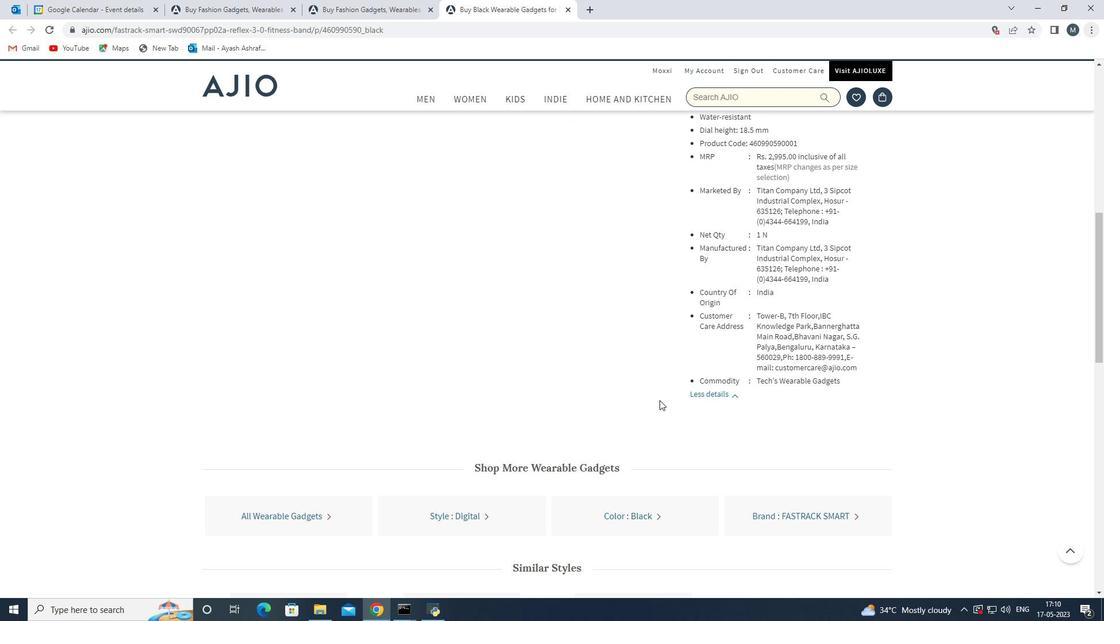 
Action: Mouse scrolled (660, 398) with delta (0, 0)
Screenshot: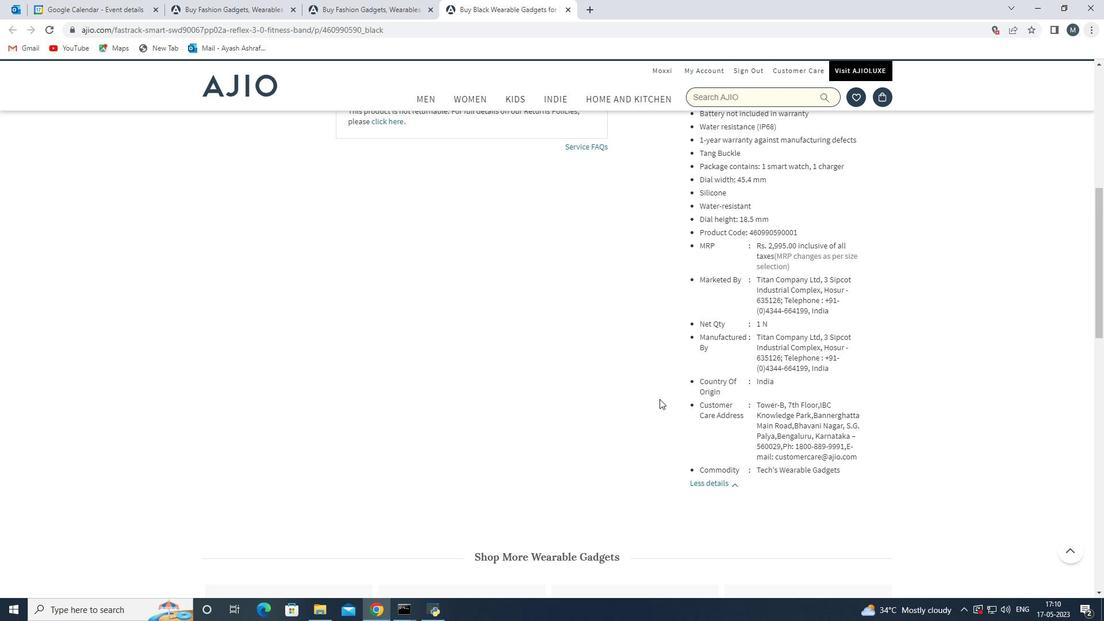 
Action: Mouse scrolled (660, 398) with delta (0, 0)
Screenshot: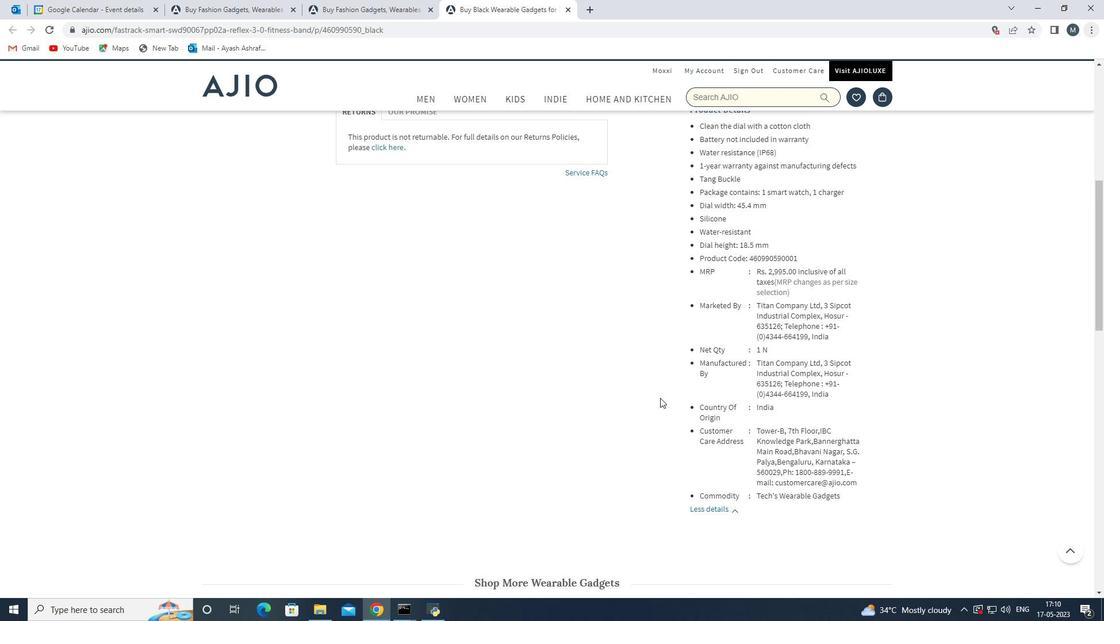 
Action: Mouse moved to (659, 403)
Screenshot: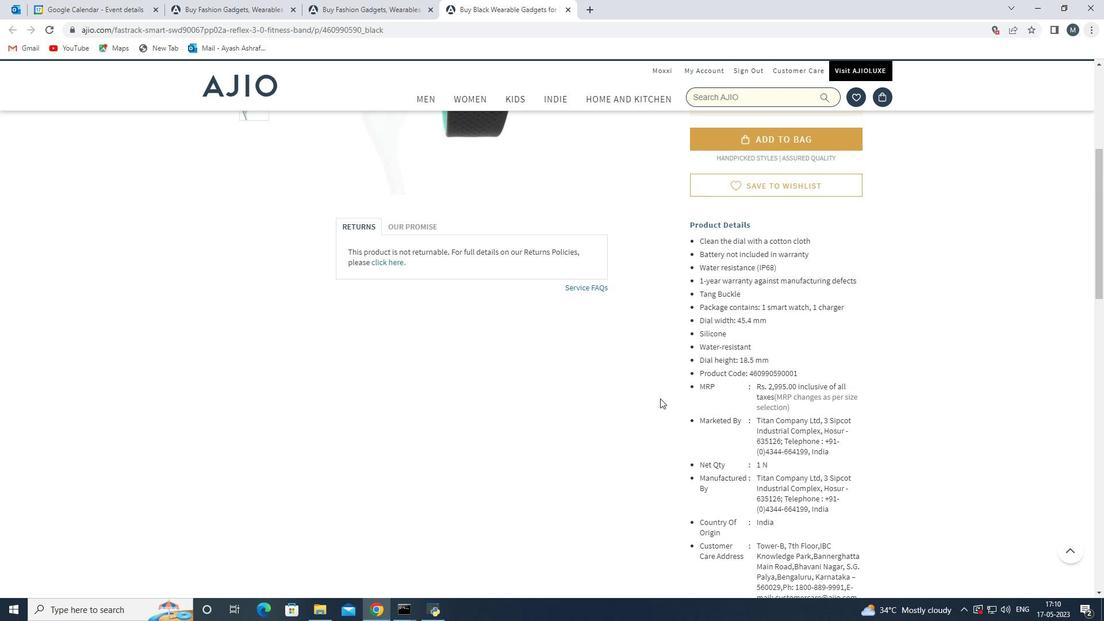 
Action: Mouse scrolled (659, 404) with delta (0, 0)
Screenshot: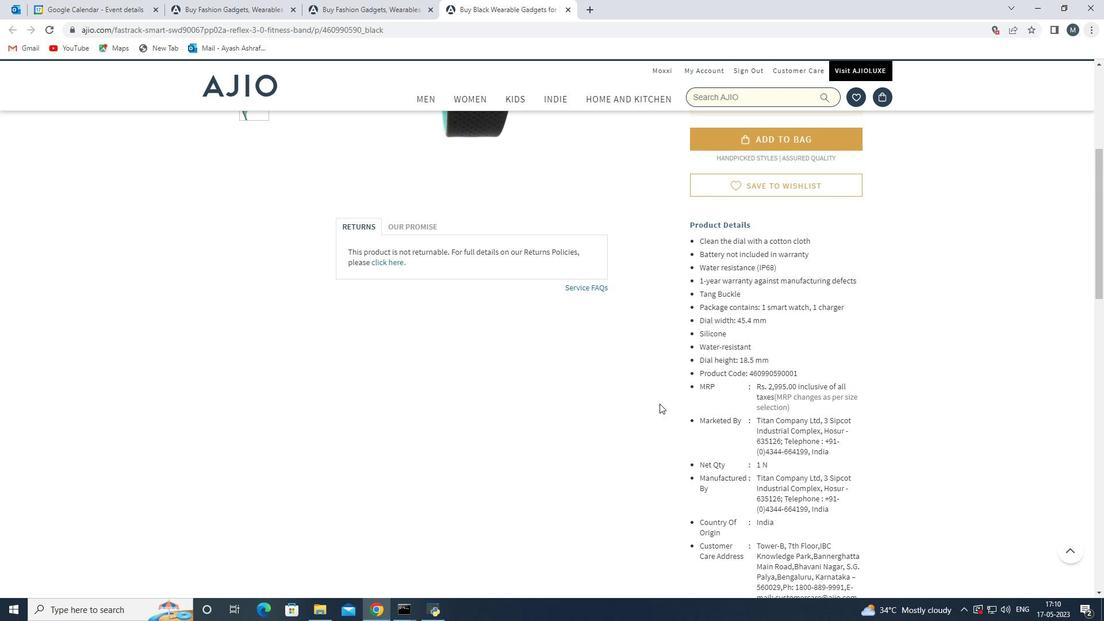 
Action: Mouse scrolled (659, 404) with delta (0, 0)
Screenshot: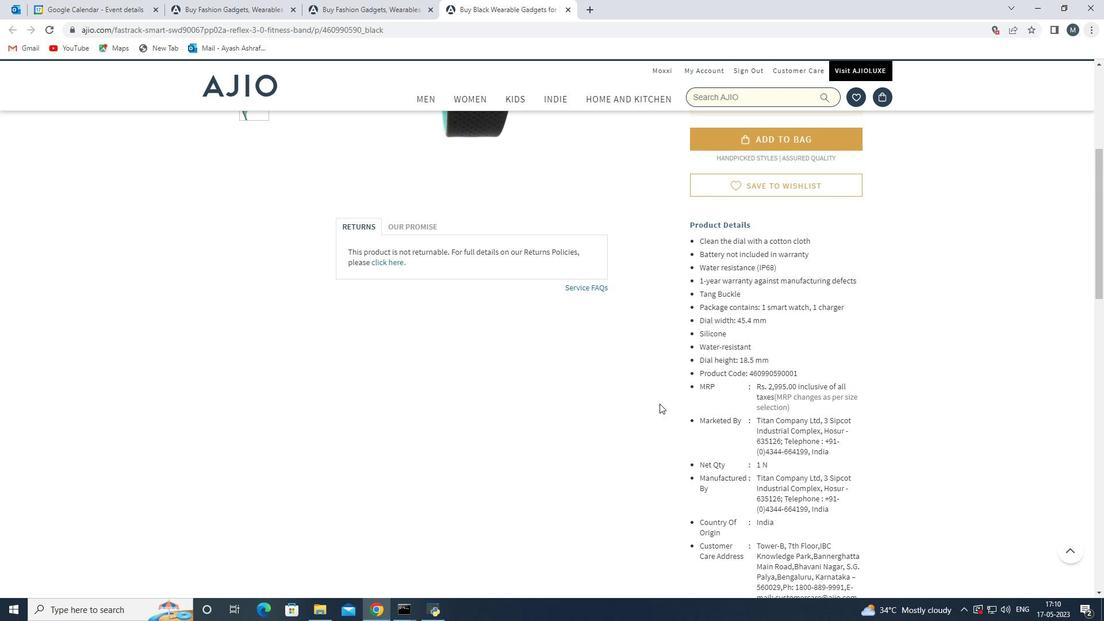 
Action: Mouse moved to (657, 405)
Screenshot: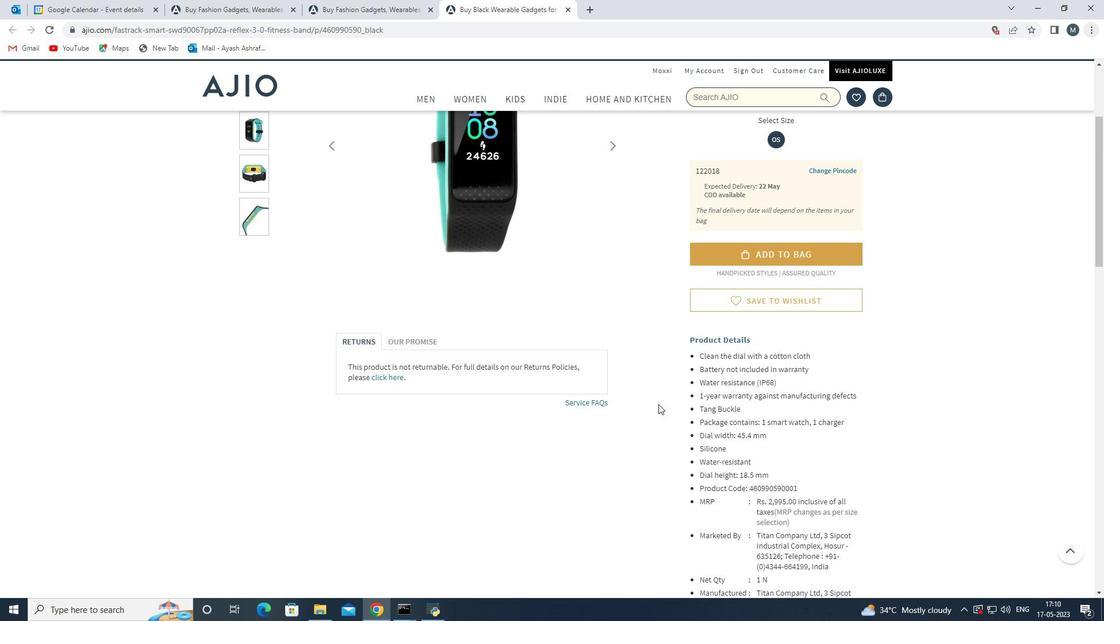 
Action: Mouse scrolled (657, 406) with delta (0, 0)
Screenshot: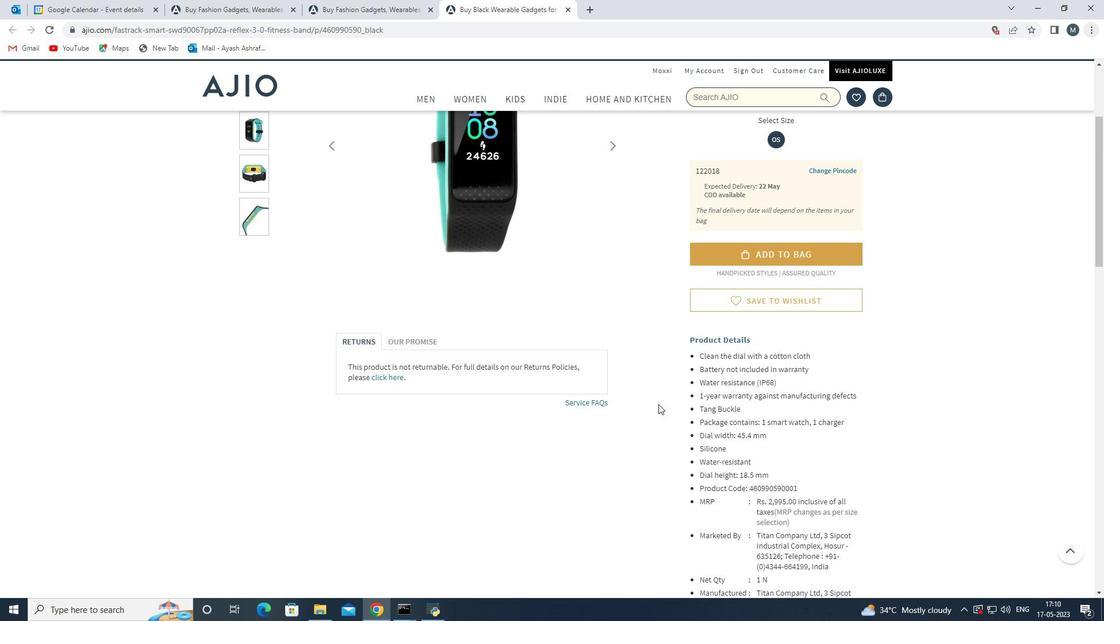 
Action: Mouse moved to (639, 404)
Screenshot: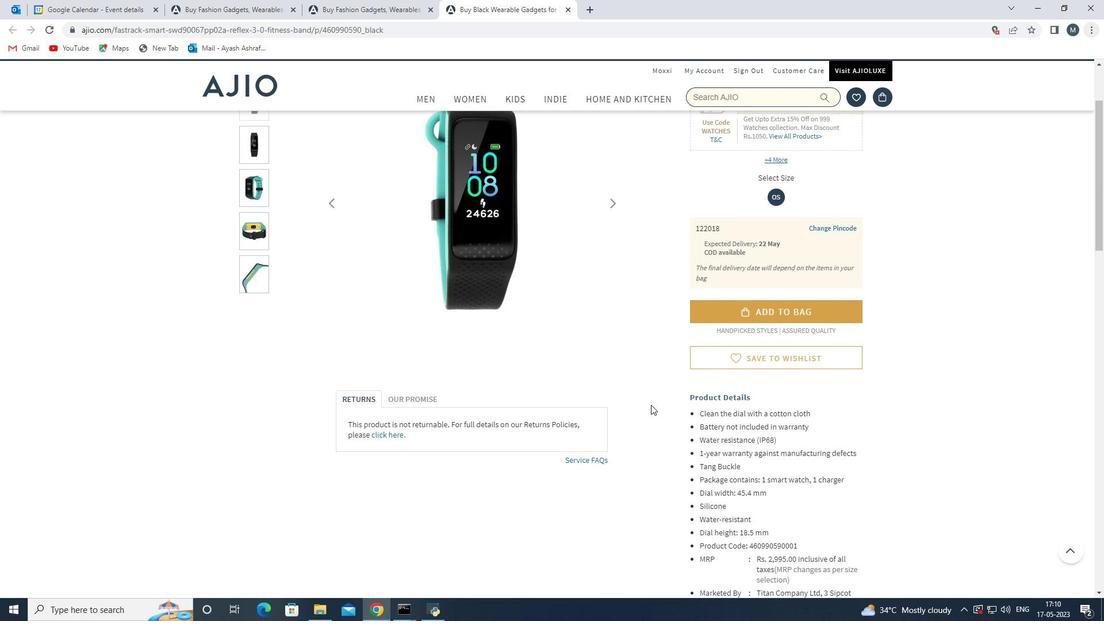 
Action: Mouse scrolled (639, 405) with delta (0, 0)
Screenshot: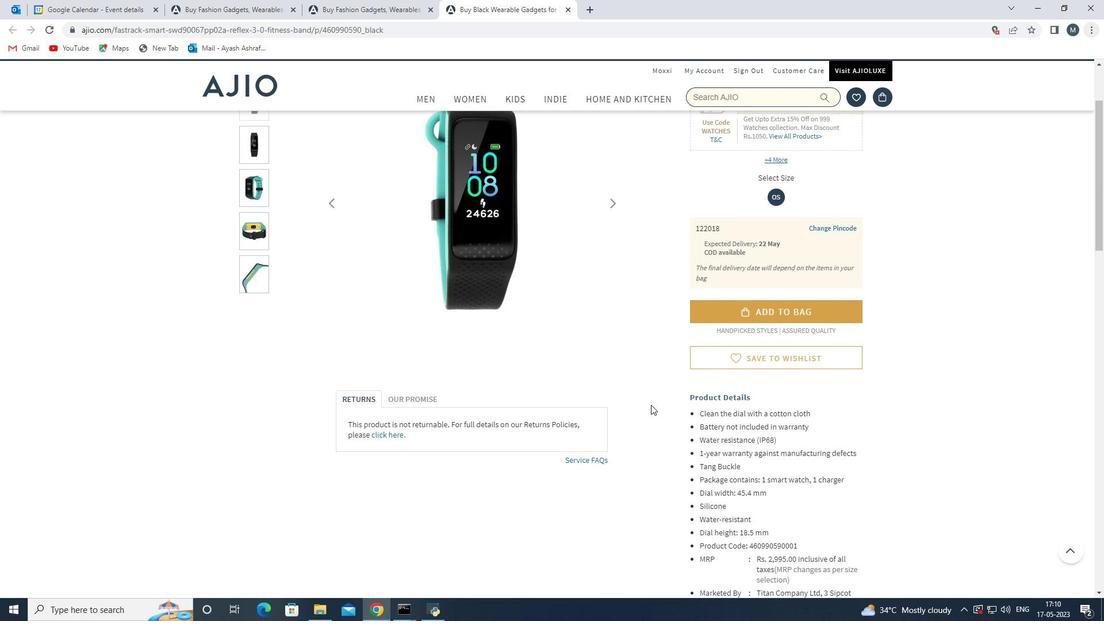 
Action: Mouse moved to (633, 401)
Screenshot: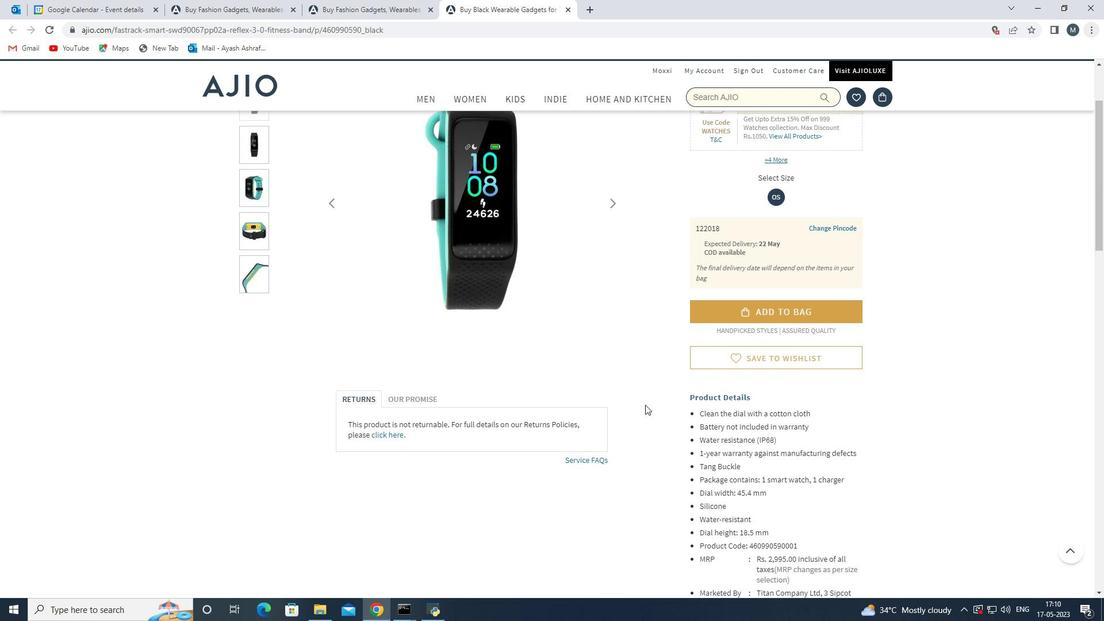 
Action: Mouse scrolled (634, 402) with delta (0, 0)
Screenshot: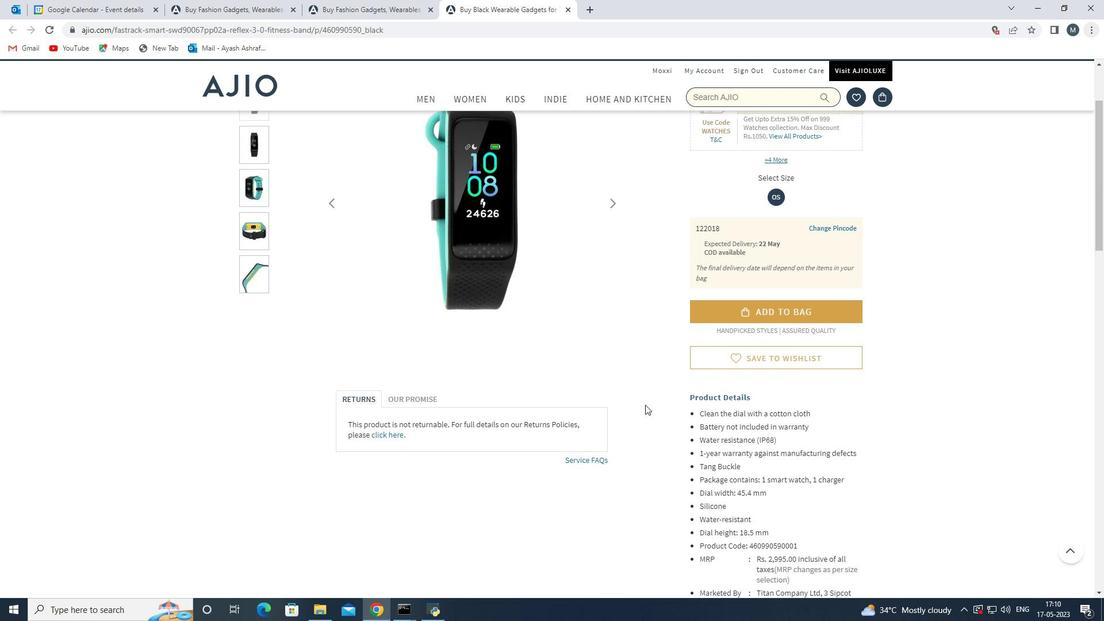 
Action: Mouse moved to (558, 396)
Screenshot: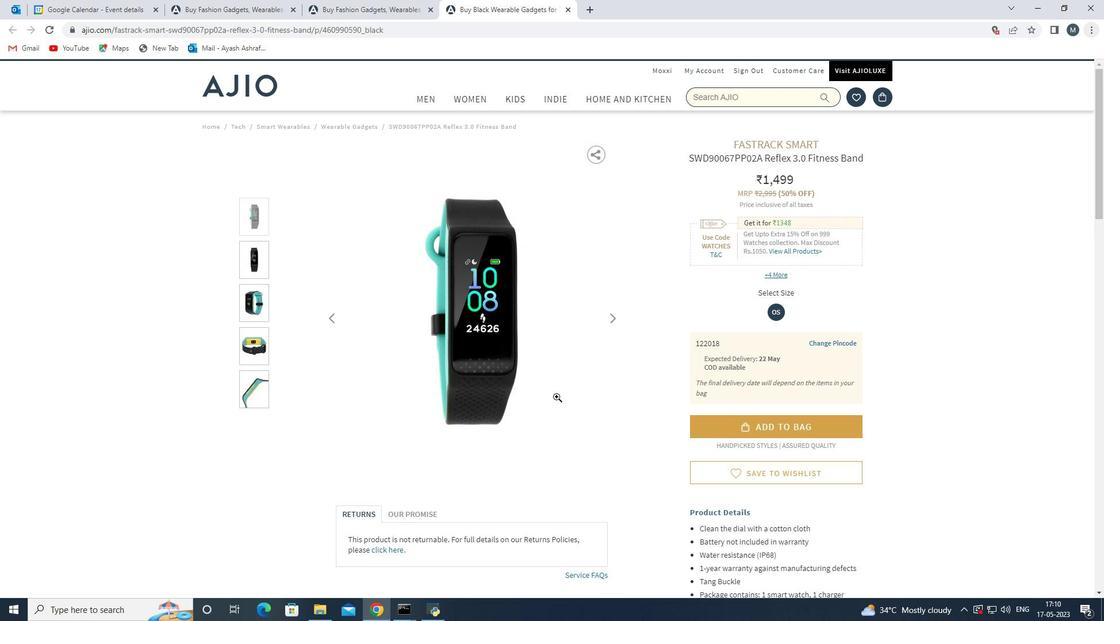 
Action: Mouse scrolled (558, 396) with delta (0, 0)
Screenshot: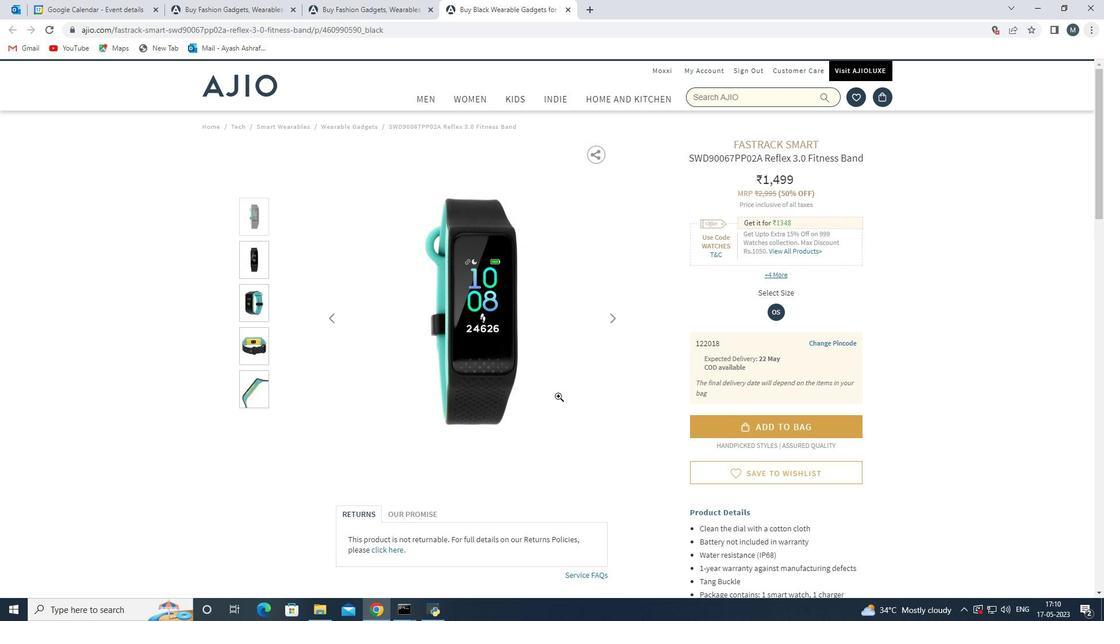 
Action: Mouse moved to (771, 403)
Screenshot: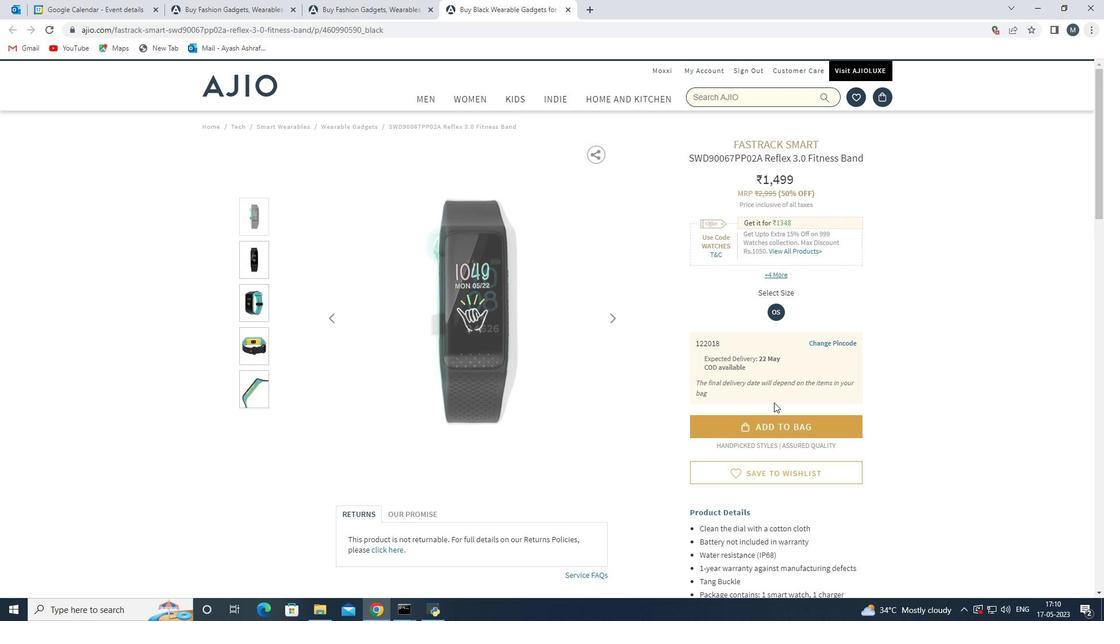 
Action: Mouse scrolled (771, 403) with delta (0, 0)
Screenshot: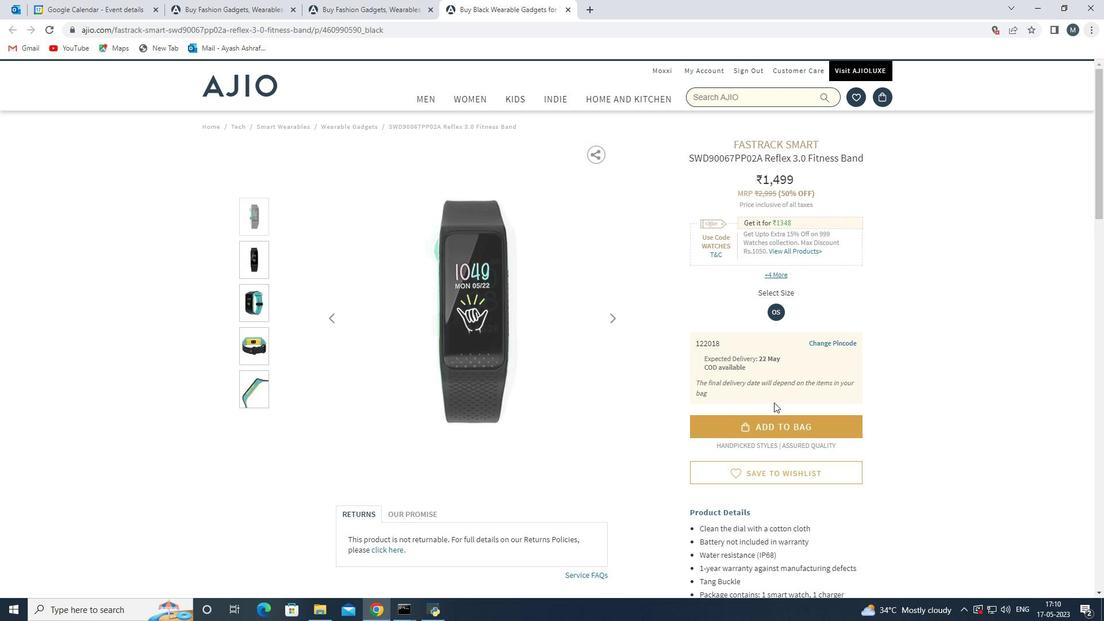 
Action: Mouse moved to (814, 280)
Screenshot: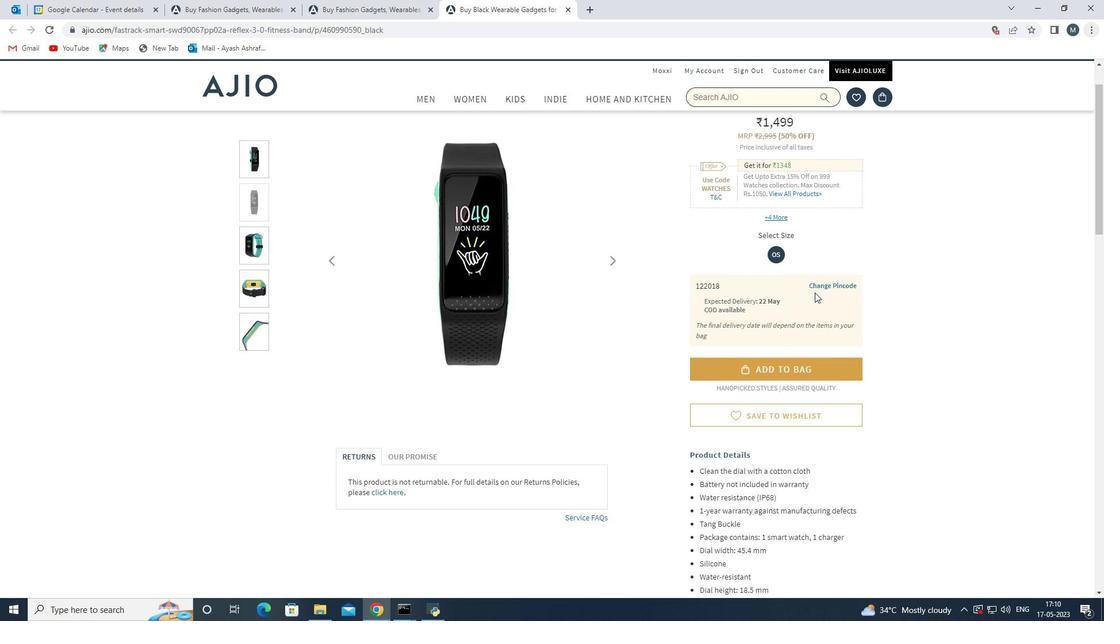 
Action: Mouse pressed left at (814, 280)
Screenshot: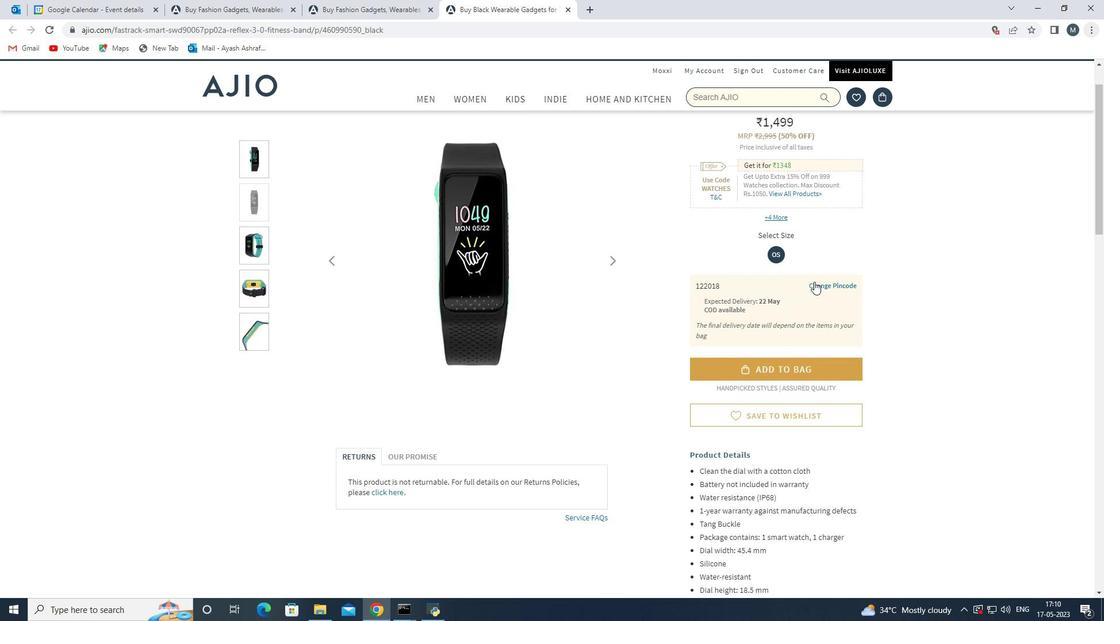 
Action: Mouse moved to (518, 324)
Screenshot: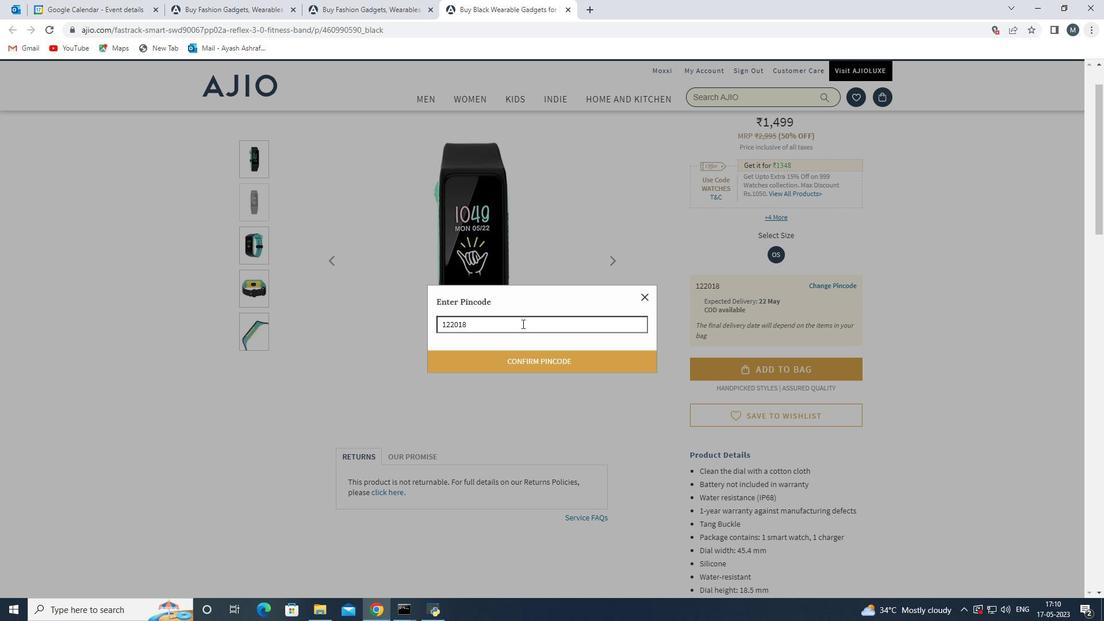 
Action: Mouse pressed left at (518, 324)
Screenshot: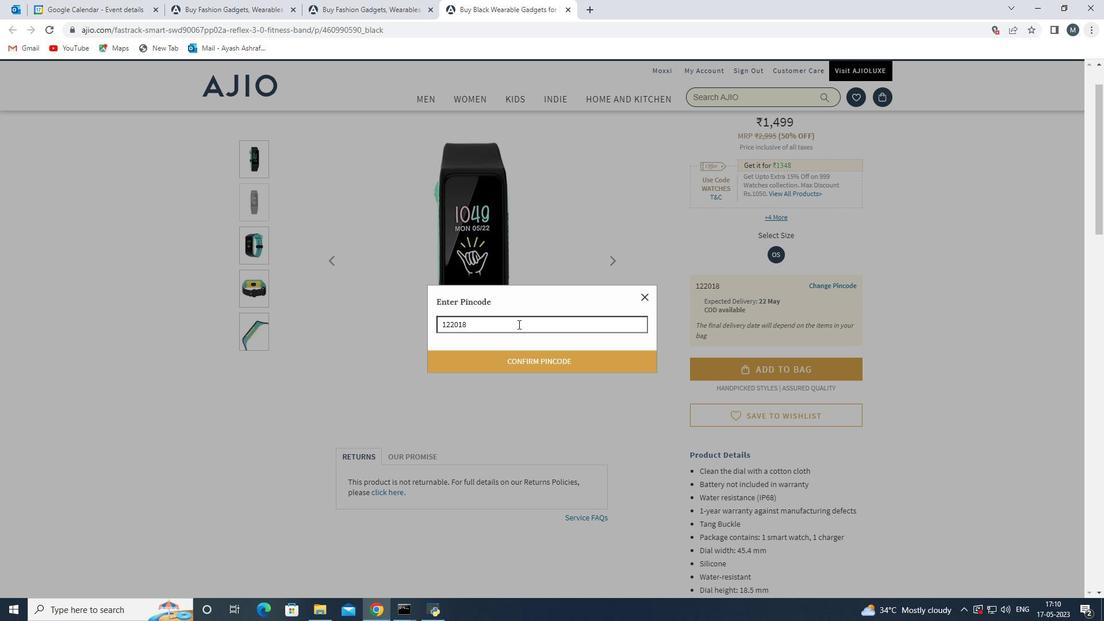 
Action: Mouse moved to (517, 323)
Screenshot: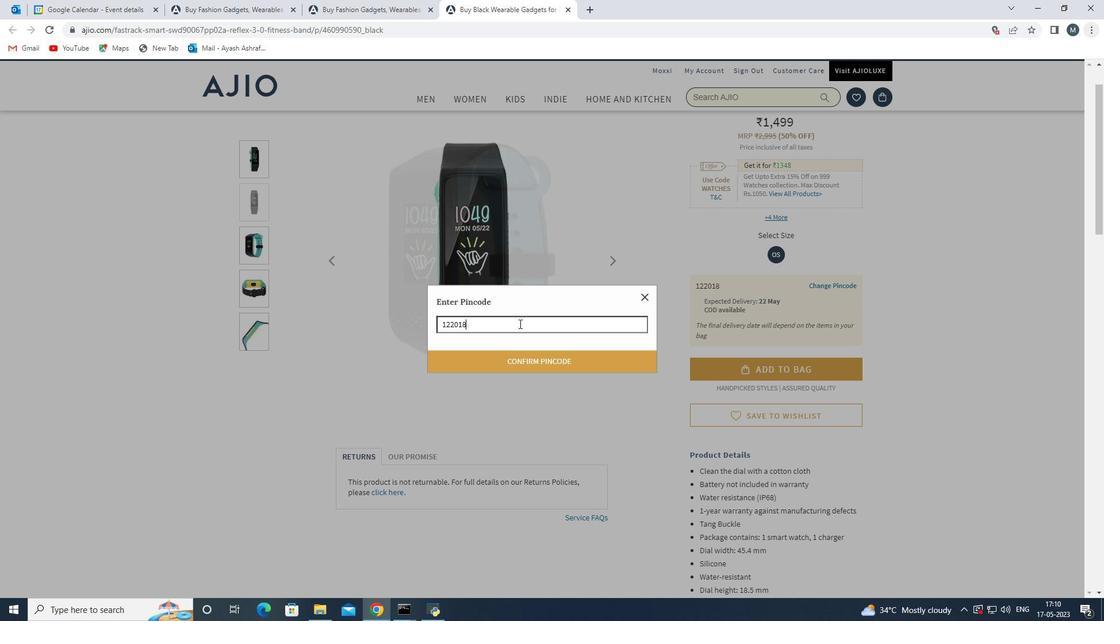 
Action: Key pressed <Key.backspace>
Screenshot: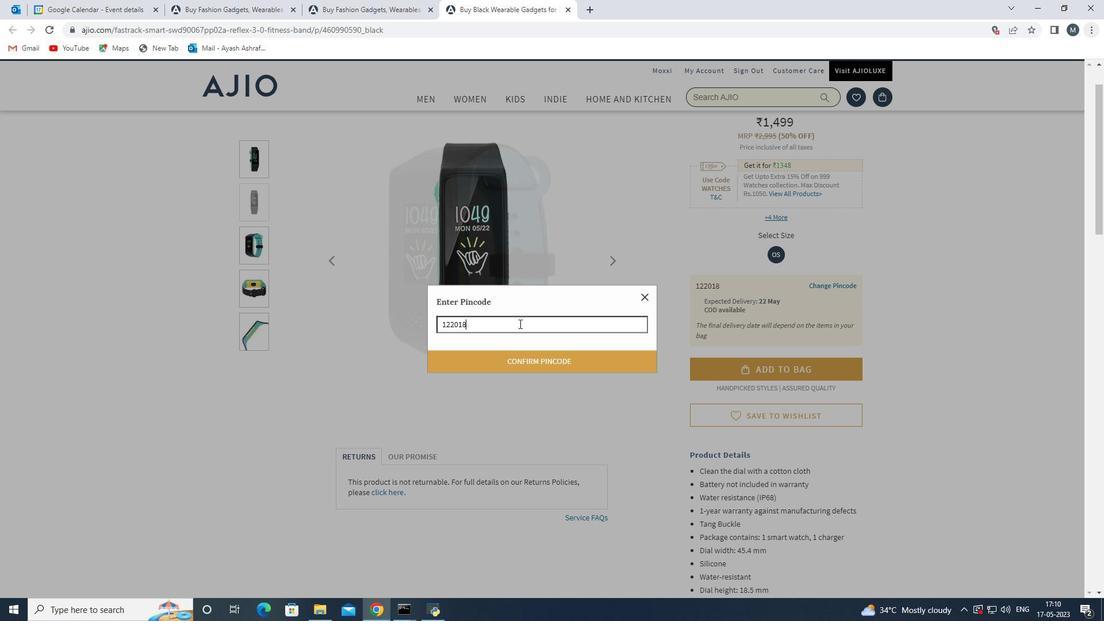 
Action: Mouse moved to (517, 323)
Screenshot: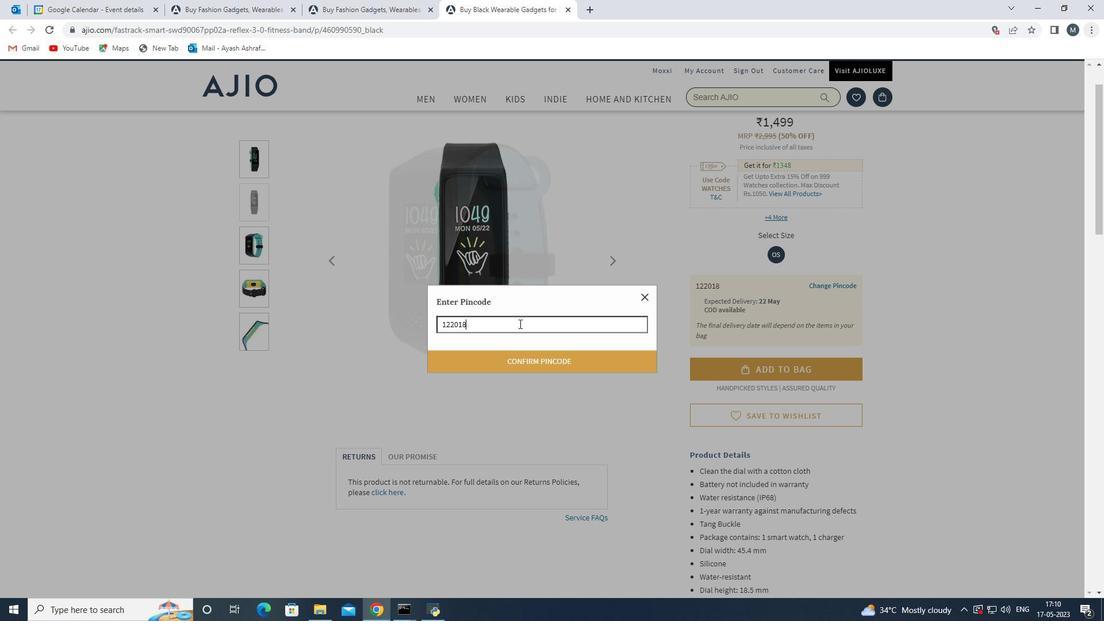 
Action: Key pressed 6
Screenshot: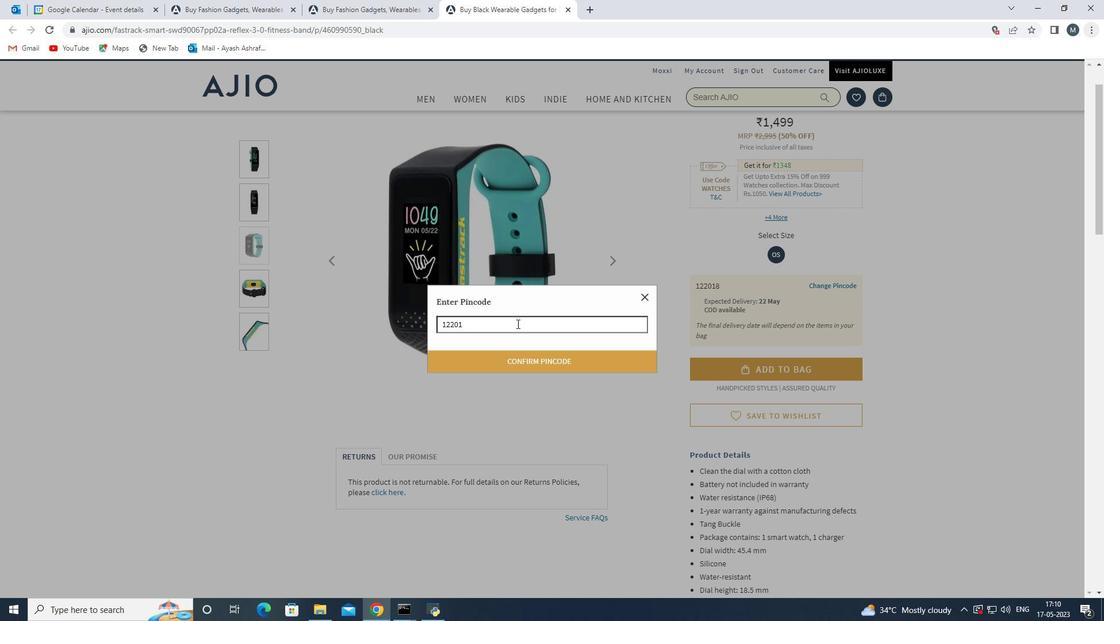 
Action: Mouse moved to (532, 364)
Screenshot: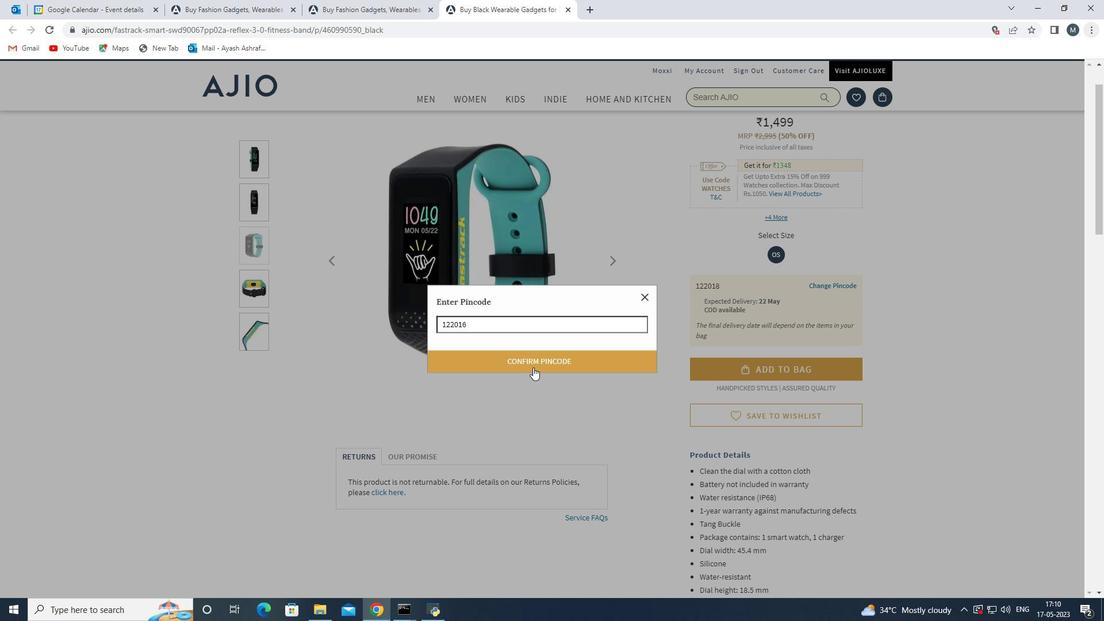 
Action: Mouse pressed left at (532, 364)
Screenshot: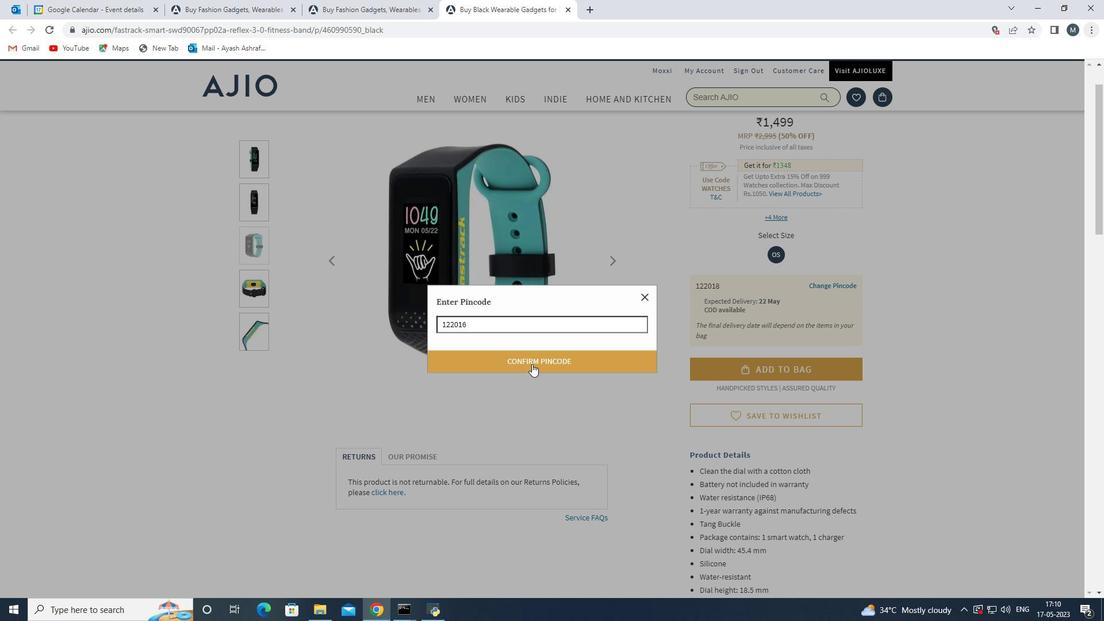 
Action: Mouse moved to (569, 372)
Screenshot: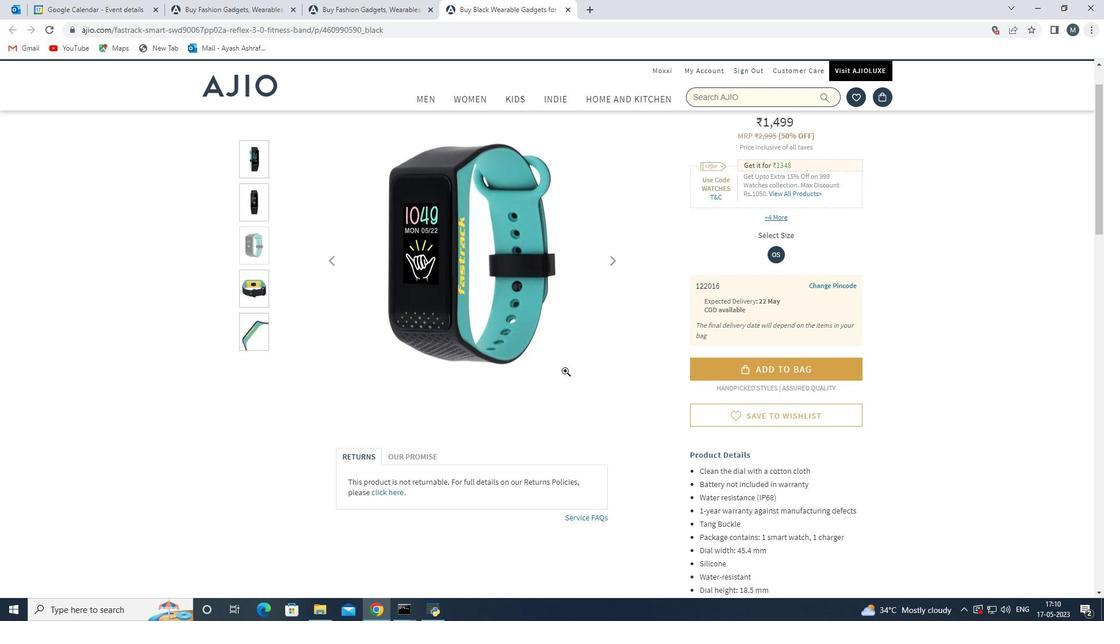 
Action: Mouse scrolled (569, 372) with delta (0, 0)
Screenshot: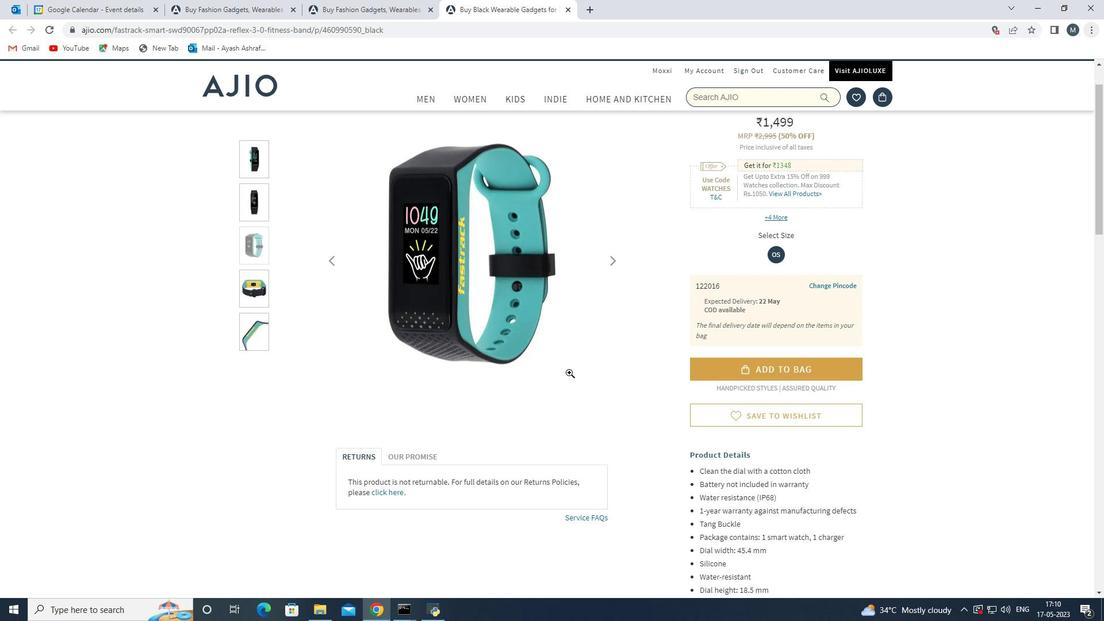 
Action: Mouse moved to (570, 372)
Screenshot: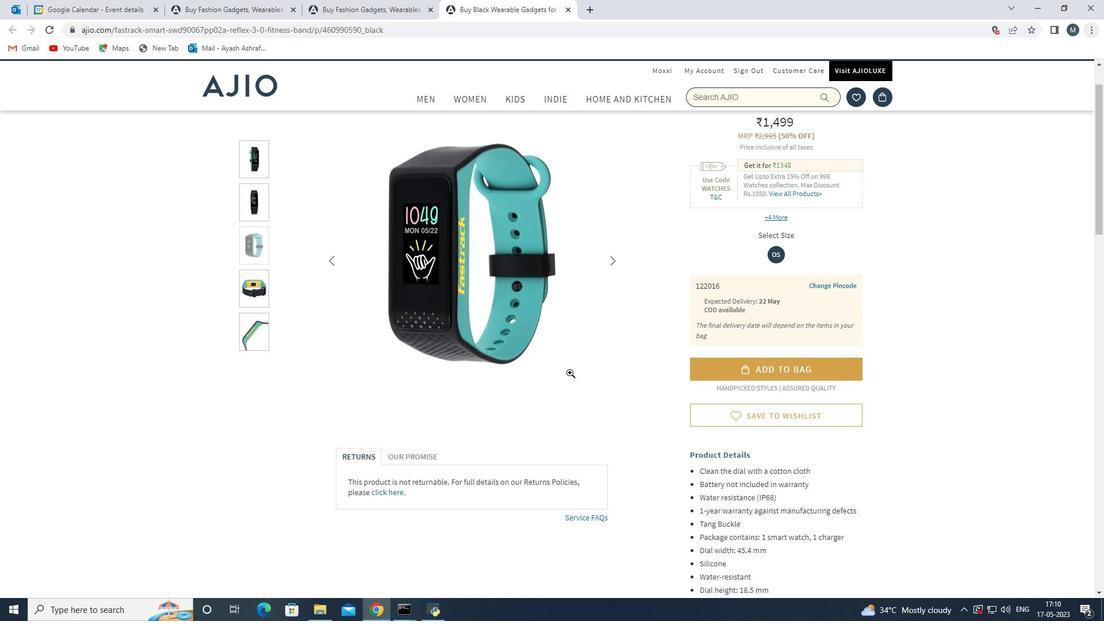 
Action: Mouse scrolled (570, 372) with delta (0, 0)
Screenshot: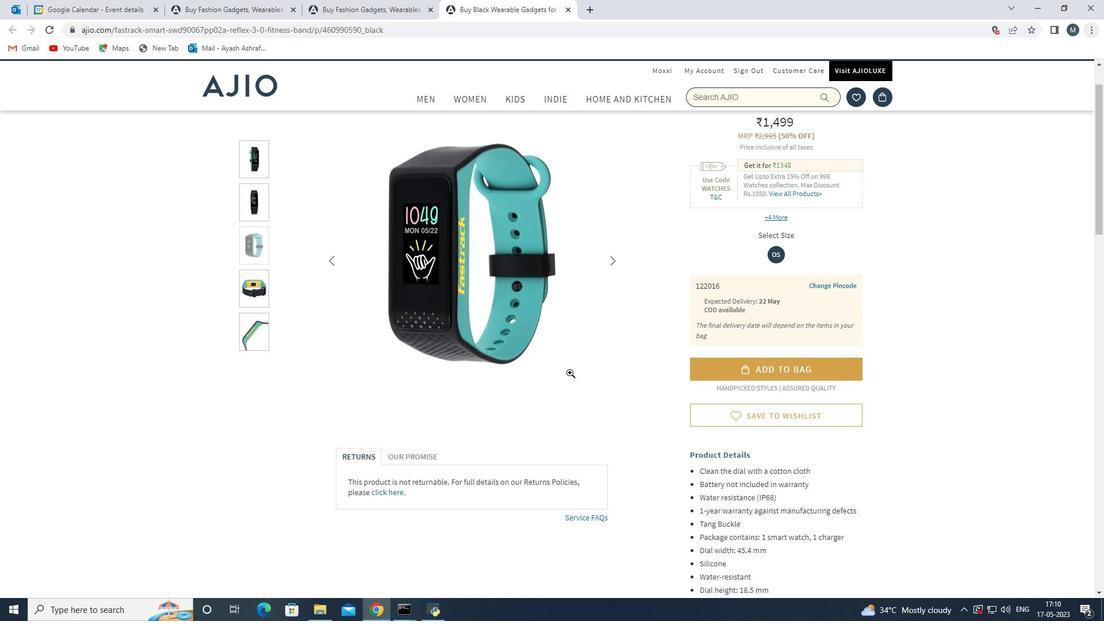 
Action: Mouse moved to (567, 372)
Screenshot: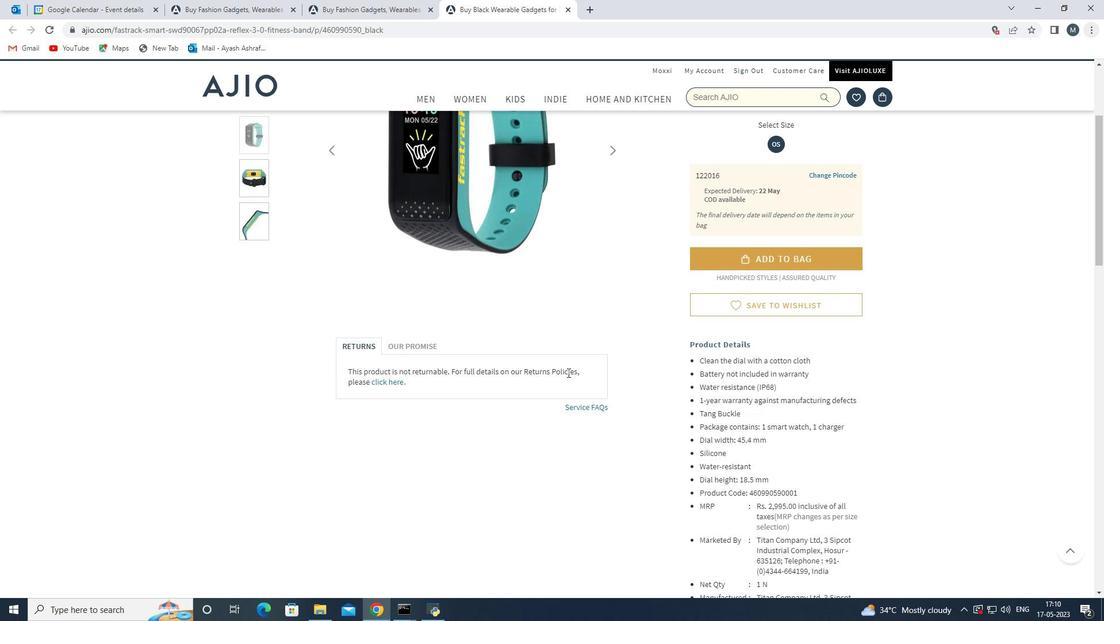 
Action: Mouse scrolled (567, 371) with delta (0, 0)
Screenshot: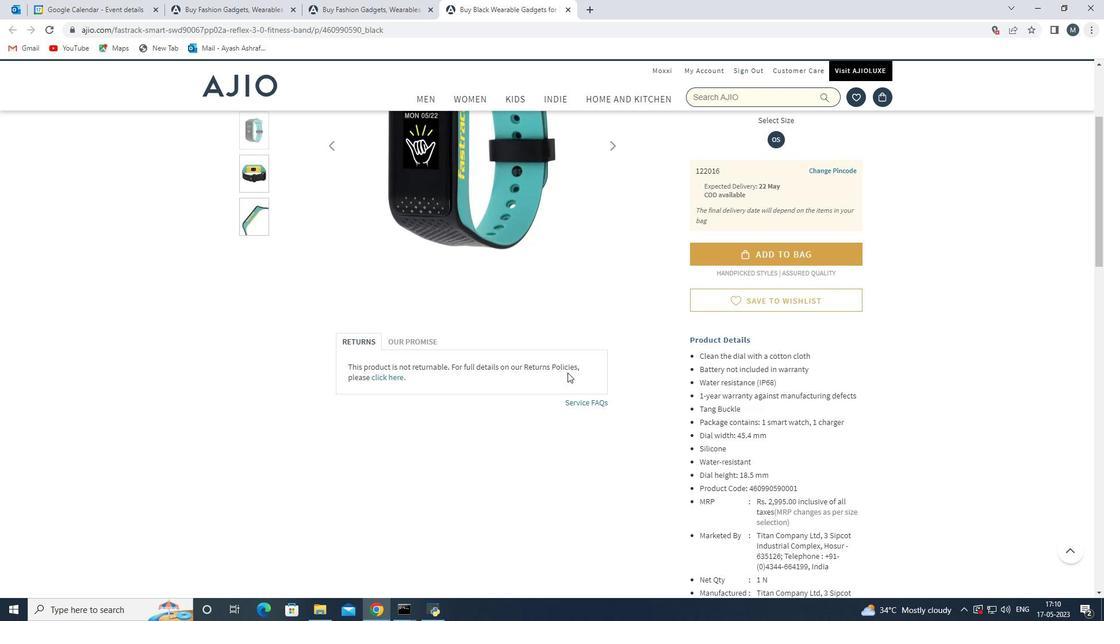 
Action: Mouse moved to (567, 372)
Screenshot: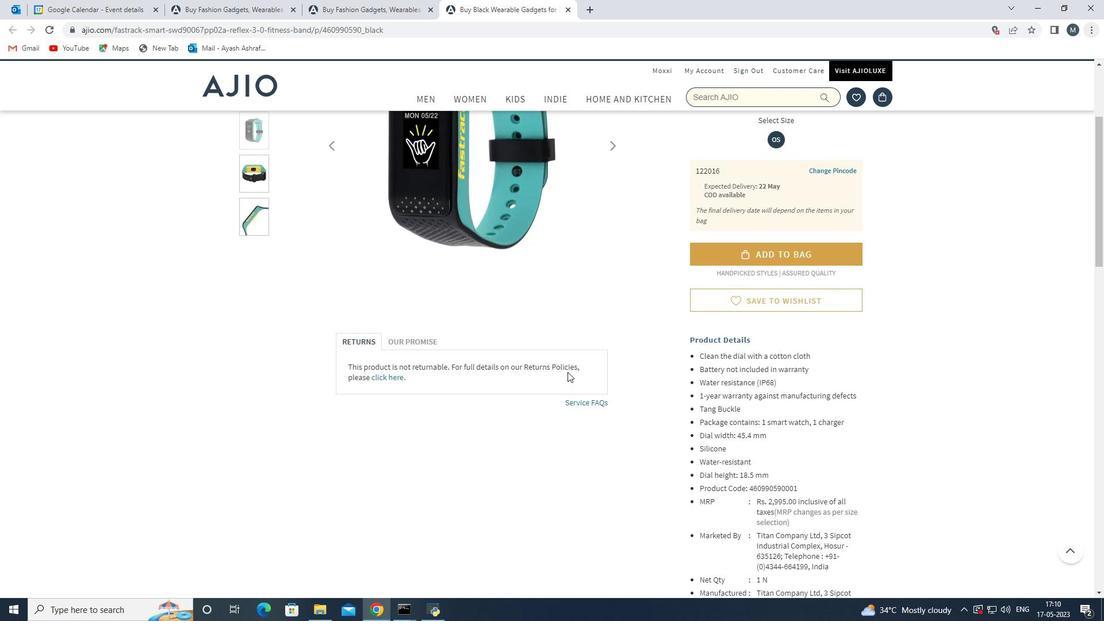 
Action: Mouse scrolled (567, 371) with delta (0, 0)
Screenshot: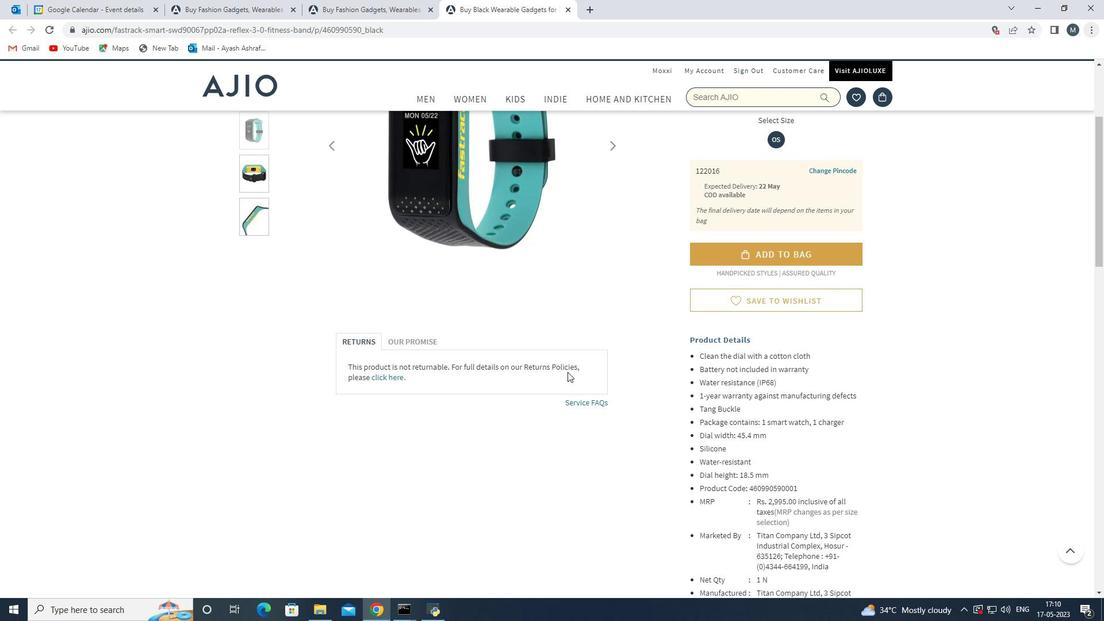 
Action: Mouse moved to (567, 373)
Screenshot: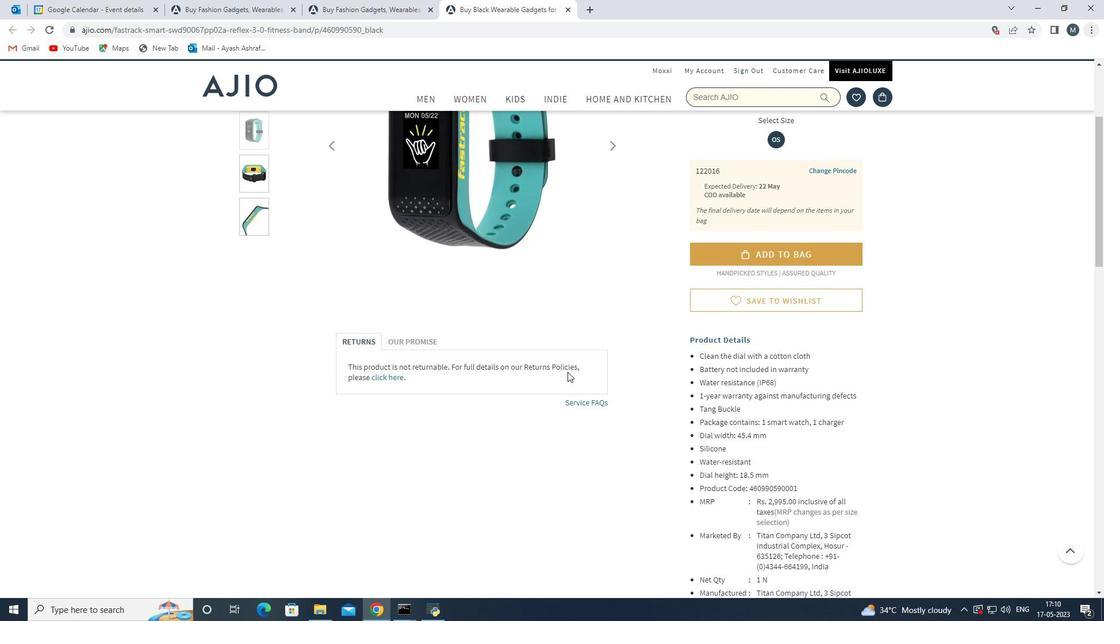 
Action: Mouse scrolled (567, 373) with delta (0, 0)
Screenshot: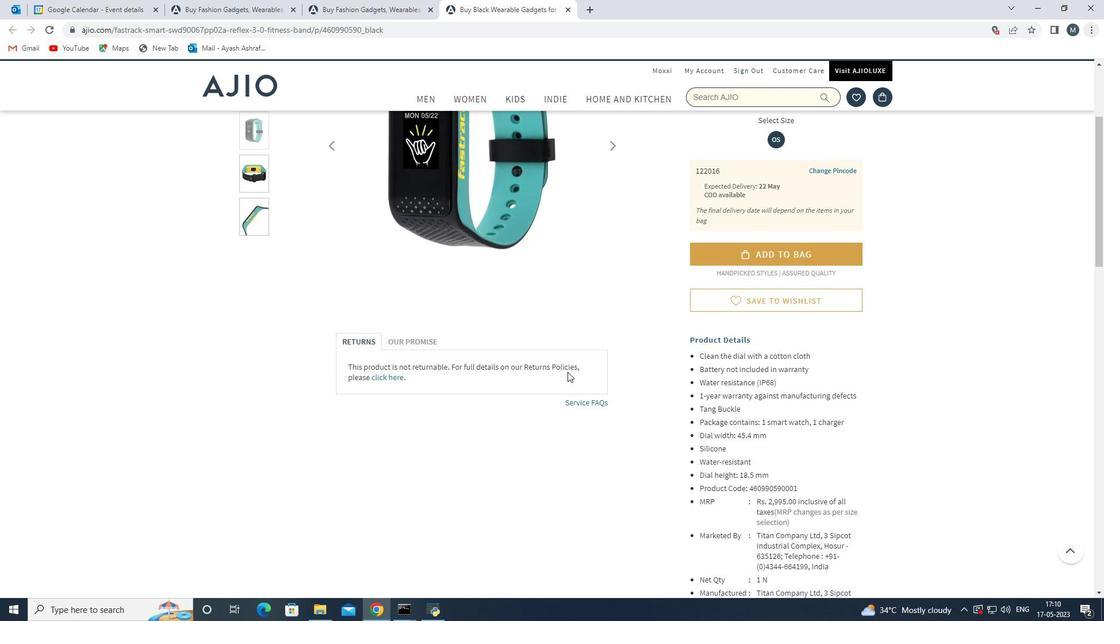 
Action: Mouse moved to (563, 380)
Screenshot: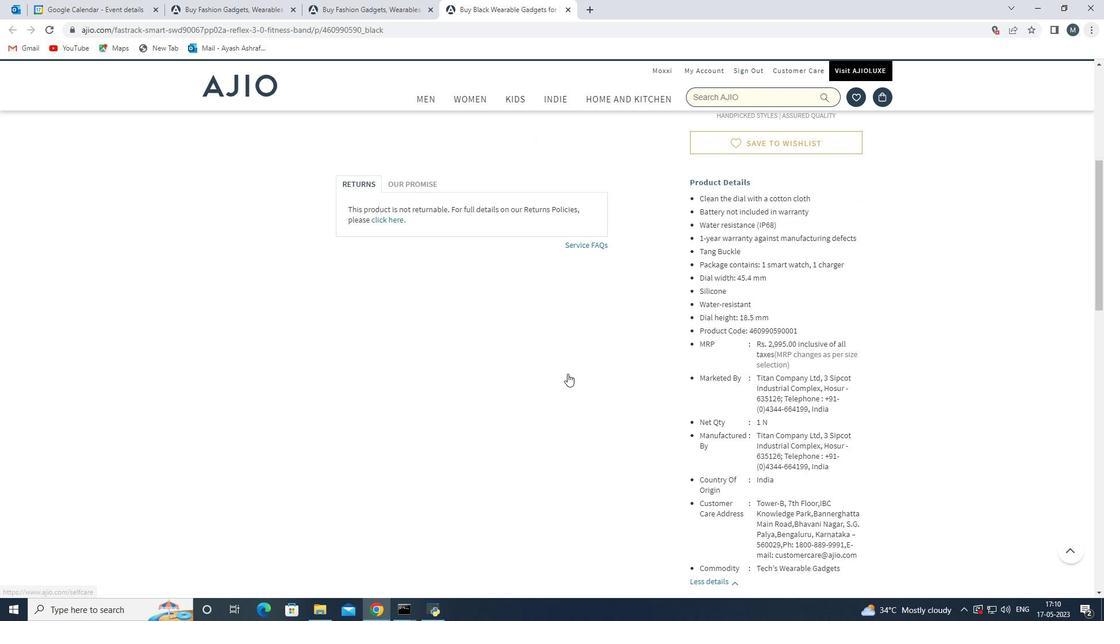 
Action: Mouse scrolled (563, 379) with delta (0, 0)
Screenshot: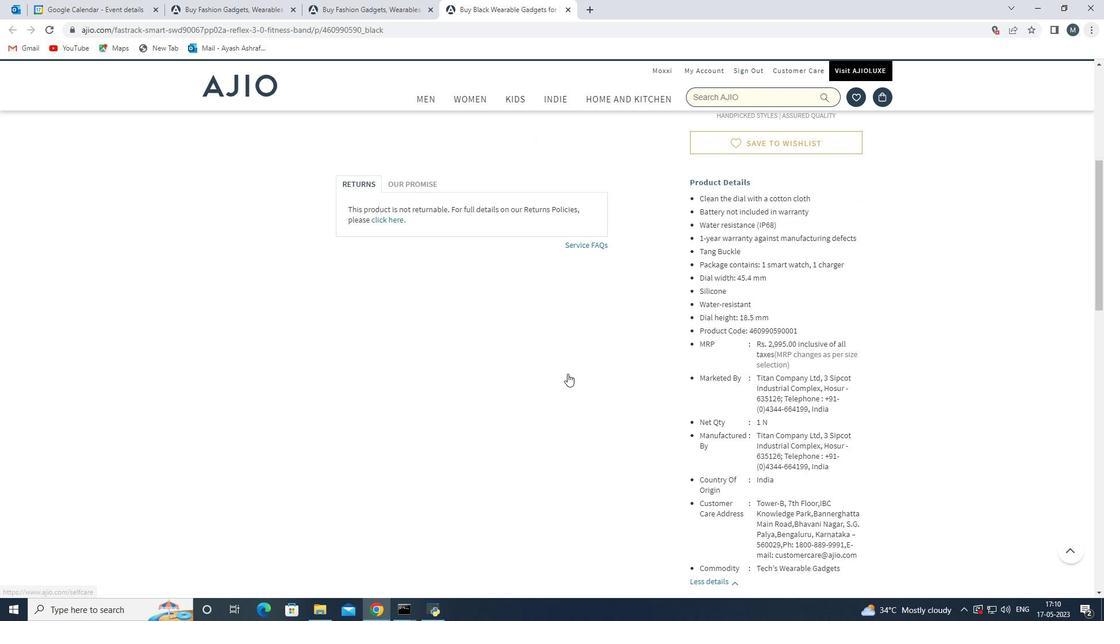
Action: Mouse scrolled (563, 379) with delta (0, 0)
Screenshot: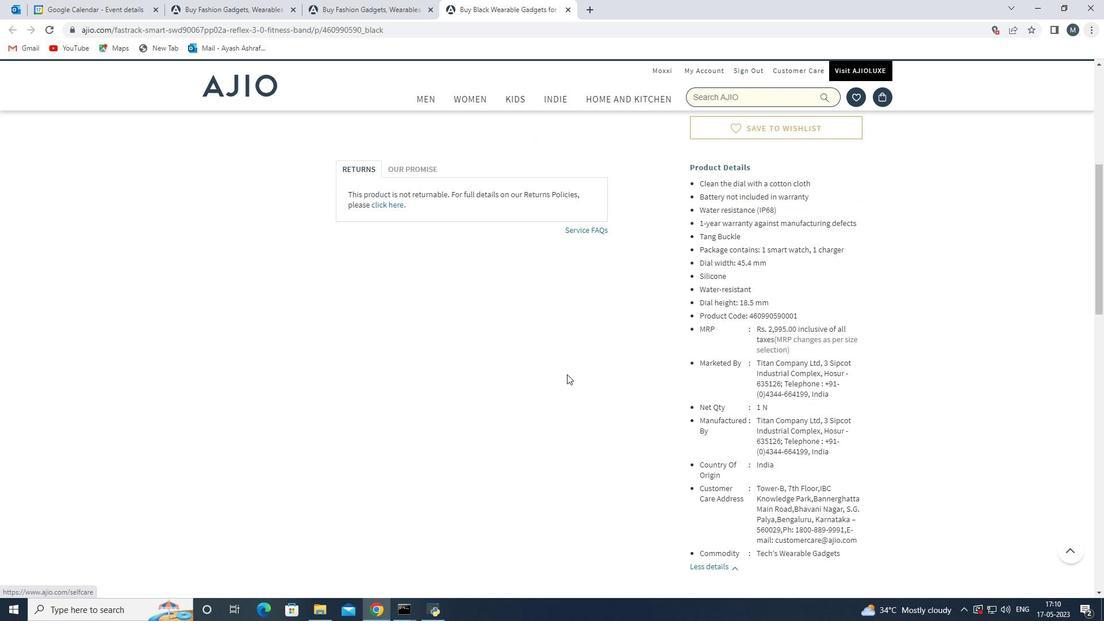 
Action: Mouse moved to (562, 380)
Screenshot: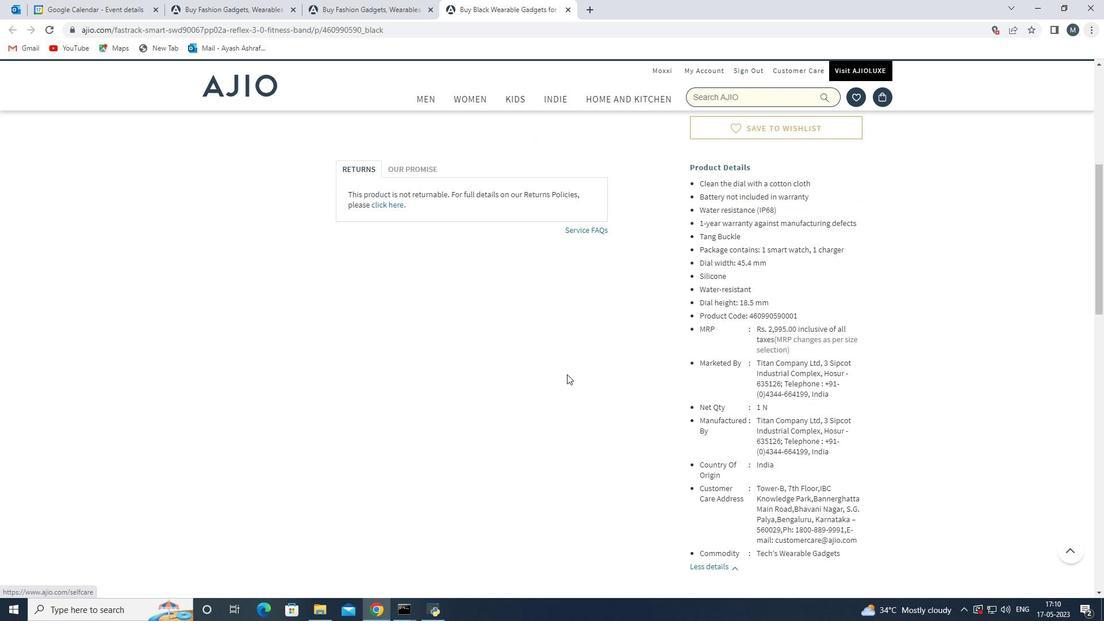 
Action: Mouse scrolled (562, 379) with delta (0, 0)
Screenshot: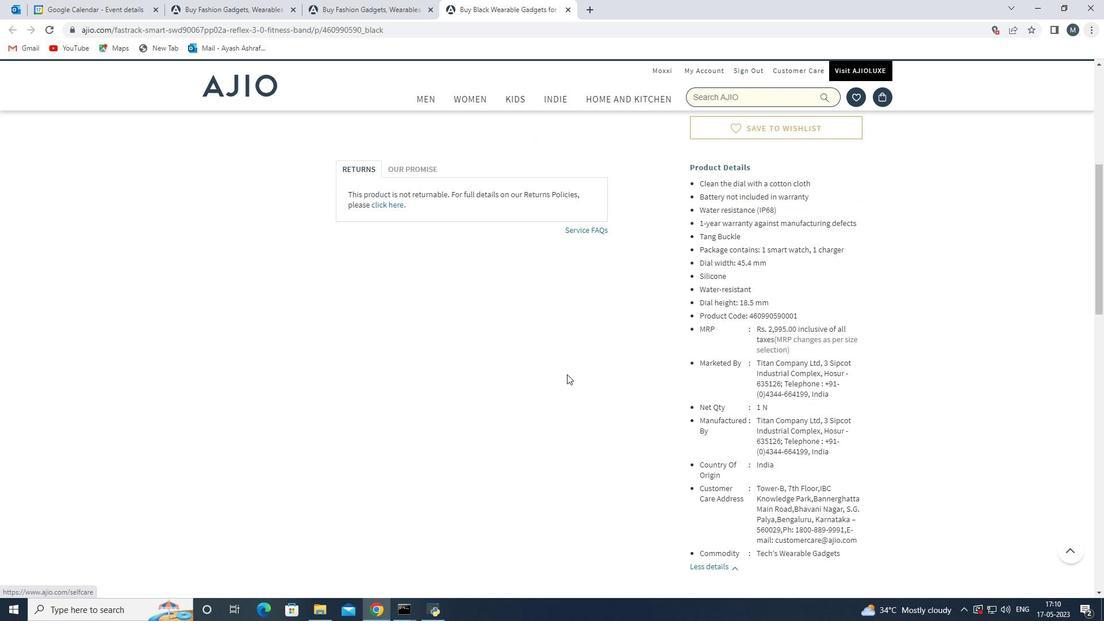 
Action: Mouse scrolled (562, 379) with delta (0, 0)
Screenshot: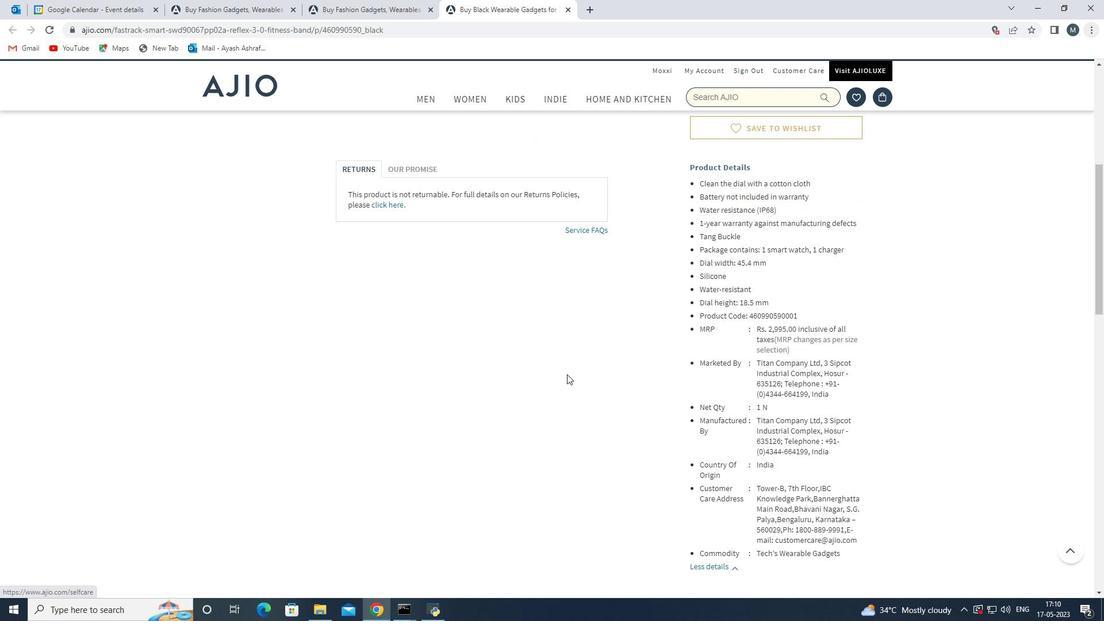 
Action: Mouse scrolled (562, 379) with delta (0, 0)
Screenshot: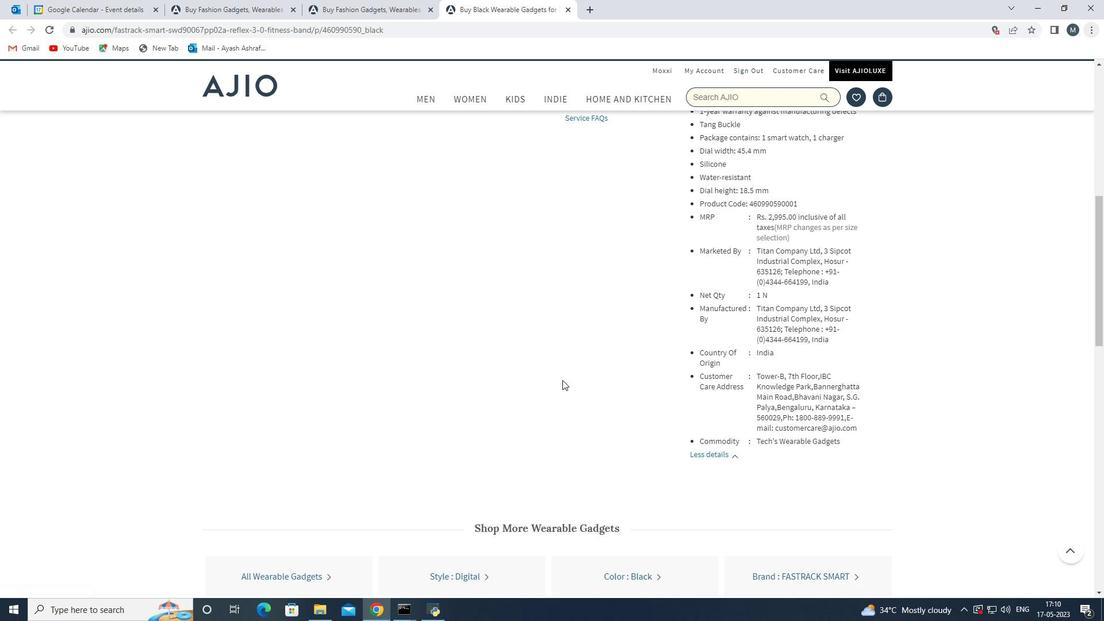 
Action: Mouse moved to (561, 381)
Screenshot: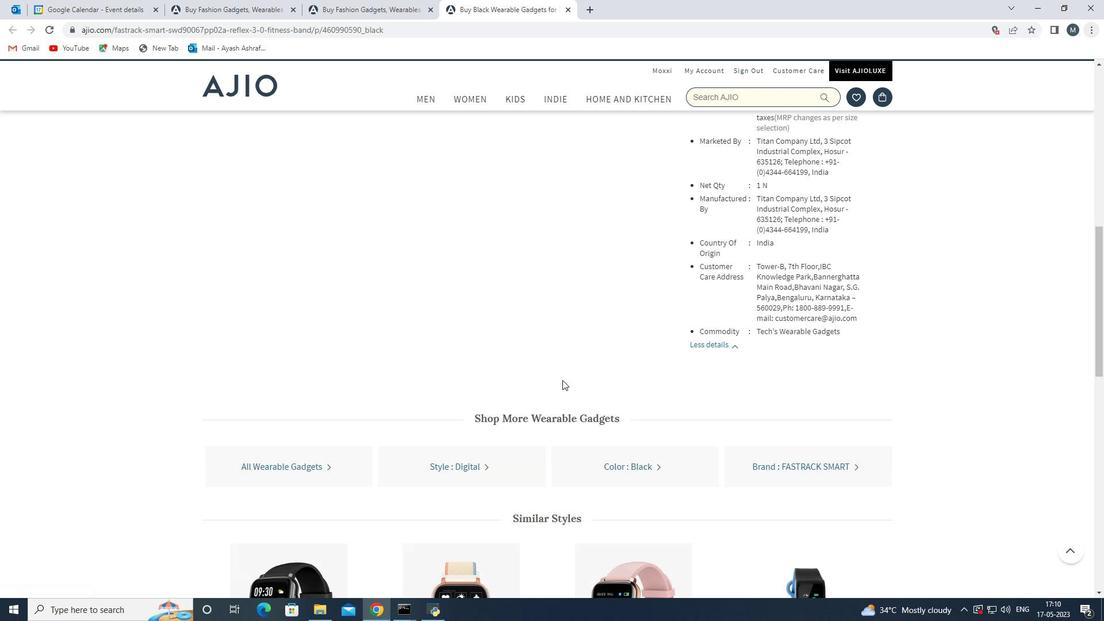 
Action: Mouse scrolled (561, 381) with delta (0, 0)
Screenshot: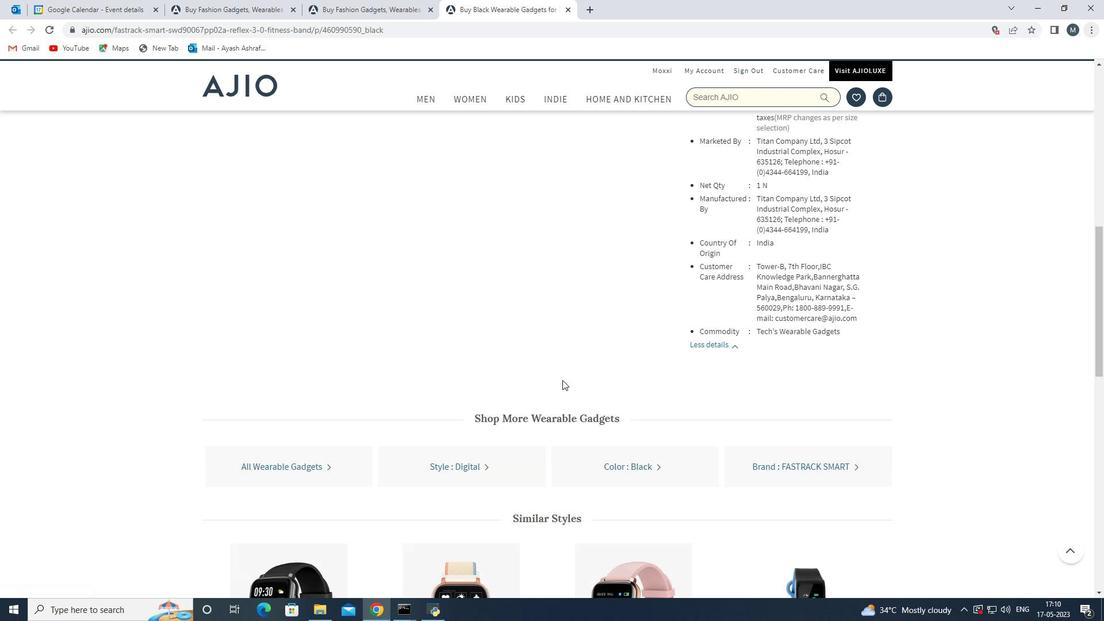 
Action: Mouse scrolled (561, 381) with delta (0, 0)
Screenshot: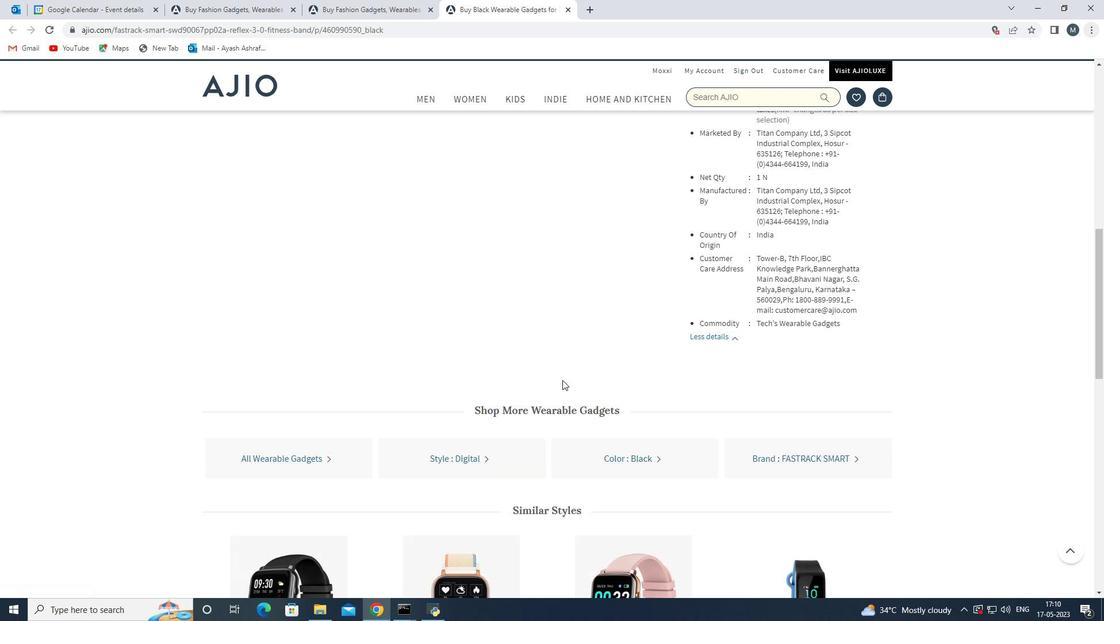 
Action: Mouse scrolled (561, 381) with delta (0, 0)
Screenshot: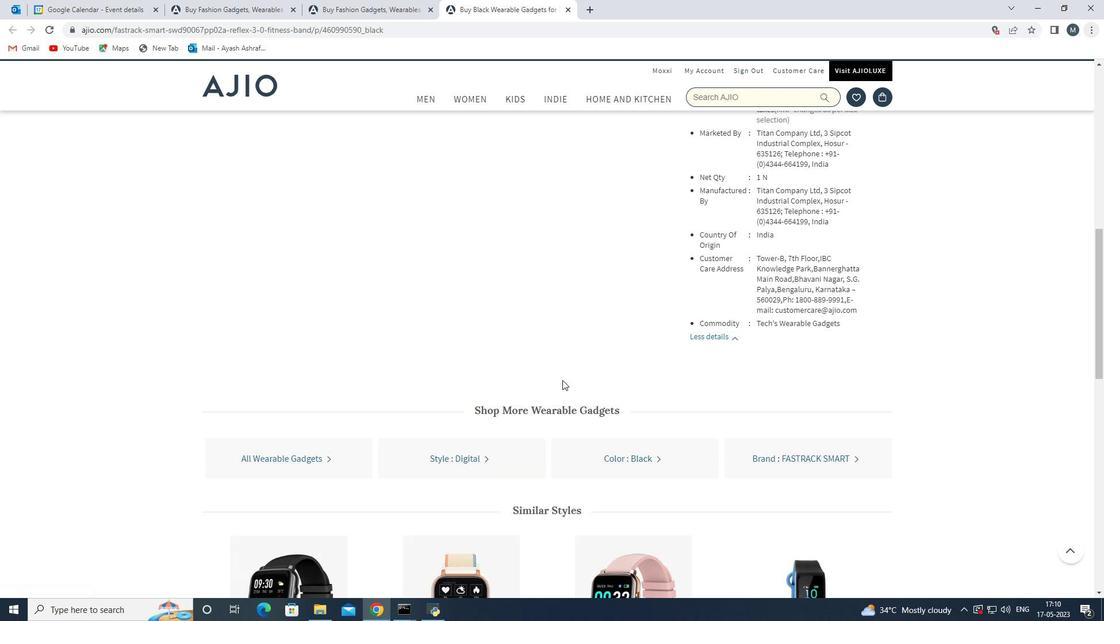 
Action: Mouse moved to (644, 407)
Screenshot: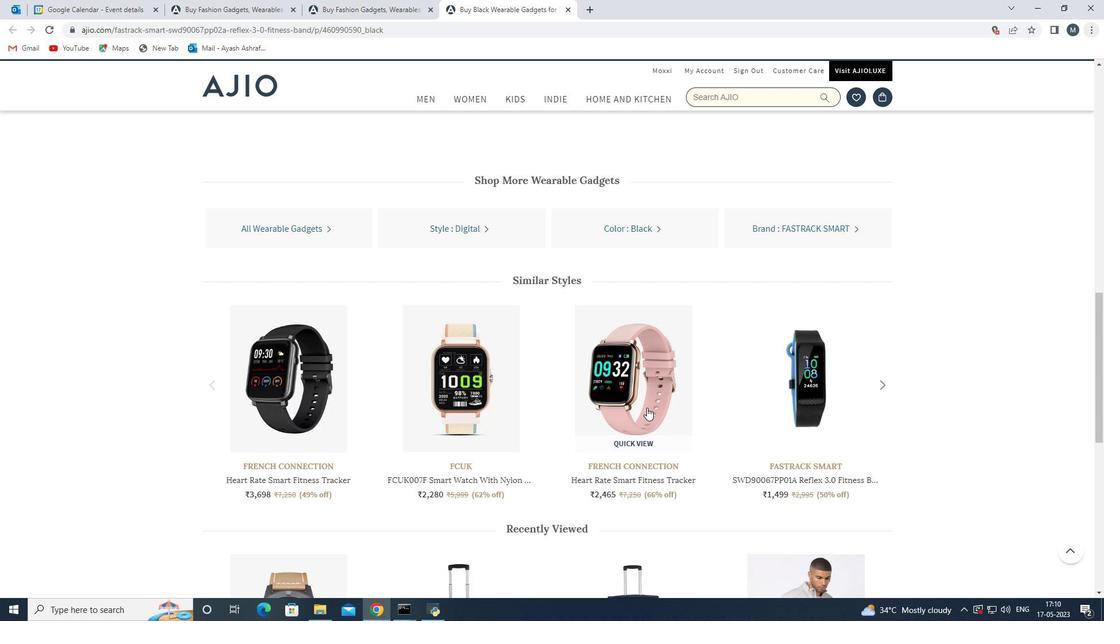 
Action: Mouse pressed left at (644, 407)
Screenshot: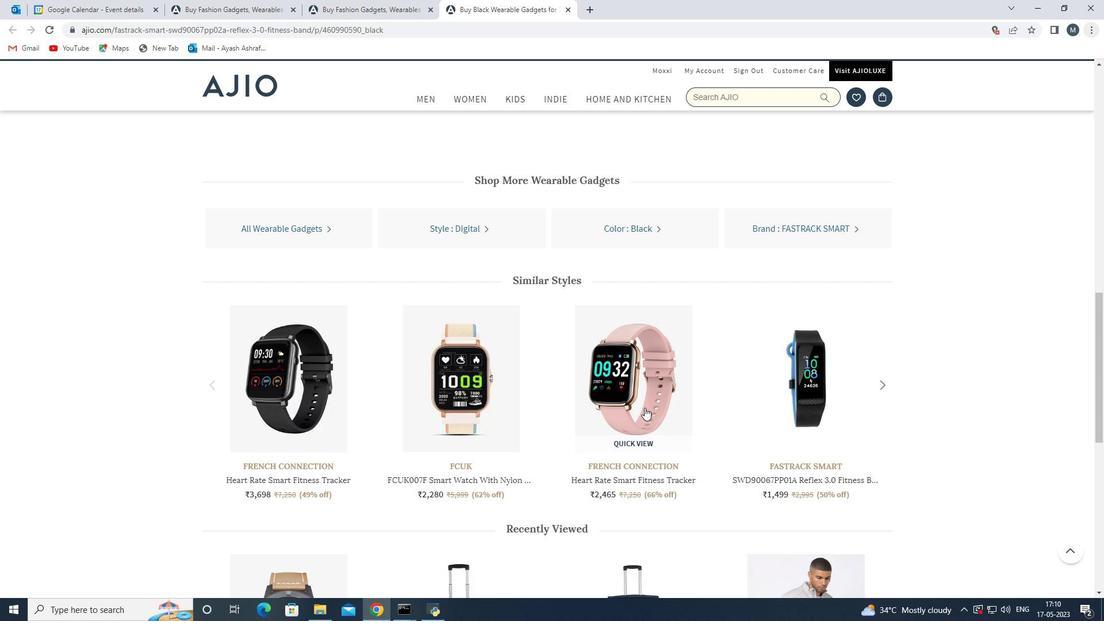 
Action: Mouse moved to (610, 324)
Screenshot: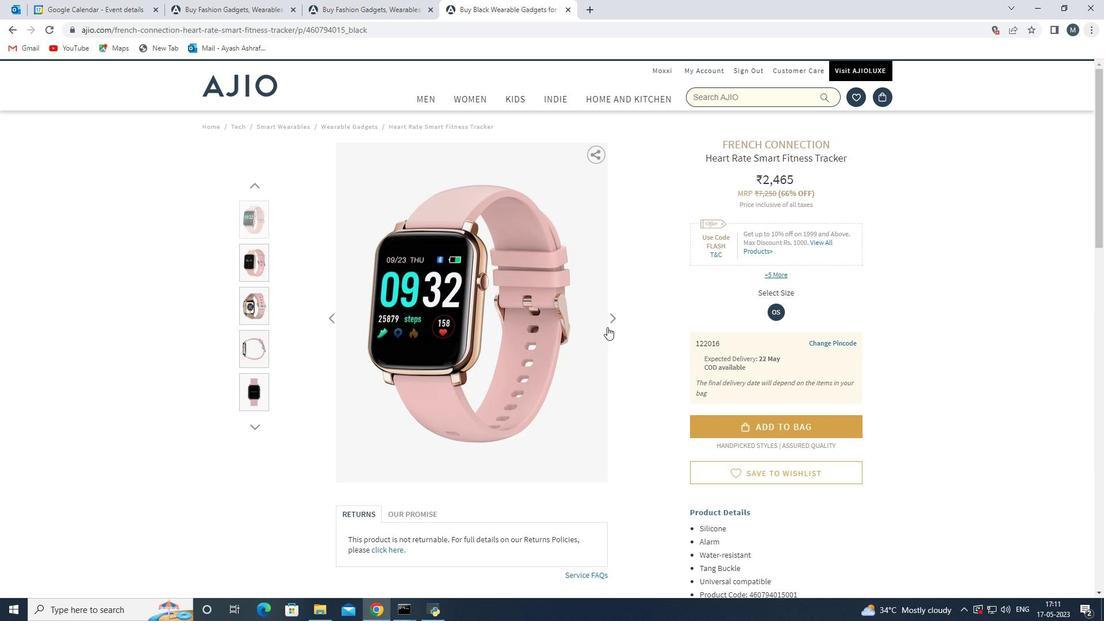 
Action: Mouse pressed left at (610, 324)
Screenshot: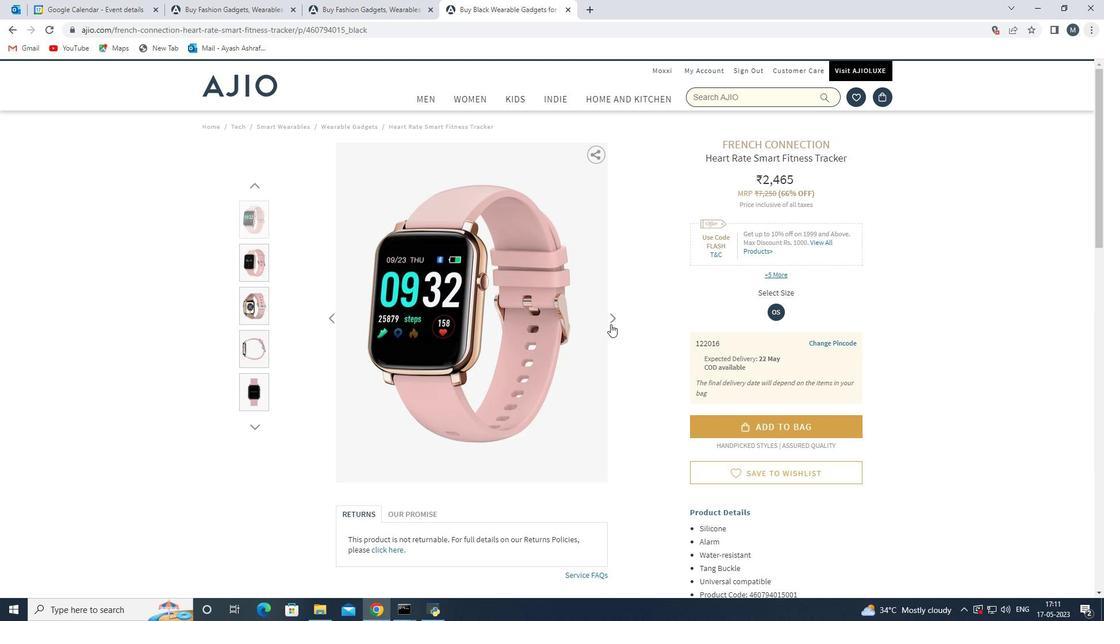 
Action: Mouse pressed left at (610, 324)
Screenshot: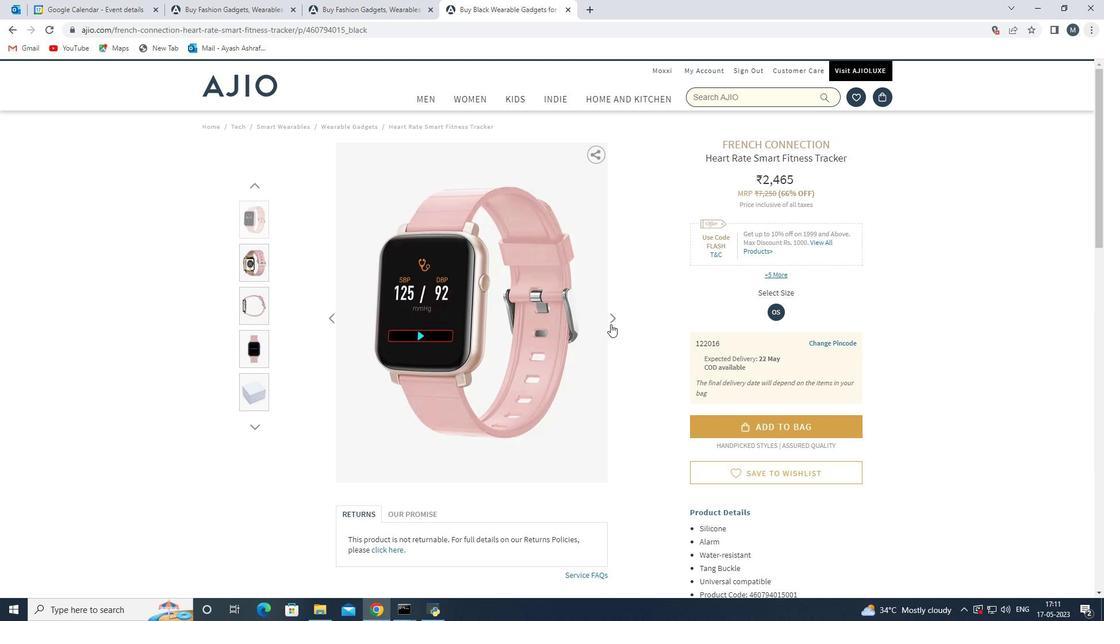 
Action: Mouse moved to (611, 316)
Screenshot: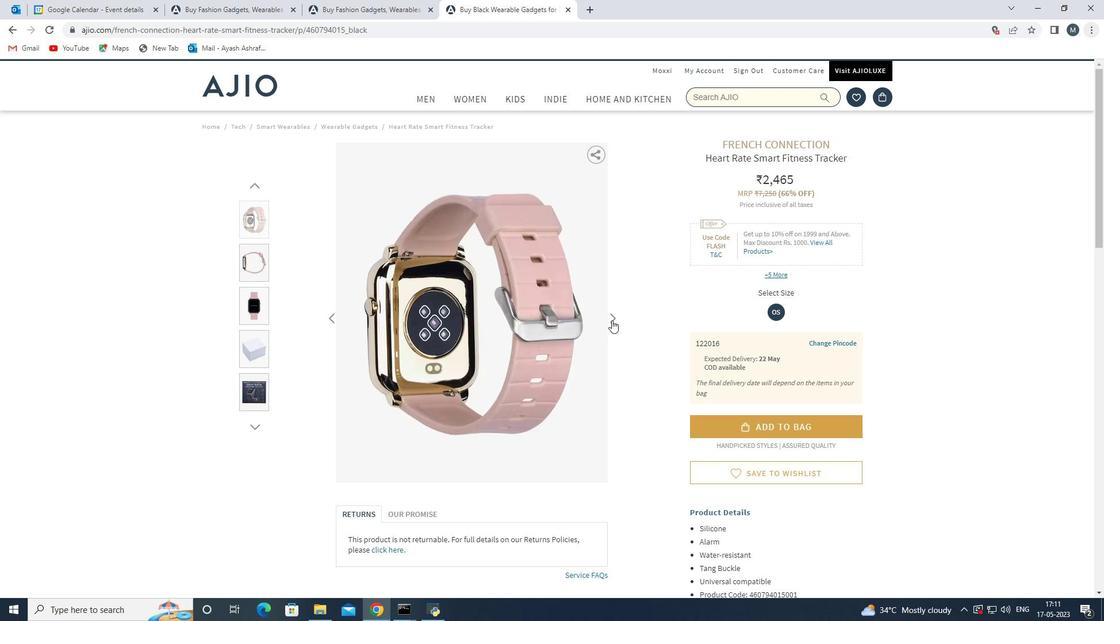 
Action: Mouse pressed left at (611, 316)
Screenshot: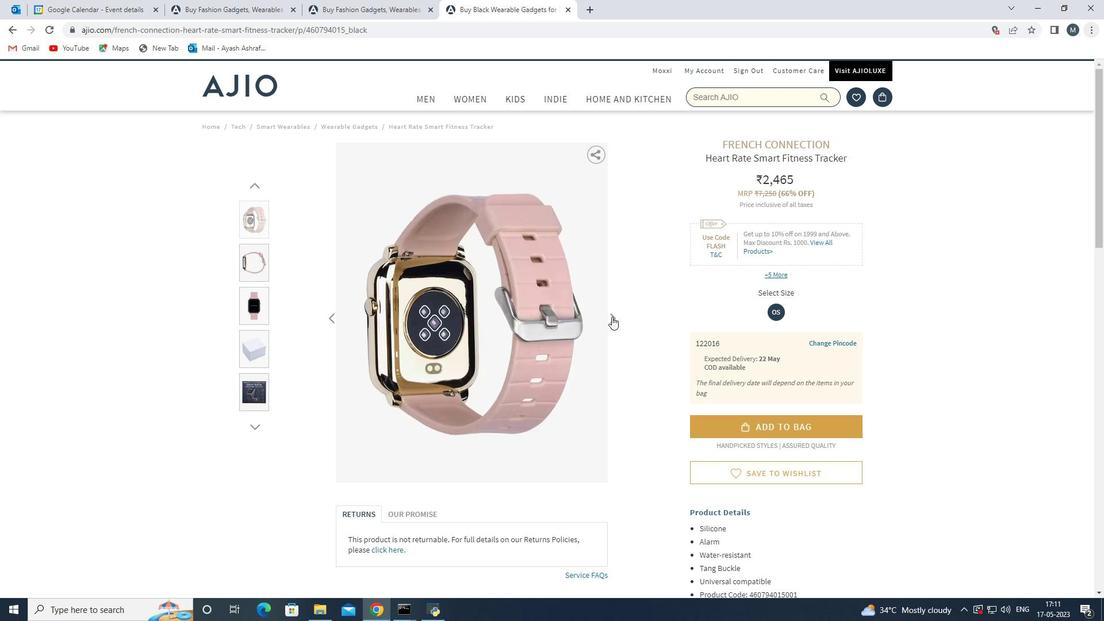 
Action: Mouse moved to (614, 320)
Screenshot: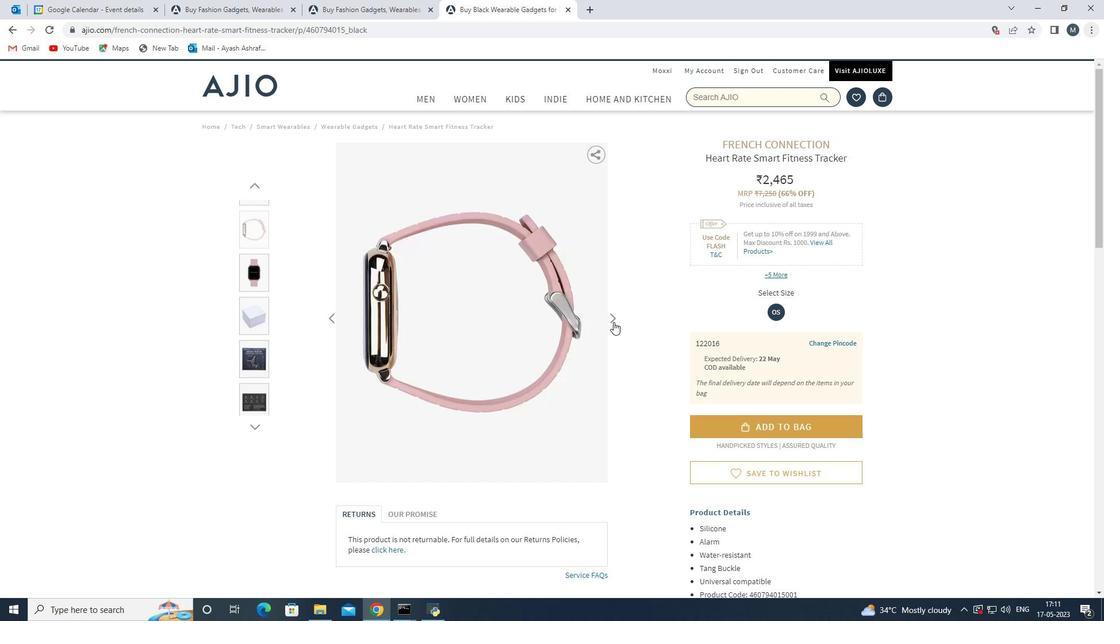 
Action: Mouse pressed left at (614, 320)
Screenshot: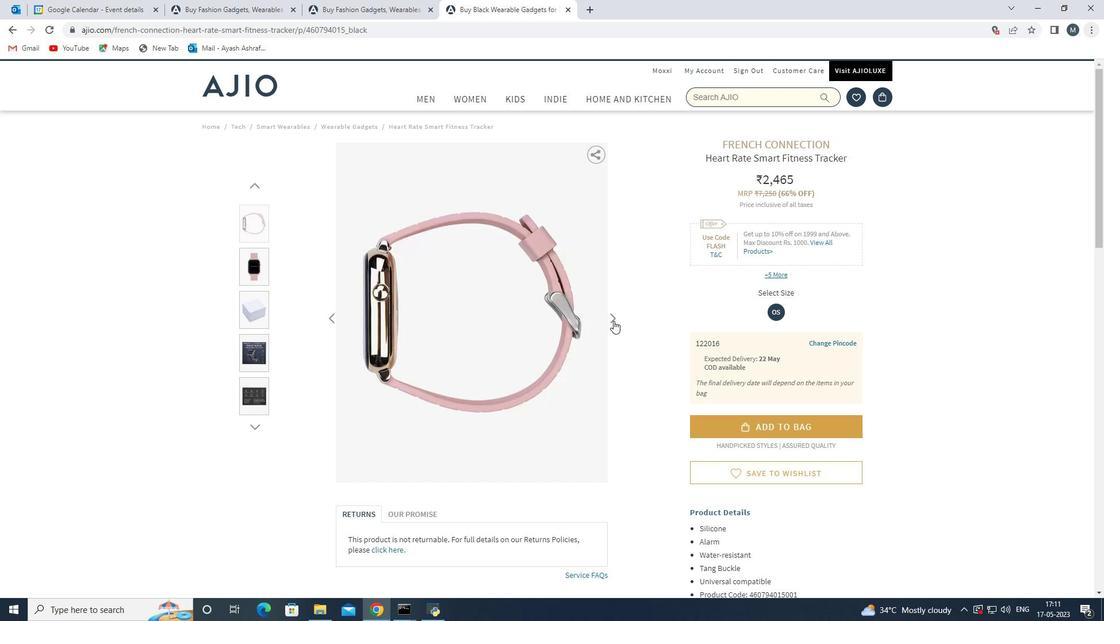 
Action: Mouse moved to (614, 320)
Screenshot: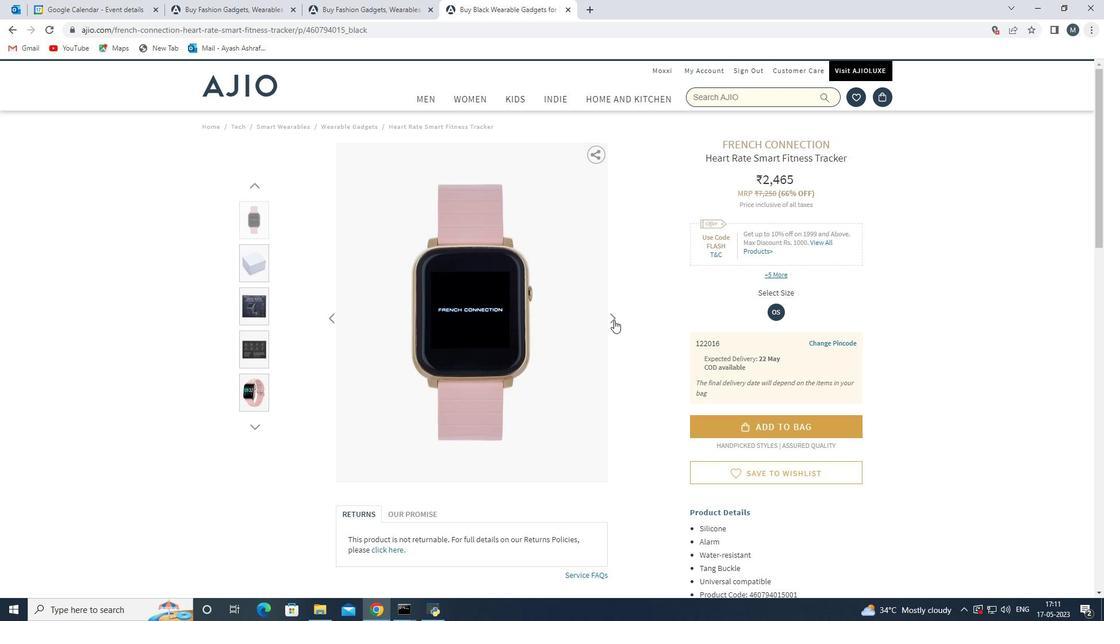 
Action: Mouse pressed left at (614, 320)
Screenshot: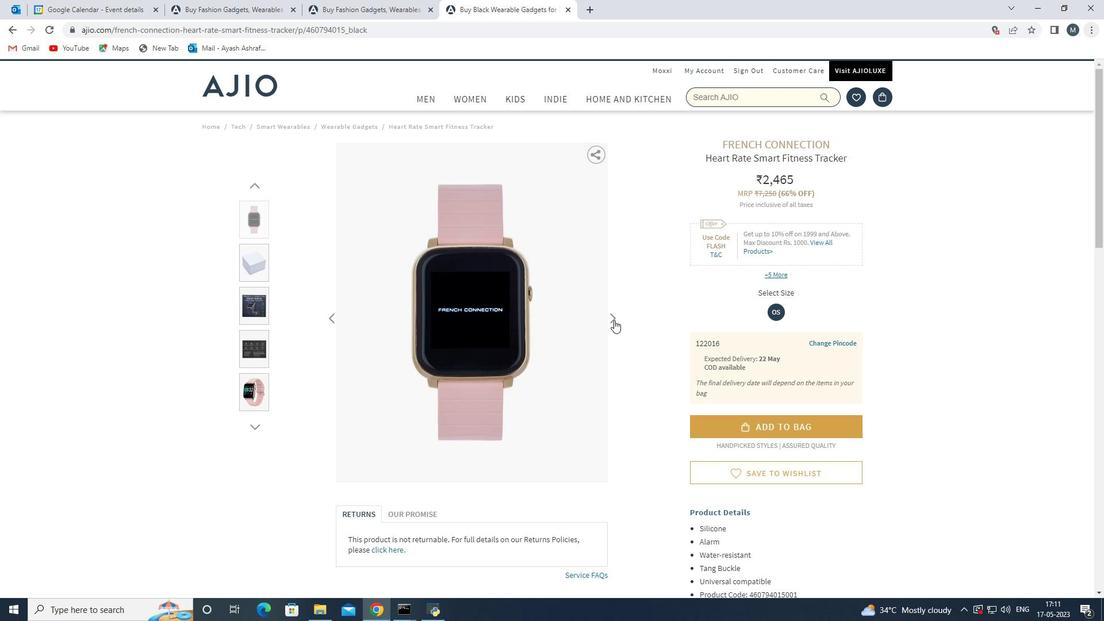 
Action: Mouse moved to (609, 340)
